 Task: Use the "Add Location" feature to geotag your photos and view them on the map
Action: Mouse moved to (522, 425)
Screenshot: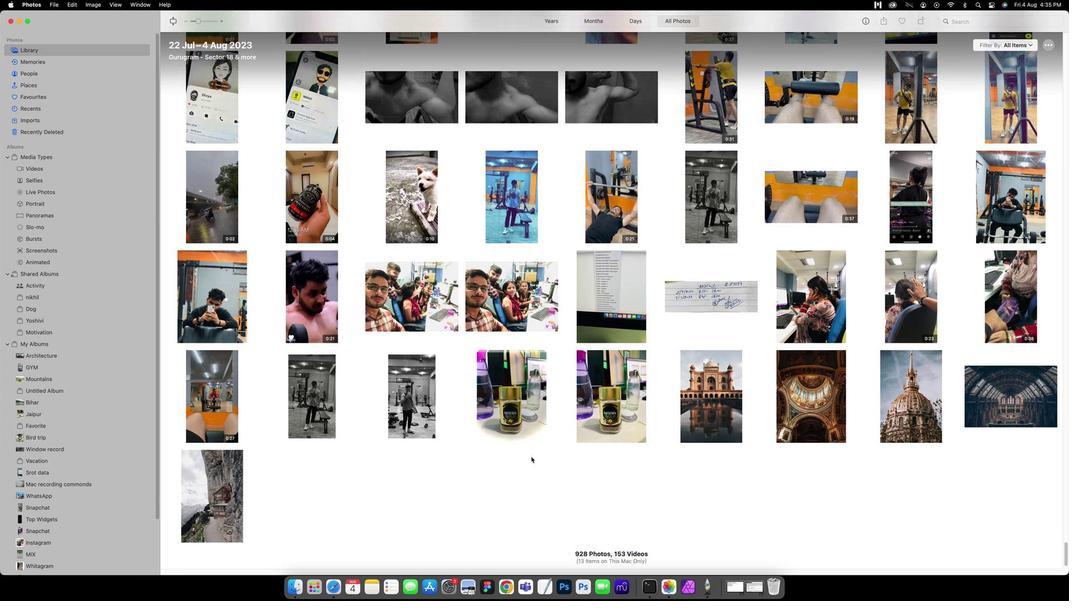 
Action: Mouse scrolled (522, 425) with delta (427, 81)
Screenshot: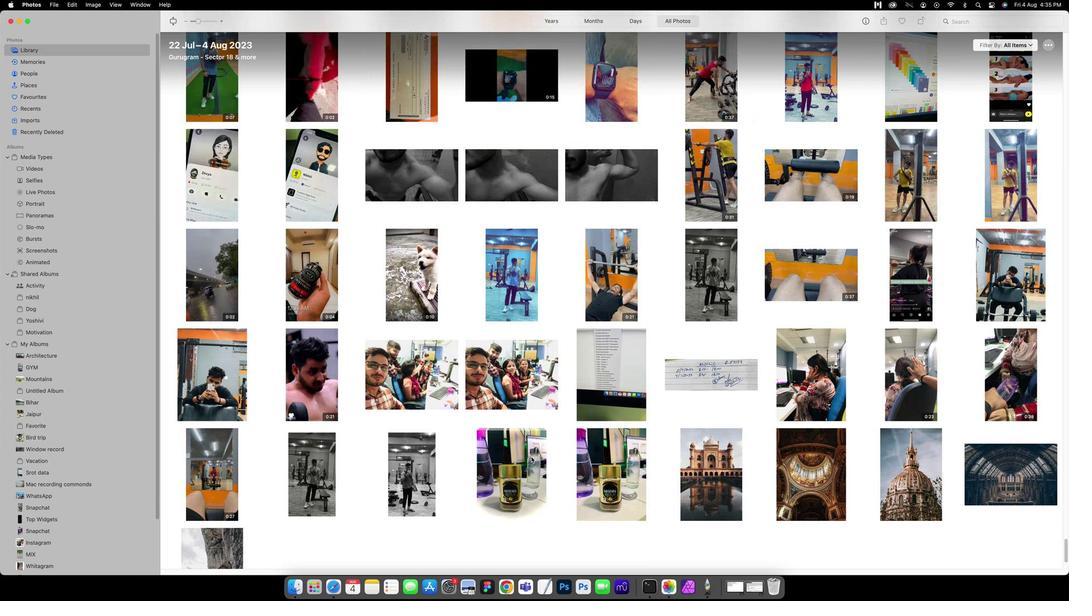 
Action: Mouse scrolled (522, 425) with delta (427, 81)
Screenshot: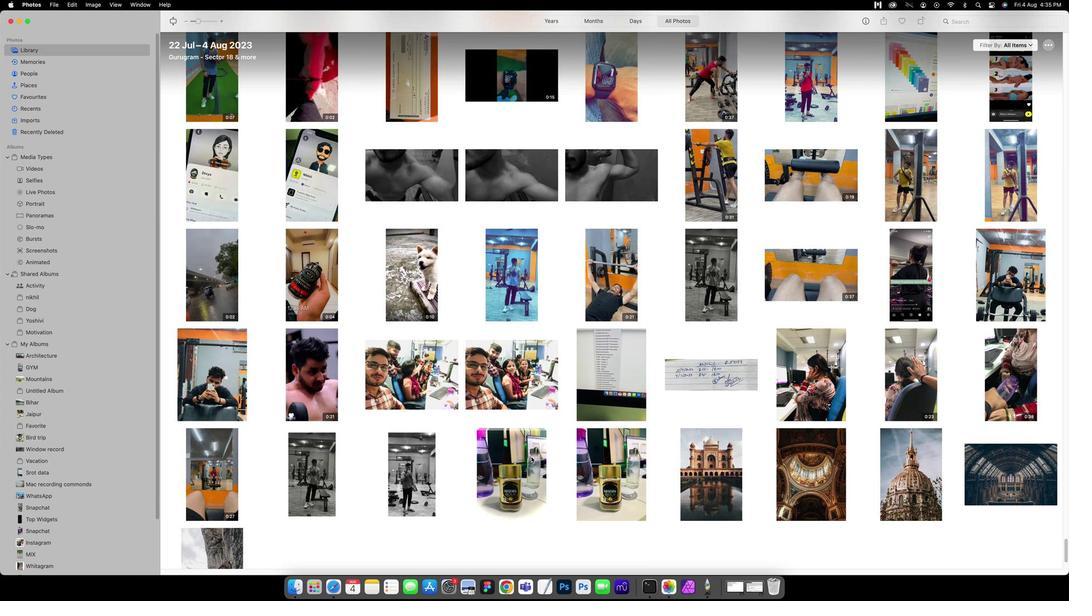 
Action: Mouse scrolled (522, 425) with delta (427, 81)
Screenshot: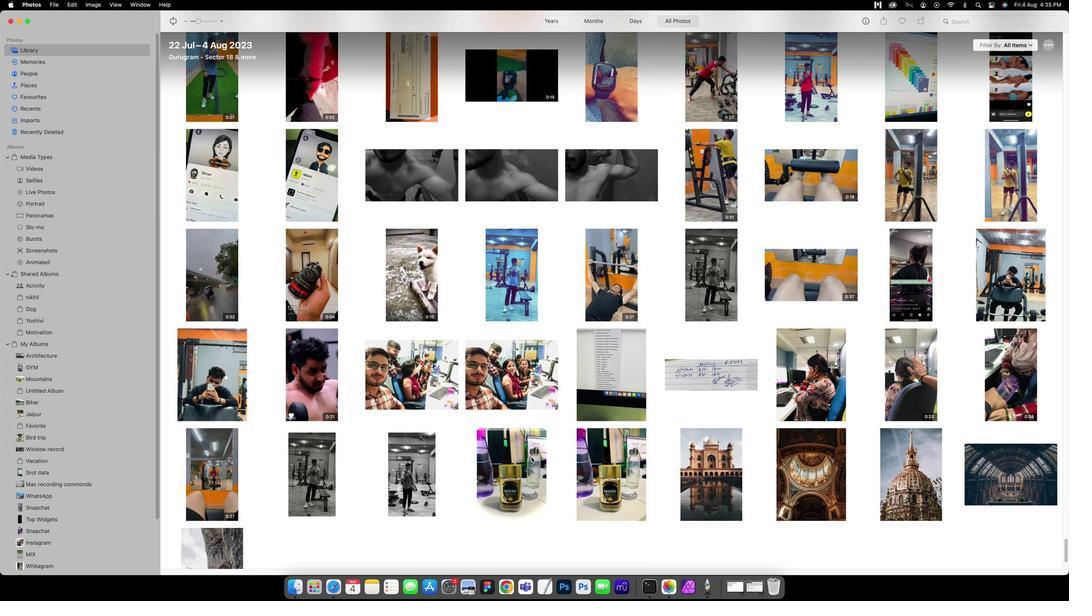 
Action: Mouse scrolled (522, 425) with delta (427, 82)
Screenshot: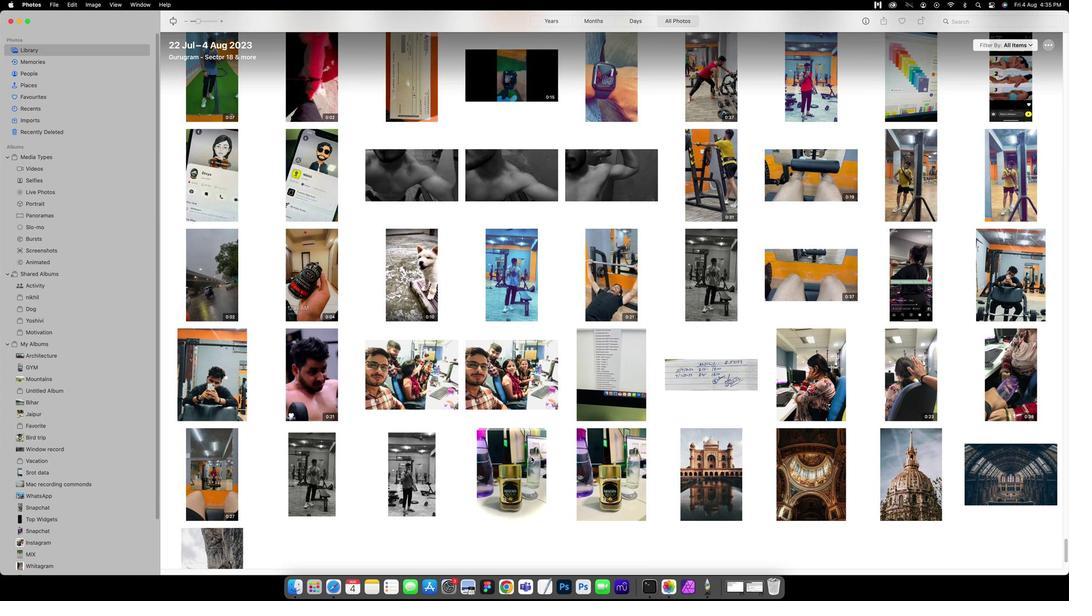 
Action: Mouse scrolled (522, 425) with delta (427, 82)
Screenshot: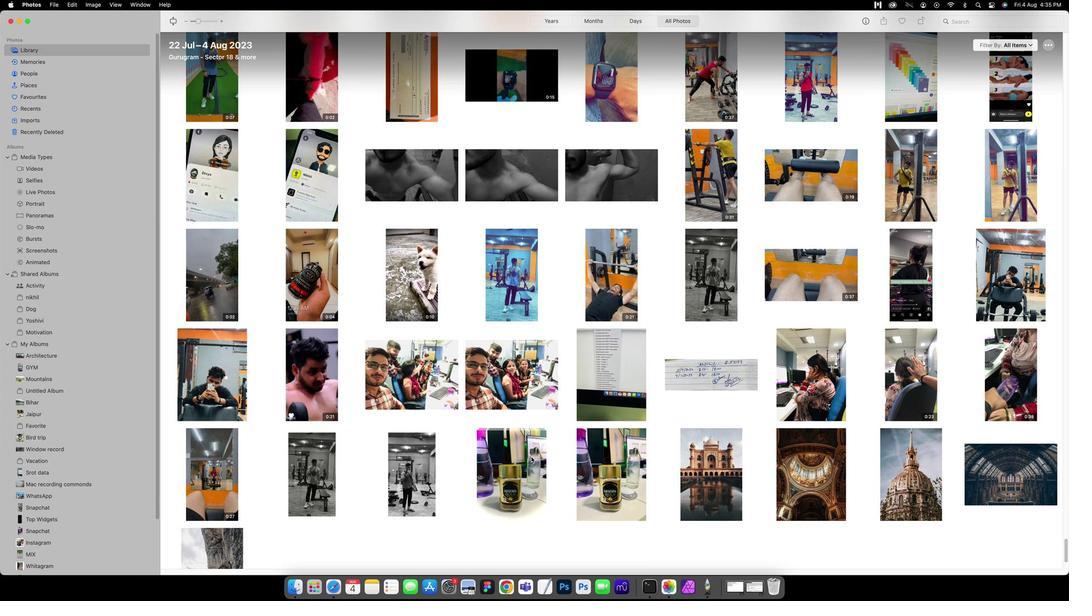 
Action: Mouse scrolled (522, 425) with delta (427, 83)
Screenshot: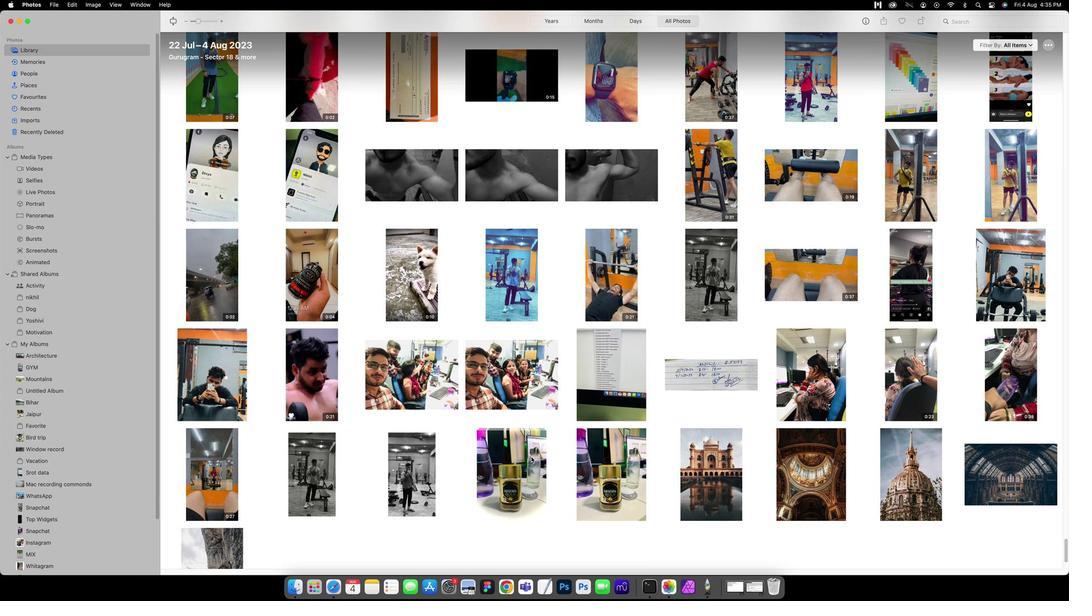 
Action: Mouse scrolled (522, 425) with delta (427, 83)
Screenshot: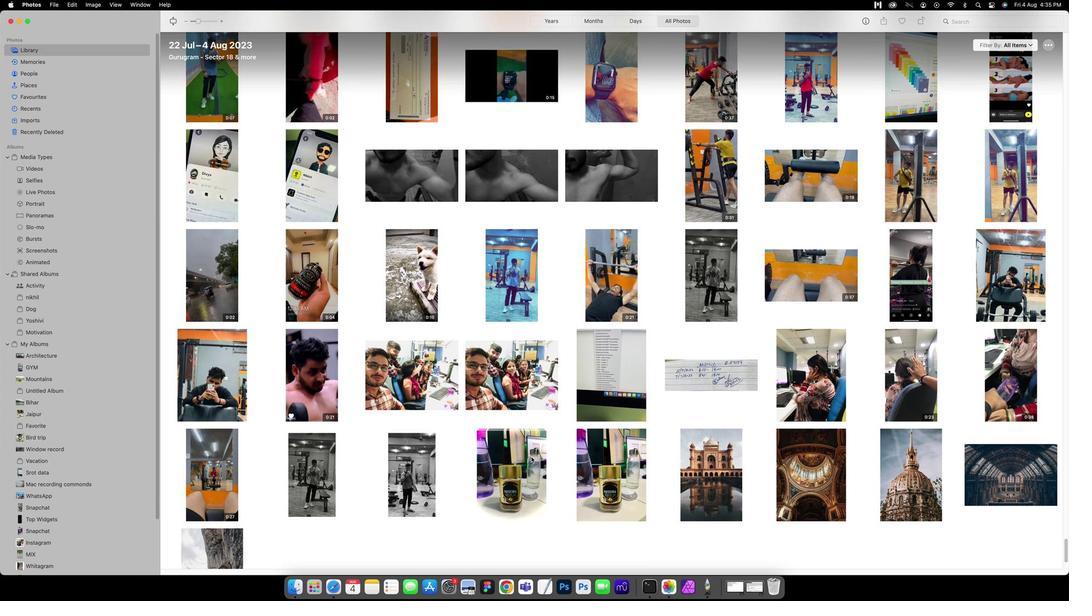 
Action: Mouse scrolled (522, 425) with delta (427, 81)
Screenshot: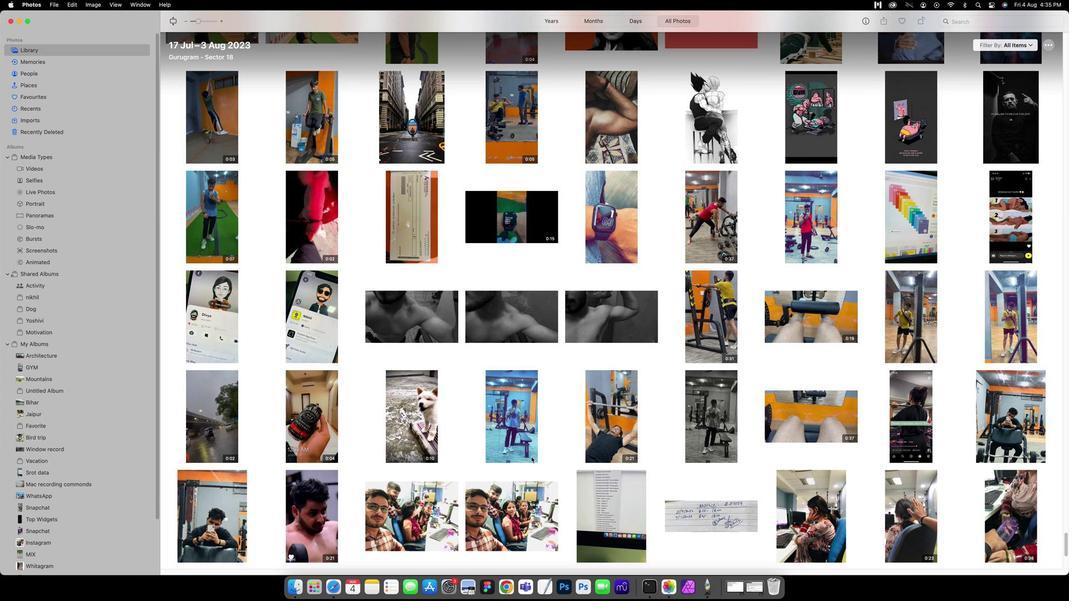 
Action: Mouse scrolled (522, 425) with delta (427, 81)
Screenshot: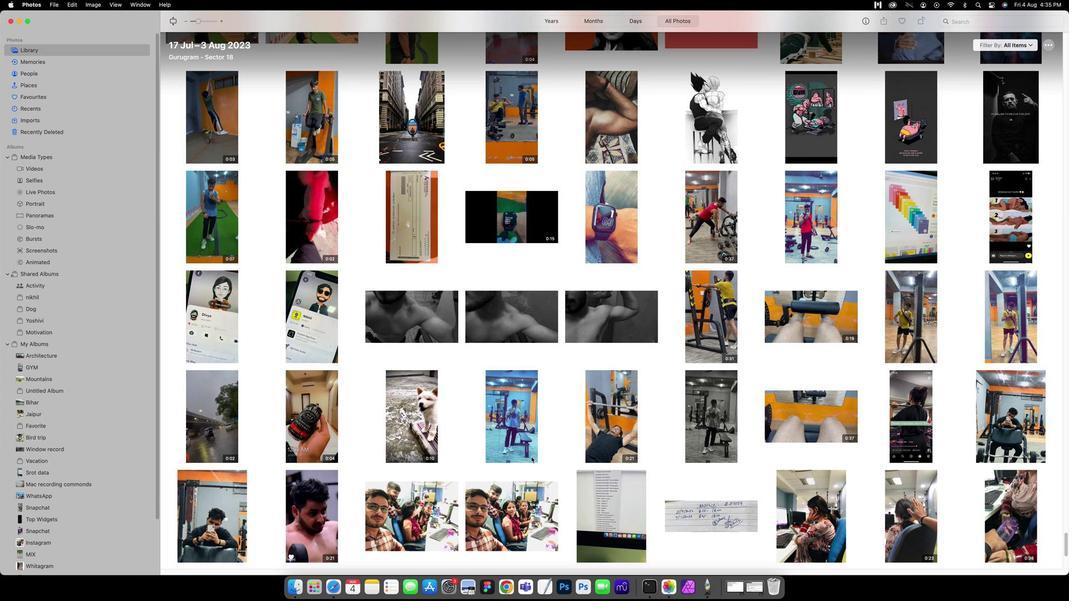 
Action: Mouse scrolled (522, 425) with delta (427, 82)
Screenshot: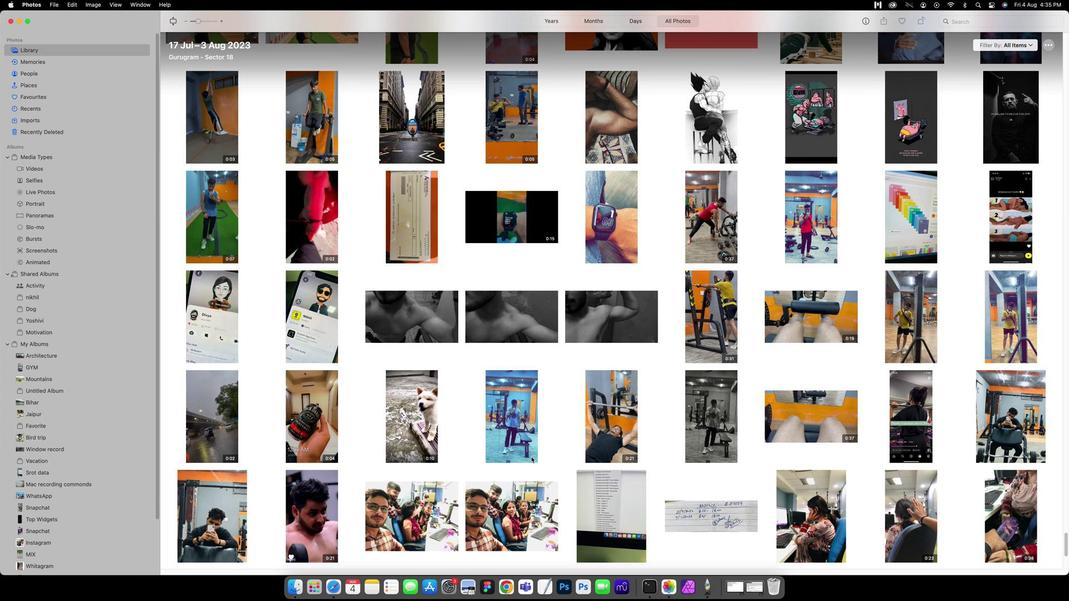 
Action: Mouse scrolled (522, 425) with delta (427, 82)
Screenshot: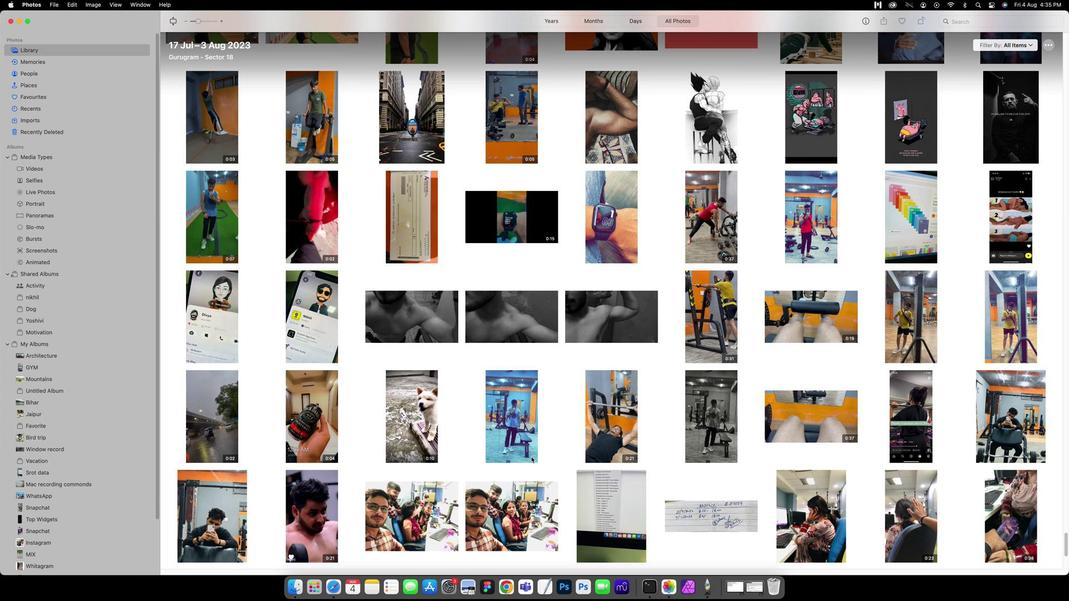 
Action: Mouse scrolled (522, 425) with delta (427, 83)
Screenshot: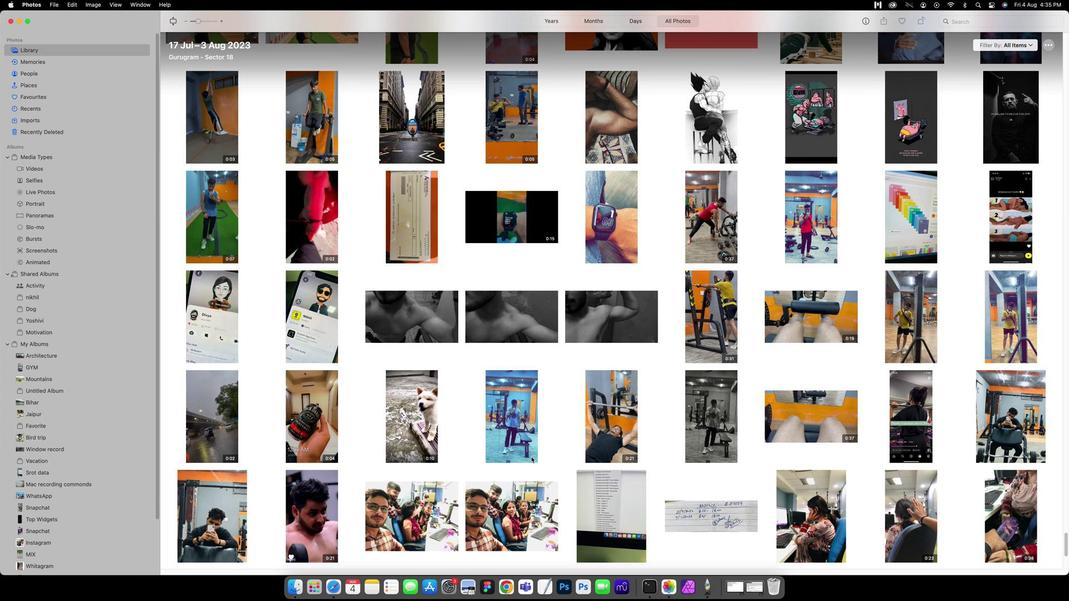 
Action: Mouse scrolled (522, 425) with delta (427, 83)
Screenshot: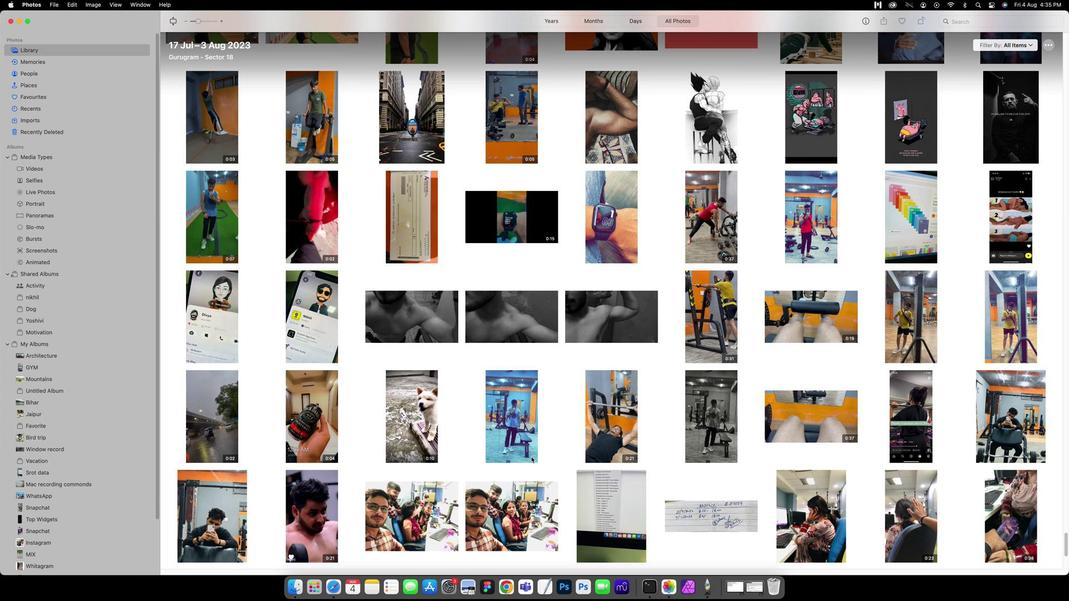 
Action: Mouse scrolled (522, 425) with delta (427, 83)
Screenshot: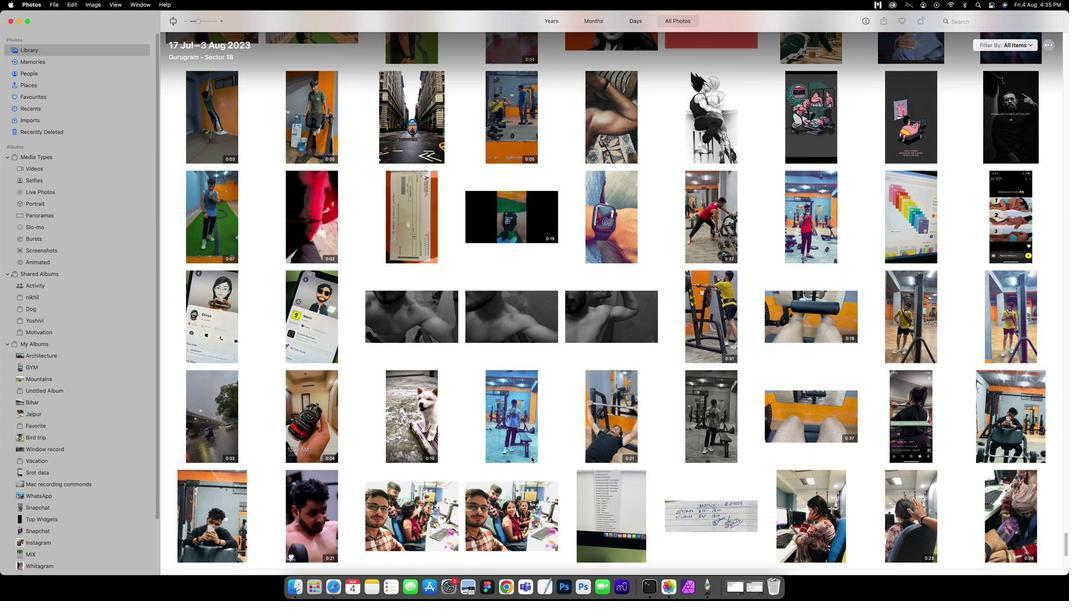 
Action: Mouse scrolled (522, 425) with delta (427, 81)
Screenshot: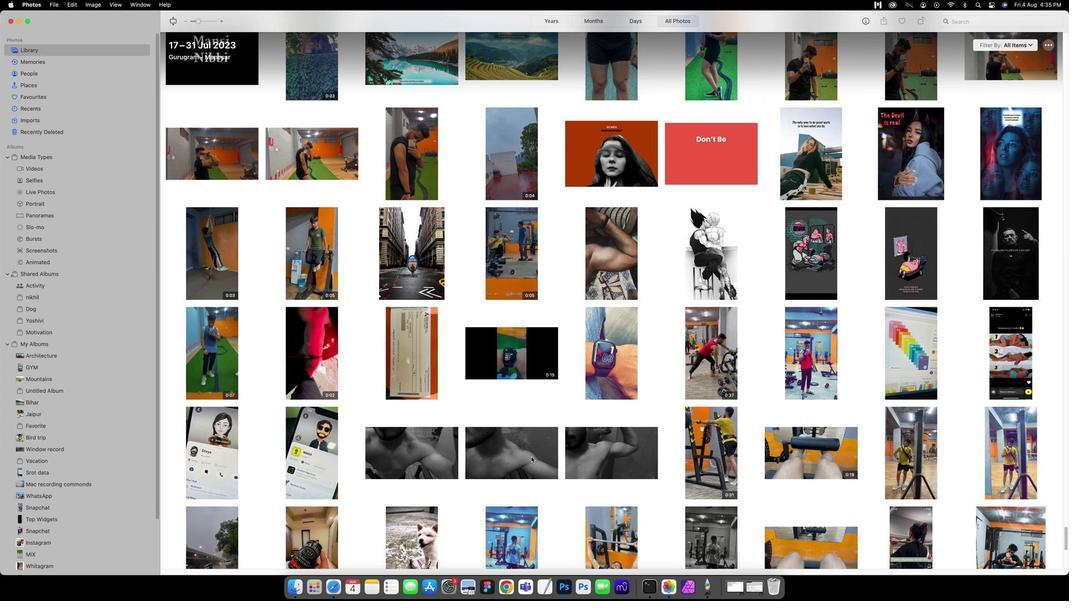 
Action: Mouse scrolled (522, 425) with delta (427, 81)
Screenshot: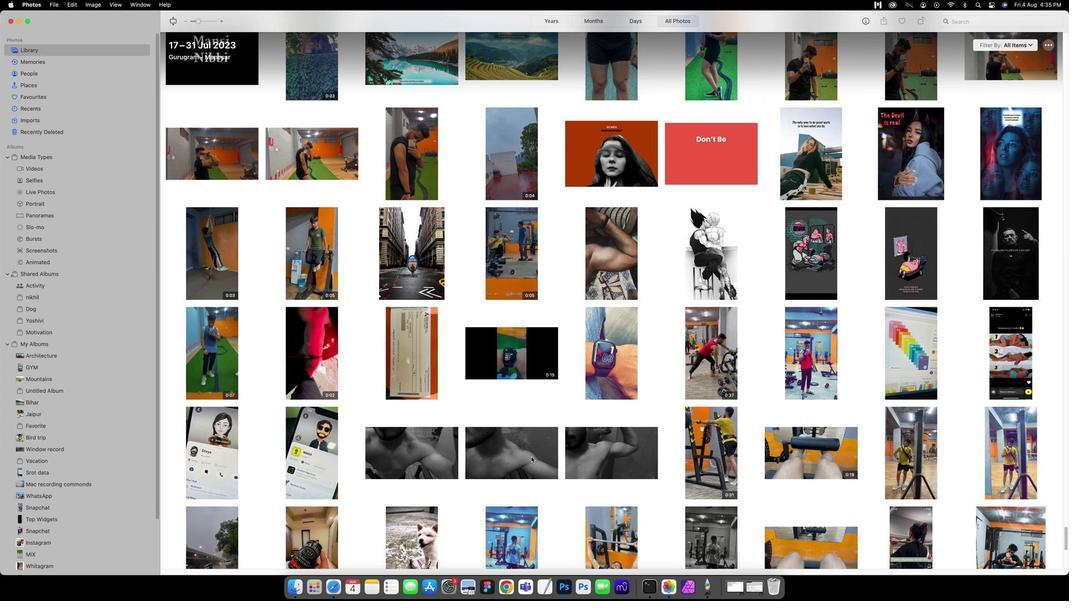 
Action: Mouse scrolled (522, 425) with delta (427, 82)
Screenshot: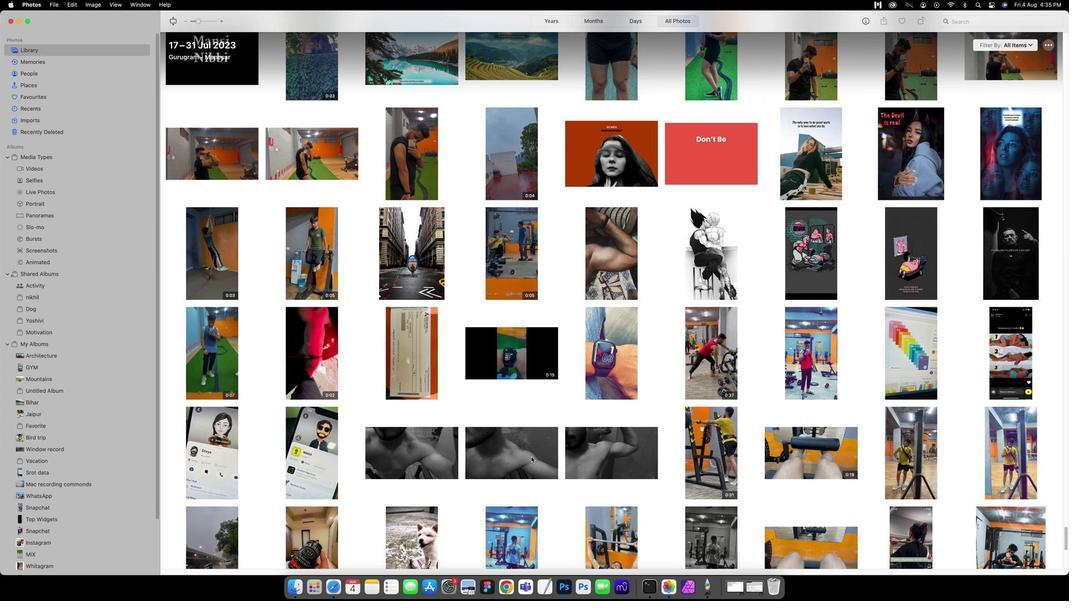 
Action: Mouse scrolled (522, 425) with delta (427, 82)
Screenshot: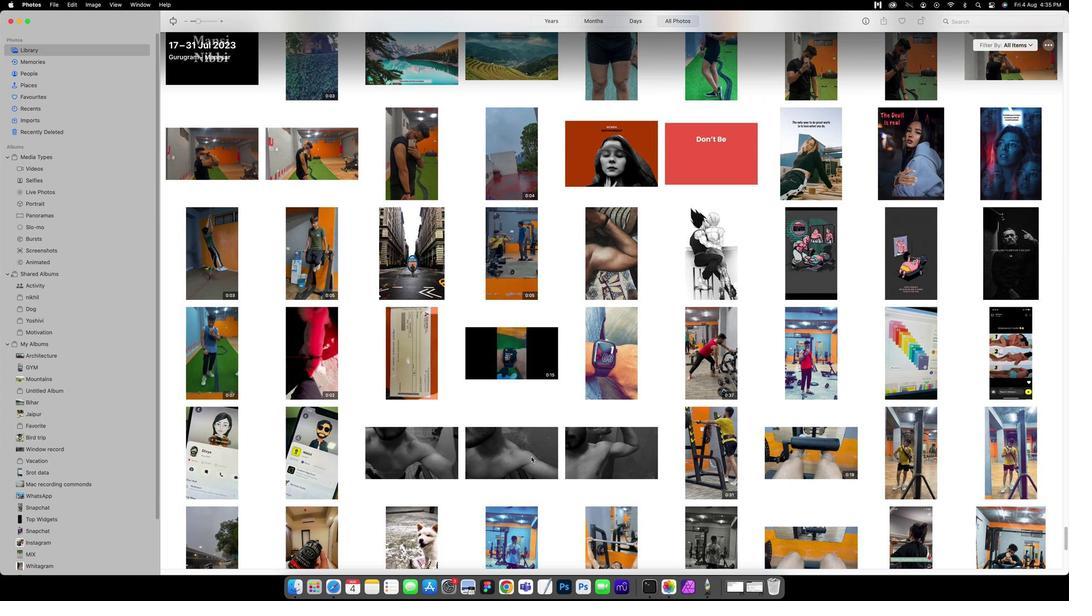 
Action: Mouse scrolled (522, 425) with delta (427, 83)
Screenshot: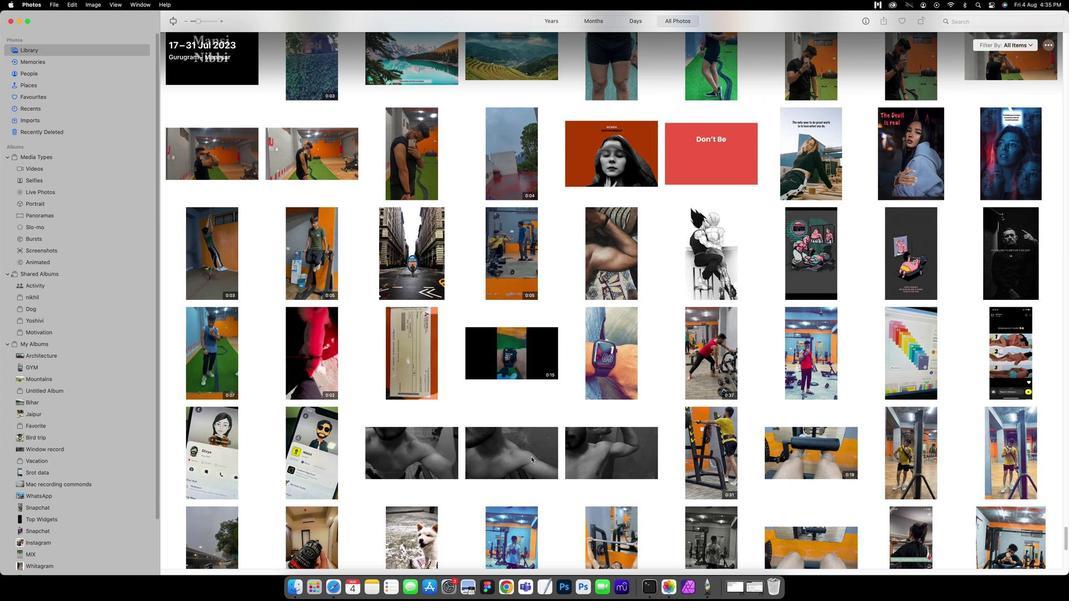 
Action: Mouse scrolled (522, 425) with delta (427, 83)
Screenshot: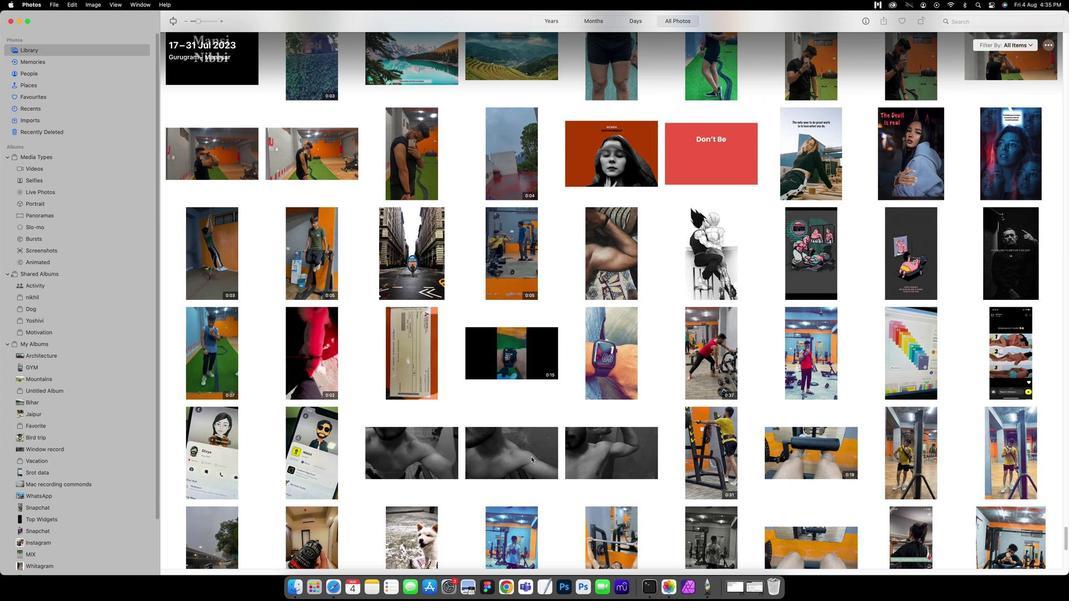 
Action: Mouse scrolled (522, 425) with delta (427, 83)
Screenshot: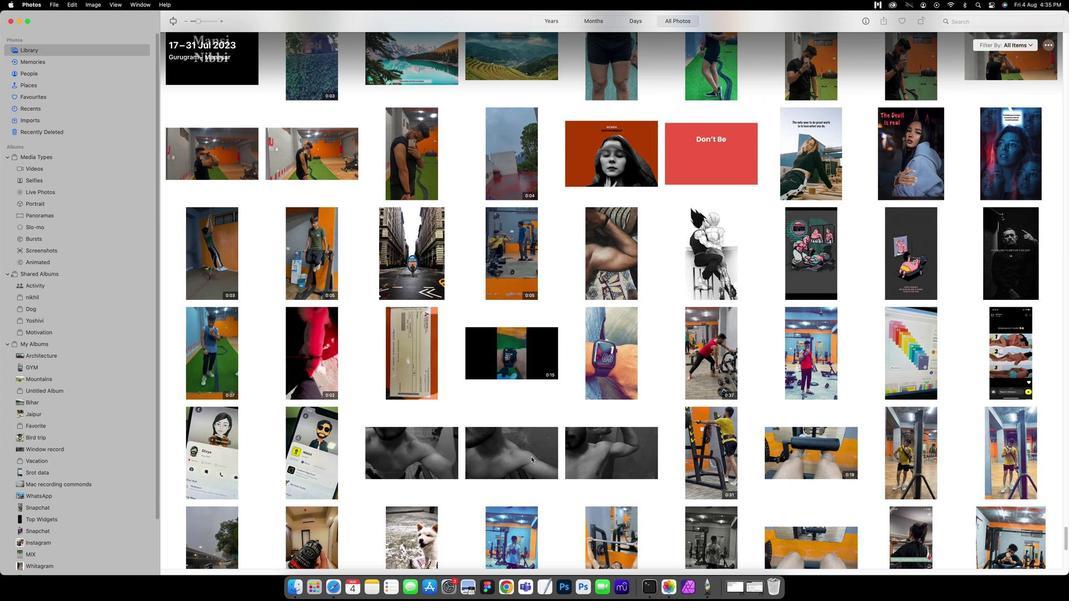 
Action: Mouse scrolled (522, 425) with delta (427, 81)
Screenshot: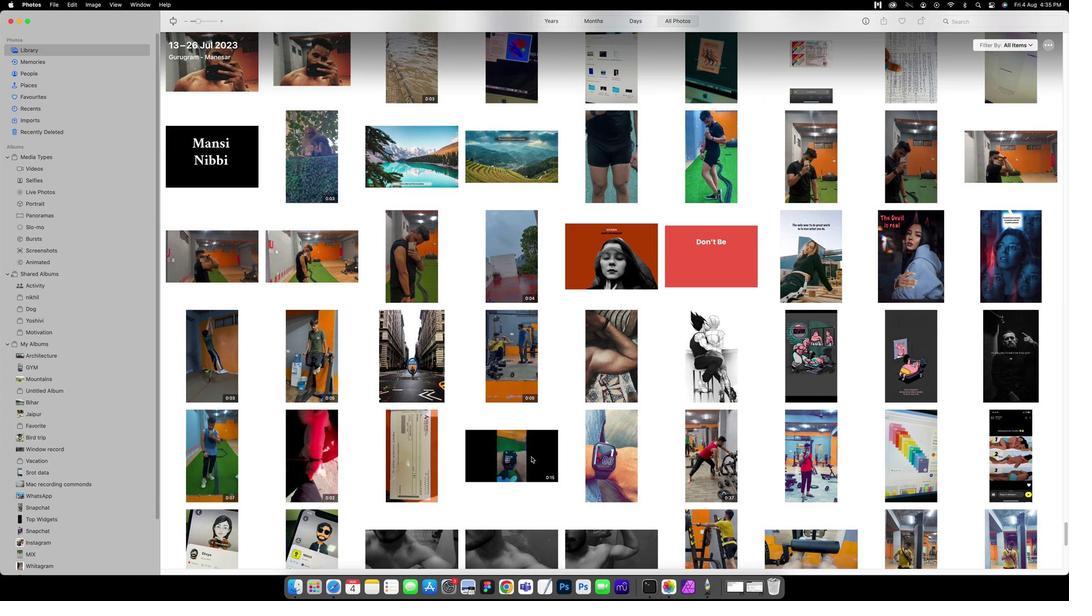 
Action: Mouse scrolled (522, 425) with delta (427, 81)
Screenshot: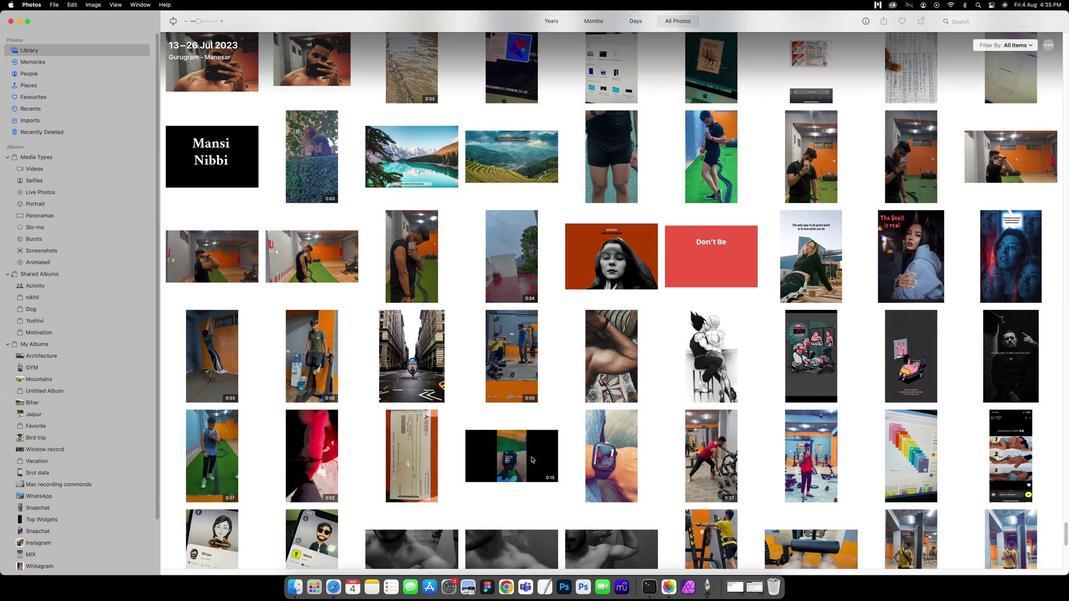 
Action: Mouse scrolled (522, 425) with delta (427, 82)
Screenshot: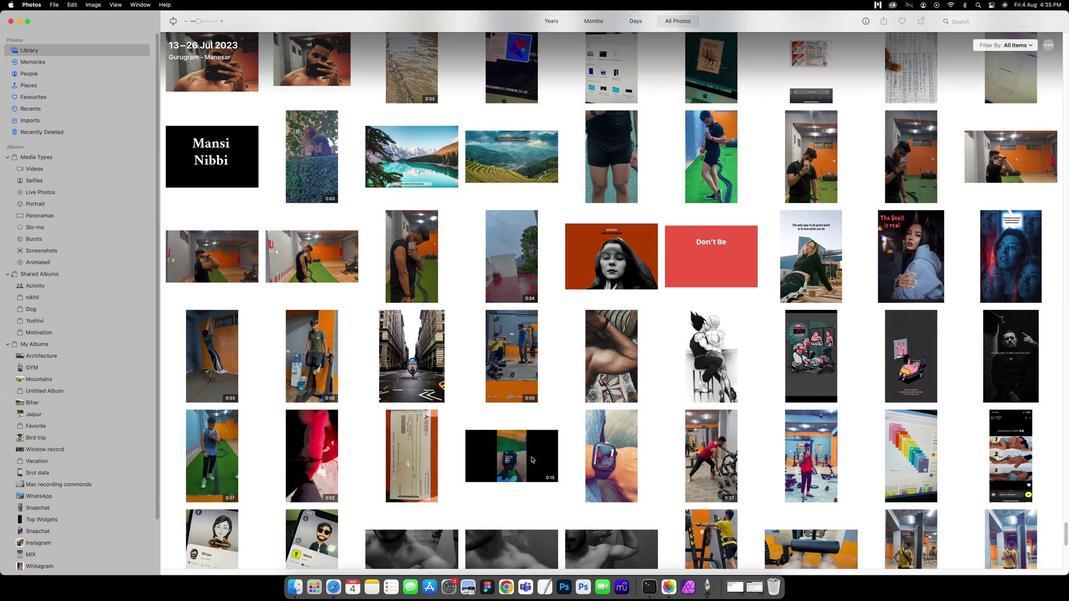 
Action: Mouse scrolled (522, 425) with delta (427, 82)
Screenshot: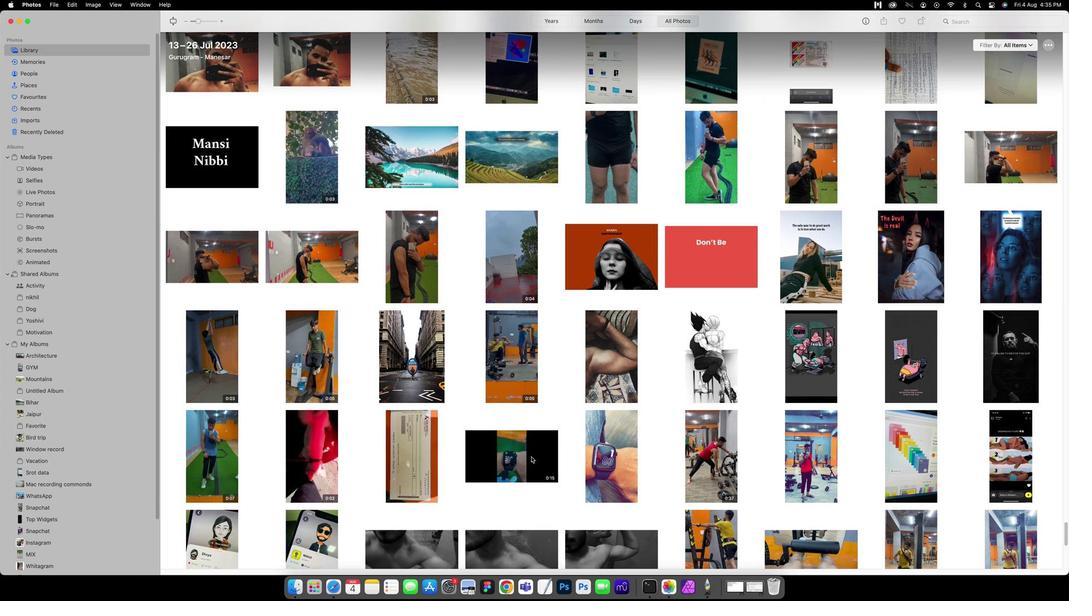 
Action: Mouse scrolled (522, 425) with delta (427, 83)
Screenshot: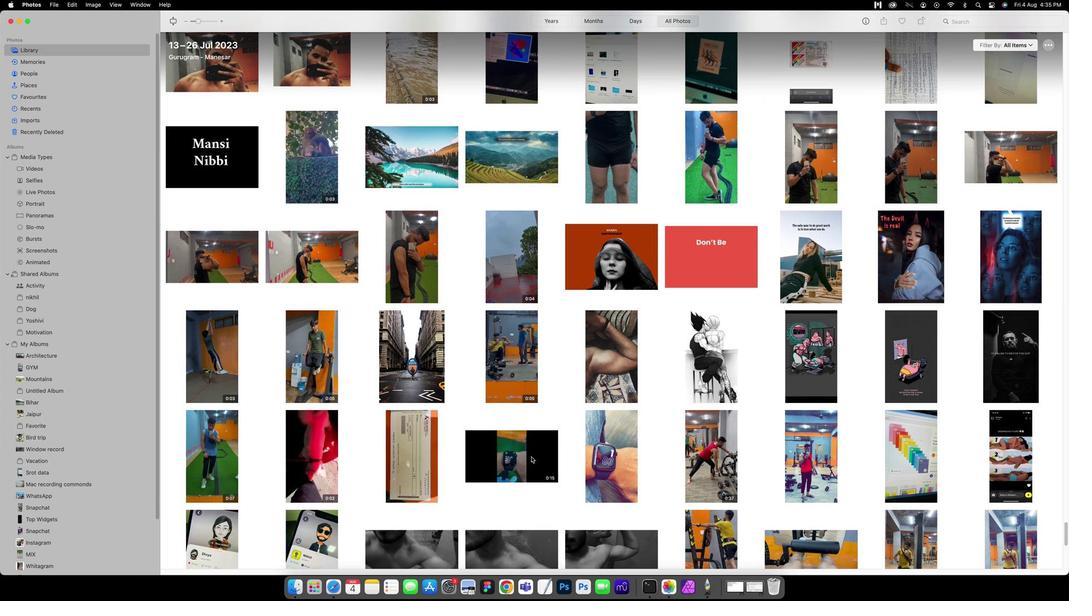 
Action: Mouse scrolled (522, 425) with delta (427, 83)
Screenshot: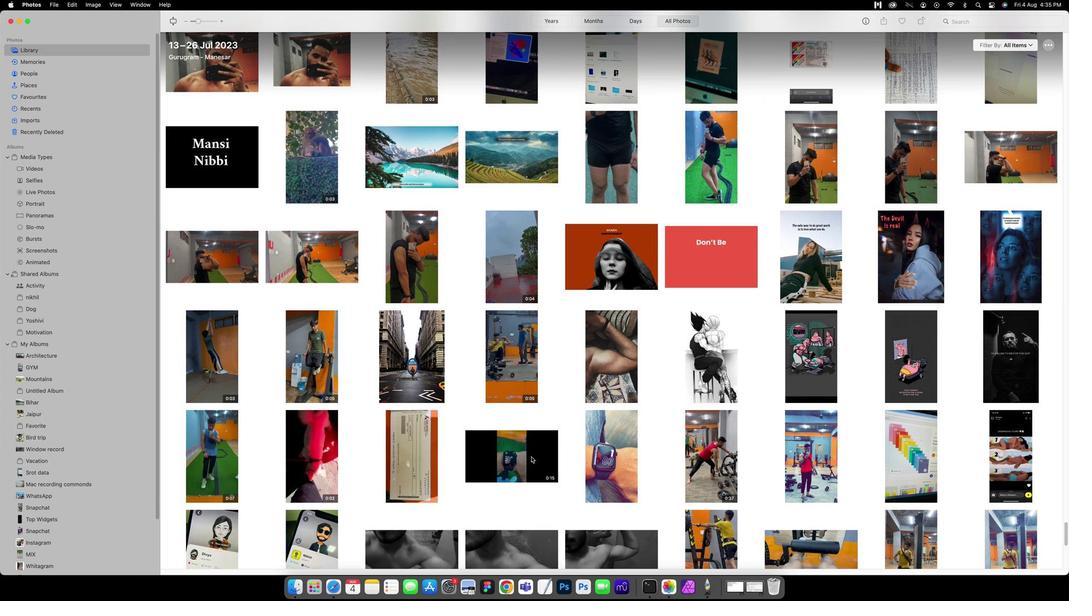 
Action: Mouse scrolled (522, 425) with delta (427, 81)
Screenshot: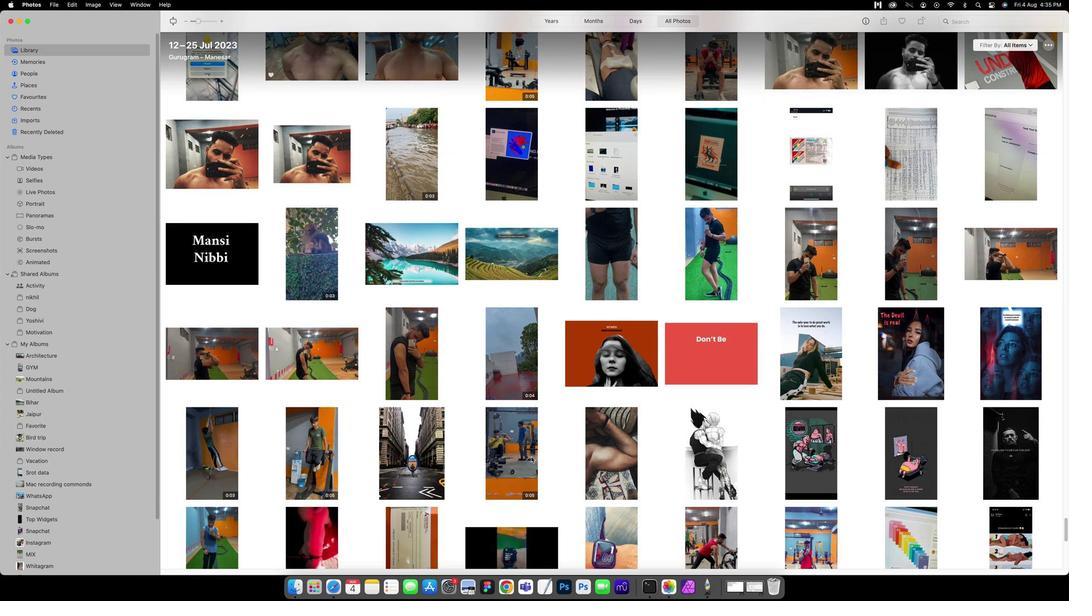 
Action: Mouse scrolled (522, 425) with delta (427, 81)
Screenshot: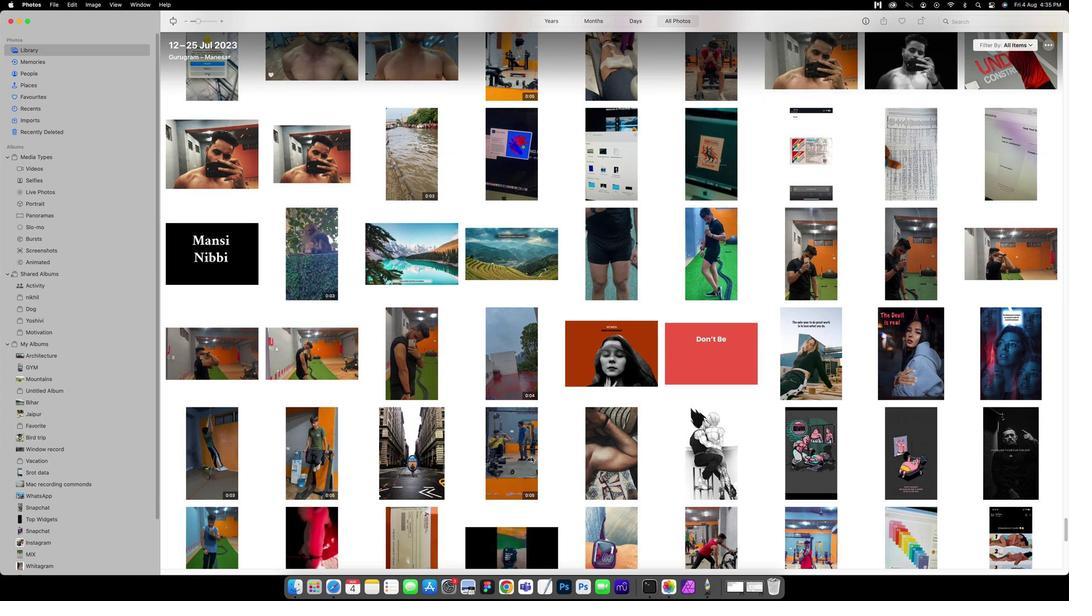 
Action: Mouse scrolled (522, 425) with delta (427, 81)
Screenshot: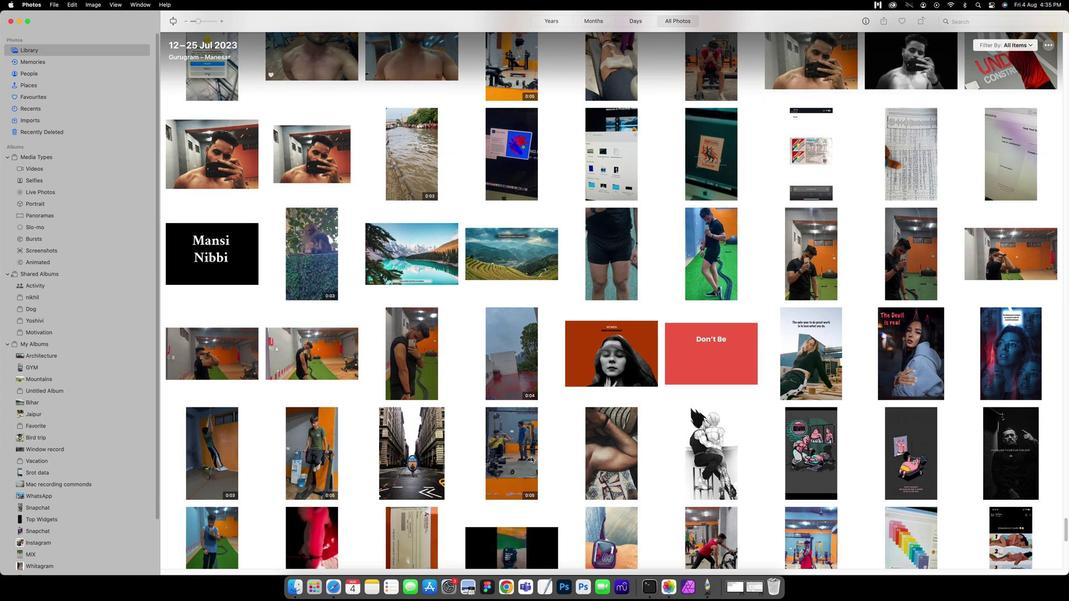 
Action: Mouse scrolled (522, 425) with delta (427, 82)
Screenshot: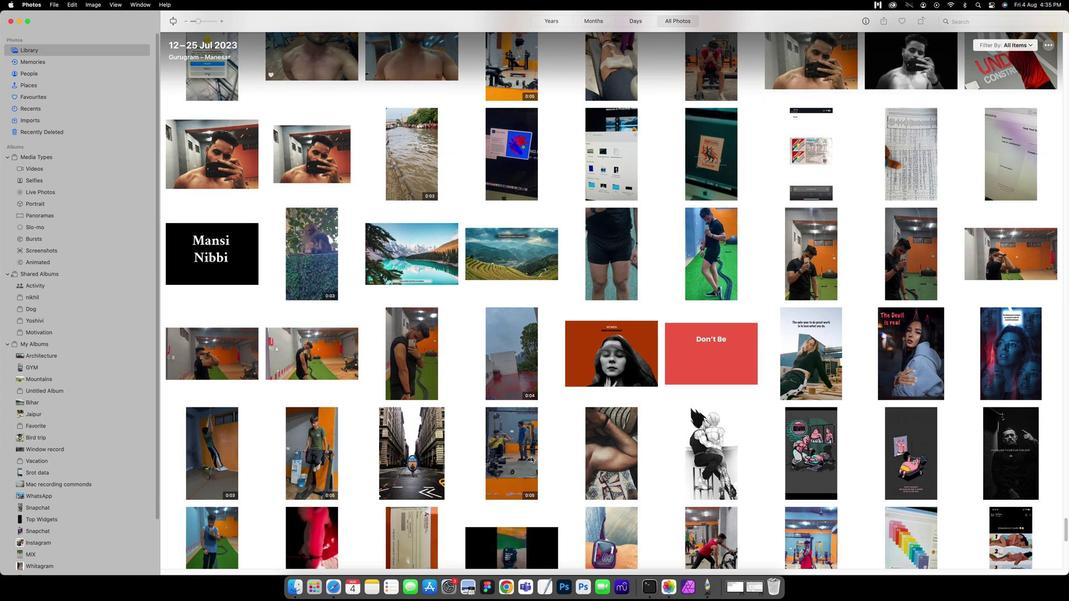 
Action: Mouse scrolled (522, 425) with delta (427, 83)
Screenshot: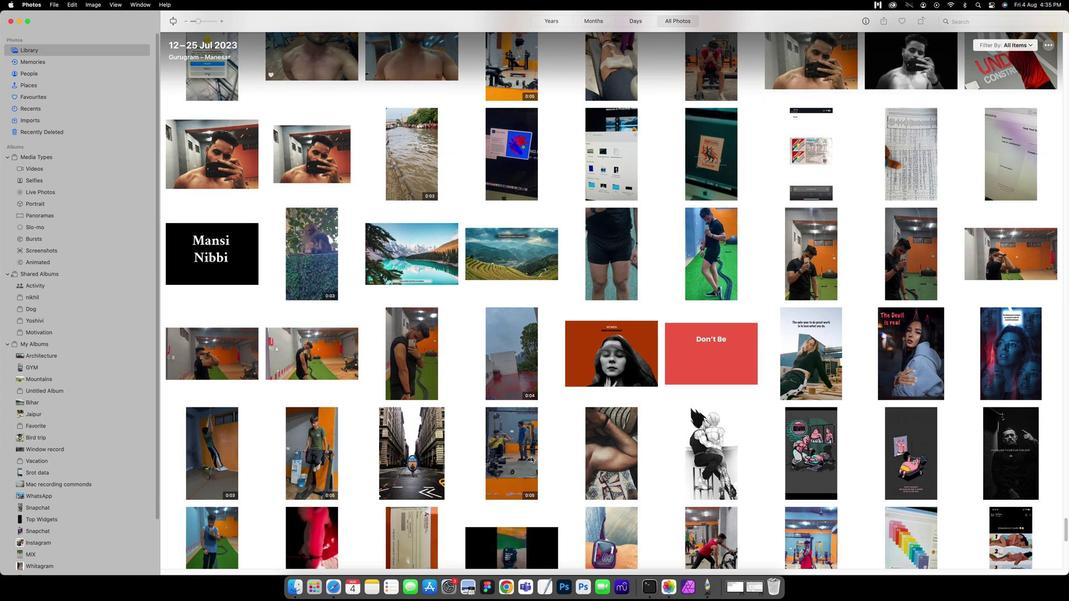 
Action: Mouse scrolled (522, 425) with delta (427, 83)
Screenshot: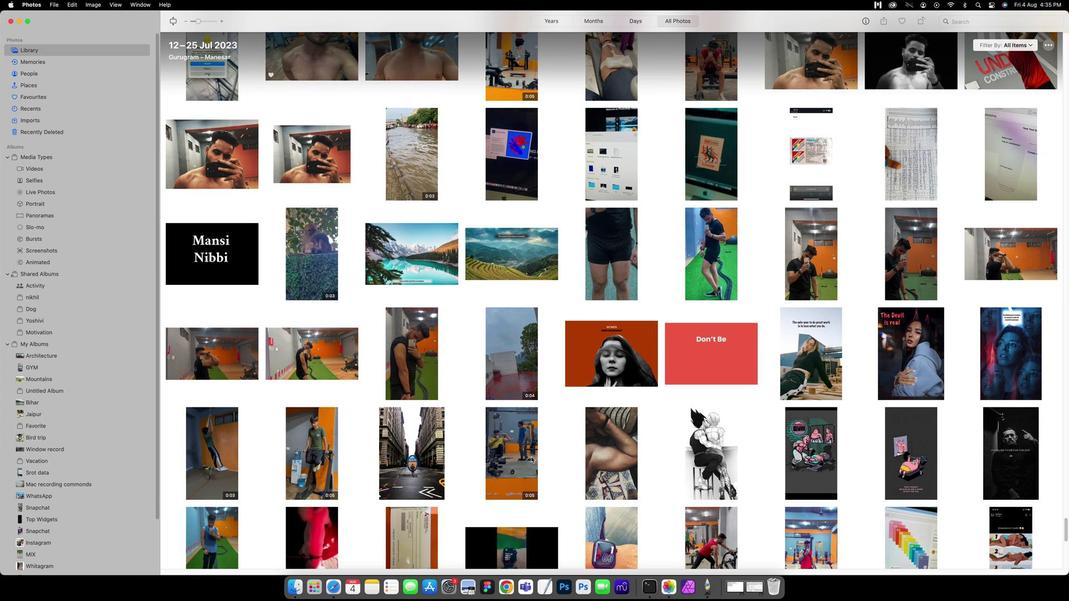 
Action: Mouse scrolled (522, 425) with delta (427, 81)
Screenshot: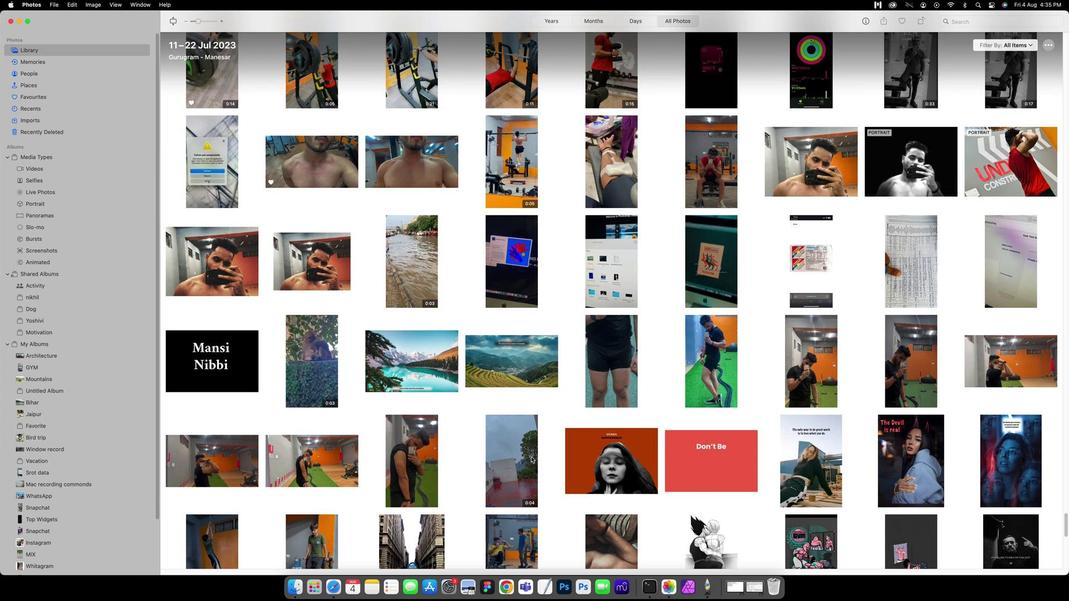 
Action: Mouse scrolled (522, 425) with delta (427, 81)
Screenshot: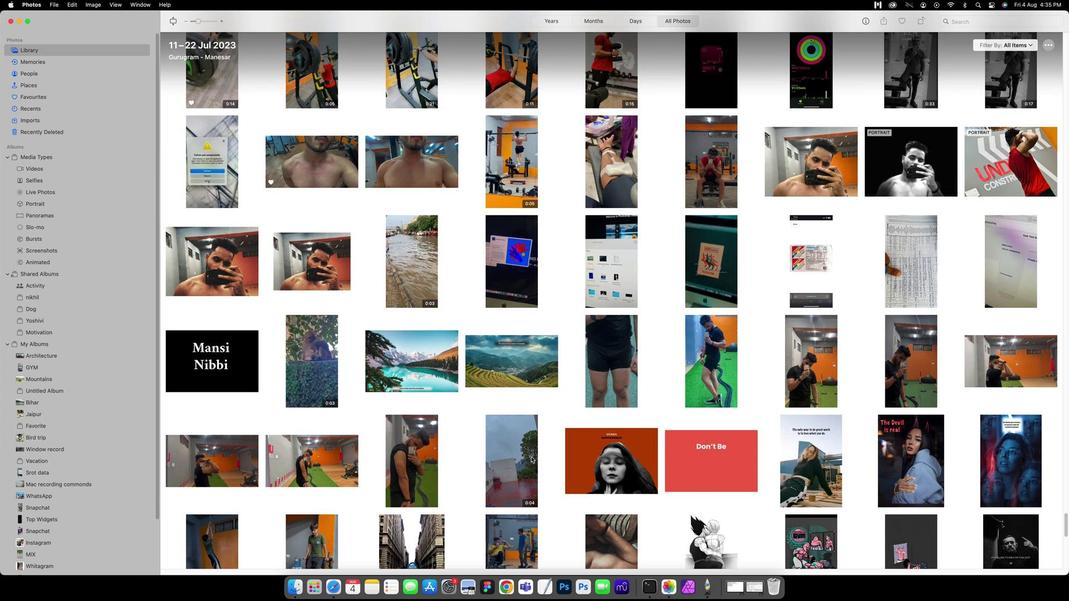 
Action: Mouse scrolled (522, 425) with delta (427, 82)
Screenshot: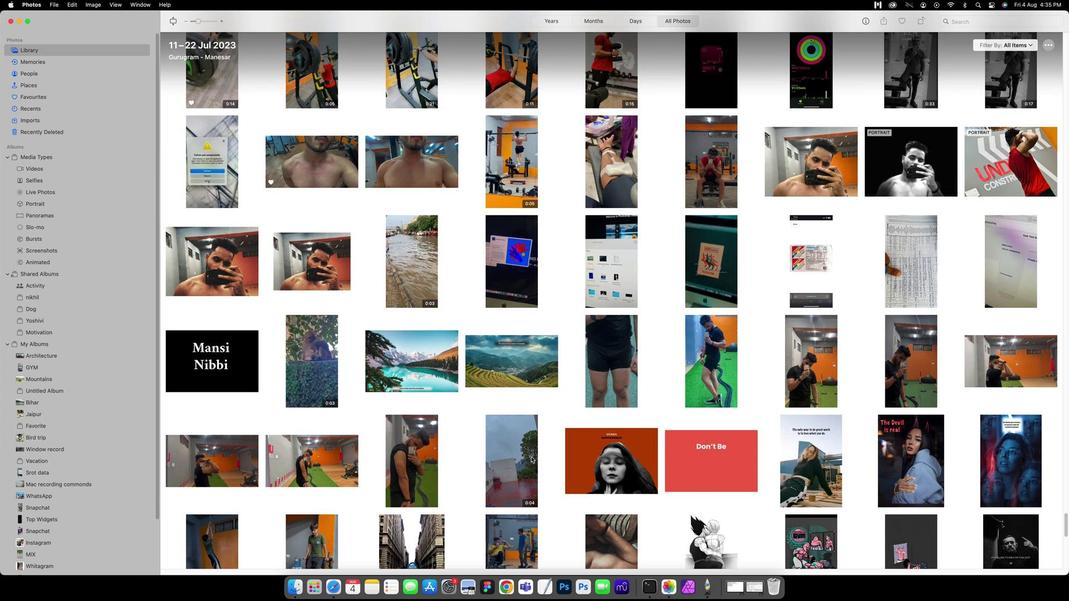 
Action: Mouse scrolled (522, 425) with delta (427, 82)
Screenshot: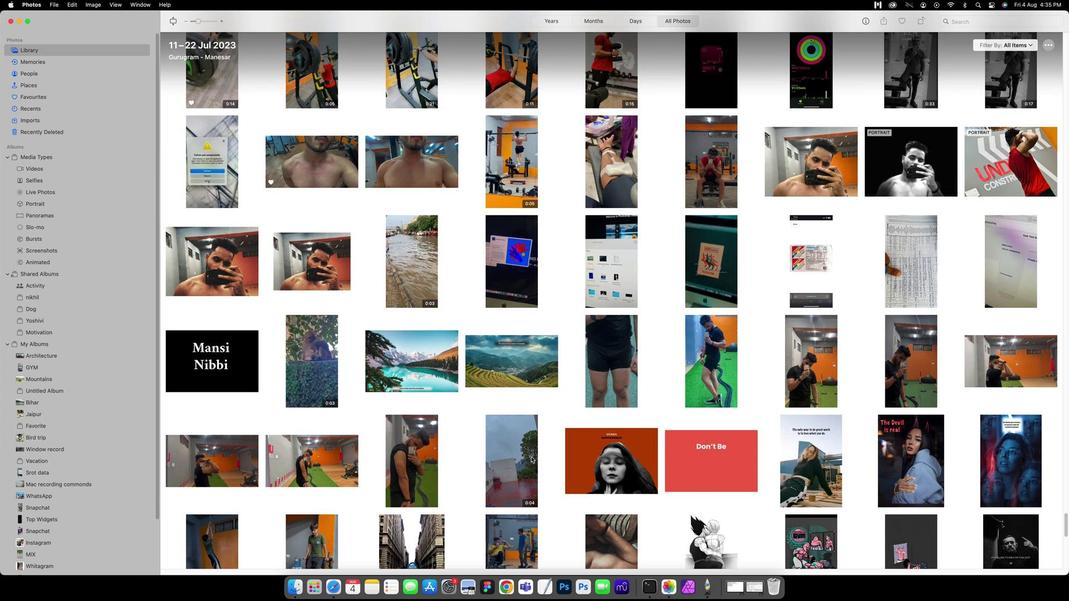 
Action: Mouse scrolled (522, 425) with delta (427, 83)
Screenshot: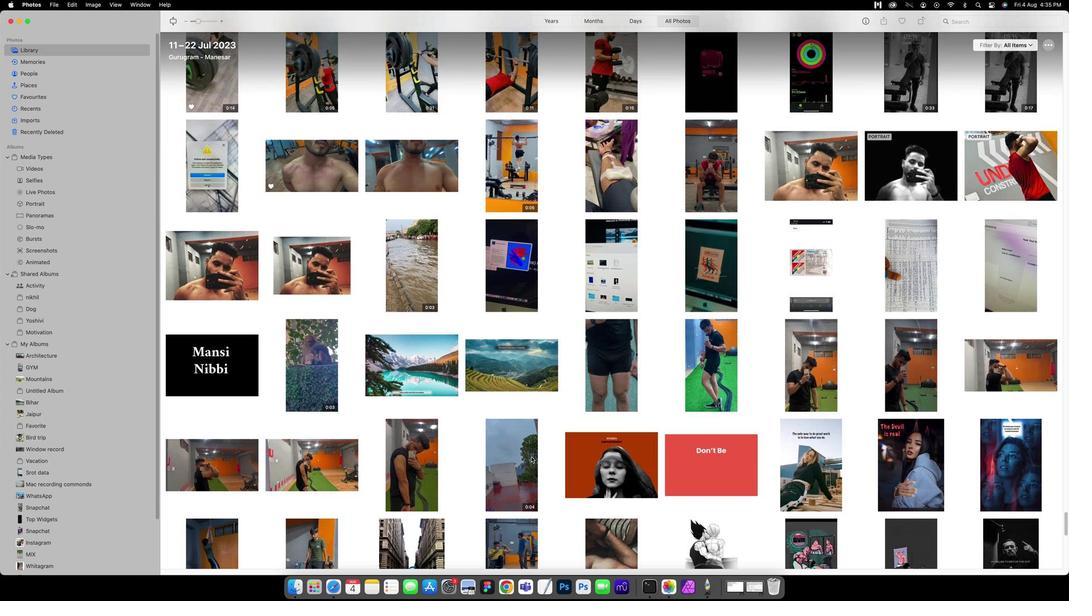
Action: Mouse scrolled (522, 425) with delta (427, 83)
Screenshot: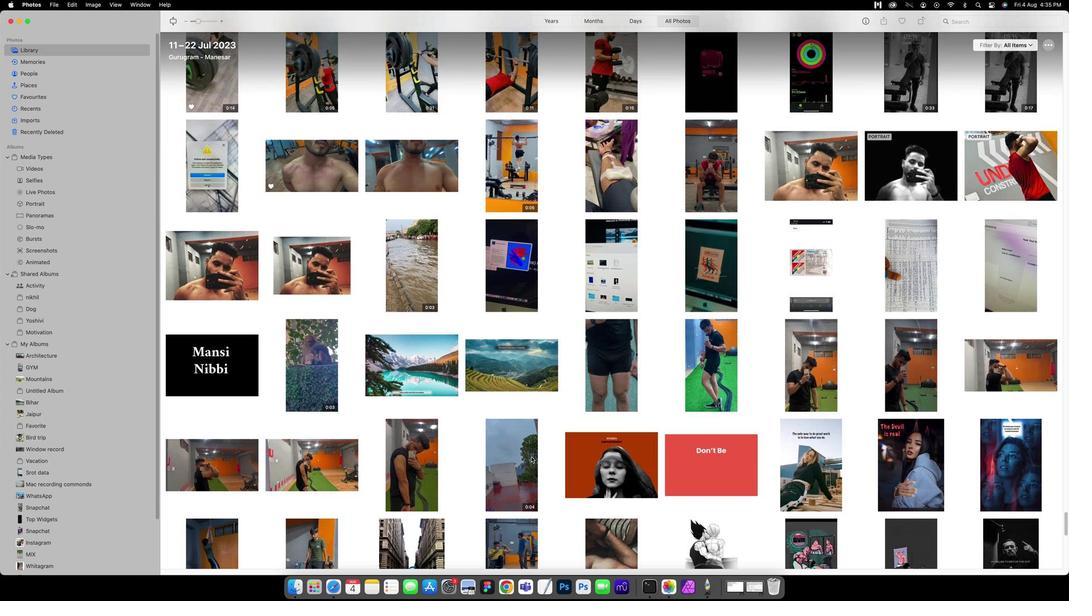 
Action: Mouse scrolled (522, 425) with delta (427, 81)
Screenshot: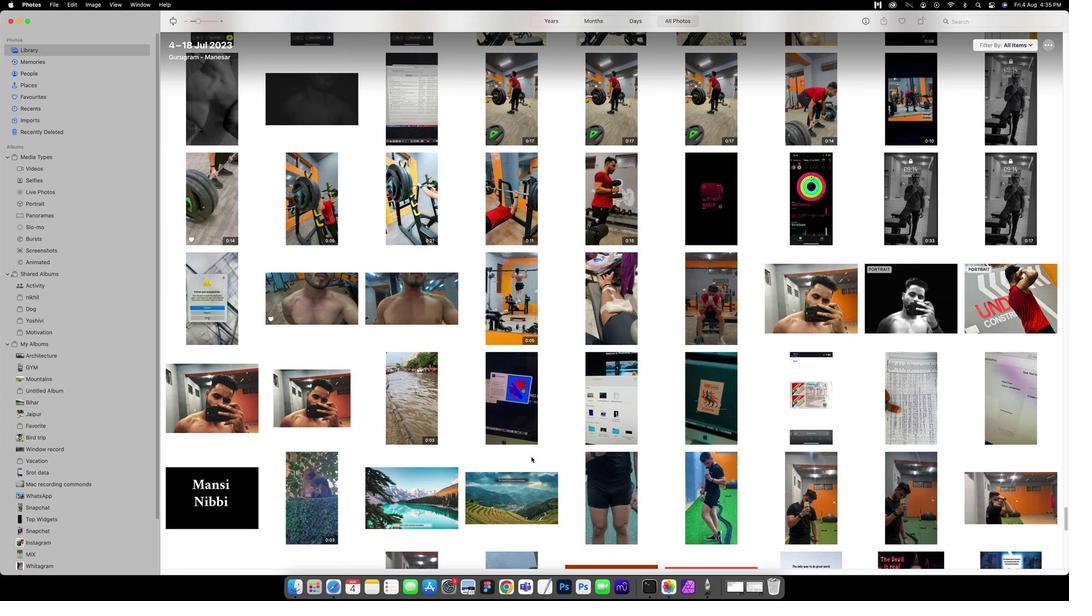 
Action: Mouse scrolled (522, 425) with delta (427, 81)
Screenshot: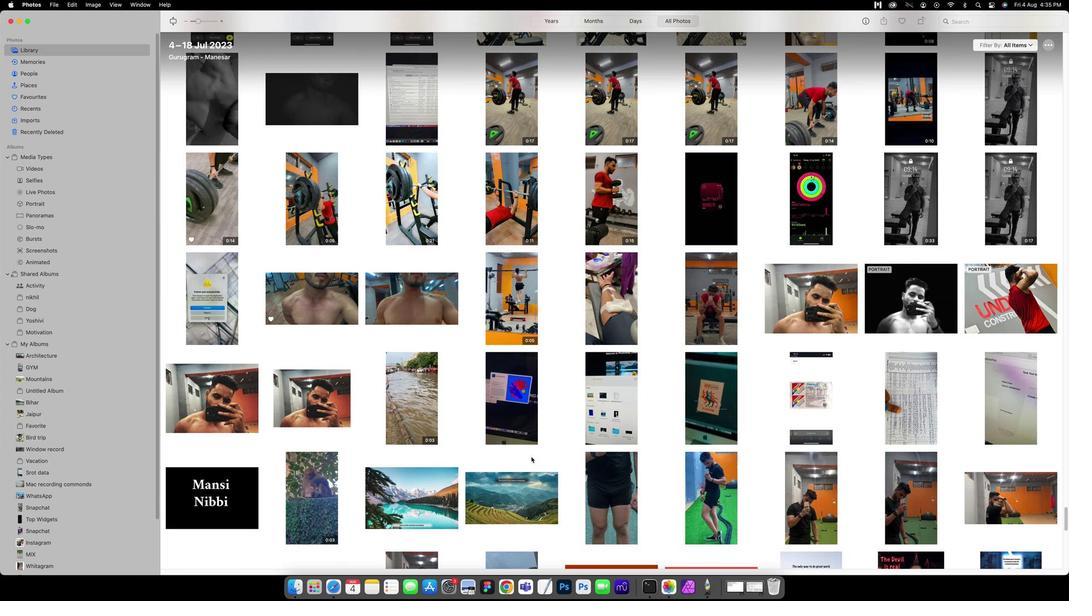 
Action: Mouse scrolled (522, 425) with delta (427, 82)
Screenshot: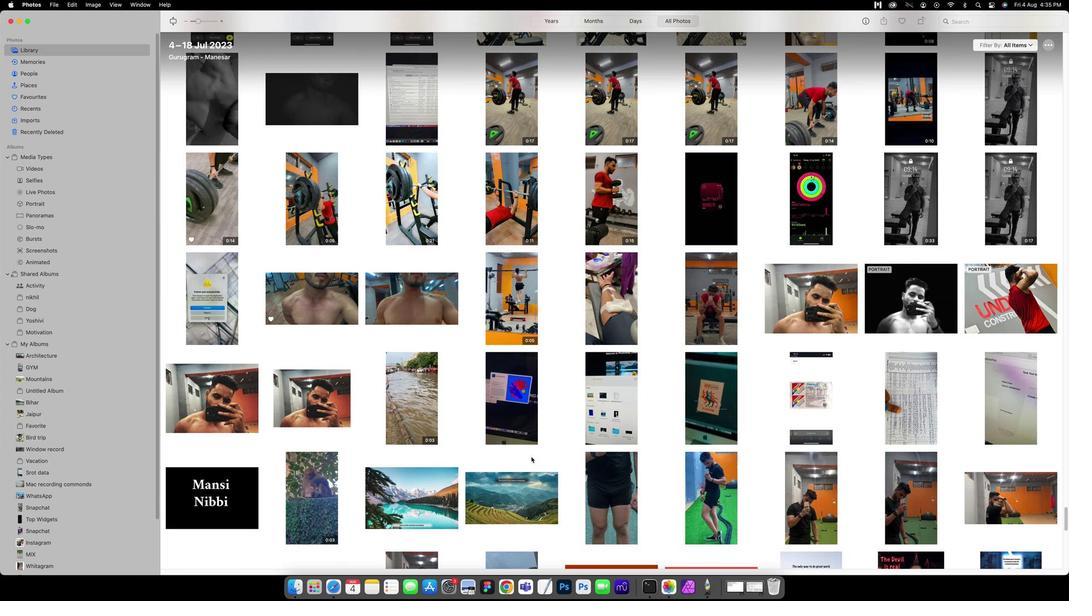 
Action: Mouse scrolled (522, 425) with delta (427, 82)
Screenshot: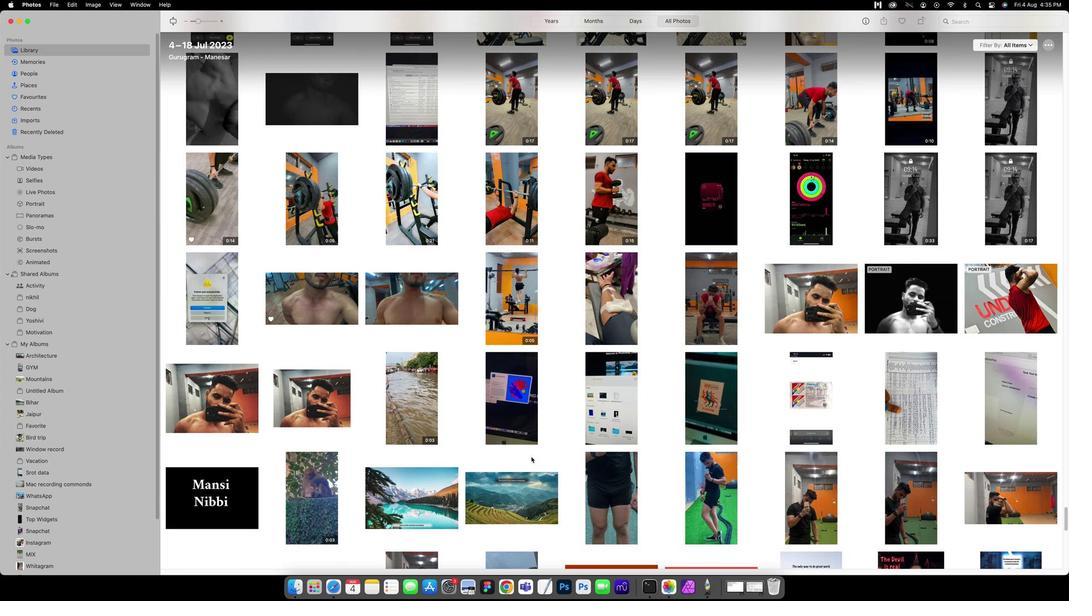 
Action: Mouse scrolled (522, 425) with delta (427, 83)
Screenshot: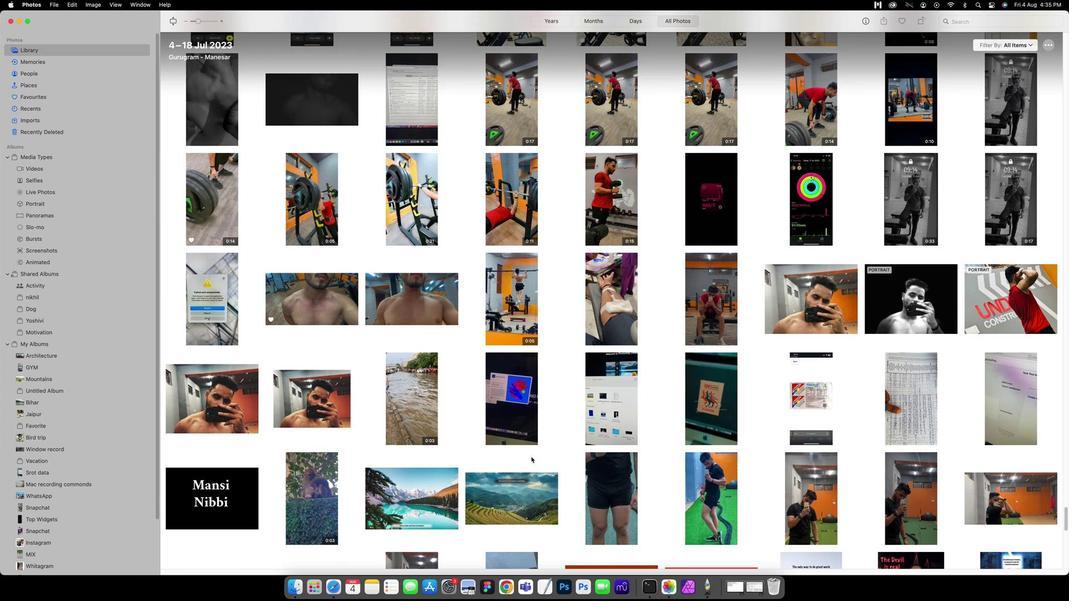 
Action: Mouse scrolled (522, 425) with delta (427, 83)
Screenshot: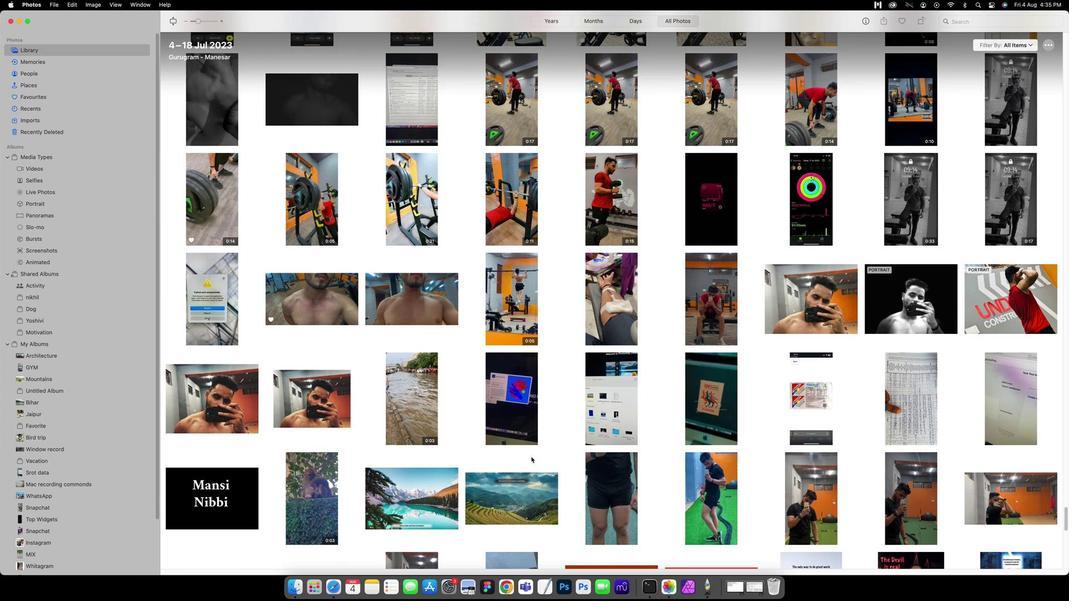 
Action: Mouse scrolled (522, 425) with delta (427, 83)
Screenshot: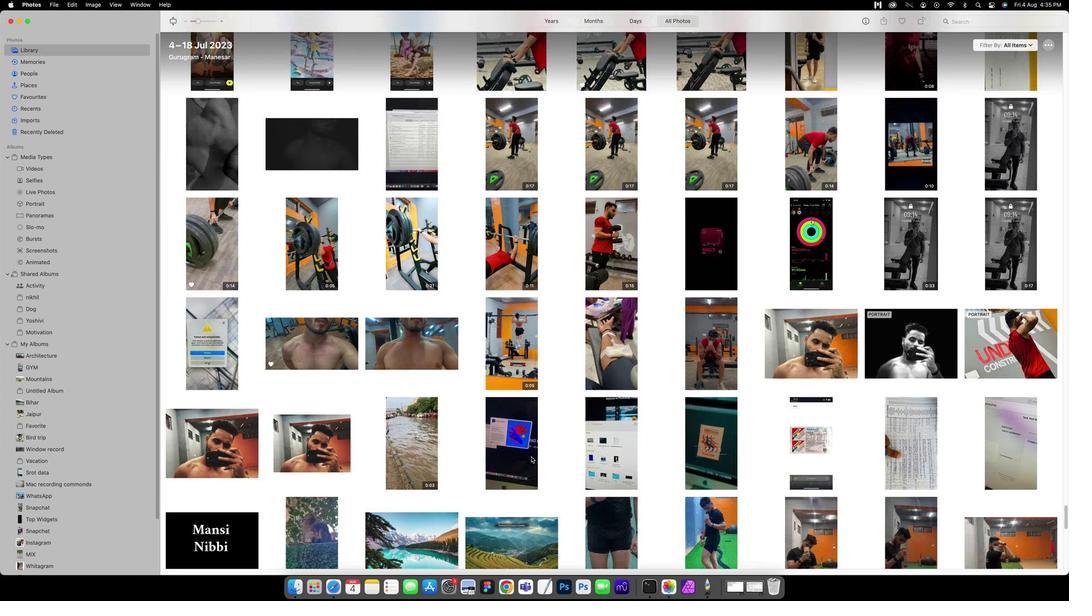 
Action: Mouse scrolled (522, 425) with delta (427, 81)
Screenshot: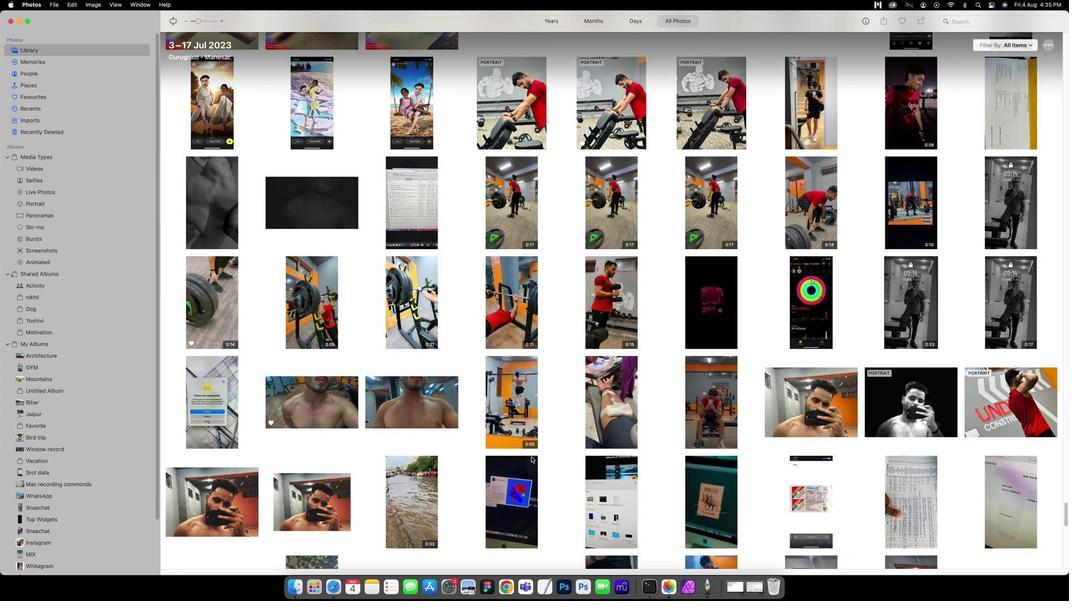 
Action: Mouse scrolled (522, 425) with delta (427, 81)
Screenshot: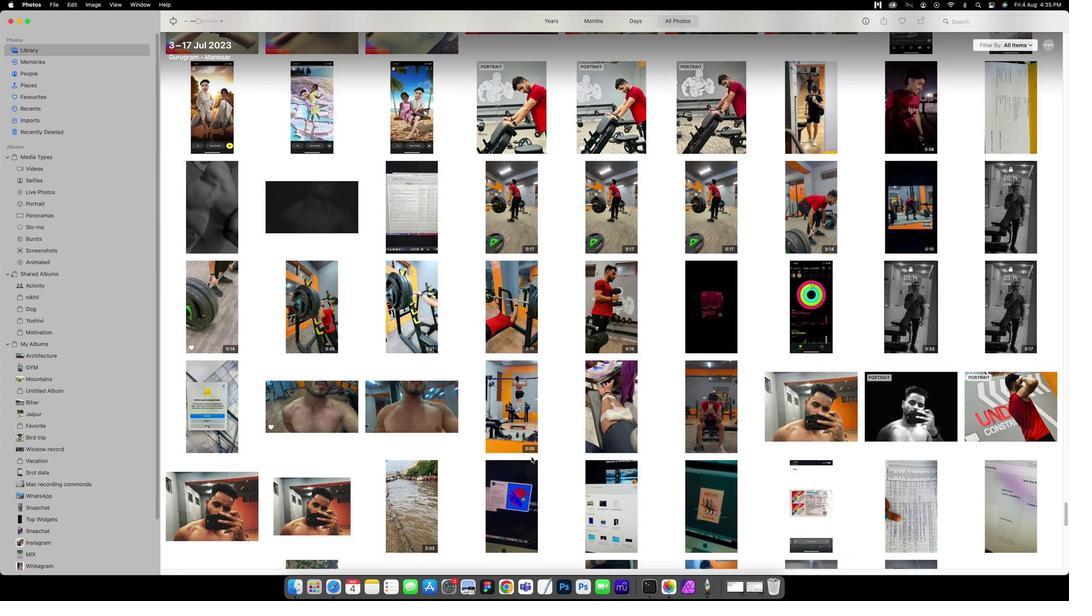 
Action: Mouse scrolled (522, 425) with delta (427, 81)
Screenshot: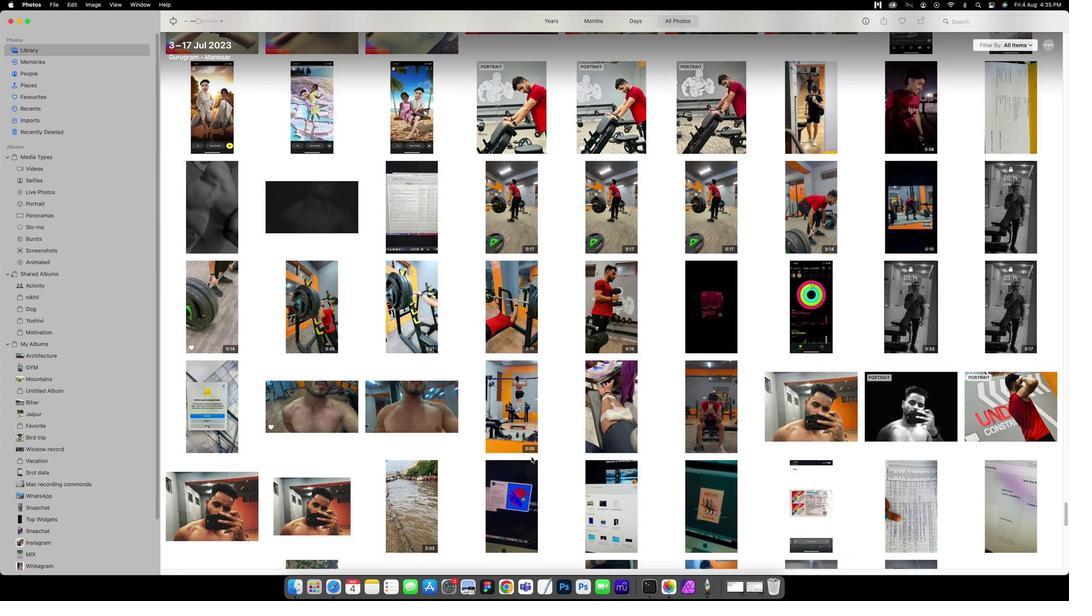 
Action: Mouse scrolled (522, 425) with delta (427, 82)
Screenshot: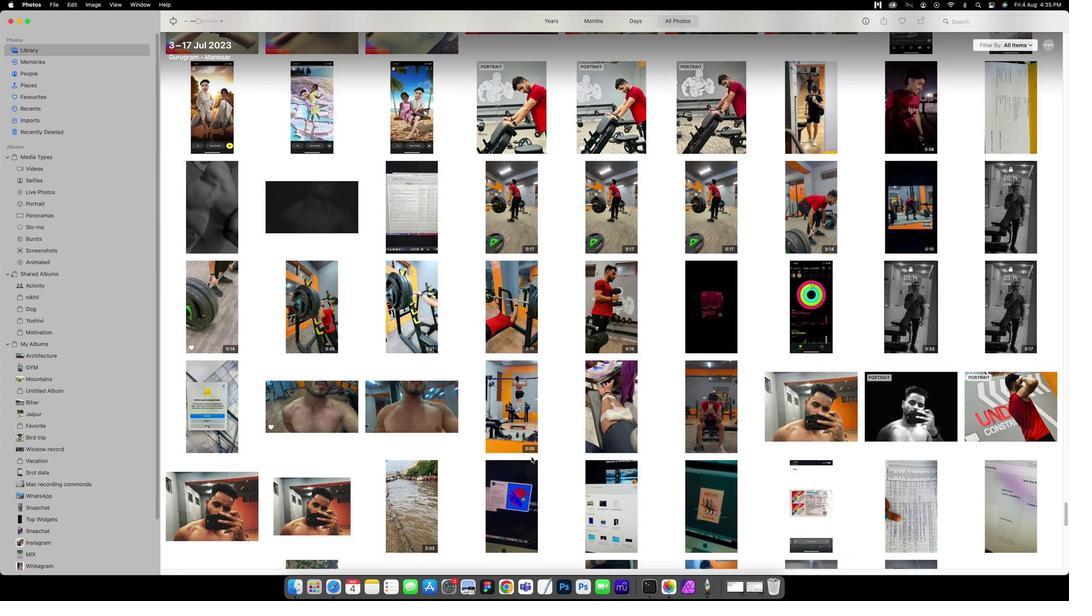 
Action: Mouse scrolled (522, 425) with delta (427, 83)
Screenshot: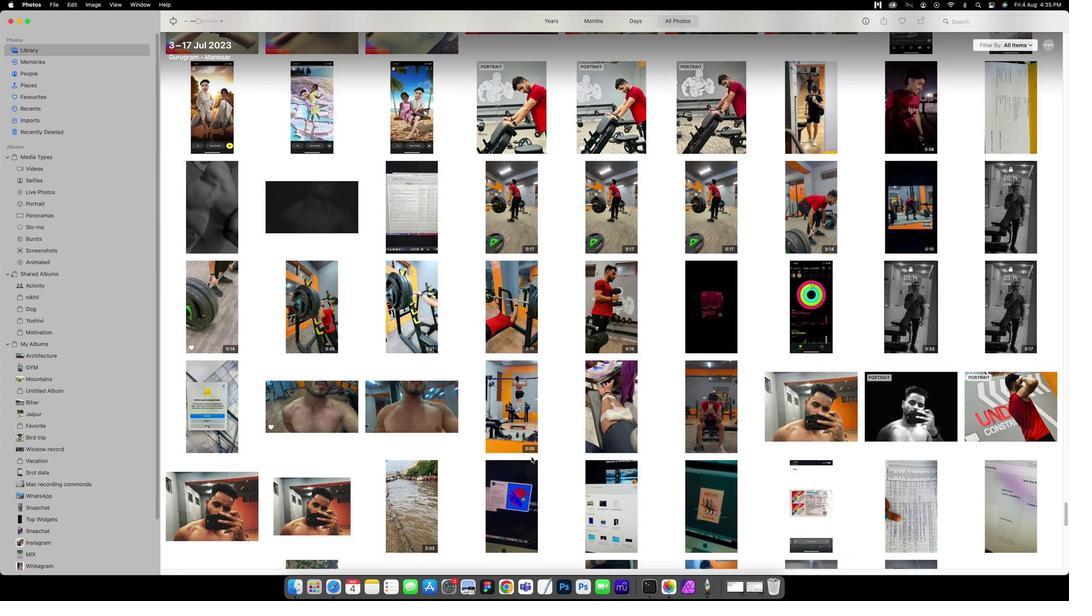 
Action: Mouse scrolled (522, 425) with delta (427, 83)
Screenshot: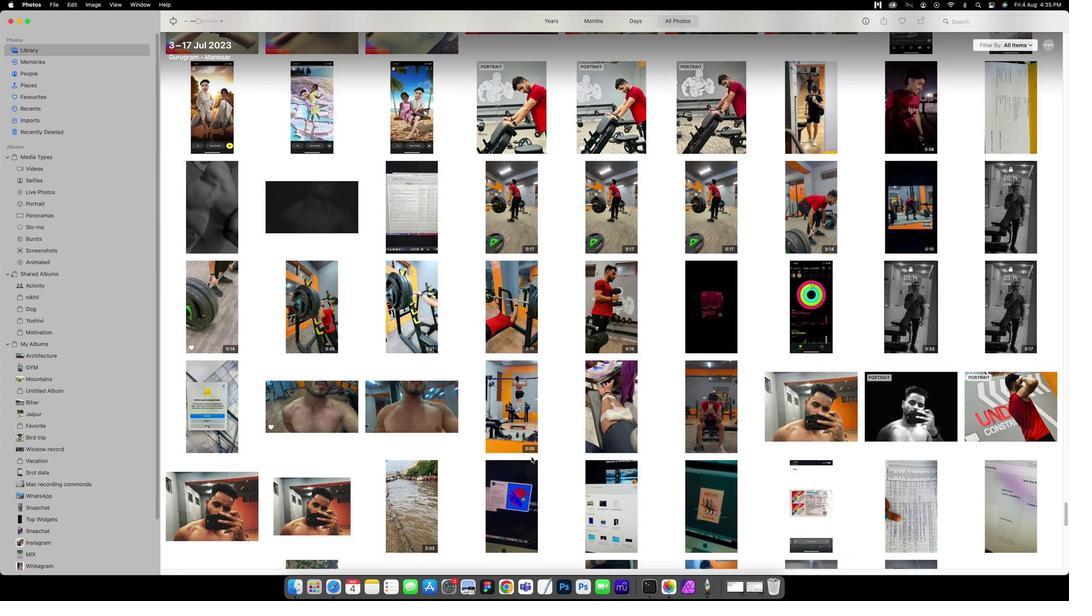 
Action: Mouse scrolled (522, 425) with delta (427, 81)
Screenshot: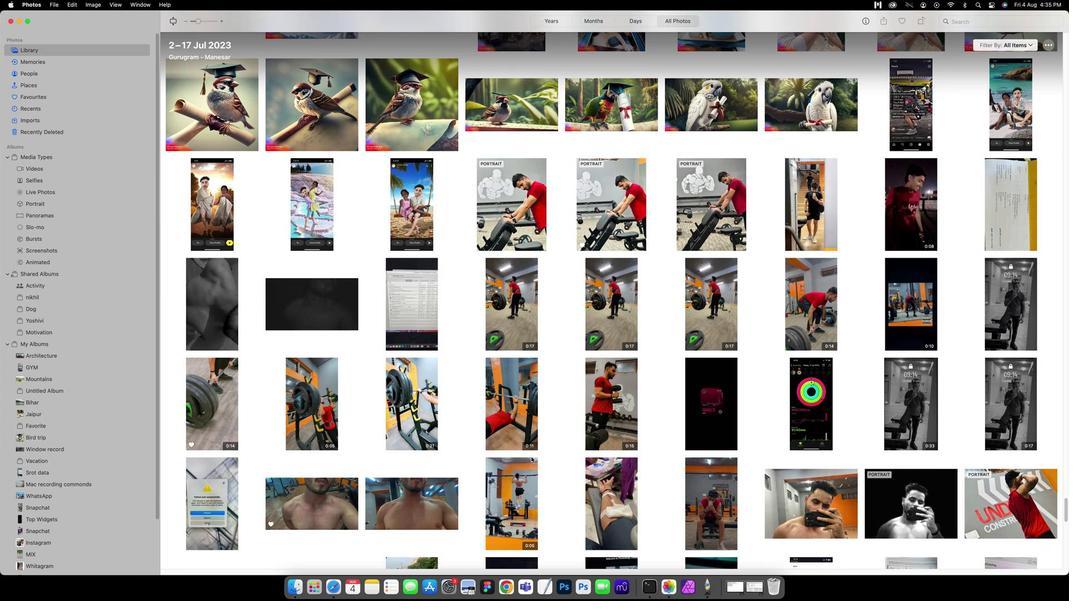 
Action: Mouse scrolled (522, 425) with delta (427, 81)
Screenshot: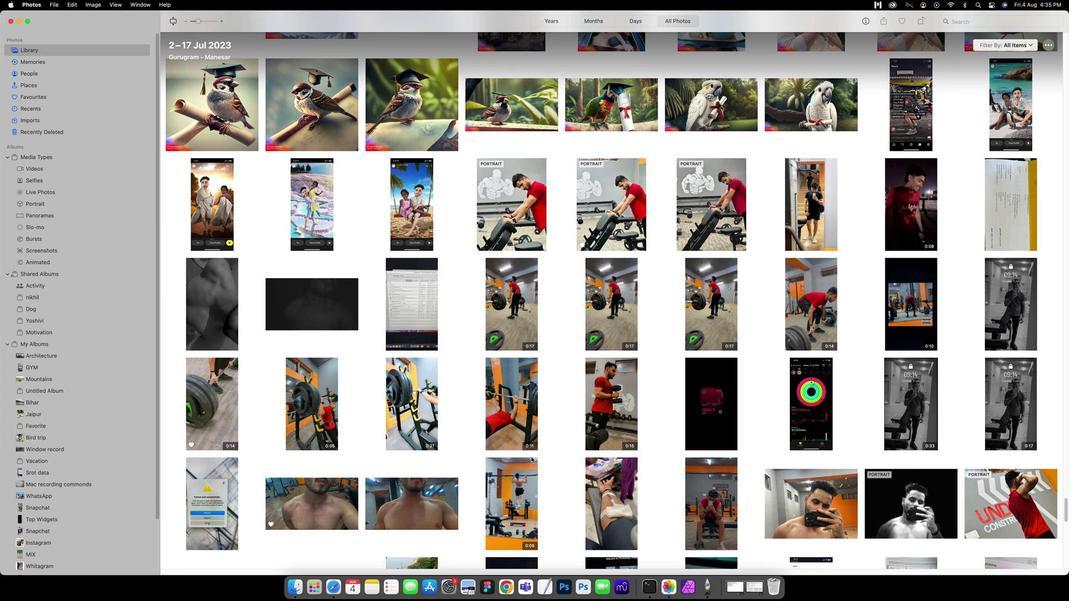
Action: Mouse scrolled (522, 425) with delta (427, 81)
Screenshot: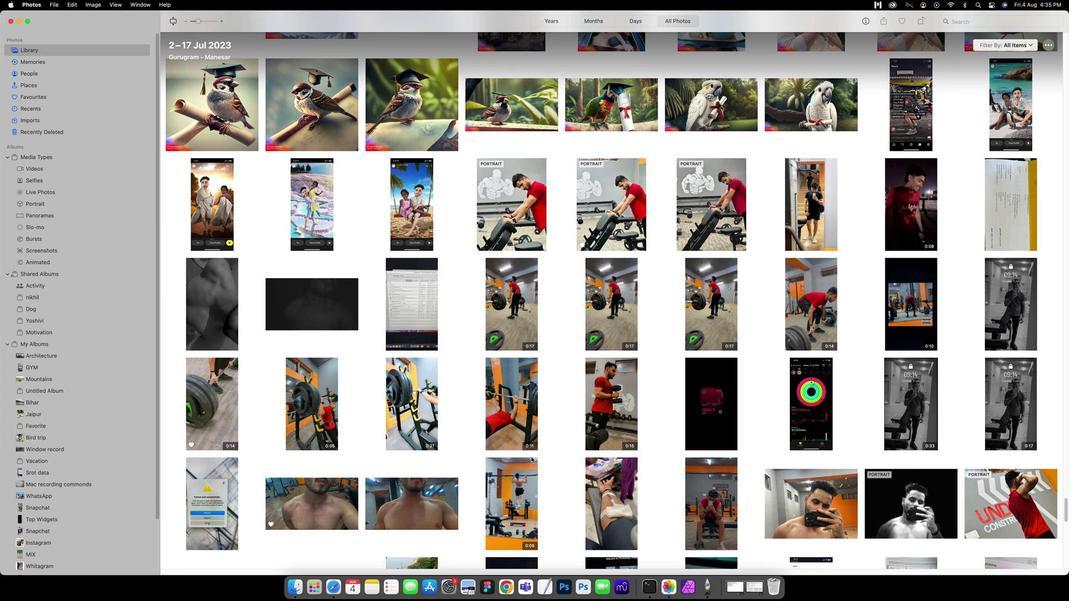 
Action: Mouse scrolled (522, 425) with delta (427, 82)
Screenshot: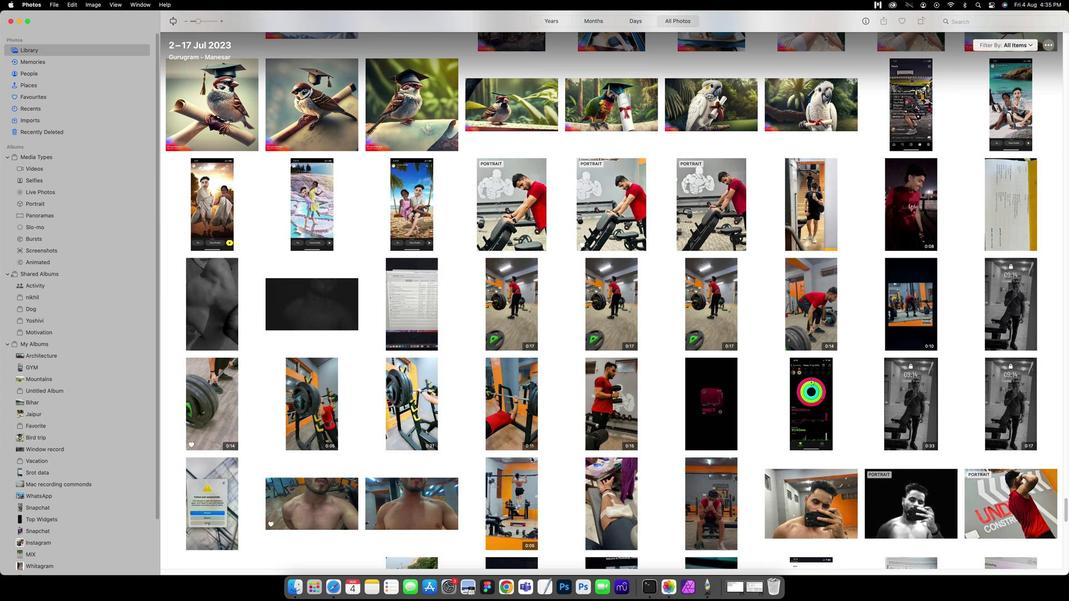 
Action: Mouse scrolled (522, 425) with delta (427, 83)
Screenshot: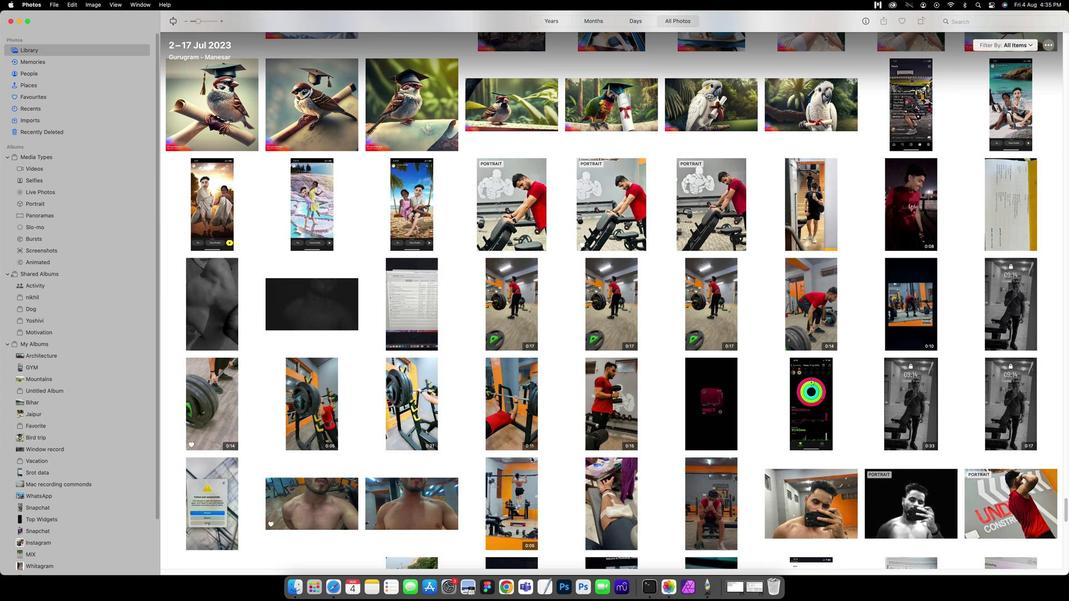 
Action: Mouse scrolled (522, 425) with delta (427, 83)
Screenshot: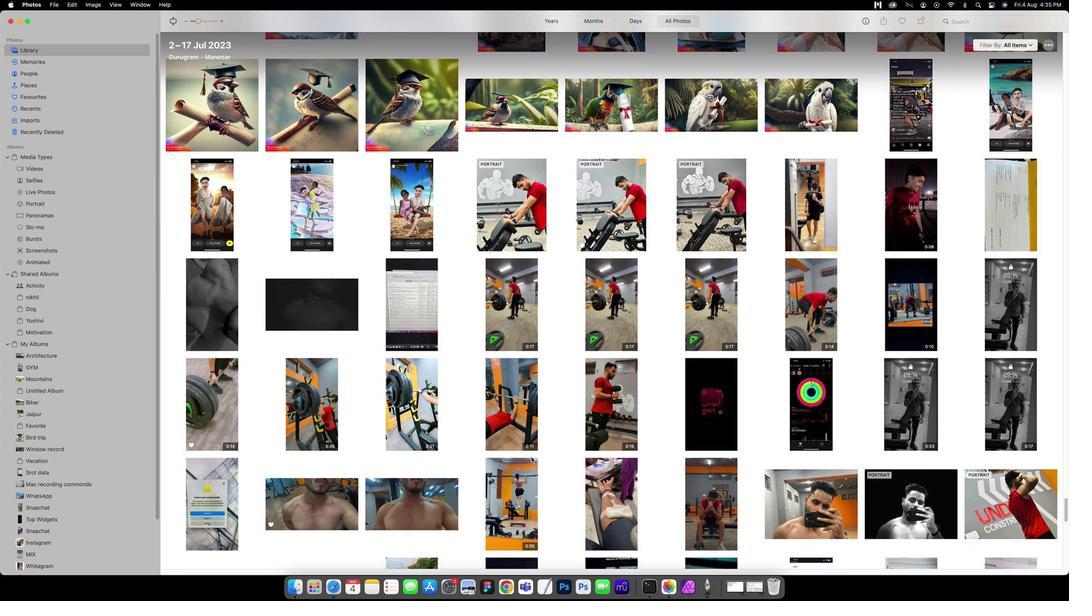 
Action: Mouse scrolled (522, 425) with delta (427, 81)
Screenshot: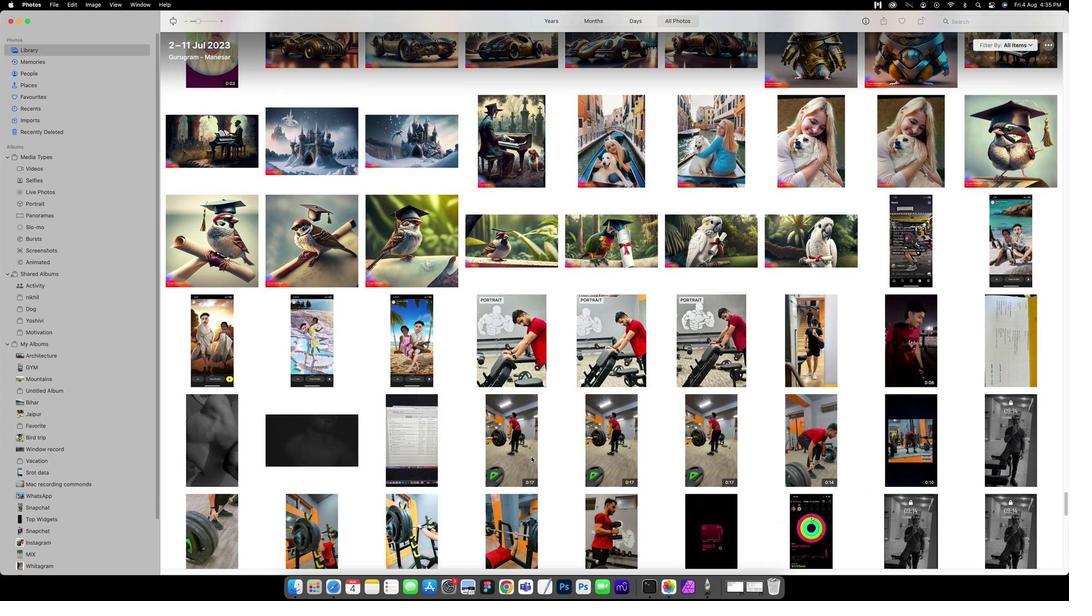 
Action: Mouse scrolled (522, 425) with delta (427, 81)
Screenshot: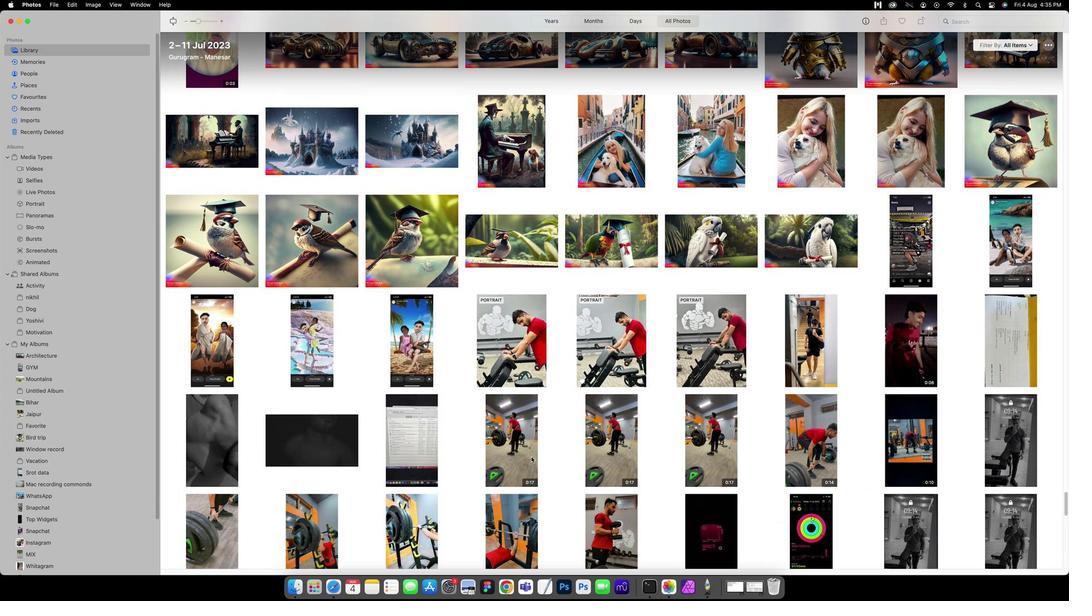 
Action: Mouse scrolled (522, 425) with delta (427, 82)
Screenshot: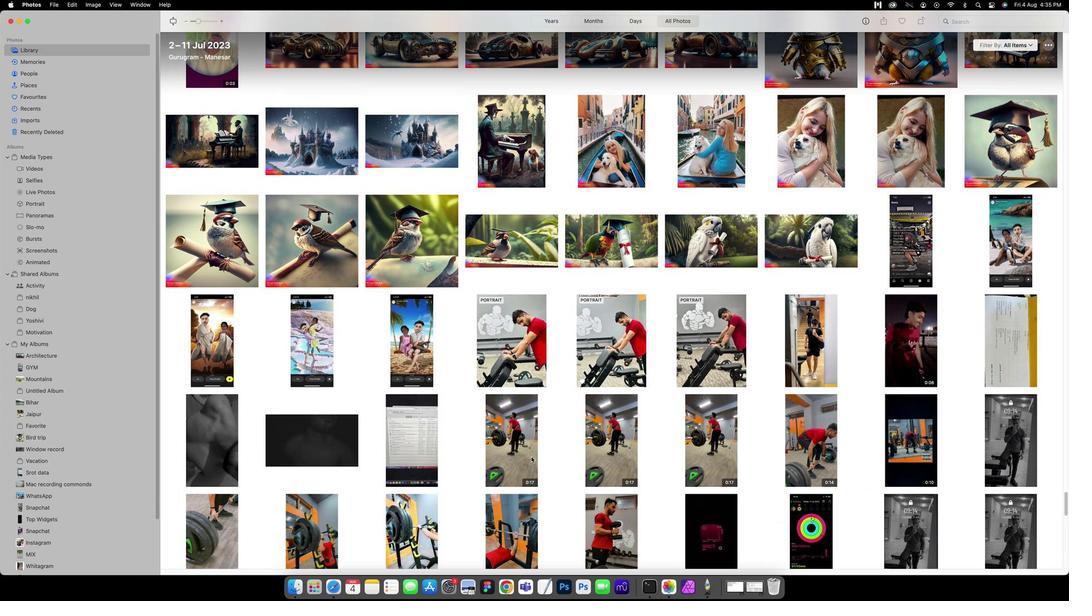 
Action: Mouse scrolled (522, 425) with delta (427, 82)
Screenshot: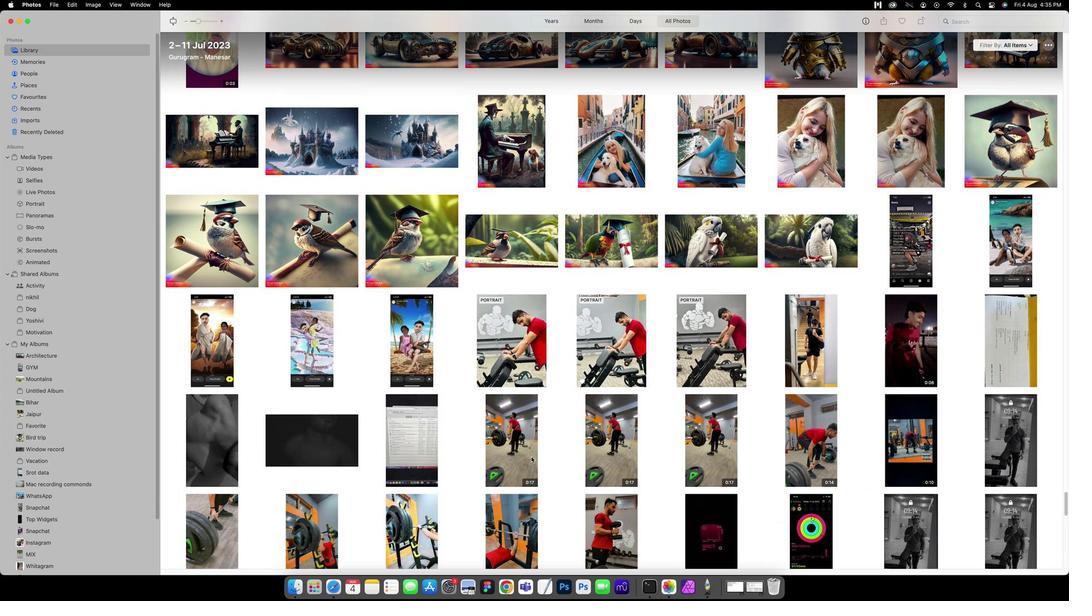 
Action: Mouse scrolled (522, 425) with delta (427, 83)
Screenshot: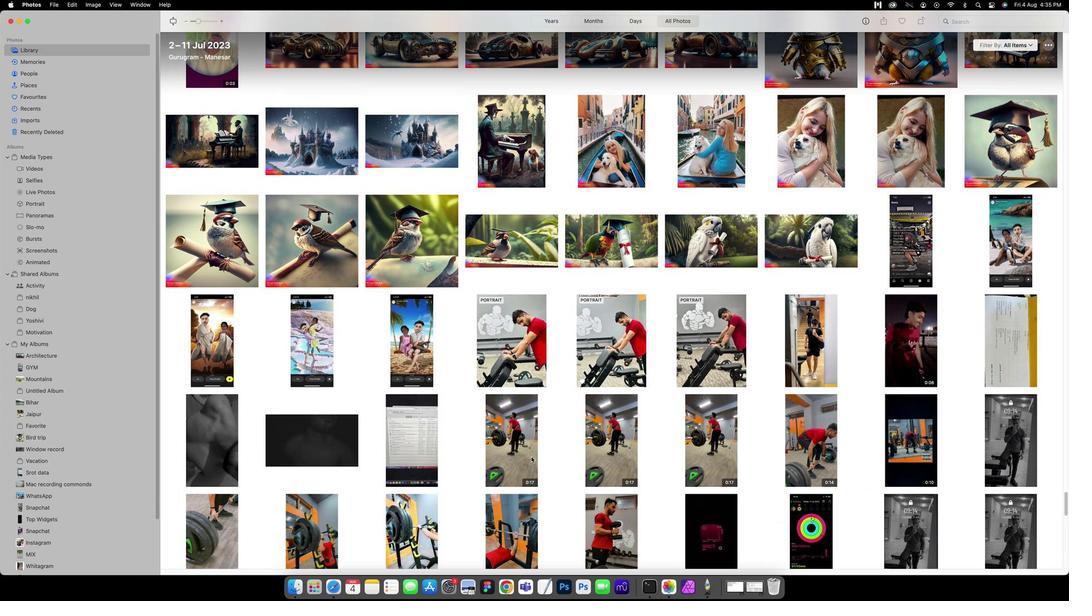 
Action: Mouse scrolled (522, 425) with delta (427, 83)
Screenshot: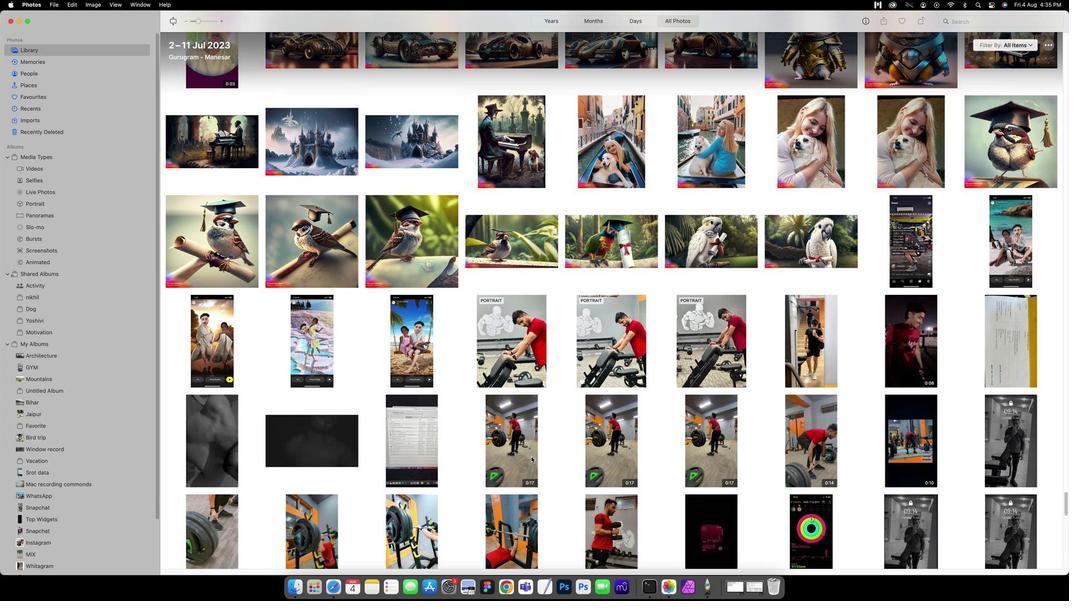 
Action: Mouse scrolled (522, 425) with delta (427, 83)
Screenshot: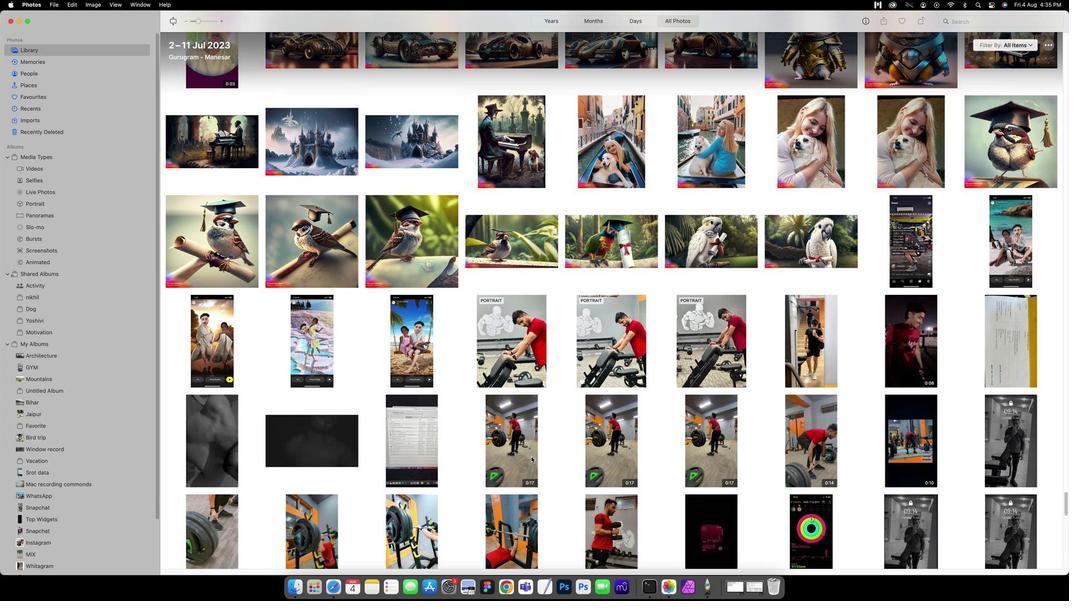 
Action: Mouse scrolled (522, 425) with delta (427, 81)
Screenshot: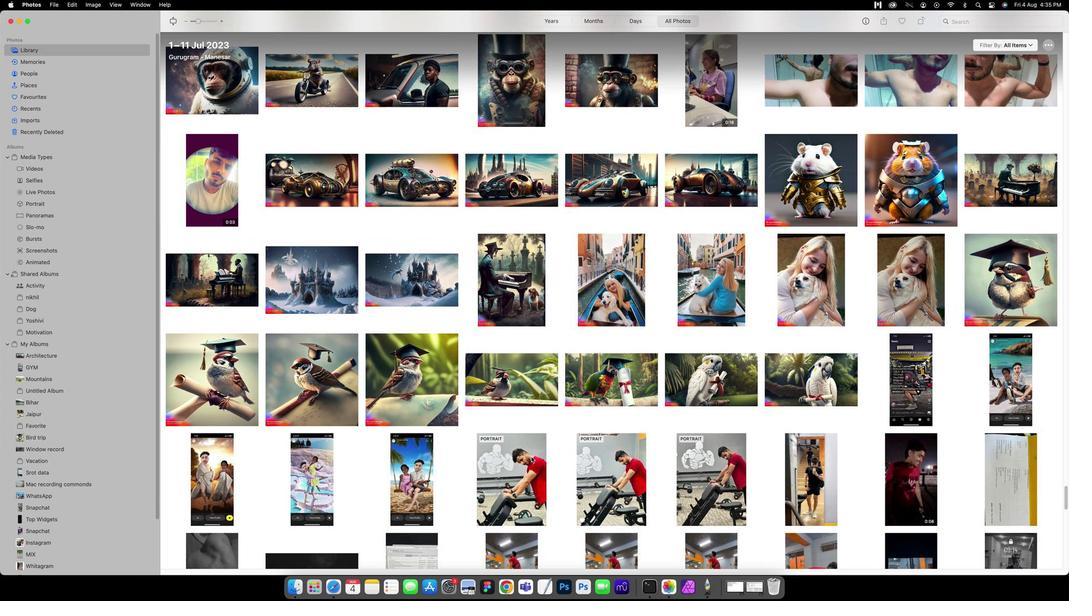 
Action: Mouse scrolled (522, 425) with delta (427, 81)
Screenshot: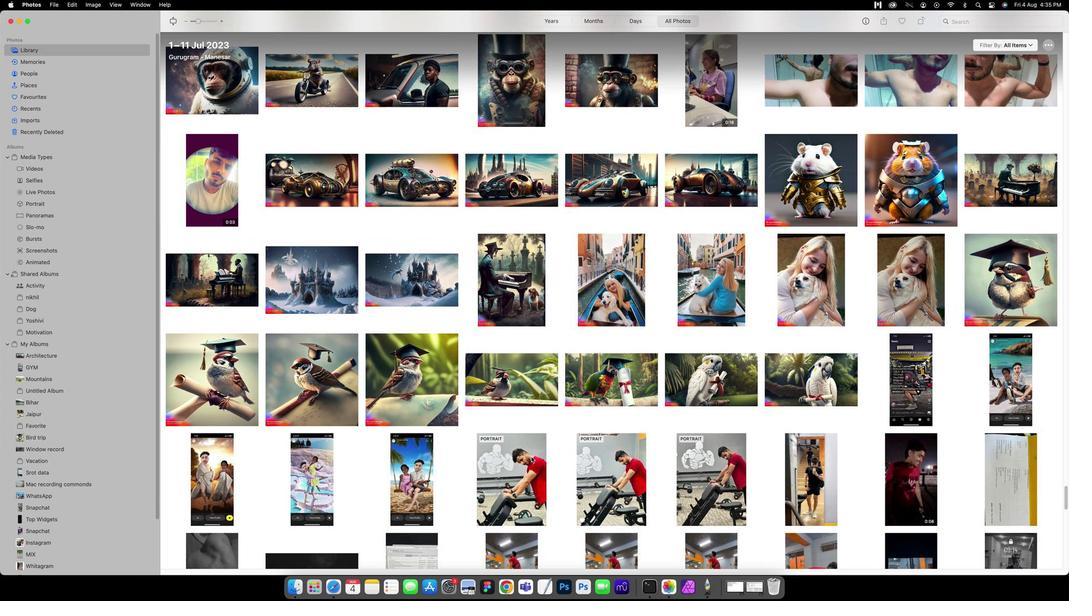 
Action: Mouse scrolled (522, 425) with delta (427, 82)
Screenshot: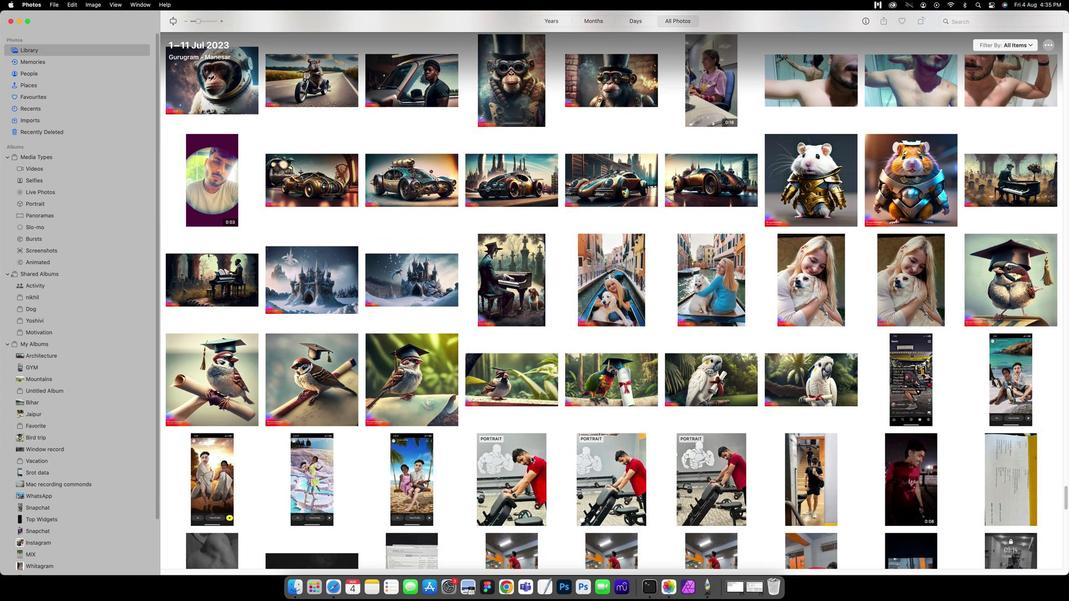 
Action: Mouse scrolled (522, 425) with delta (427, 82)
Screenshot: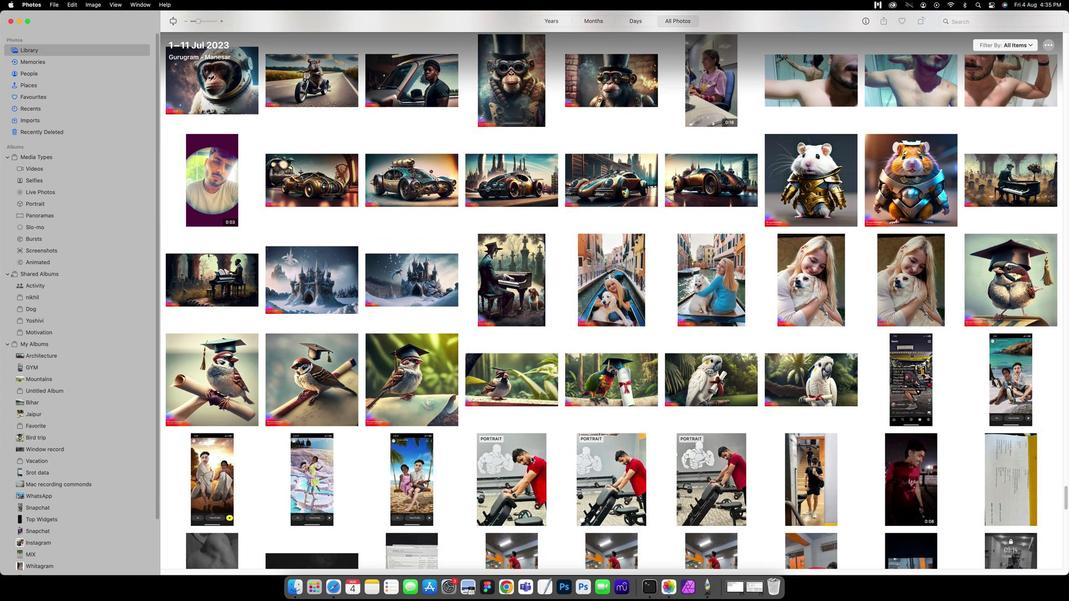 
Action: Mouse scrolled (522, 425) with delta (427, 83)
Screenshot: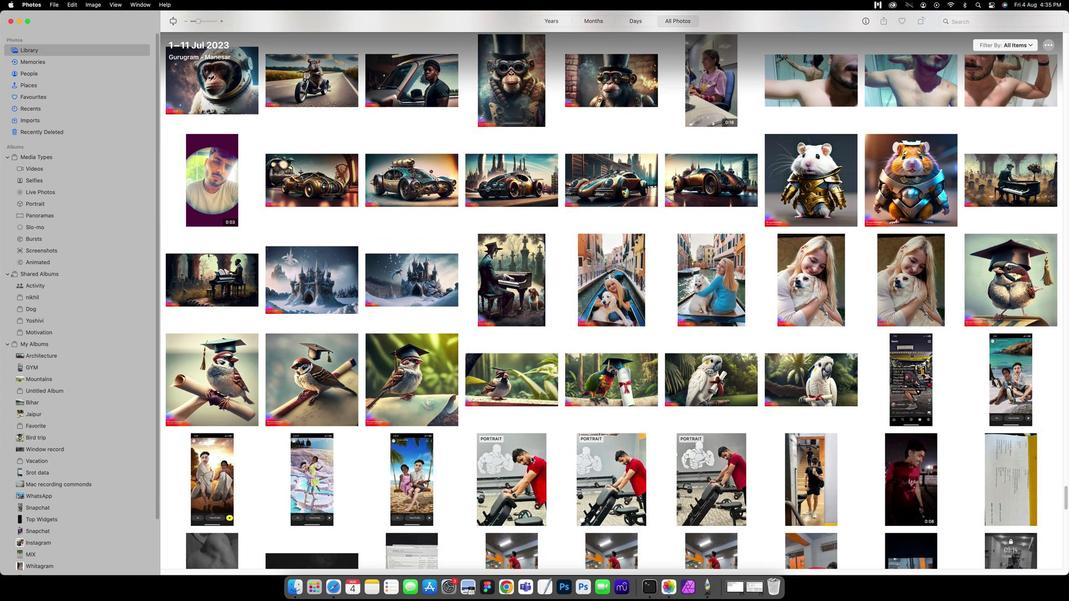 
Action: Mouse scrolled (522, 425) with delta (427, 83)
Screenshot: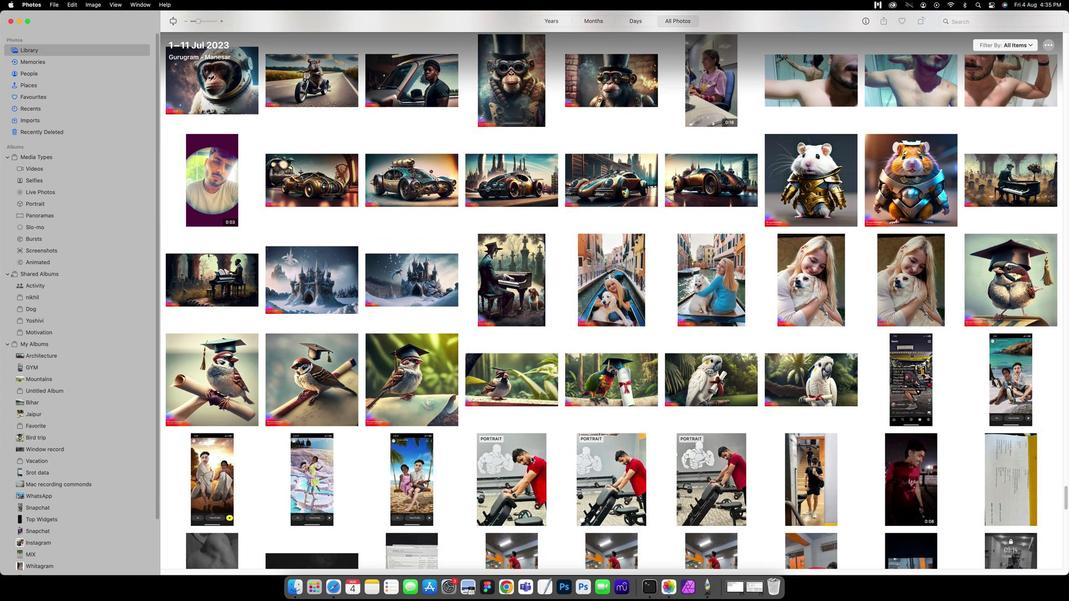 
Action: Mouse scrolled (522, 425) with delta (427, 83)
Screenshot: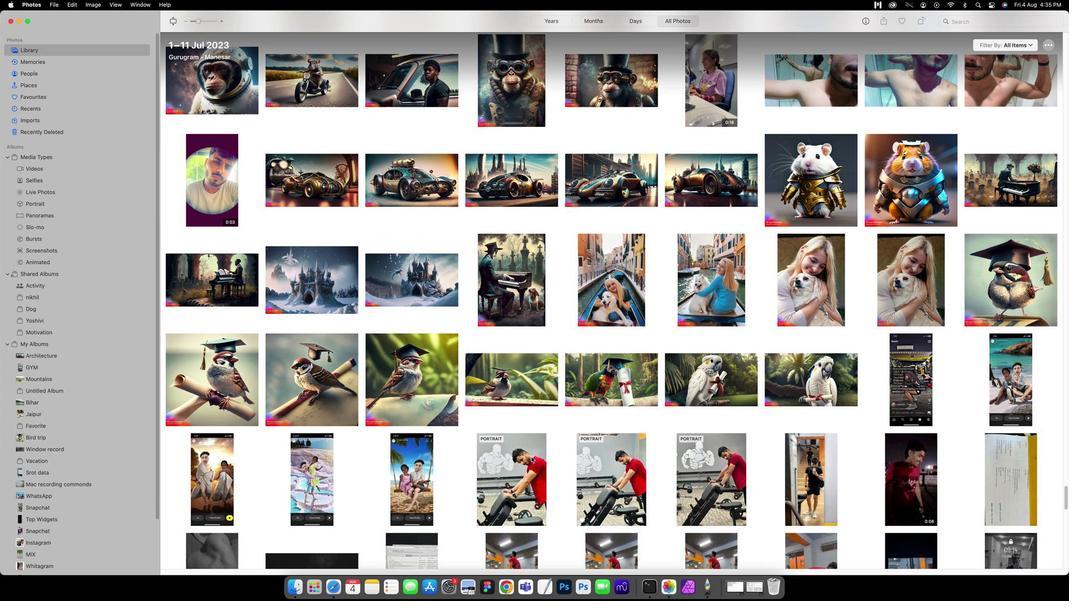 
Action: Mouse scrolled (522, 425) with delta (427, 81)
Screenshot: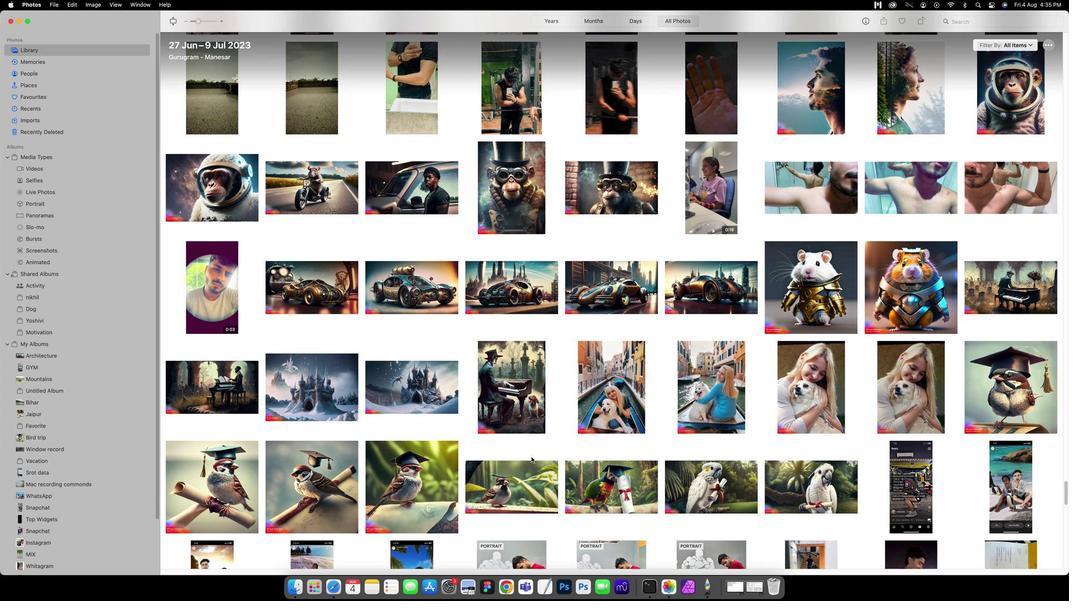 
Action: Mouse scrolled (522, 425) with delta (427, 81)
Screenshot: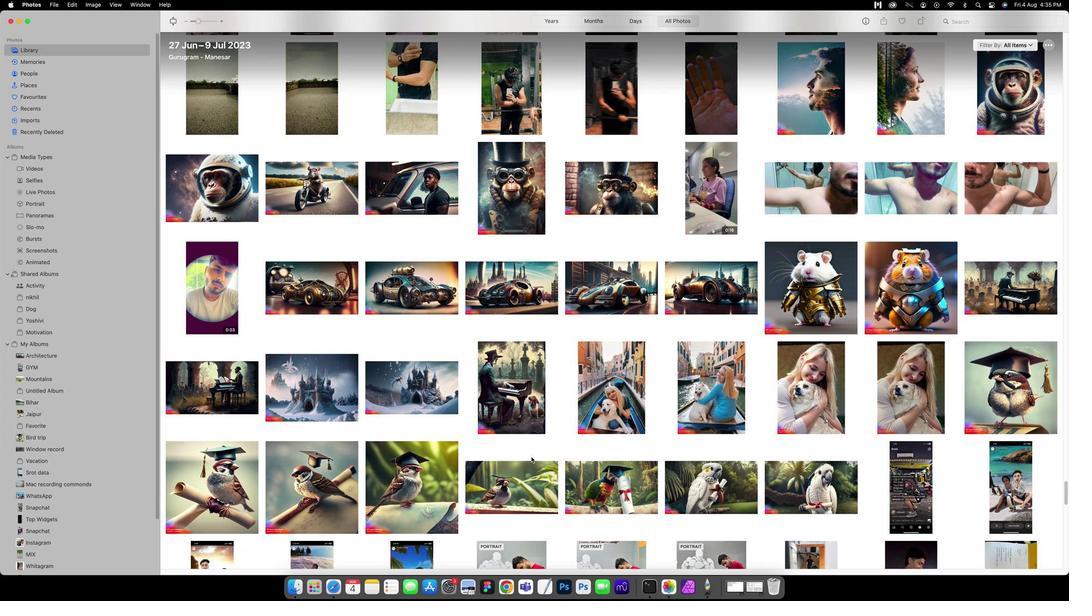 
Action: Mouse scrolled (522, 425) with delta (427, 82)
Screenshot: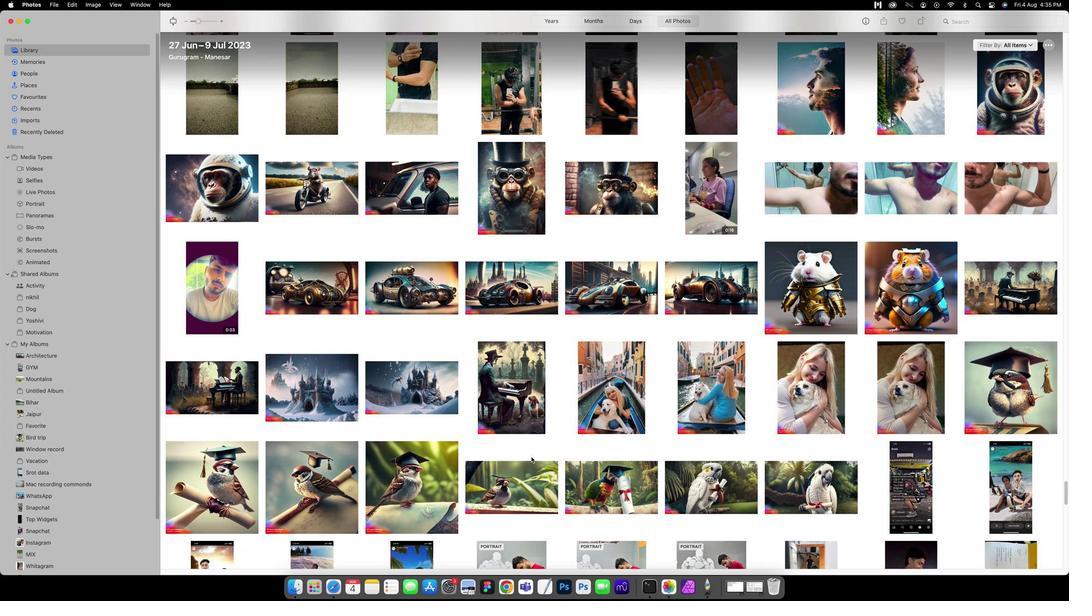 
Action: Mouse scrolled (522, 425) with delta (427, 82)
Screenshot: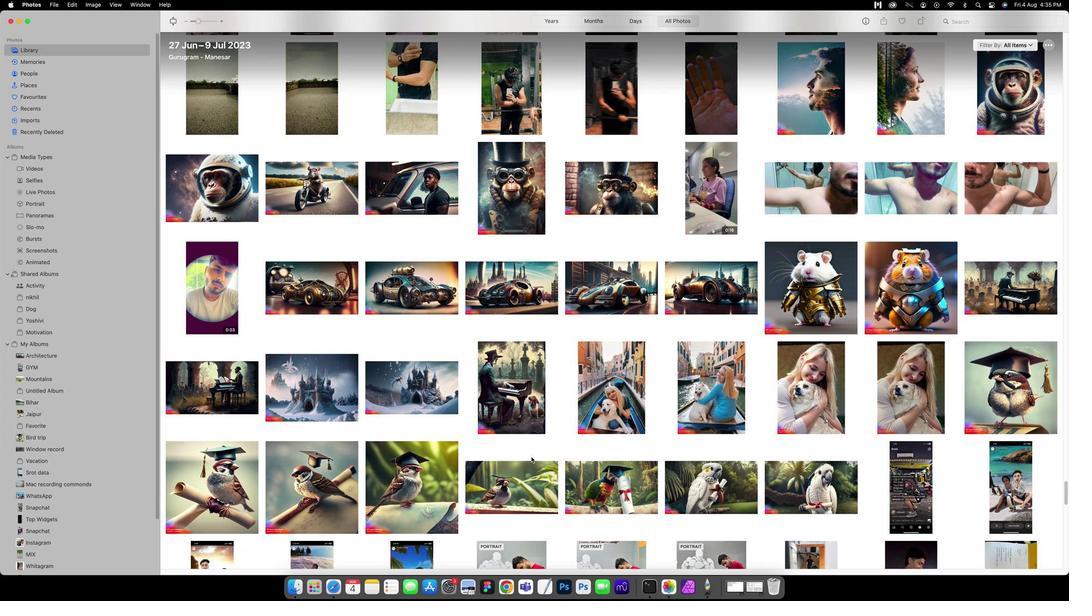 
Action: Mouse scrolled (522, 425) with delta (427, 83)
Screenshot: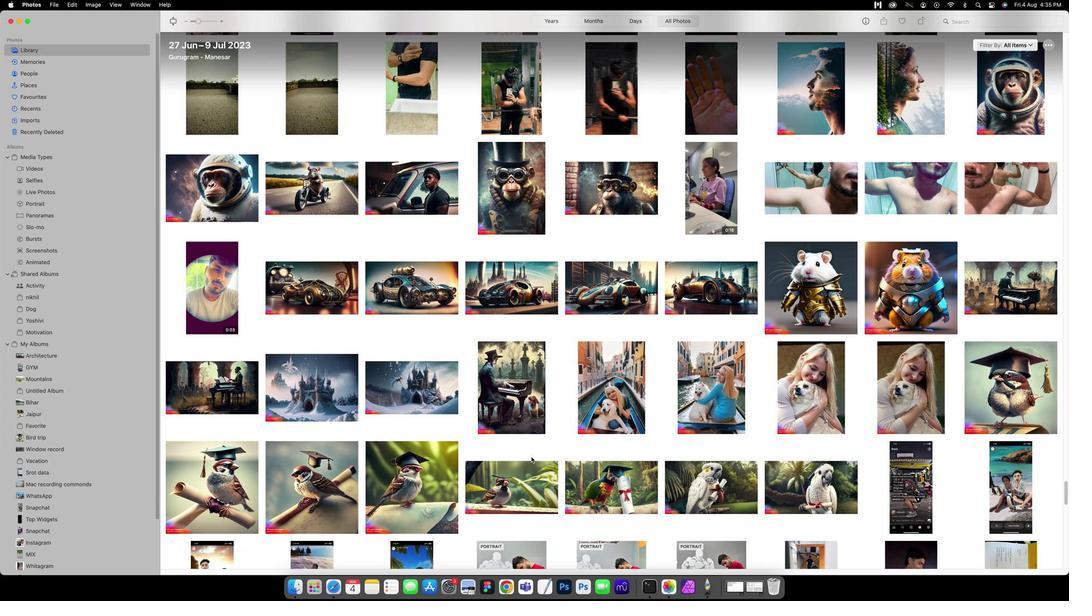 
Action: Mouse scrolled (522, 425) with delta (427, 83)
Screenshot: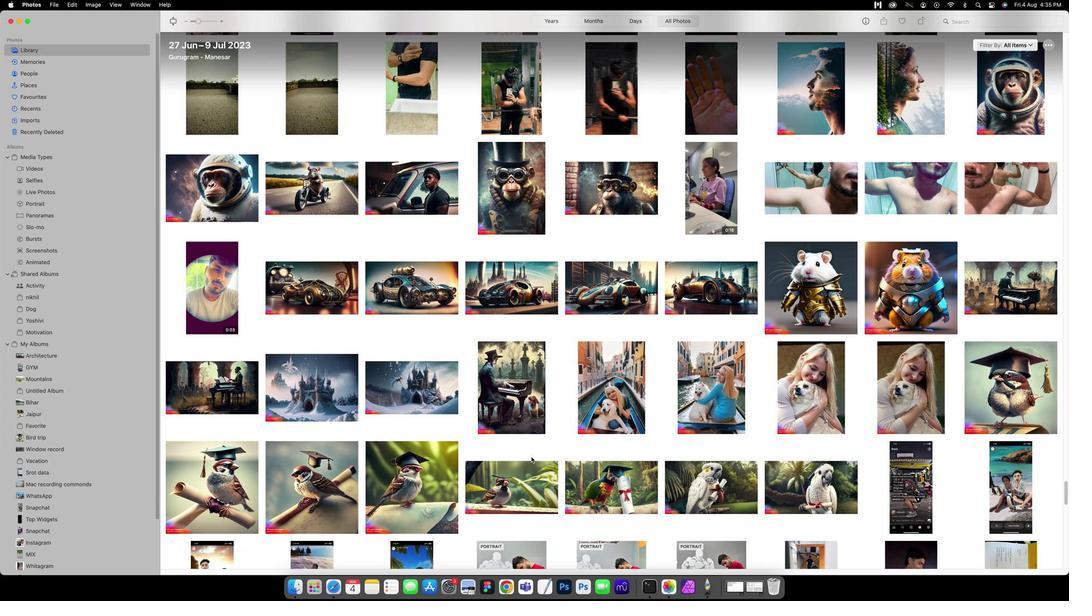
Action: Mouse scrolled (522, 425) with delta (427, 81)
Screenshot: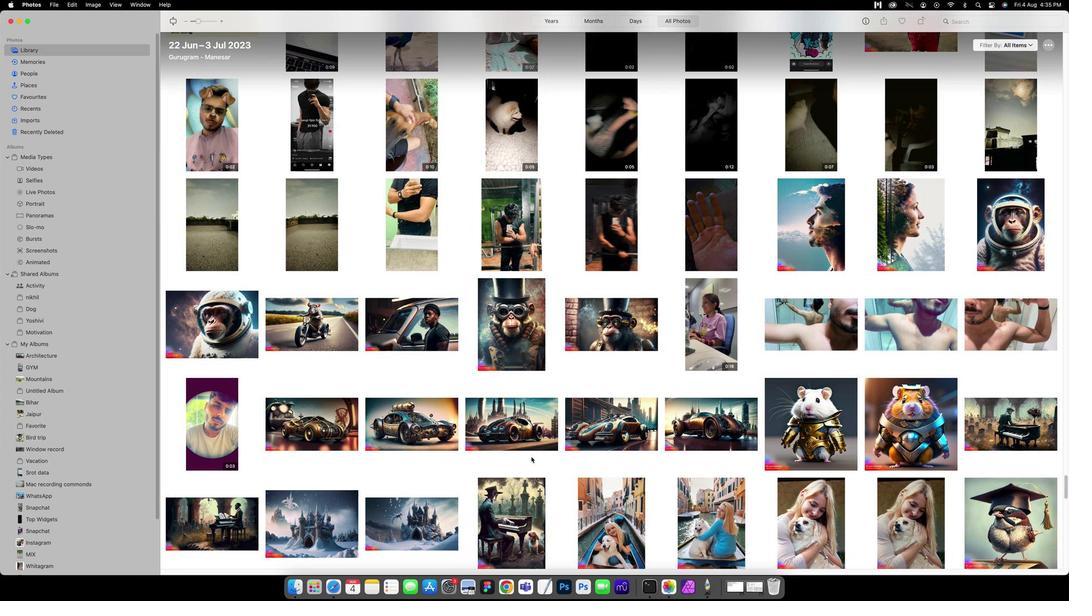 
Action: Mouse scrolled (522, 425) with delta (427, 81)
Screenshot: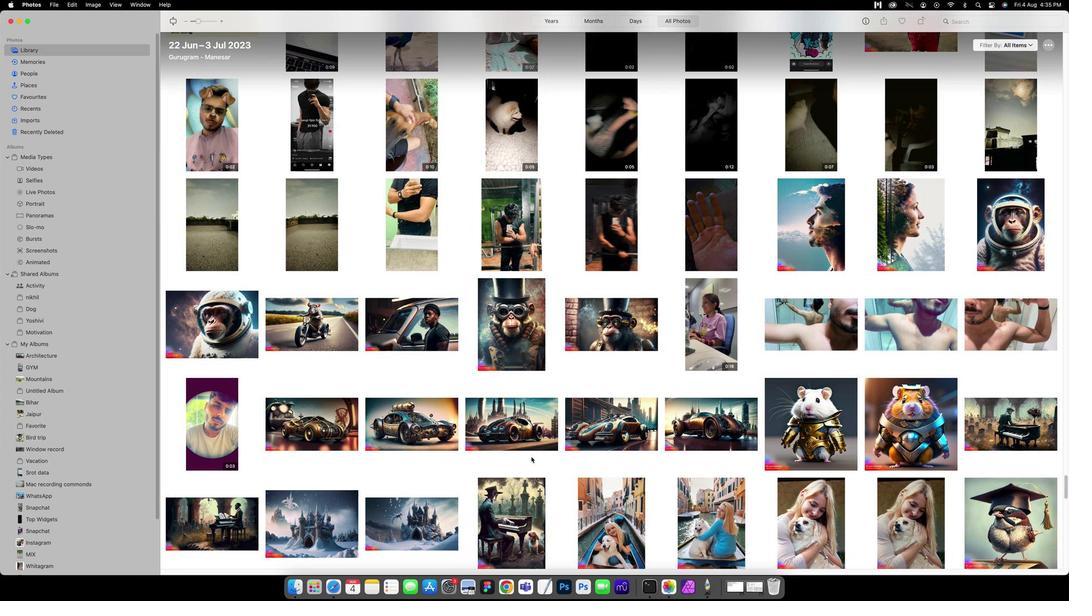 
Action: Mouse scrolled (522, 425) with delta (427, 81)
Screenshot: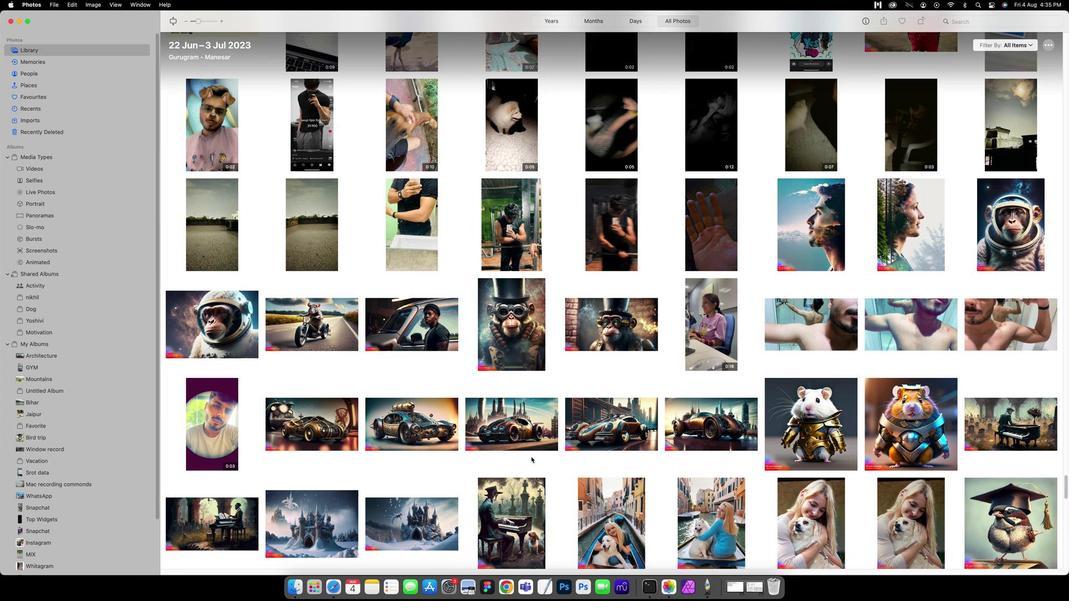 
Action: Mouse scrolled (522, 425) with delta (427, 82)
Screenshot: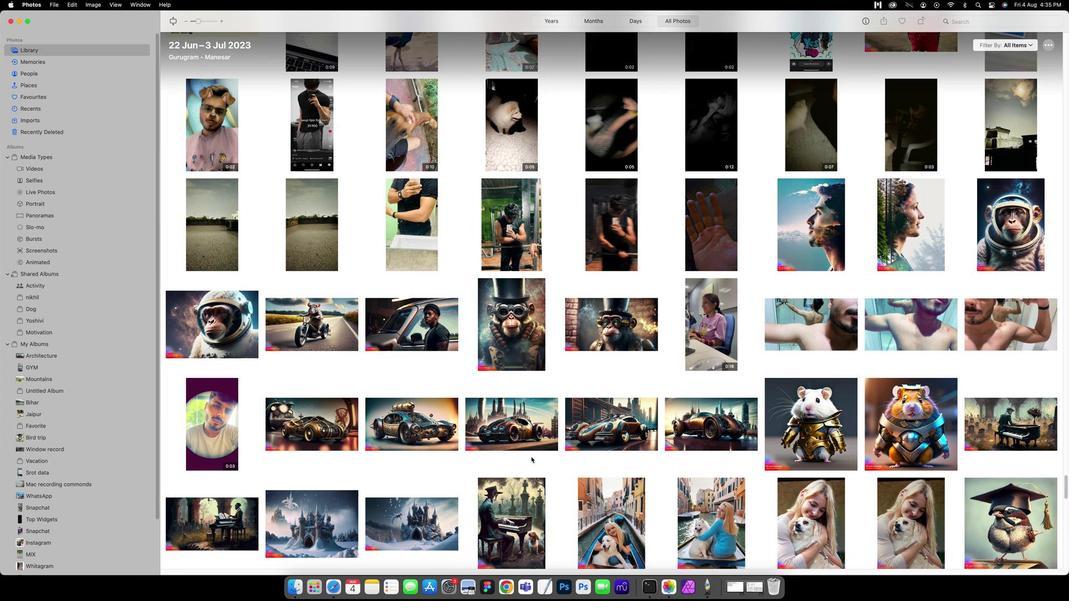 
Action: Mouse scrolled (522, 425) with delta (427, 83)
Screenshot: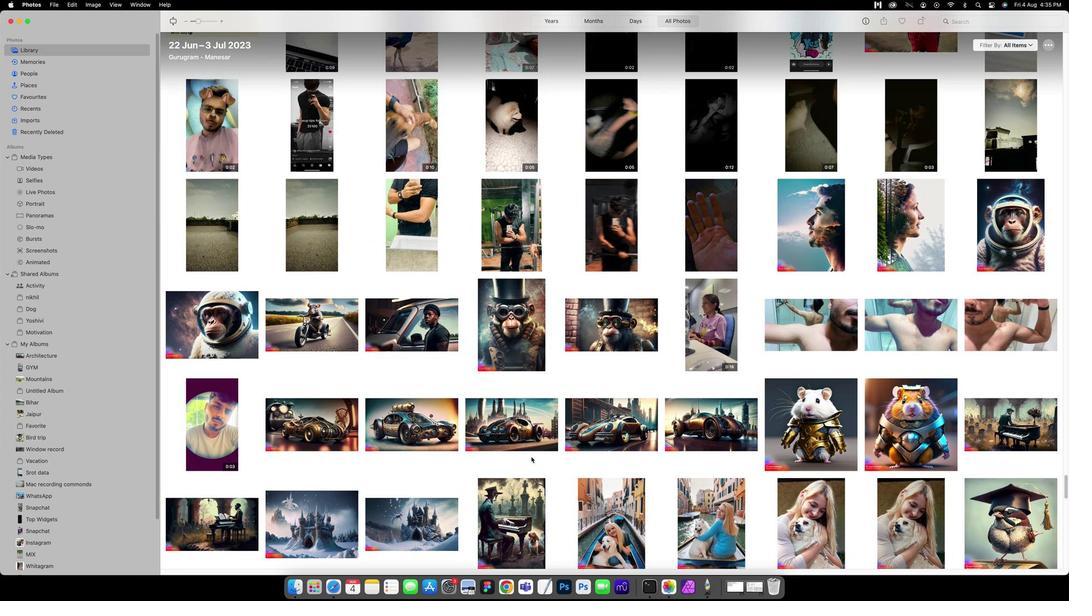 
Action: Mouse scrolled (522, 425) with delta (427, 83)
Screenshot: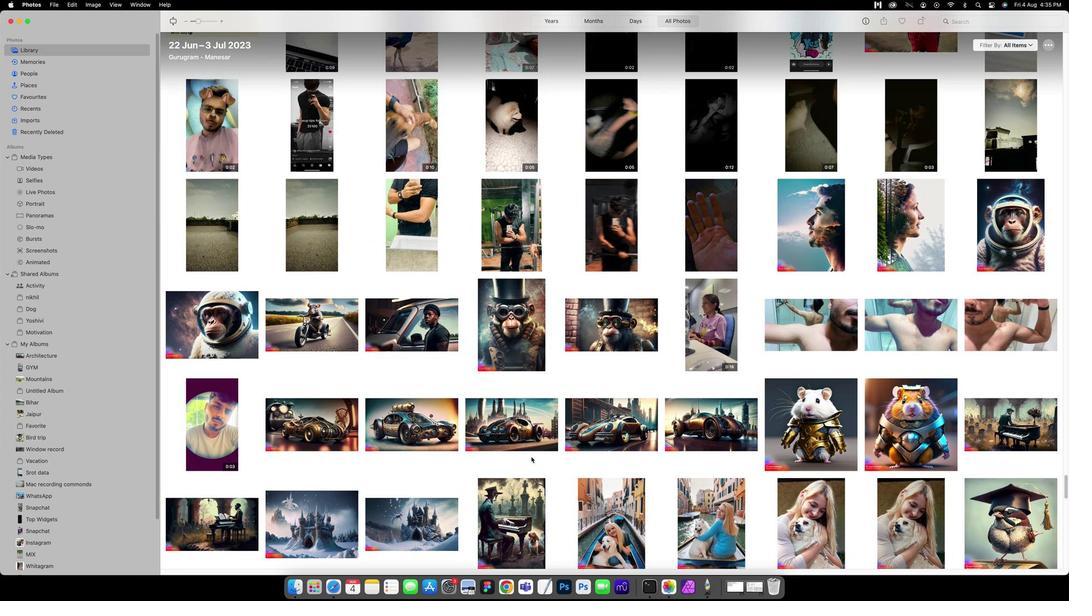 
Action: Mouse scrolled (522, 425) with delta (427, 83)
Screenshot: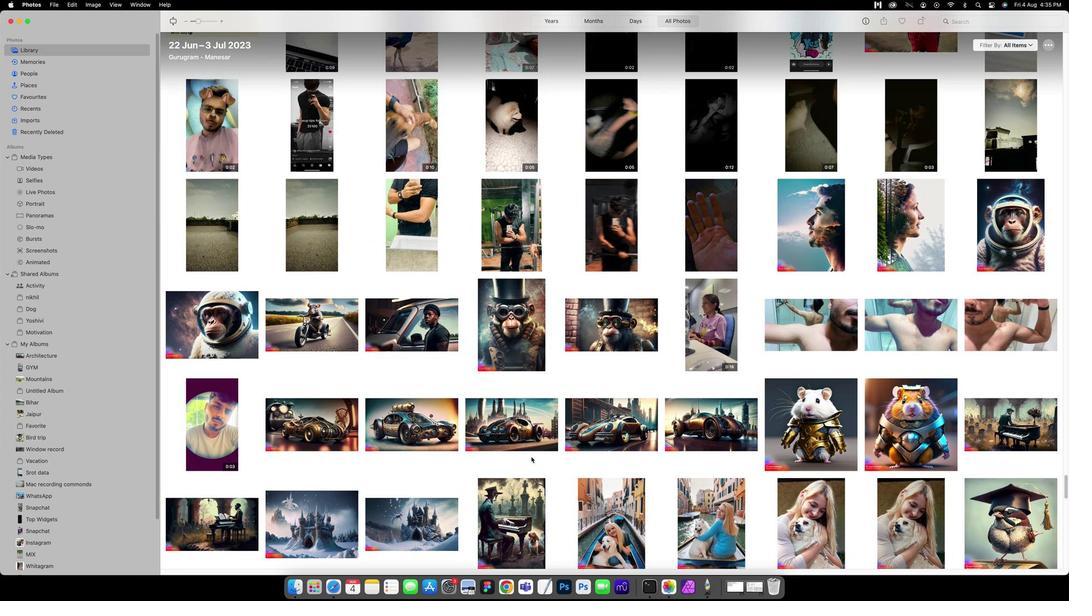 
Action: Mouse scrolled (522, 425) with delta (427, 81)
Screenshot: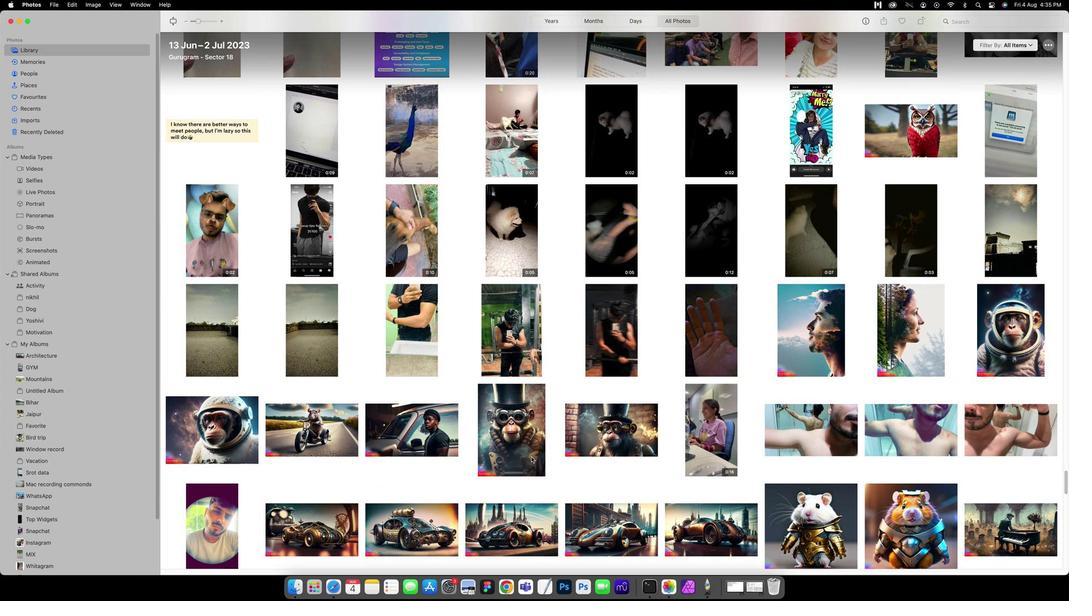 
Action: Mouse scrolled (522, 425) with delta (427, 81)
Screenshot: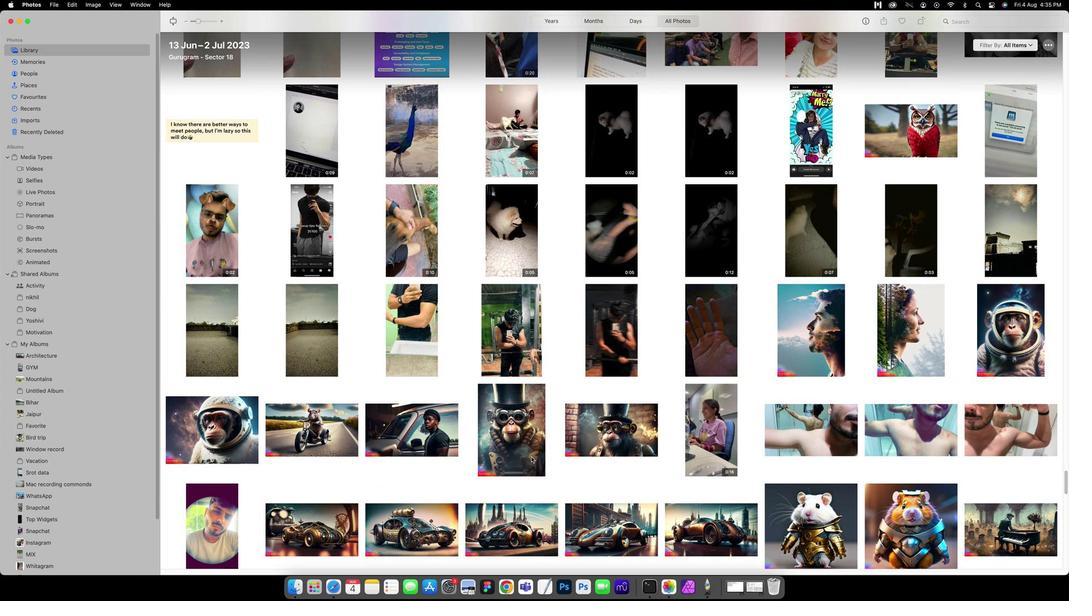 
Action: Mouse scrolled (522, 425) with delta (427, 82)
Screenshot: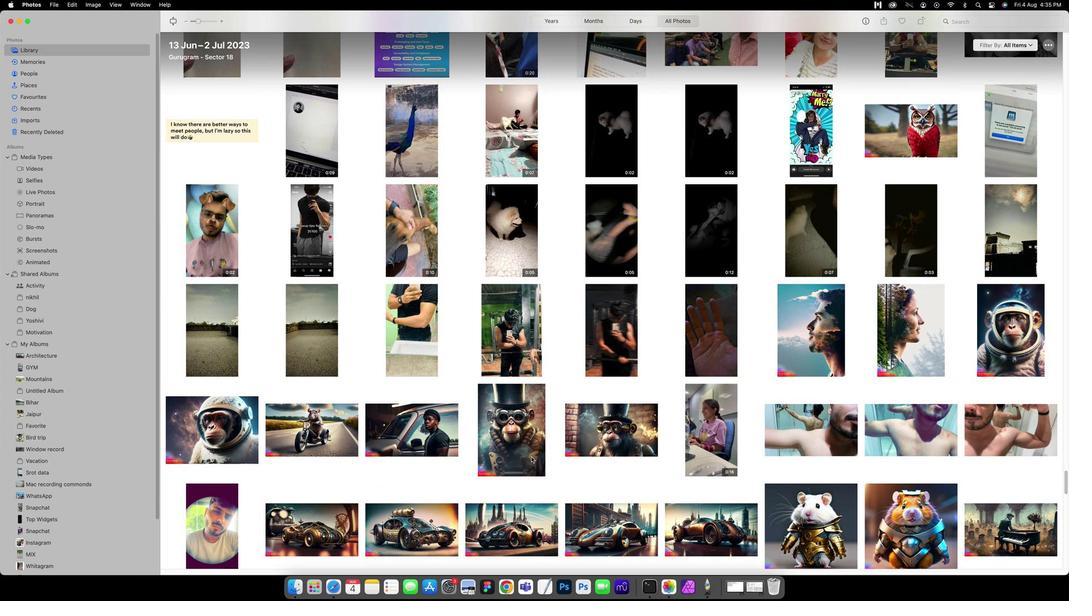 
Action: Mouse scrolled (522, 425) with delta (427, 82)
Screenshot: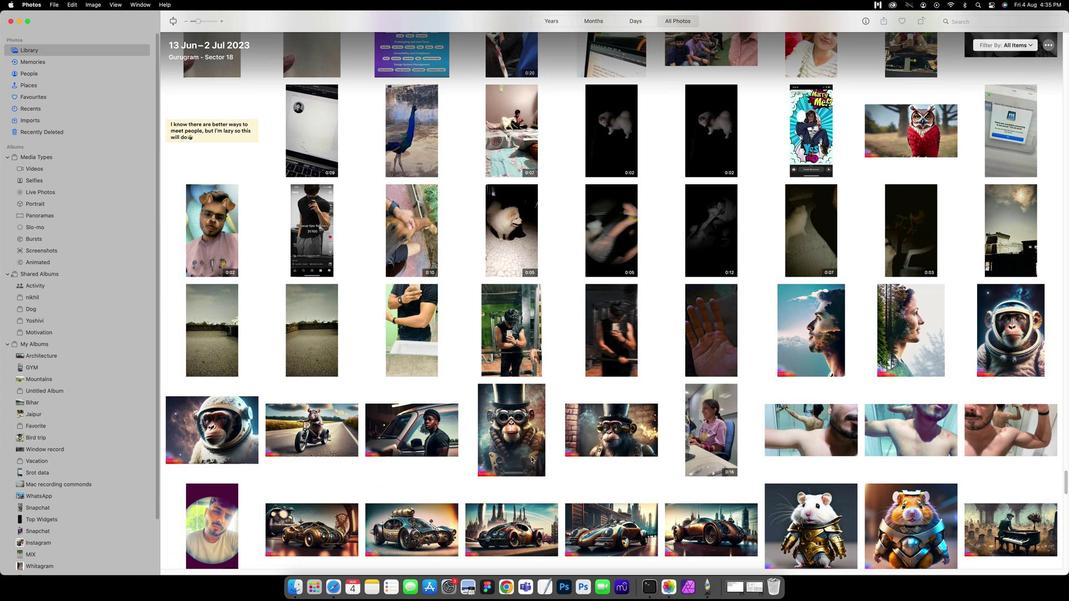 
Action: Mouse scrolled (522, 425) with delta (427, 83)
Screenshot: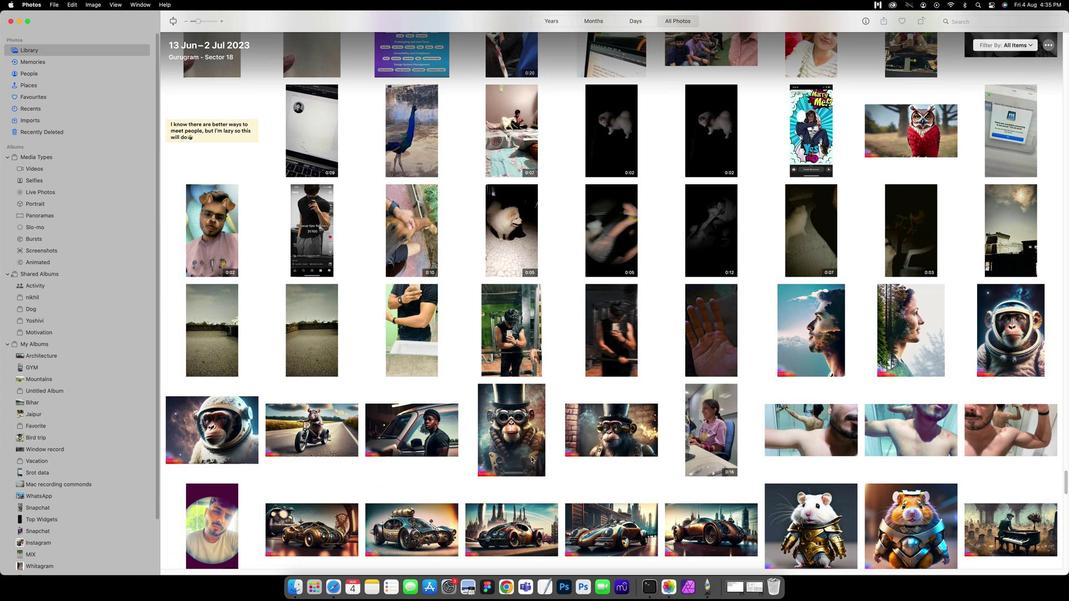 
Action: Mouse scrolled (522, 425) with delta (427, 83)
Screenshot: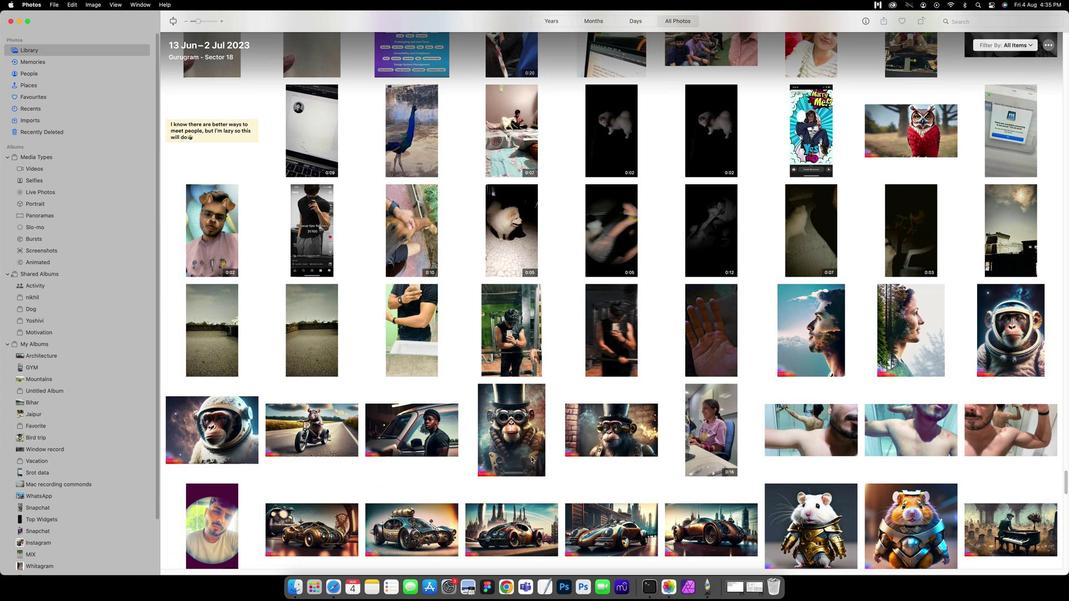 
Action: Mouse scrolled (522, 425) with delta (427, 81)
Screenshot: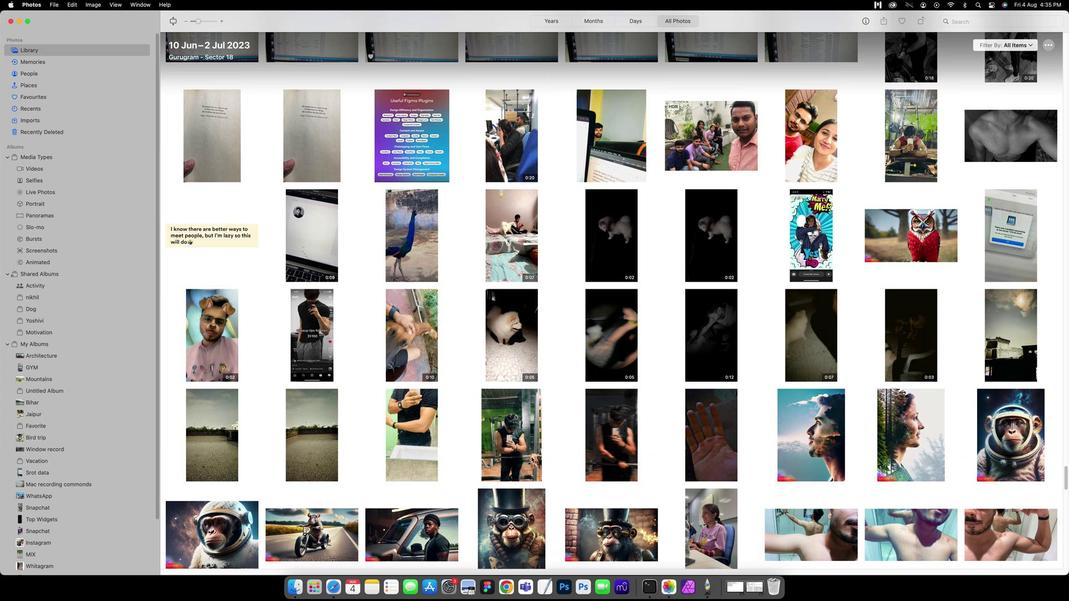 
Action: Mouse scrolled (522, 425) with delta (427, 81)
Screenshot: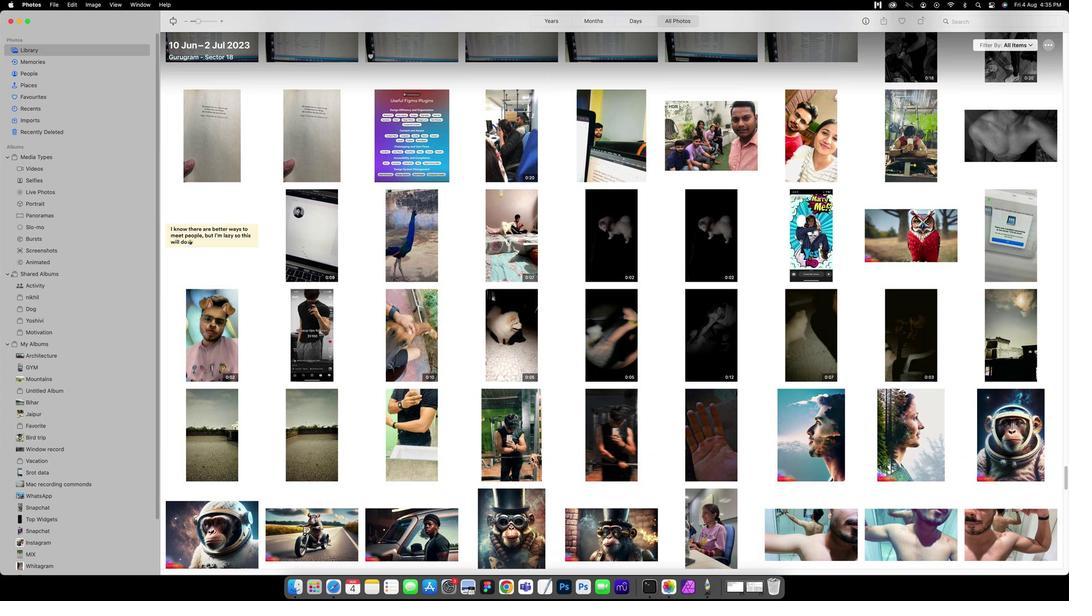 
Action: Mouse scrolled (522, 425) with delta (427, 82)
Screenshot: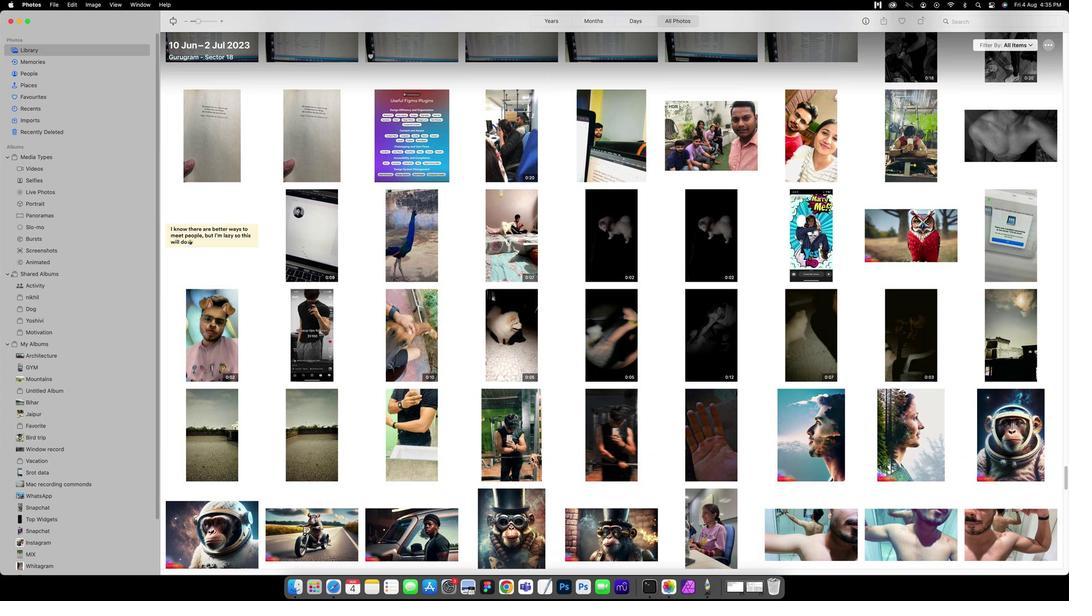 
Action: Mouse scrolled (522, 425) with delta (427, 82)
Screenshot: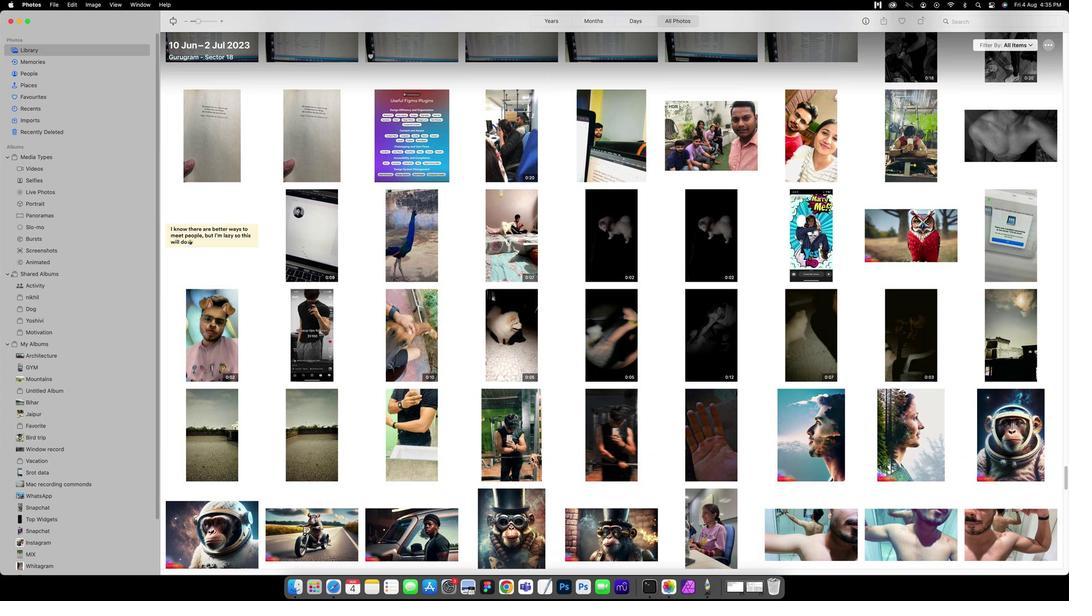 
Action: Mouse scrolled (522, 425) with delta (427, 83)
Screenshot: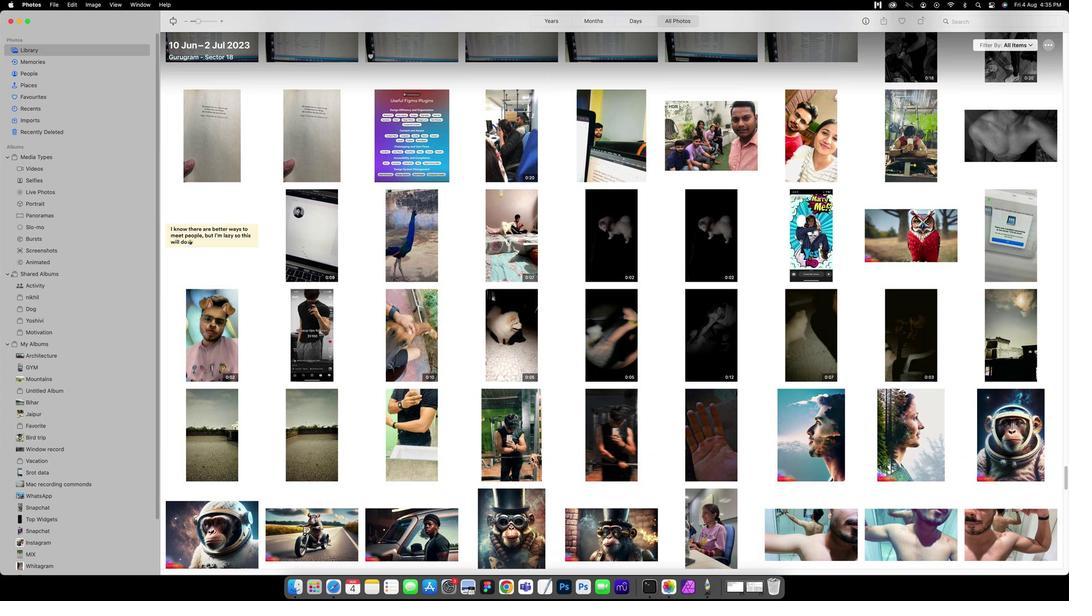 
Action: Mouse scrolled (522, 425) with delta (427, 83)
Screenshot: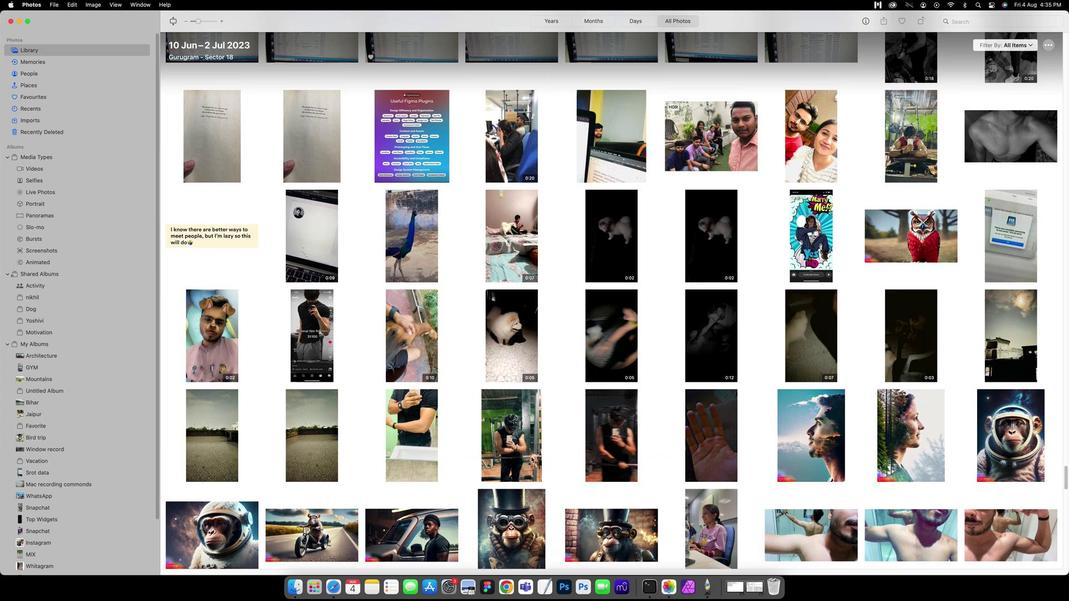 
Action: Mouse scrolled (522, 425) with delta (427, 81)
Screenshot: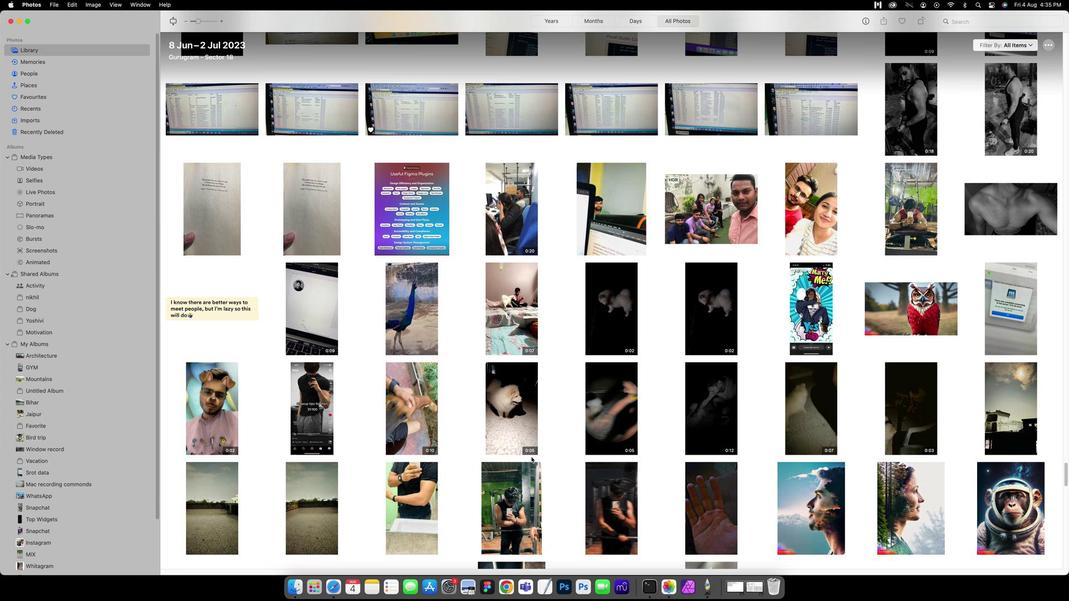 
Action: Mouse scrolled (522, 425) with delta (427, 81)
Screenshot: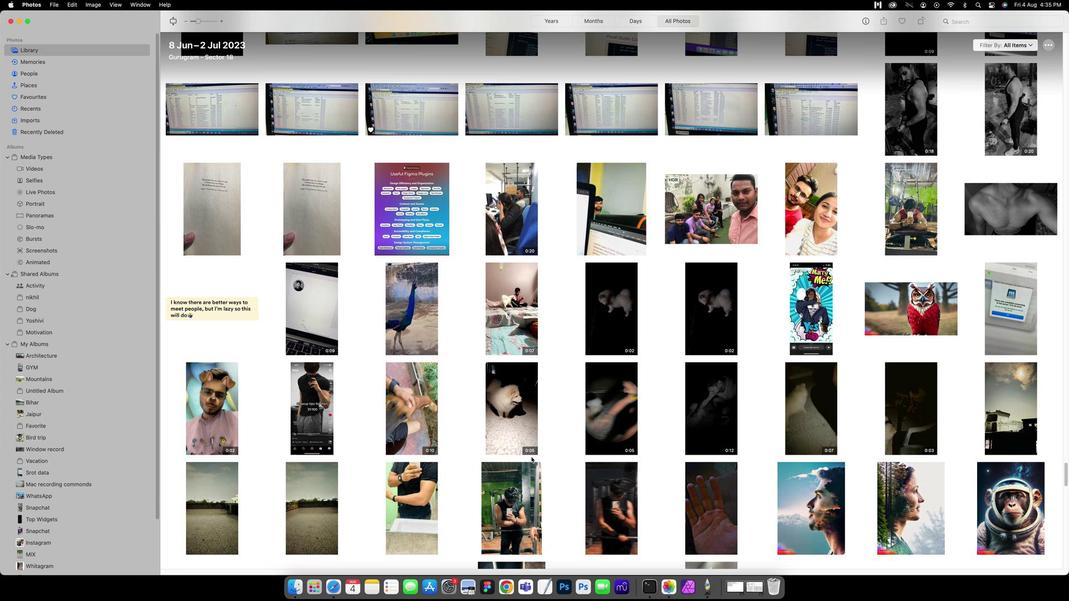 
Action: Mouse scrolled (522, 425) with delta (427, 82)
Screenshot: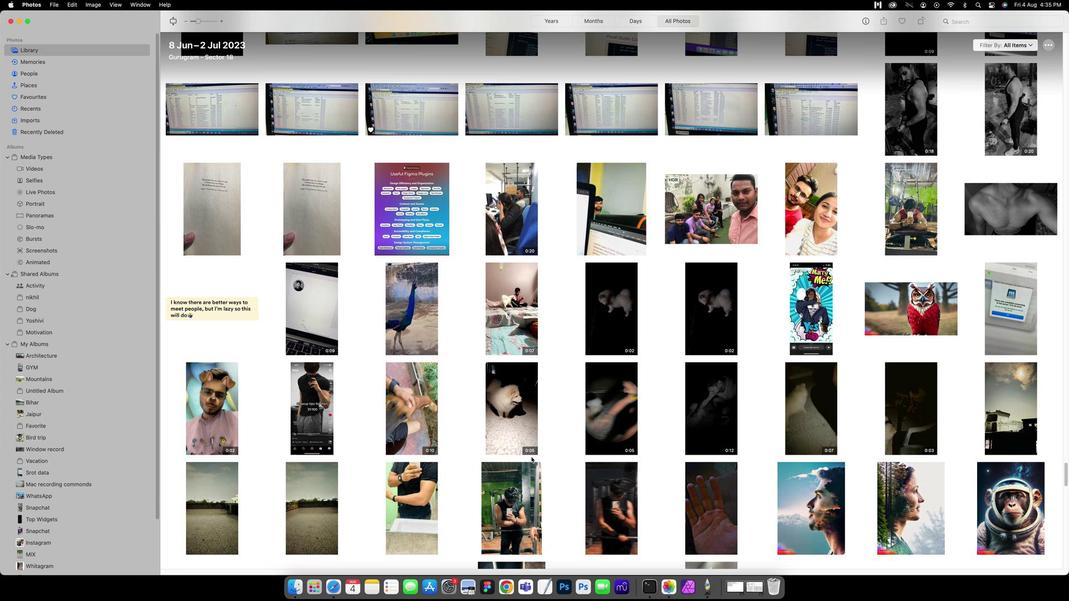 
Action: Mouse scrolled (522, 425) with delta (427, 82)
Screenshot: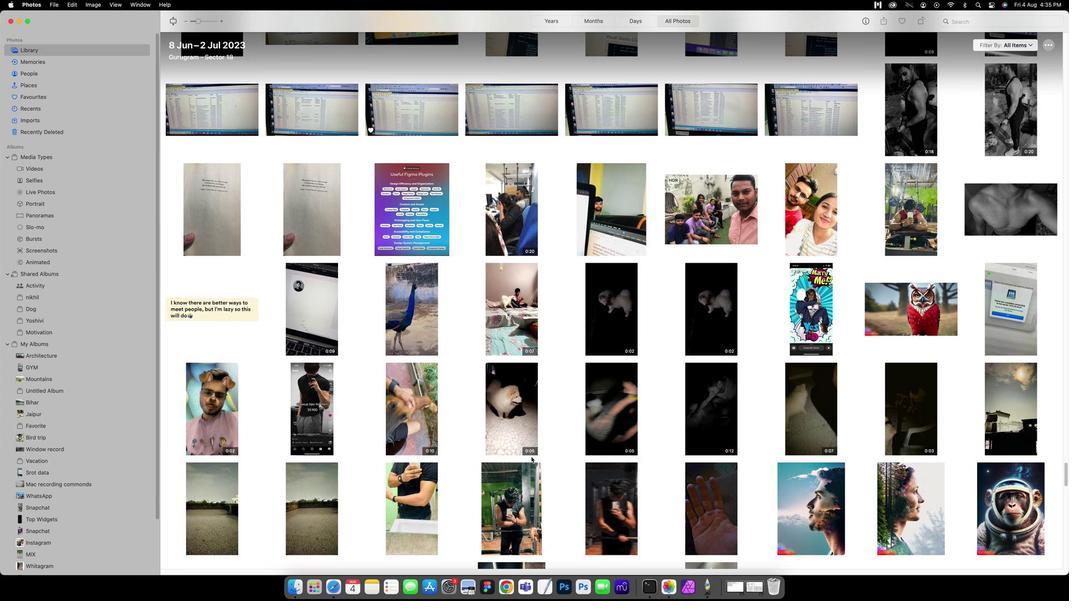 
Action: Mouse scrolled (522, 425) with delta (427, 83)
Screenshot: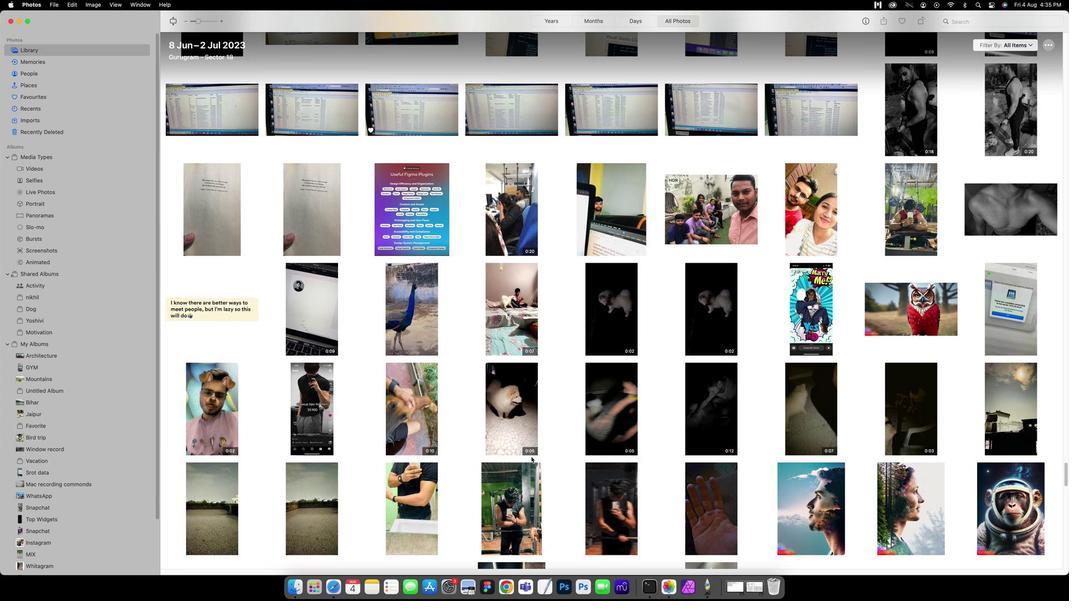 
Action: Mouse scrolled (522, 425) with delta (427, 81)
Screenshot: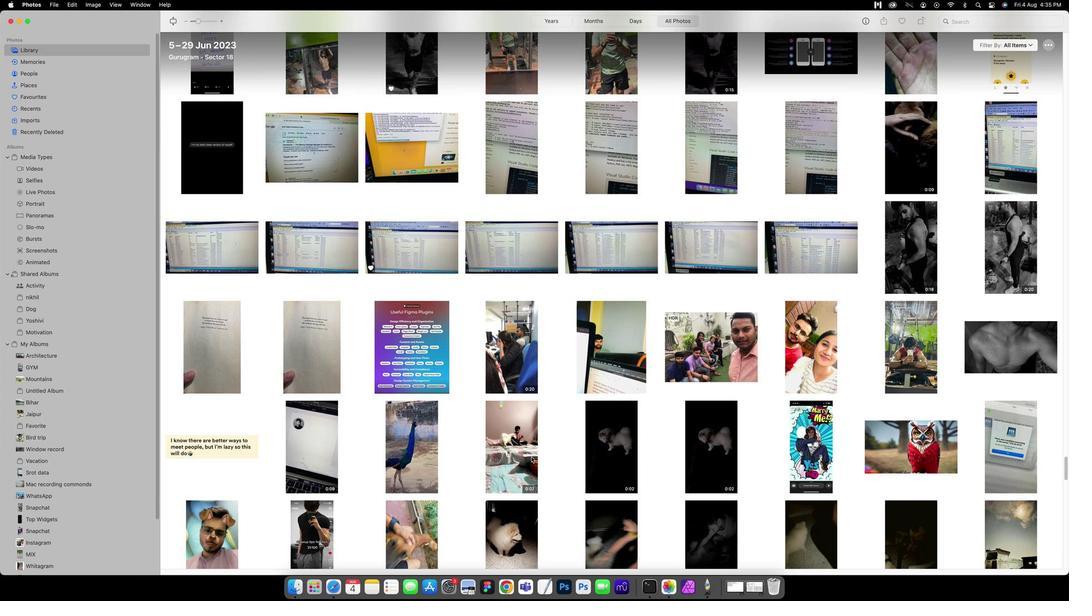 
Action: Mouse scrolled (522, 425) with delta (427, 81)
Screenshot: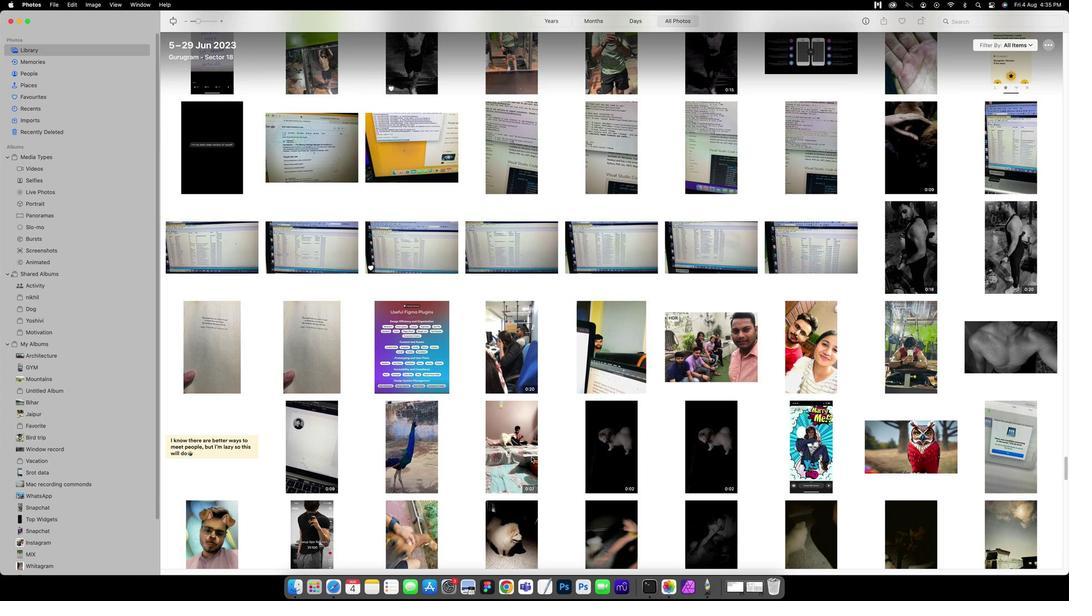 
Action: Mouse scrolled (522, 425) with delta (427, 82)
Screenshot: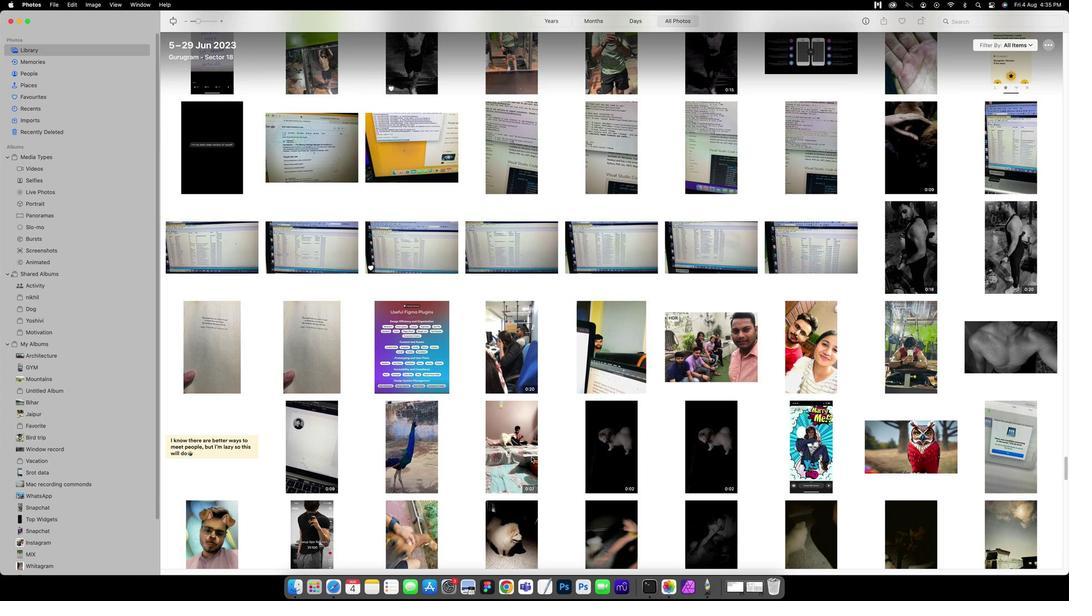 
Action: Mouse scrolled (522, 425) with delta (427, 82)
Screenshot: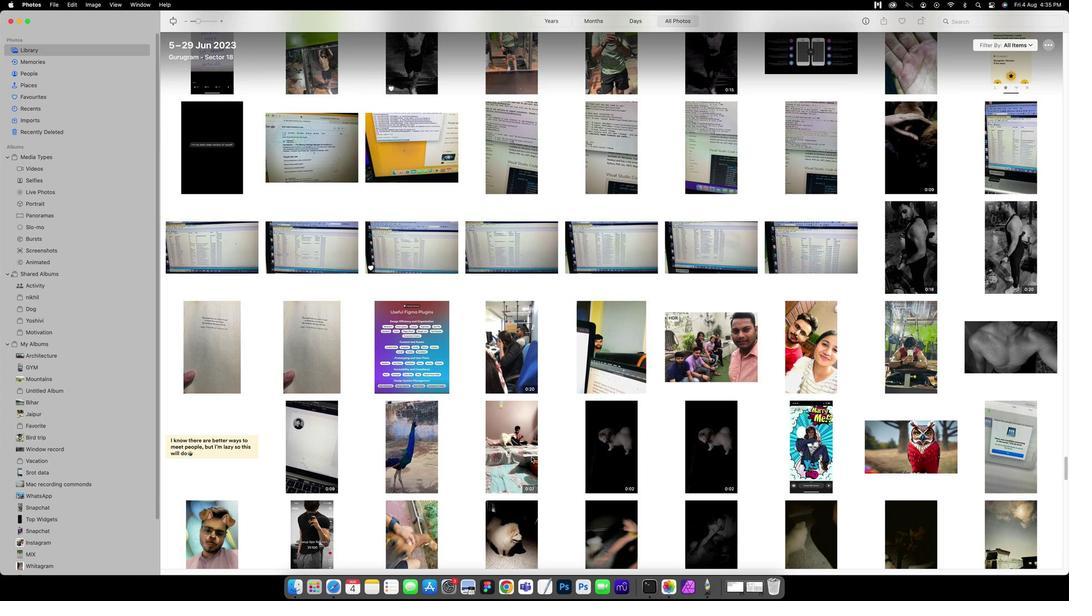 
Action: Mouse scrolled (522, 425) with delta (427, 83)
Screenshot: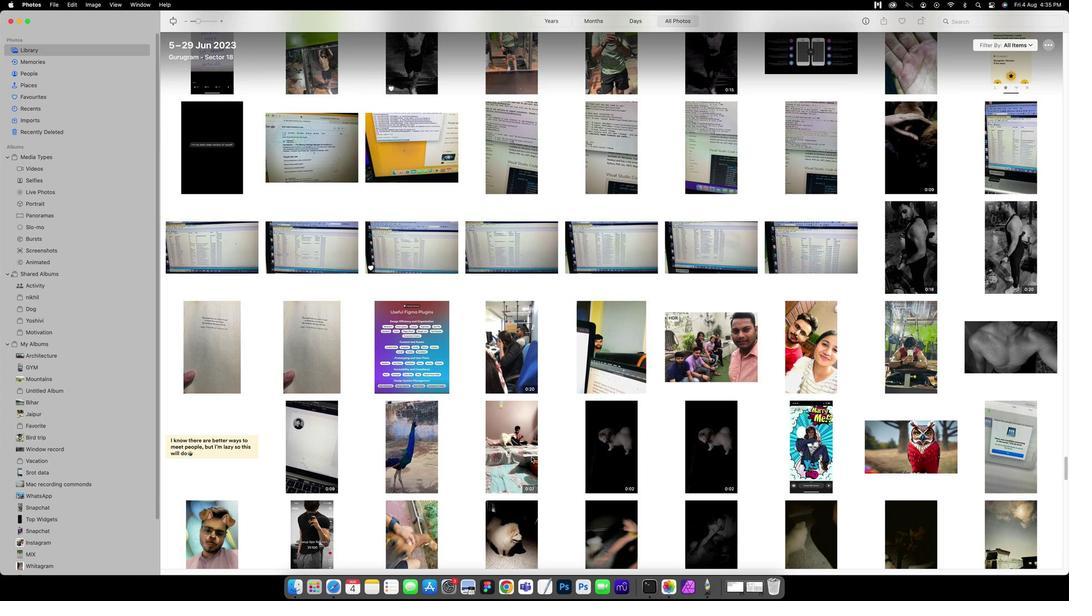 
Action: Mouse scrolled (522, 425) with delta (427, 83)
Screenshot: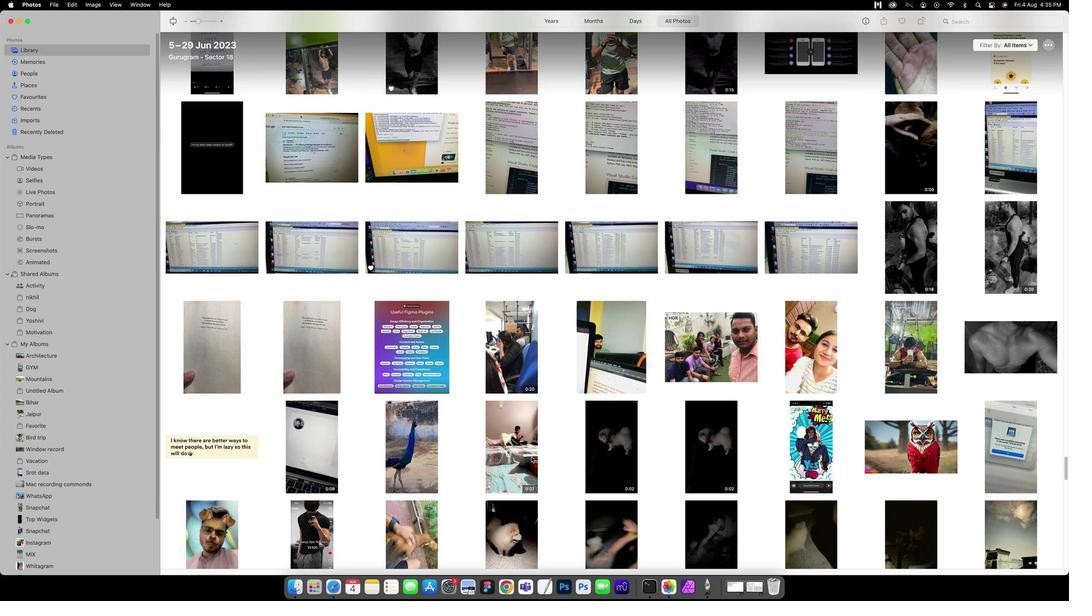 
Action: Mouse scrolled (522, 425) with delta (427, 83)
Screenshot: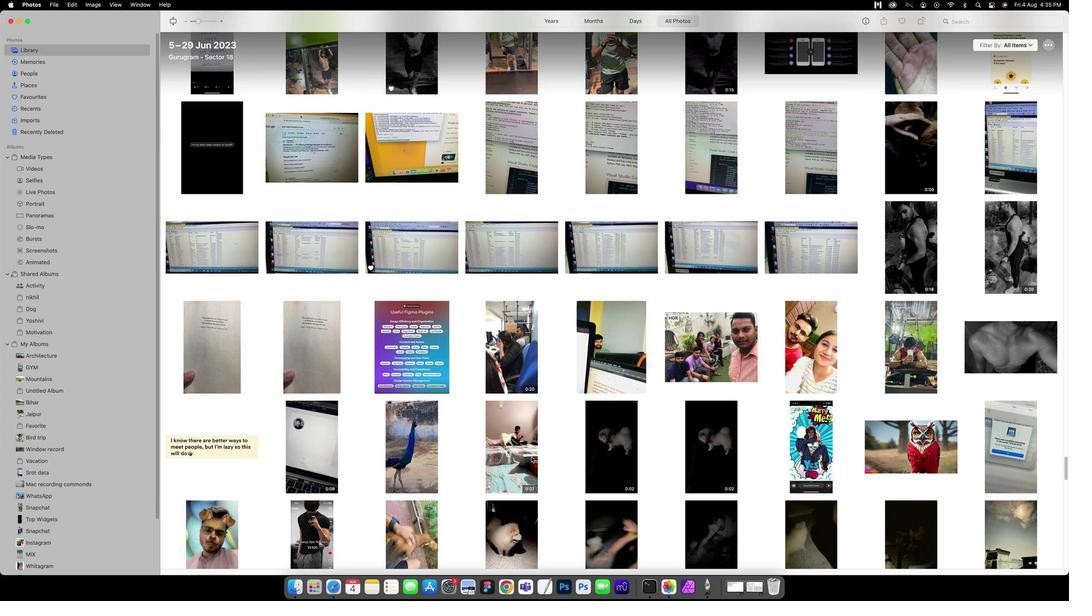 
Action: Mouse scrolled (522, 425) with delta (427, 81)
Screenshot: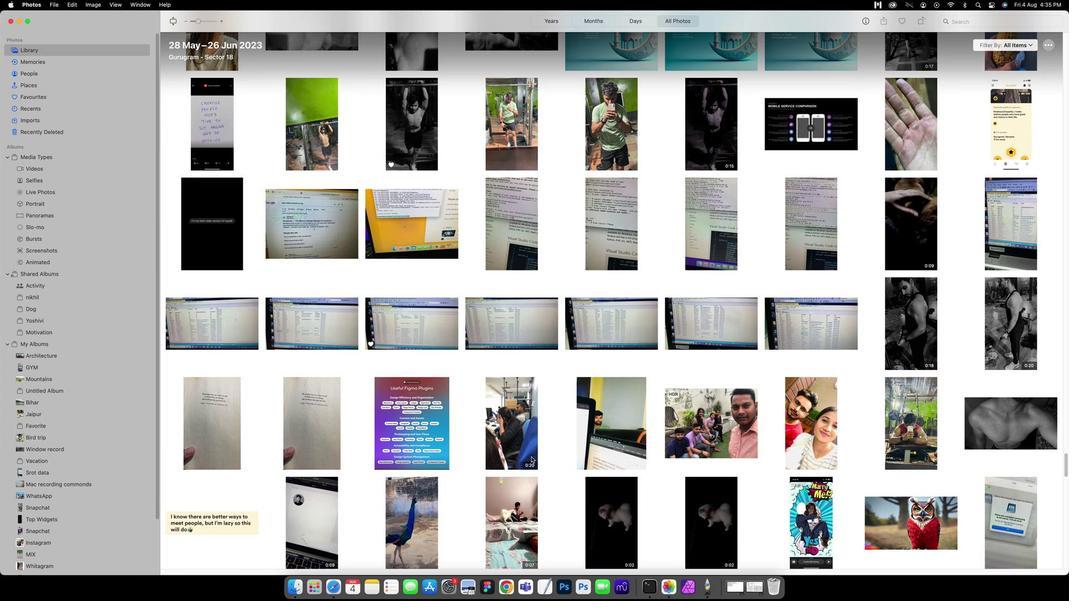 
Action: Mouse scrolled (522, 425) with delta (427, 81)
Screenshot: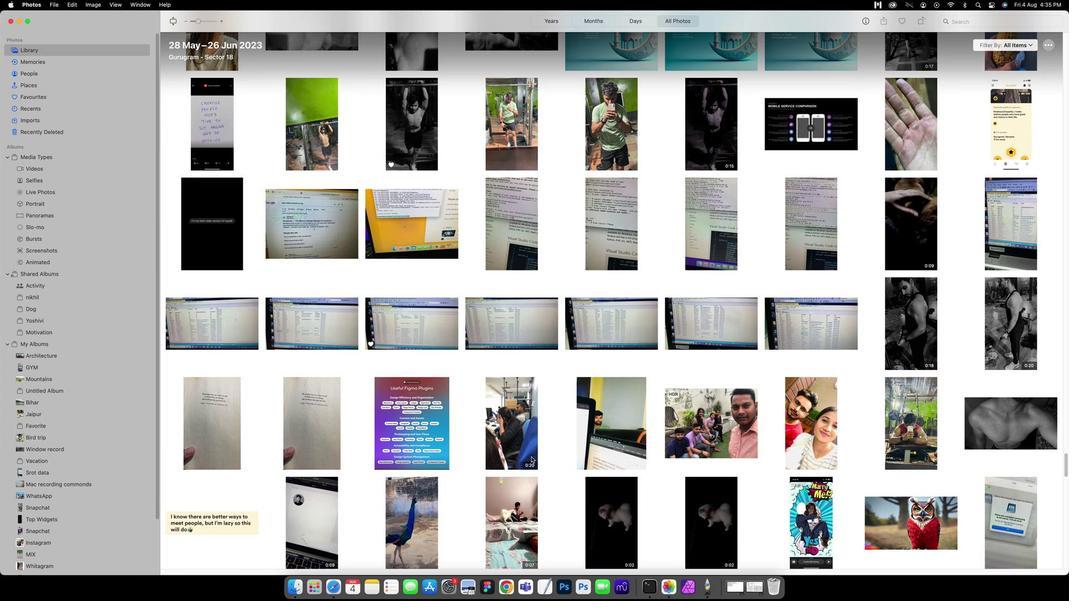 
Action: Mouse scrolled (522, 425) with delta (427, 82)
Screenshot: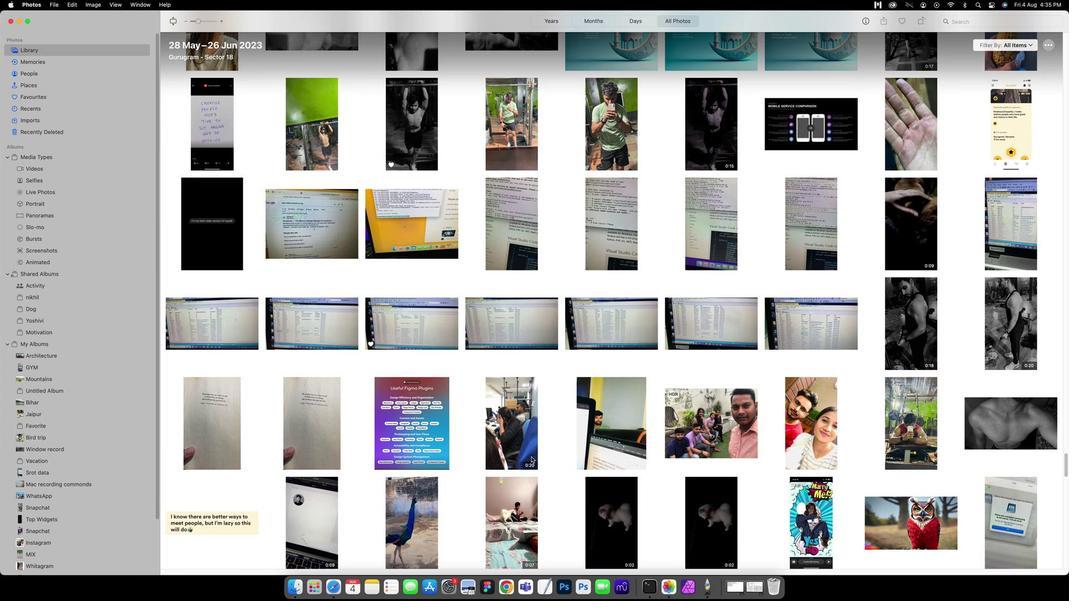 
Action: Mouse scrolled (522, 425) with delta (427, 82)
Screenshot: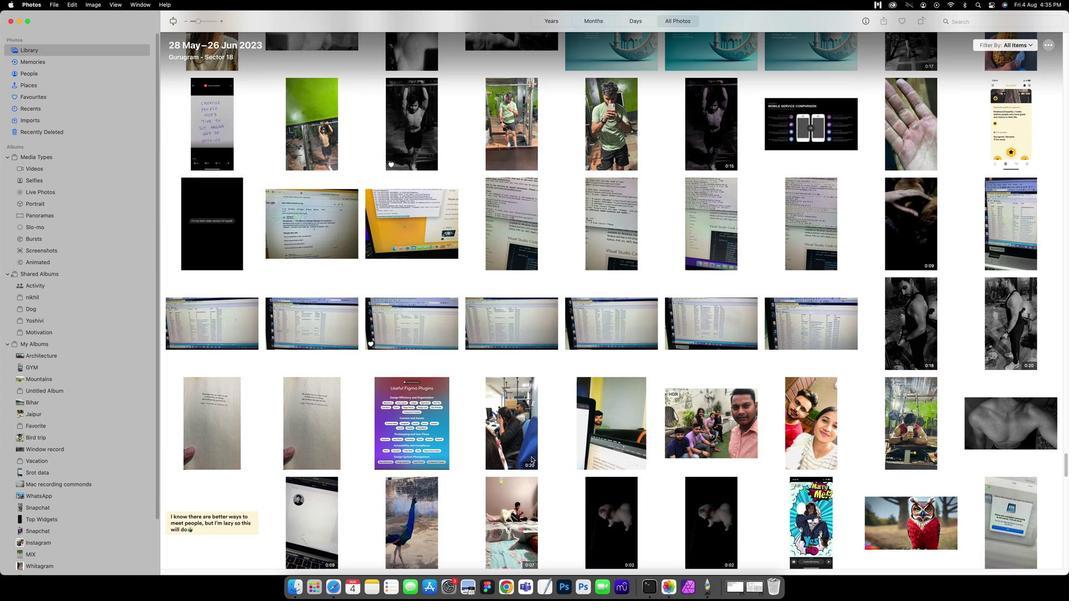 
Action: Mouse scrolled (522, 425) with delta (427, 83)
Screenshot: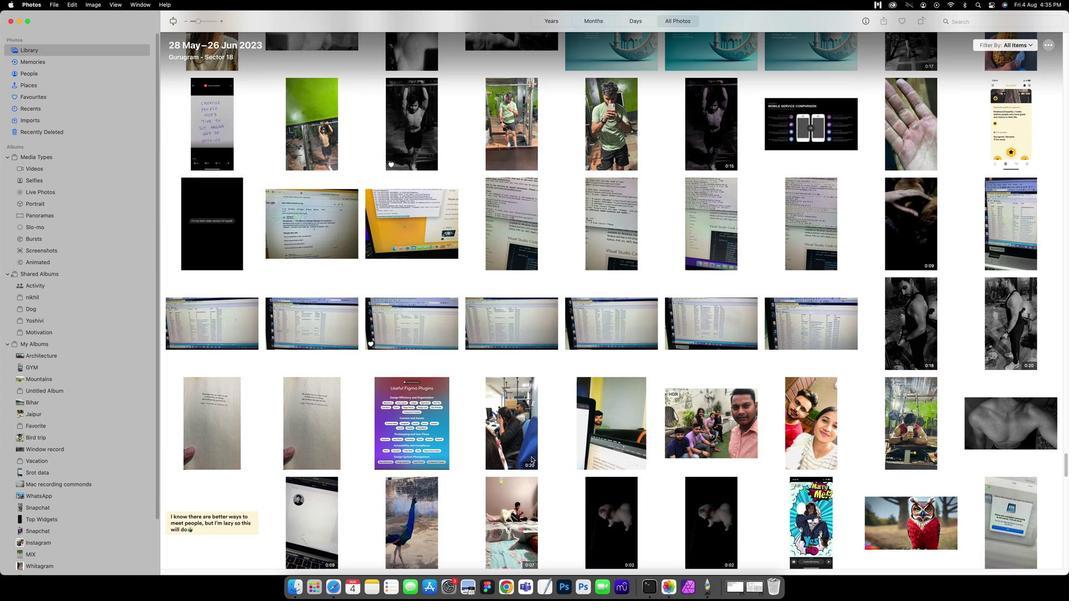 
Action: Mouse scrolled (522, 425) with delta (427, 81)
Screenshot: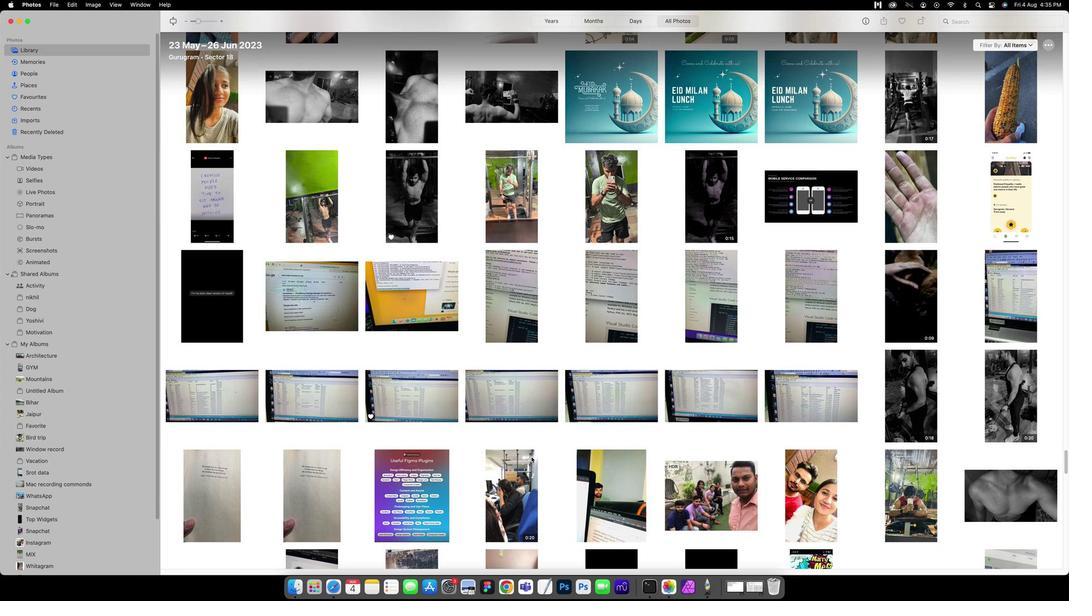 
Action: Mouse scrolled (522, 425) with delta (427, 81)
Screenshot: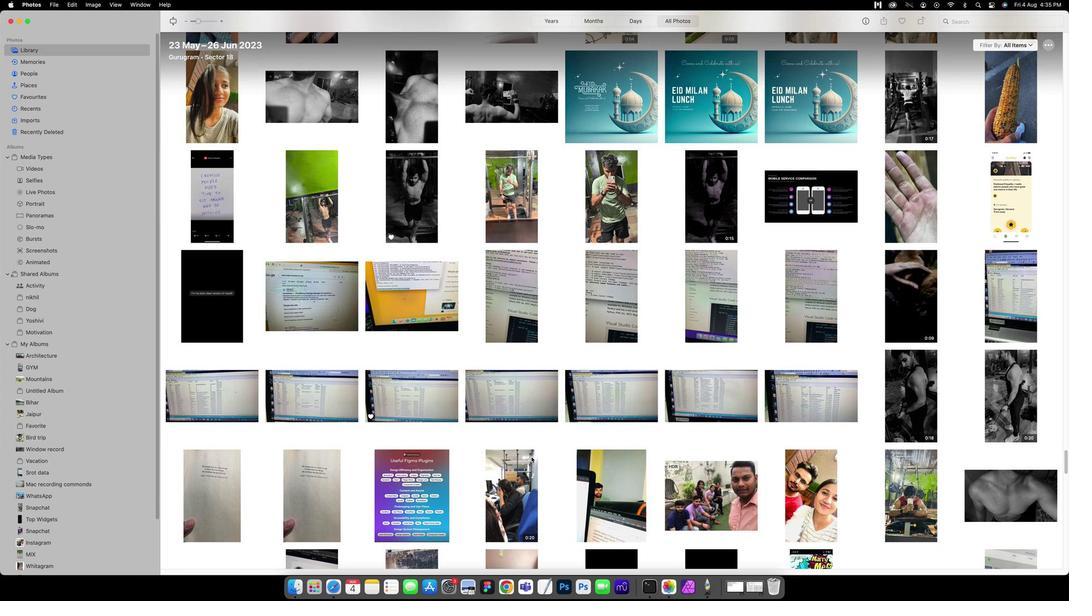 
Action: Mouse scrolled (522, 425) with delta (427, 82)
Screenshot: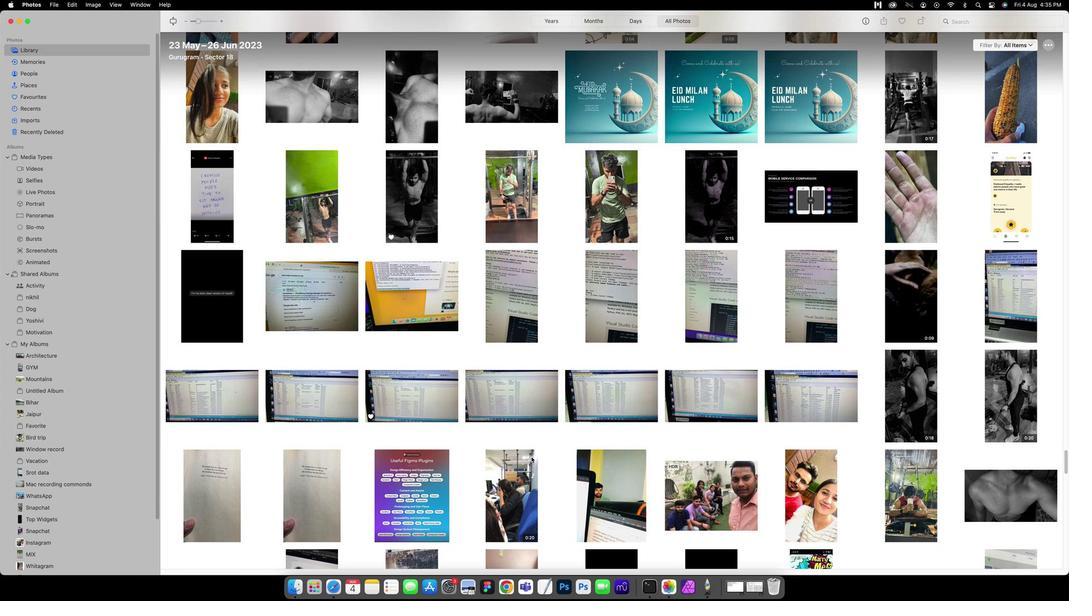 
Action: Mouse scrolled (522, 425) with delta (427, 82)
Screenshot: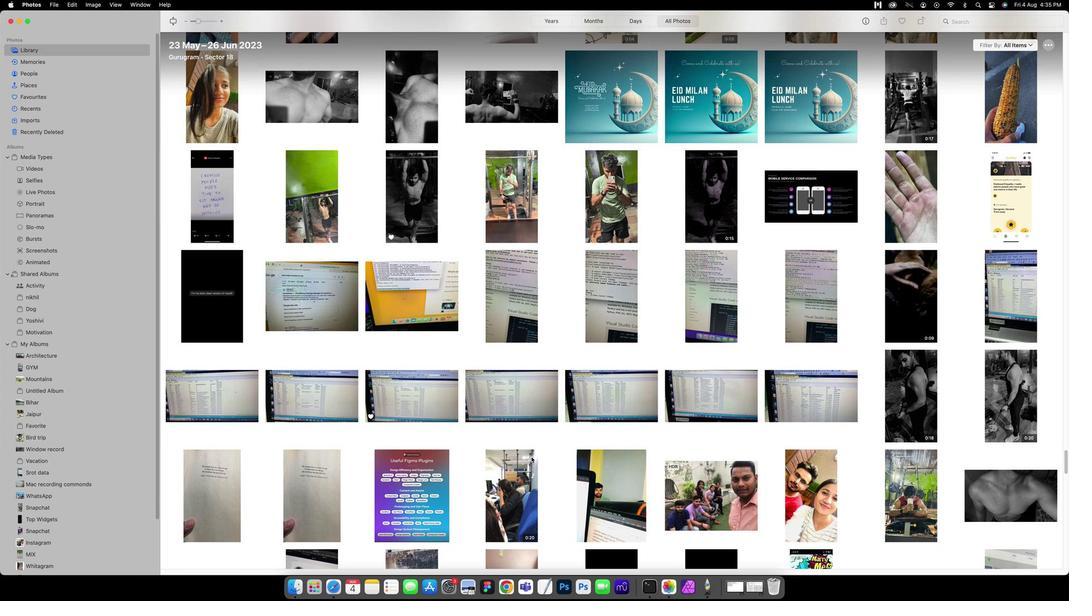 
Action: Mouse scrolled (522, 425) with delta (427, 83)
Screenshot: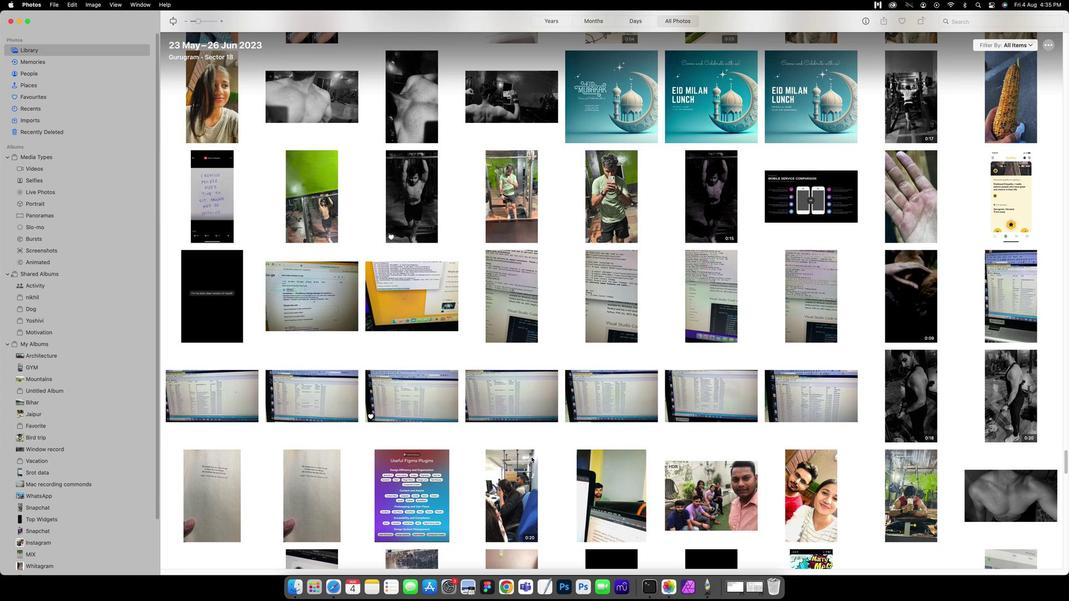 
Action: Mouse scrolled (522, 425) with delta (427, 81)
Screenshot: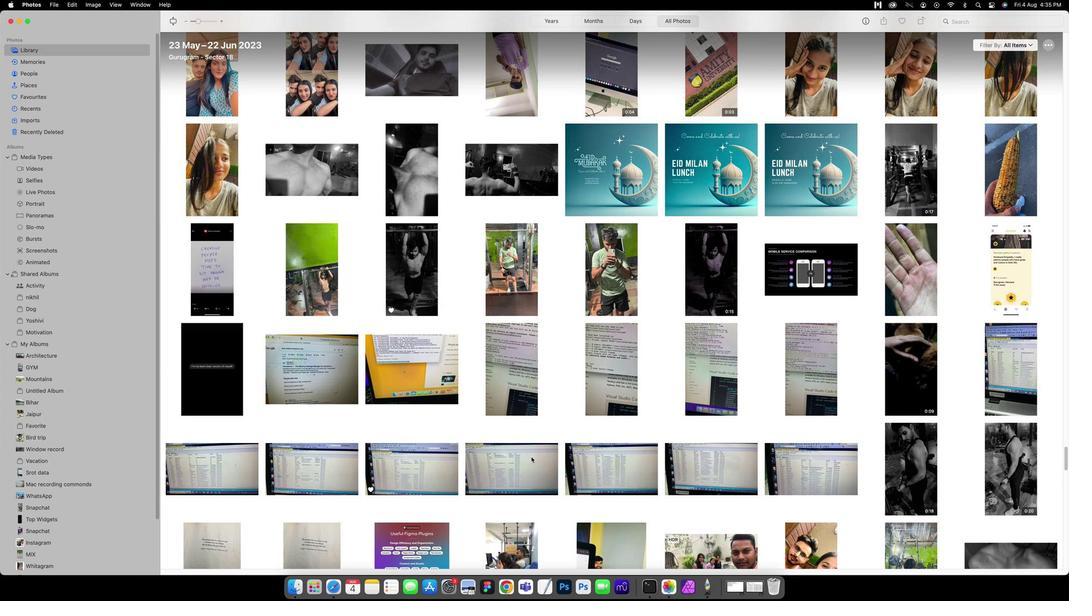 
Action: Mouse scrolled (522, 425) with delta (427, 81)
Screenshot: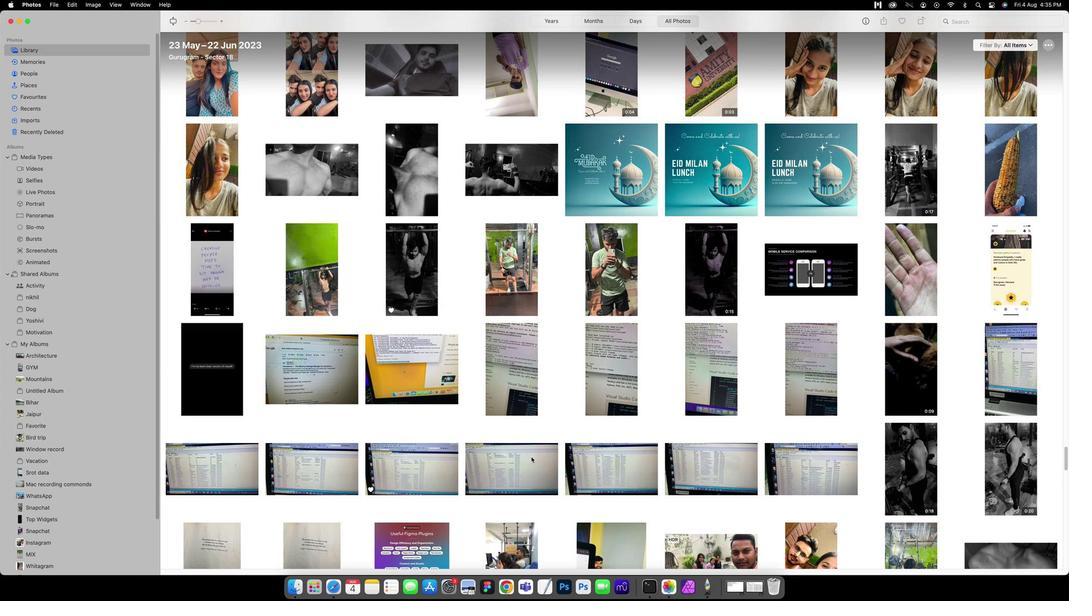 
Action: Mouse scrolled (522, 425) with delta (427, 82)
Screenshot: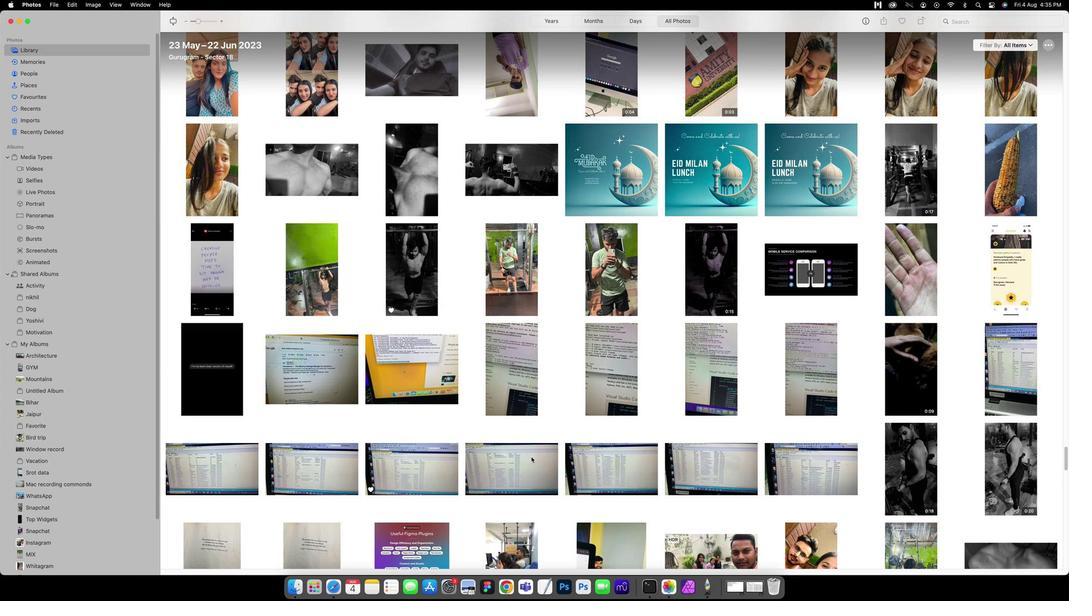 
Action: Mouse scrolled (522, 425) with delta (427, 82)
Screenshot: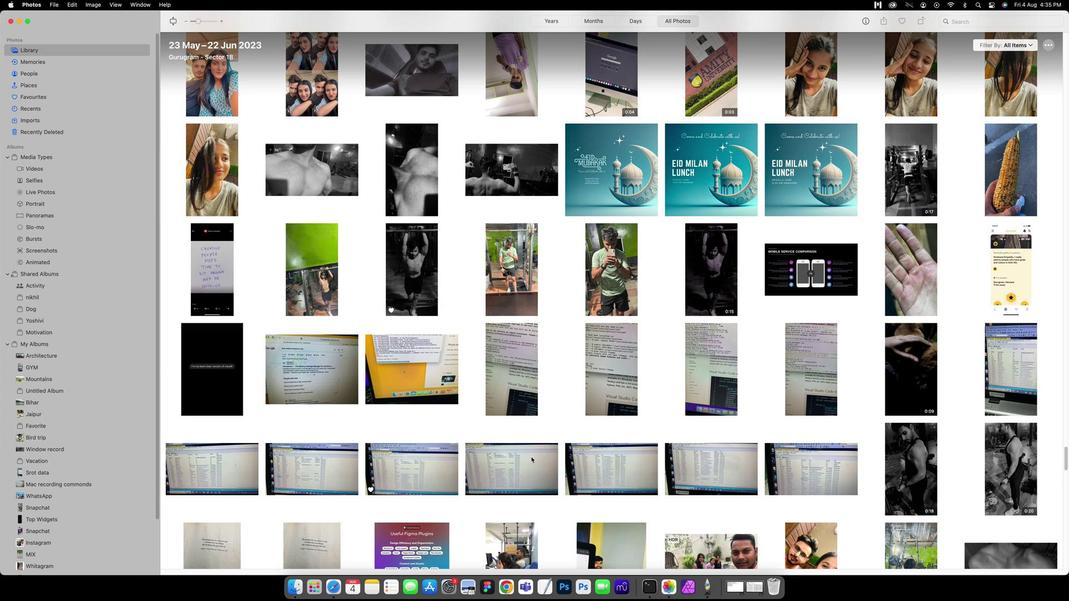 
Action: Mouse scrolled (522, 425) with delta (427, 83)
Screenshot: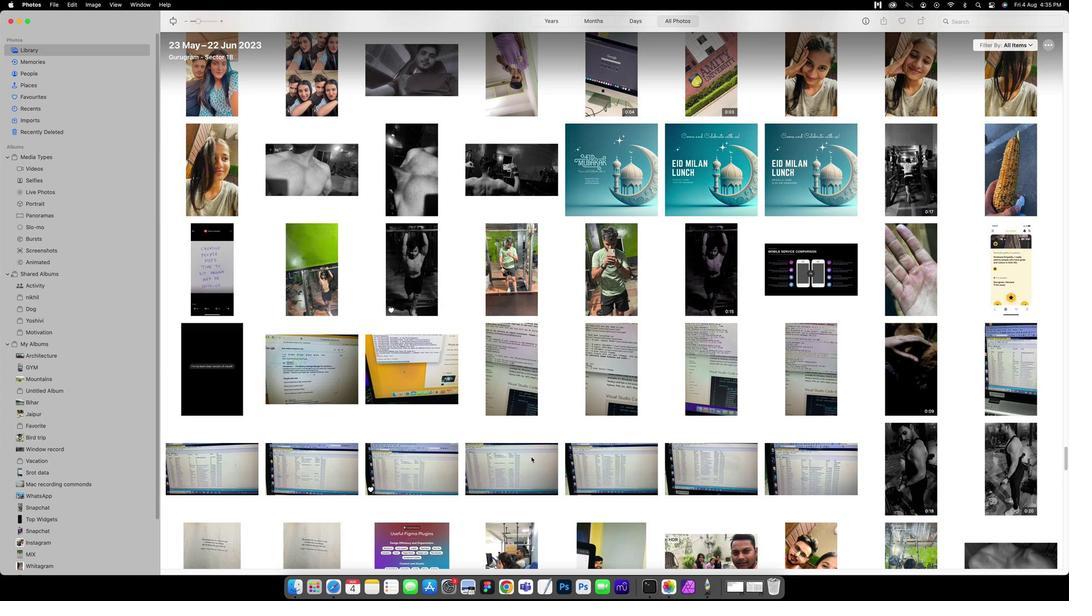 
Action: Mouse scrolled (522, 425) with delta (427, 81)
Screenshot: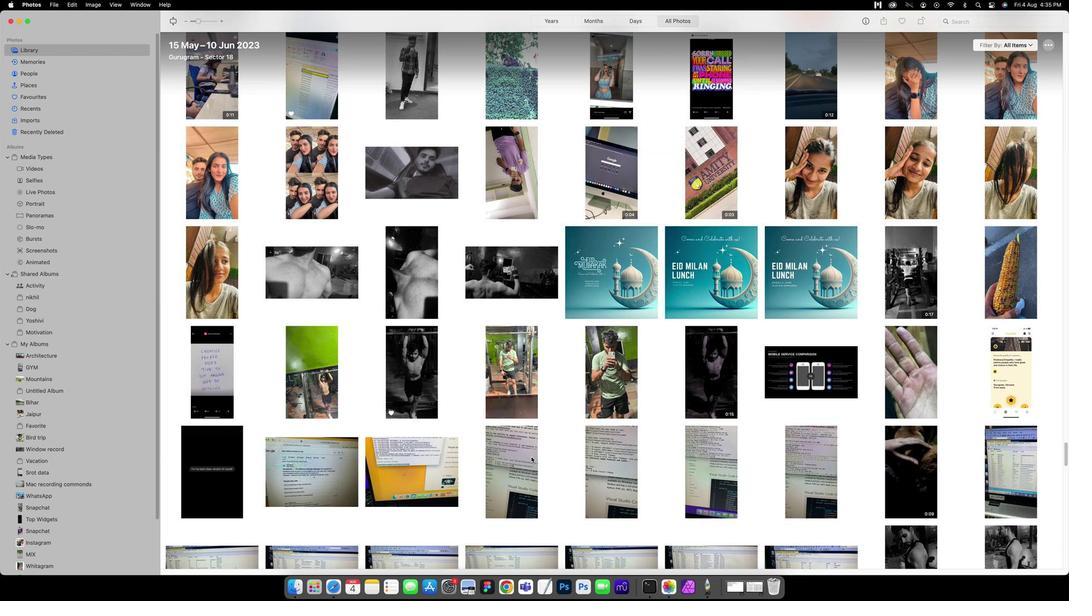 
Action: Mouse scrolled (522, 425) with delta (427, 81)
Screenshot: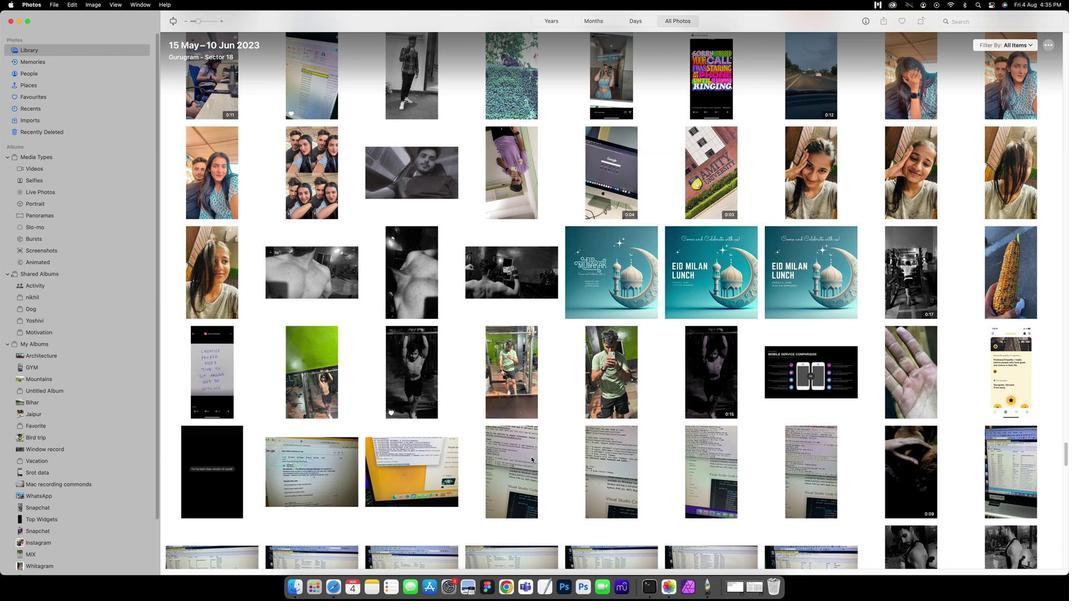 
Action: Mouse scrolled (522, 425) with delta (427, 81)
Screenshot: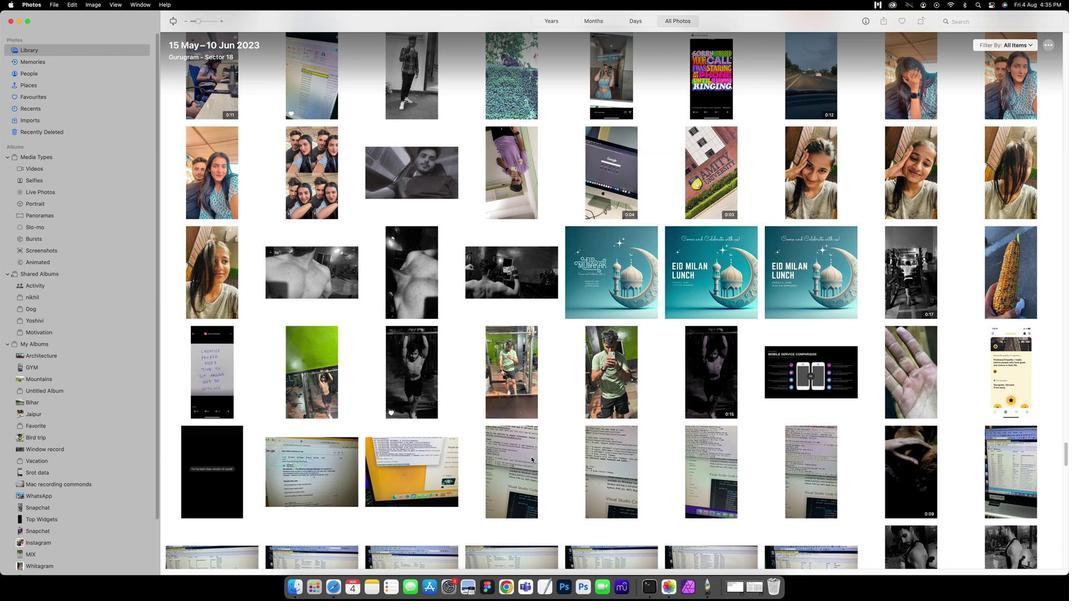 
Action: Mouse scrolled (522, 425) with delta (427, 82)
Screenshot: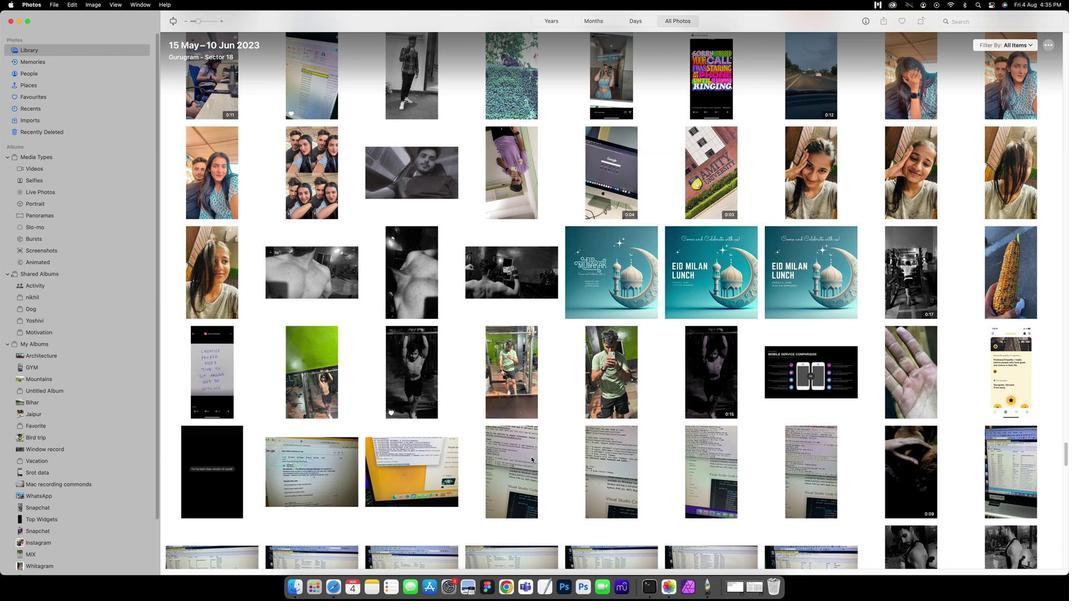 
Action: Mouse scrolled (522, 425) with delta (427, 83)
Screenshot: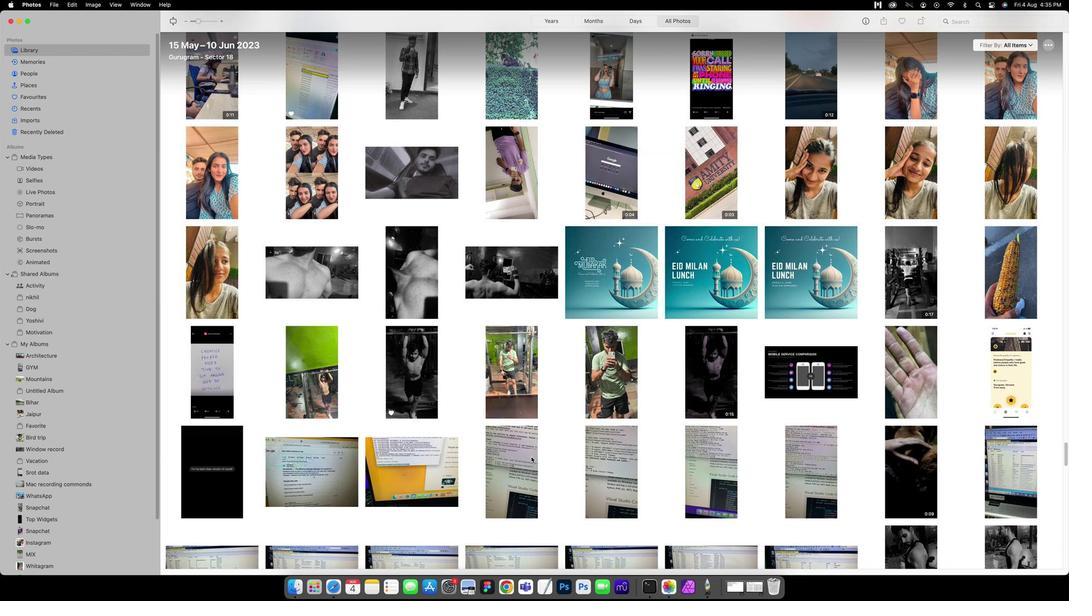 
Action: Mouse scrolled (522, 425) with delta (427, 83)
Screenshot: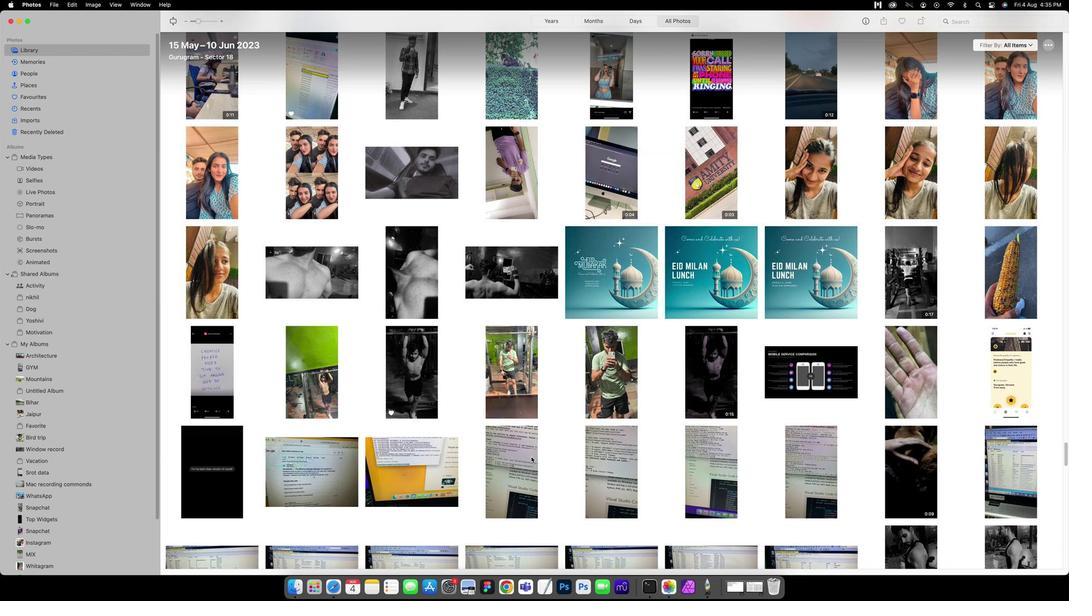 
Action: Mouse scrolled (522, 425) with delta (427, 81)
Screenshot: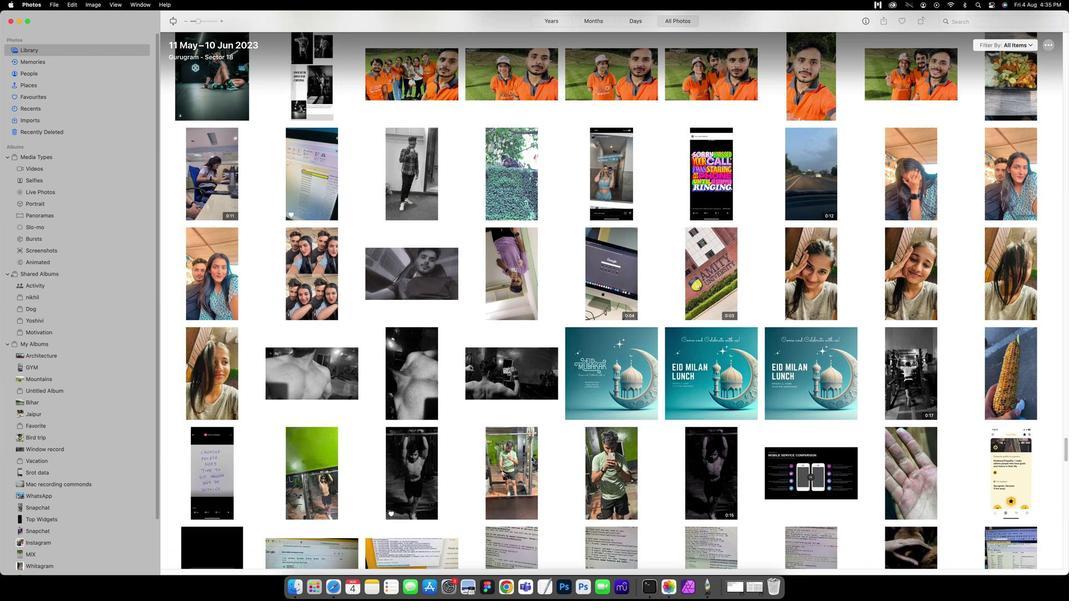
Action: Mouse scrolled (522, 425) with delta (427, 81)
Screenshot: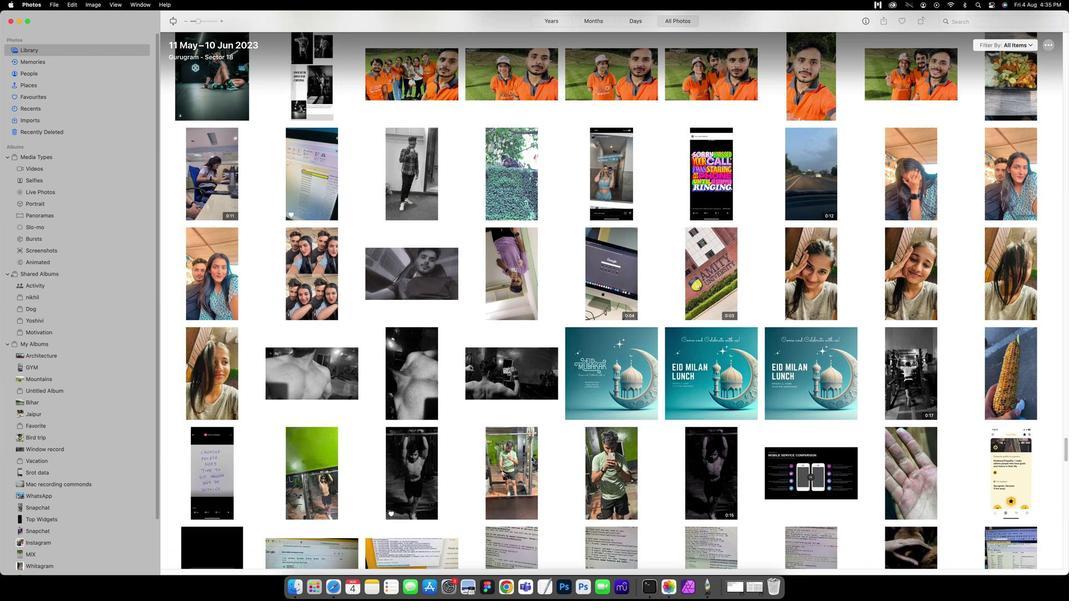 
Action: Mouse scrolled (522, 425) with delta (427, 81)
Screenshot: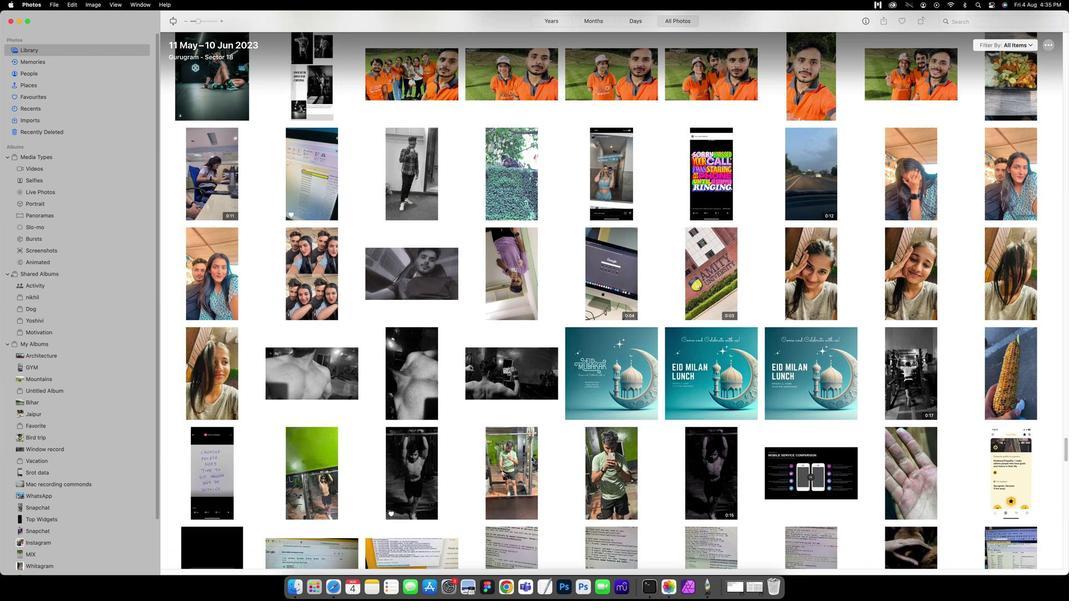 
Action: Mouse scrolled (522, 425) with delta (427, 82)
Screenshot: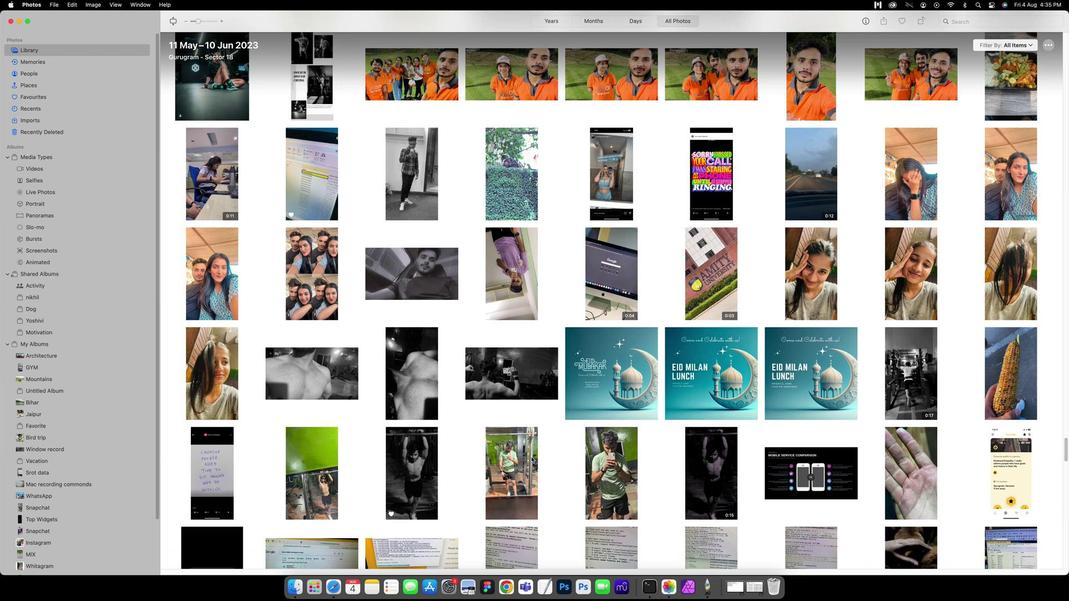 
Action: Mouse scrolled (522, 425) with delta (427, 83)
Screenshot: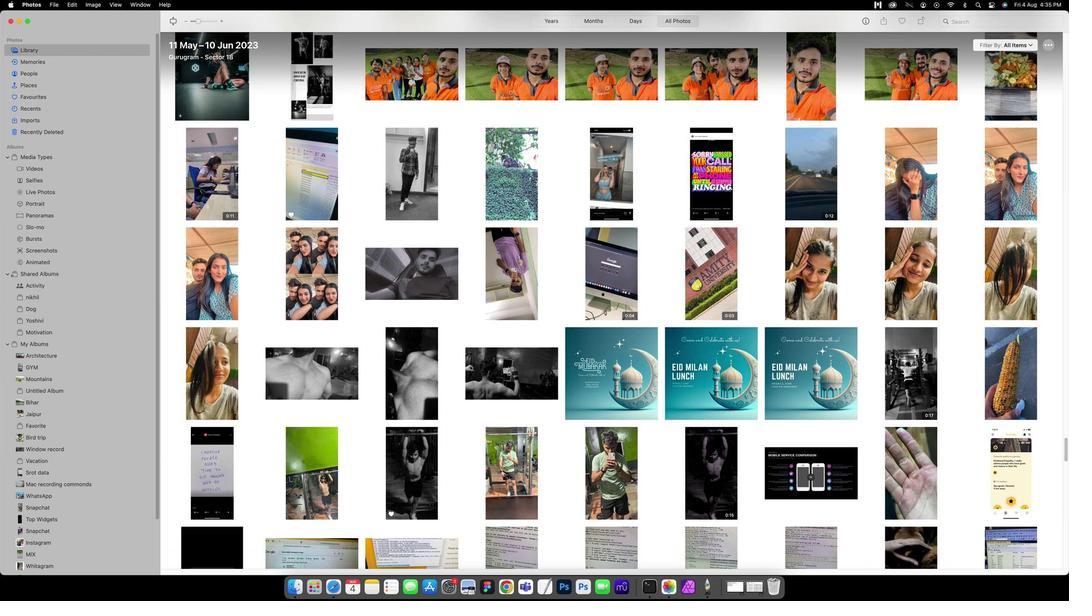 
Action: Mouse scrolled (522, 425) with delta (427, 83)
Screenshot: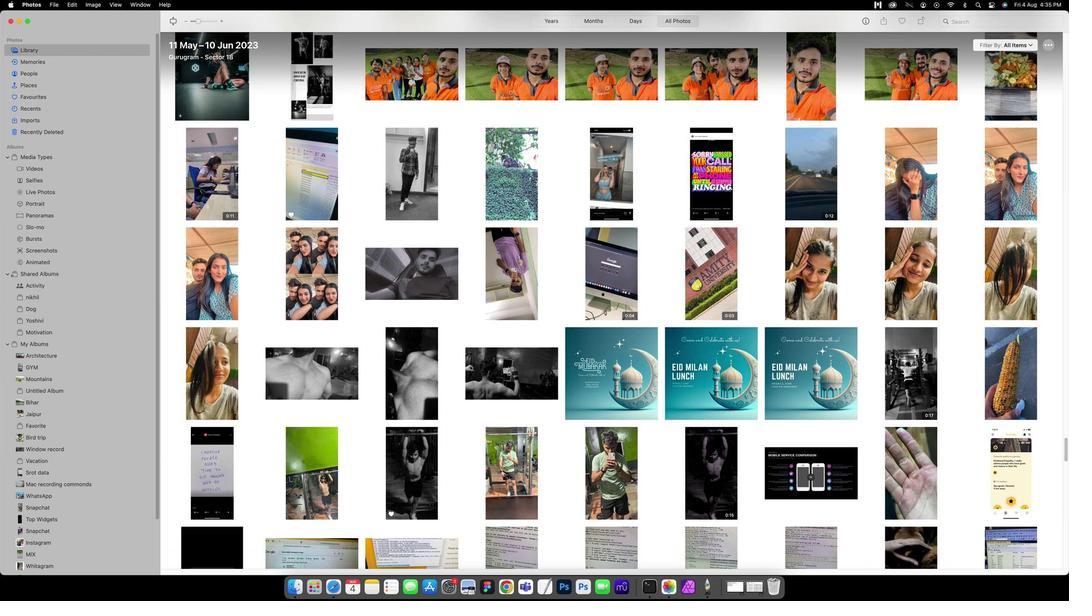 
Action: Mouse scrolled (522, 425) with delta (427, 81)
Screenshot: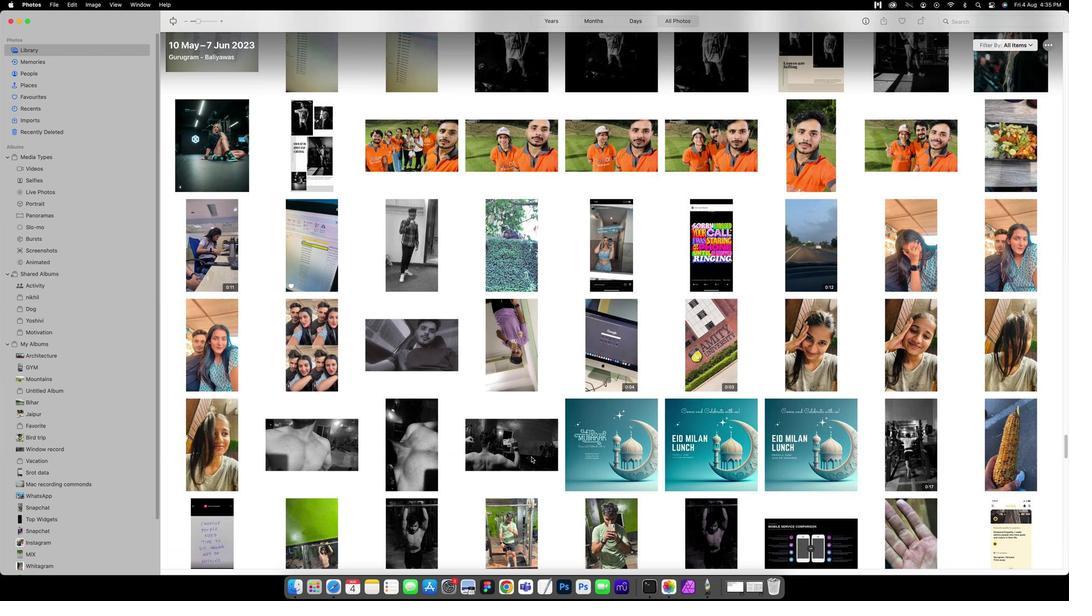 
Action: Mouse scrolled (522, 425) with delta (427, 81)
Screenshot: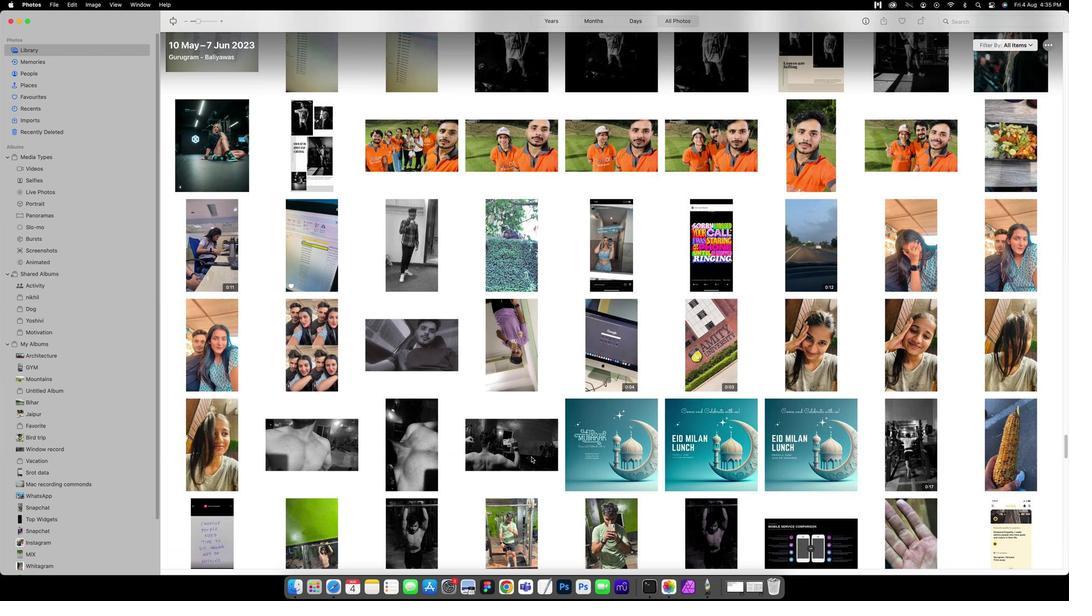 
Action: Mouse scrolled (522, 425) with delta (427, 81)
Screenshot: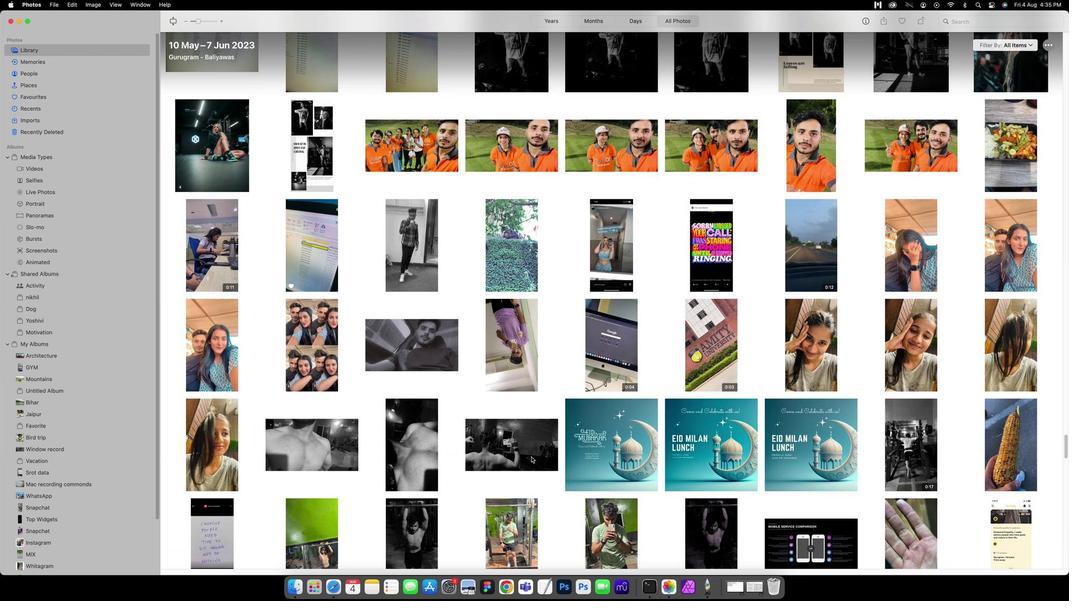 
Action: Mouse scrolled (522, 425) with delta (427, 82)
Screenshot: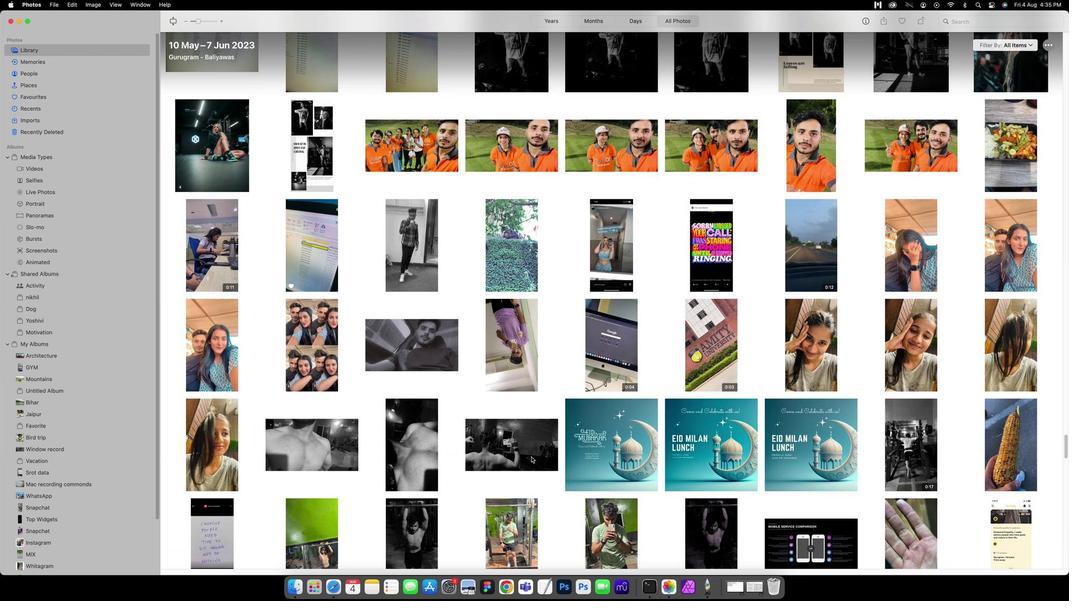 
Action: Mouse scrolled (522, 425) with delta (427, 83)
Screenshot: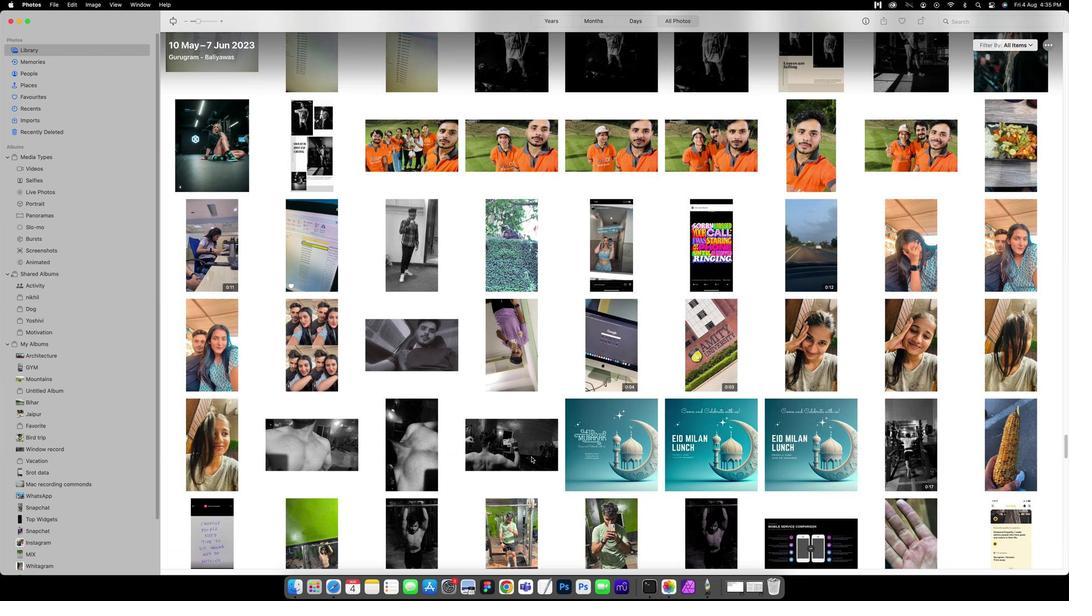 
Action: Mouse scrolled (522, 425) with delta (427, 81)
Screenshot: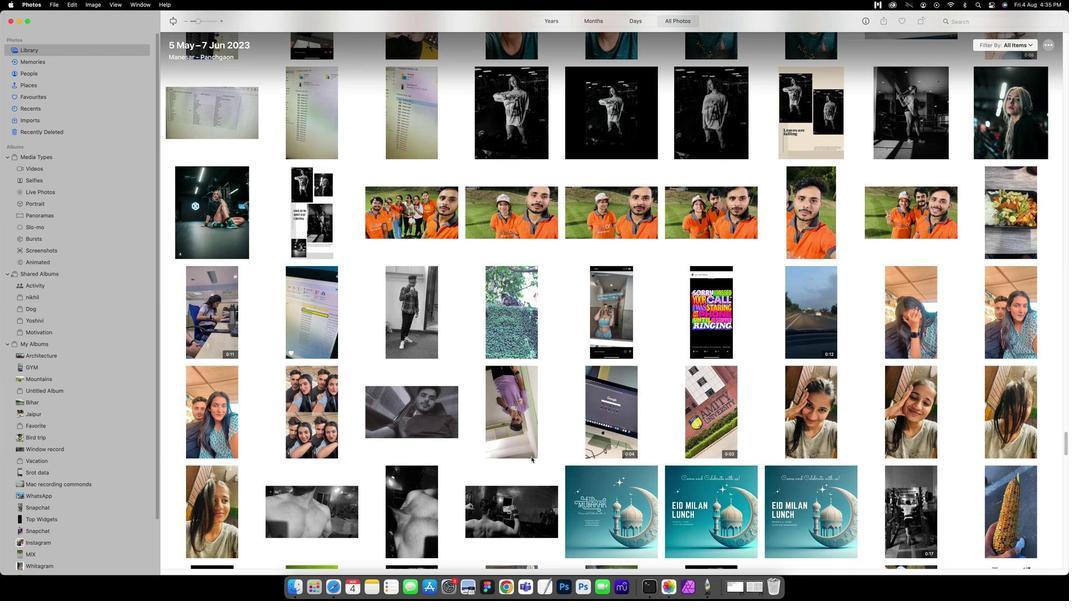 
Action: Mouse scrolled (522, 425) with delta (427, 81)
Screenshot: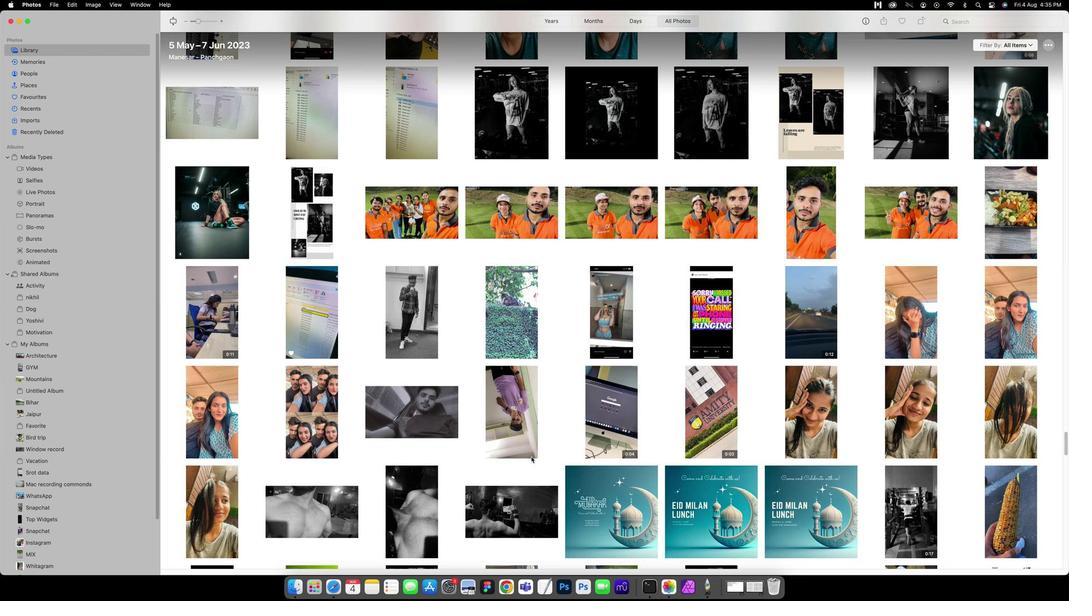 
Action: Mouse scrolled (522, 425) with delta (427, 81)
Screenshot: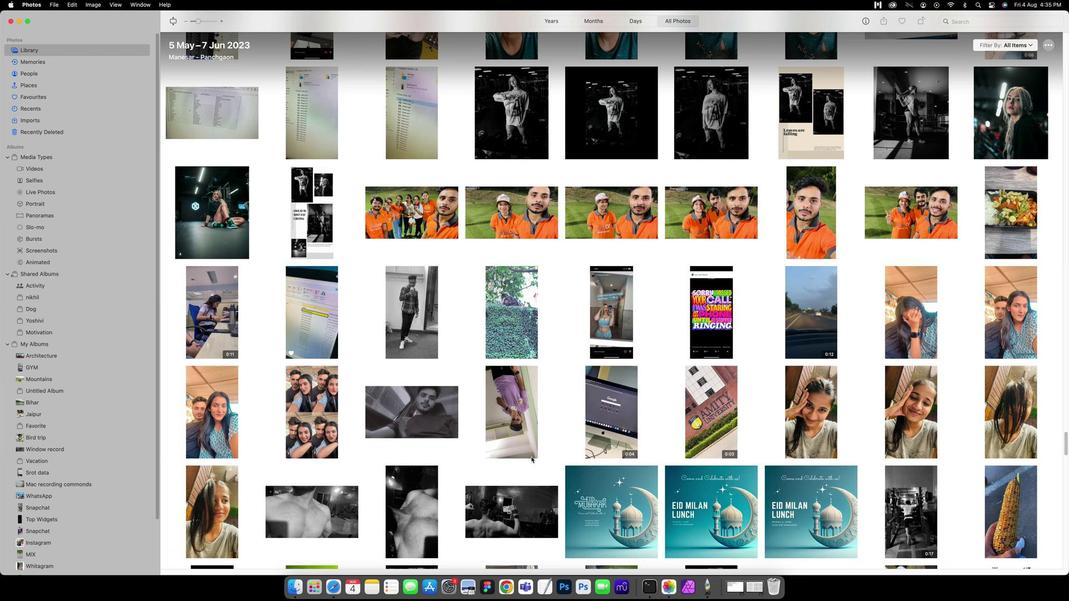 
Action: Mouse scrolled (522, 425) with delta (427, 82)
Screenshot: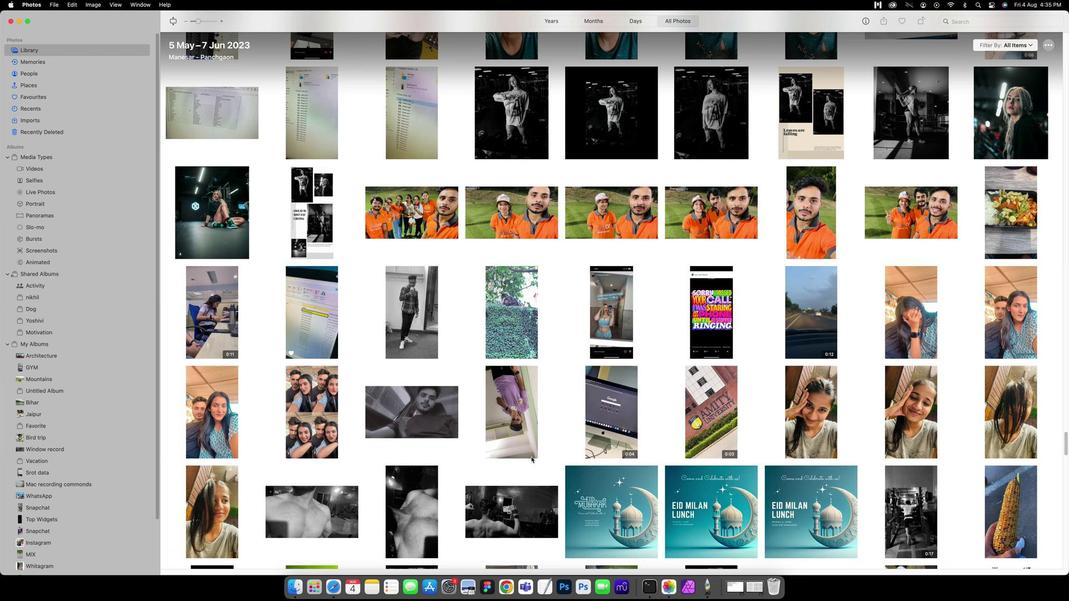 
Action: Mouse scrolled (522, 425) with delta (427, 83)
Screenshot: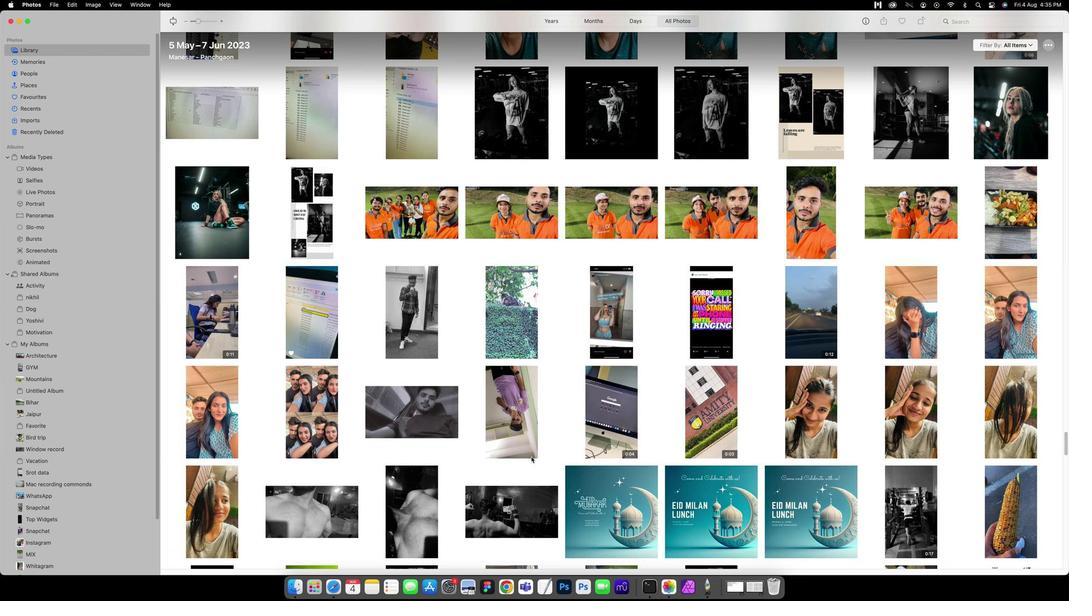 
Action: Mouse scrolled (522, 425) with delta (427, 81)
Screenshot: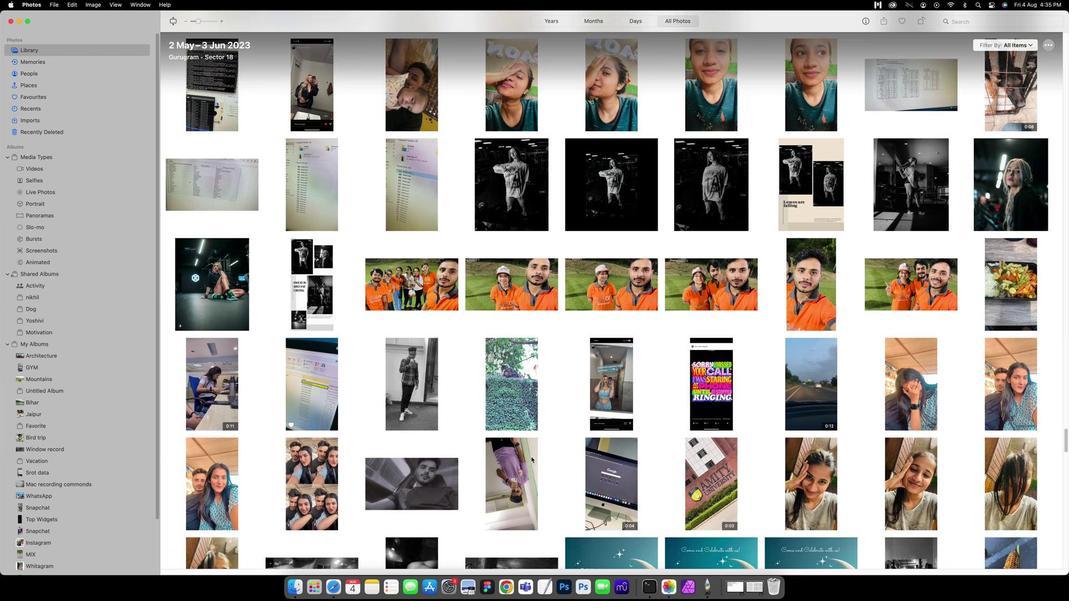 
Action: Mouse scrolled (522, 425) with delta (427, 81)
Screenshot: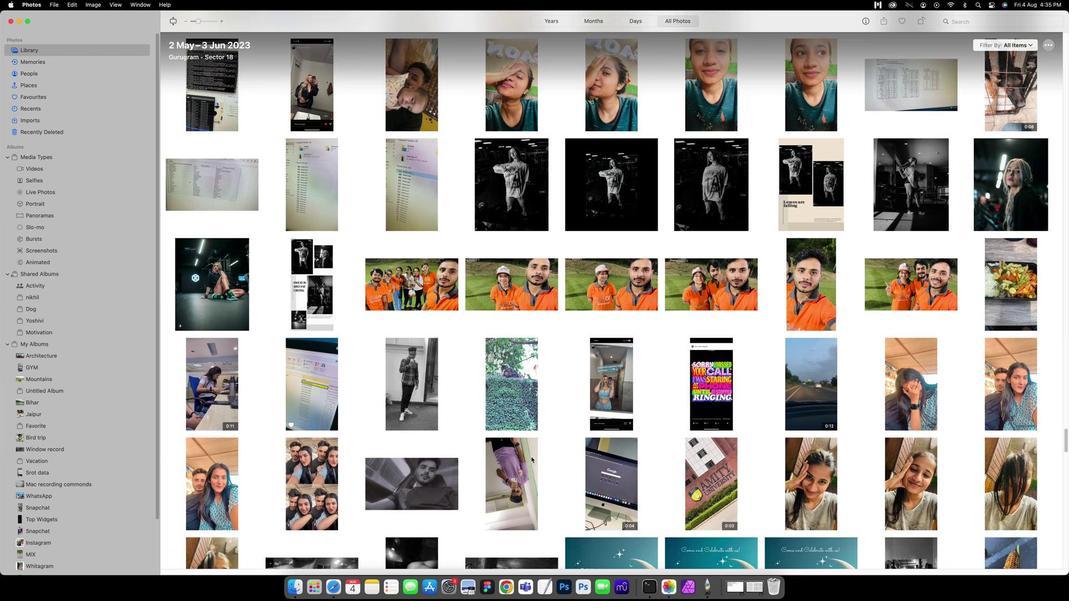 
Action: Mouse scrolled (522, 425) with delta (427, 81)
Screenshot: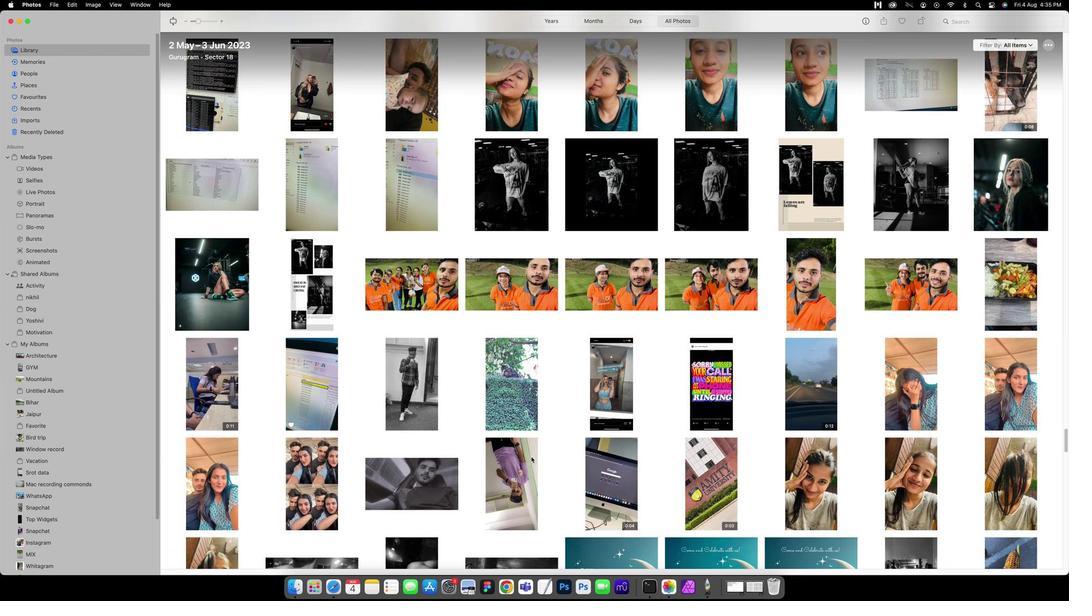 
Action: Mouse scrolled (522, 425) with delta (427, 82)
Screenshot: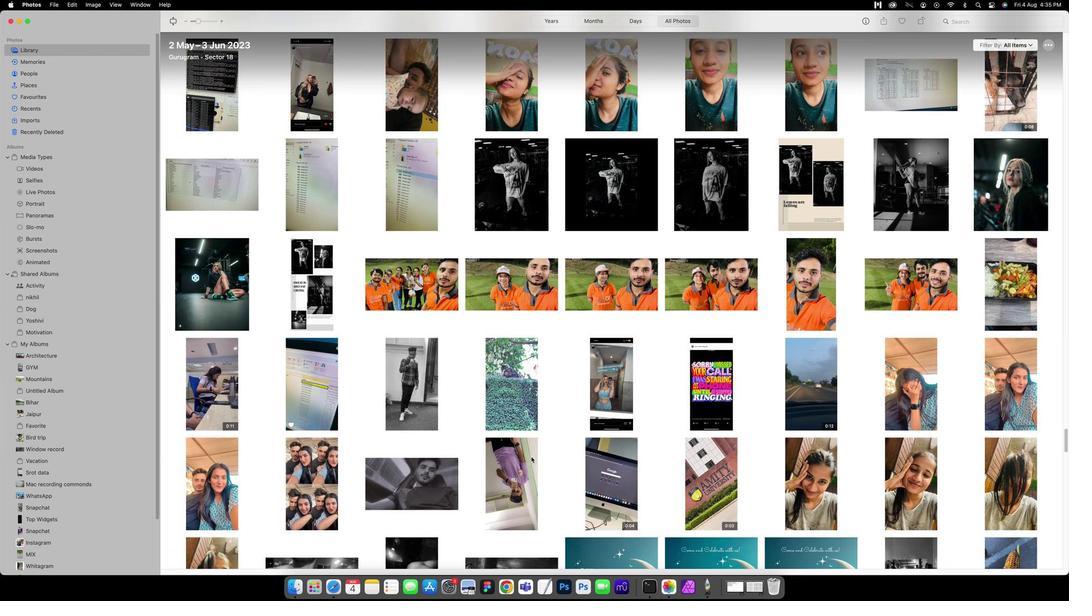 
Action: Mouse scrolled (522, 425) with delta (427, 83)
Screenshot: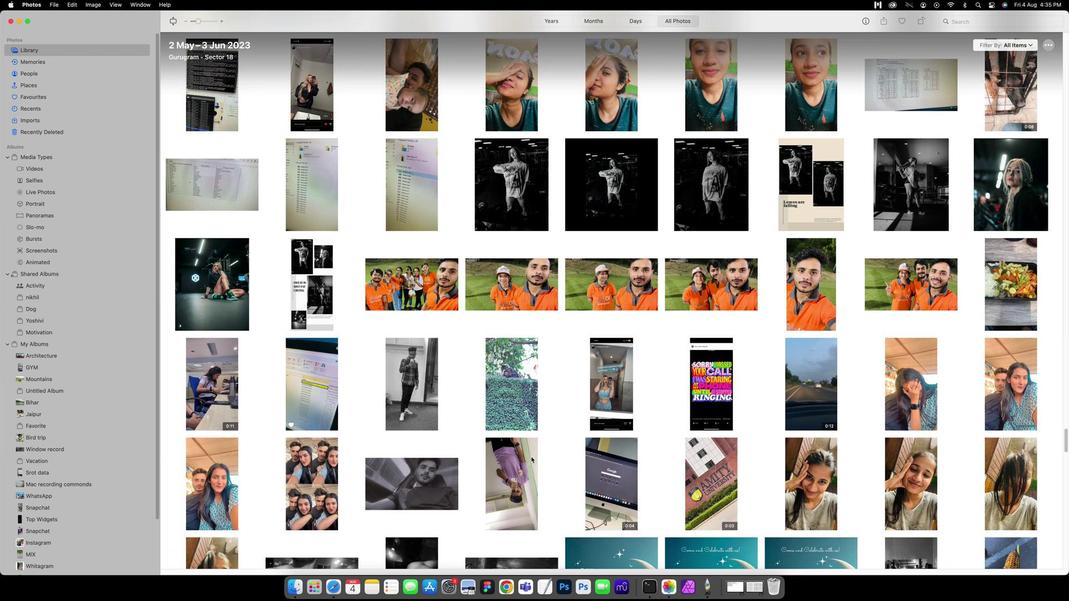 
Action: Mouse scrolled (522, 425) with delta (427, 81)
Screenshot: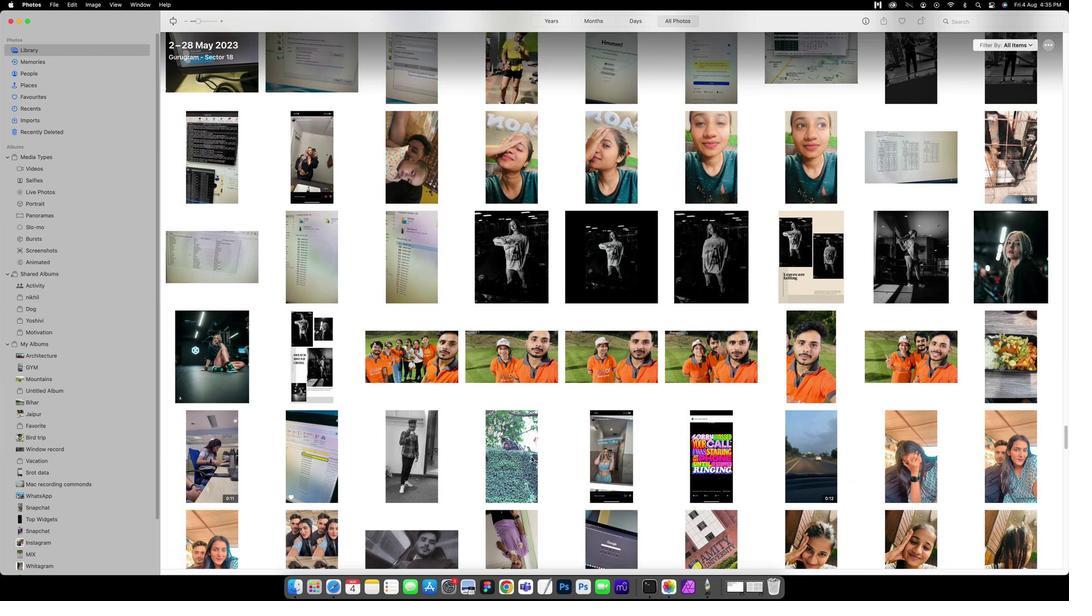 
Action: Mouse scrolled (522, 425) with delta (427, 81)
Screenshot: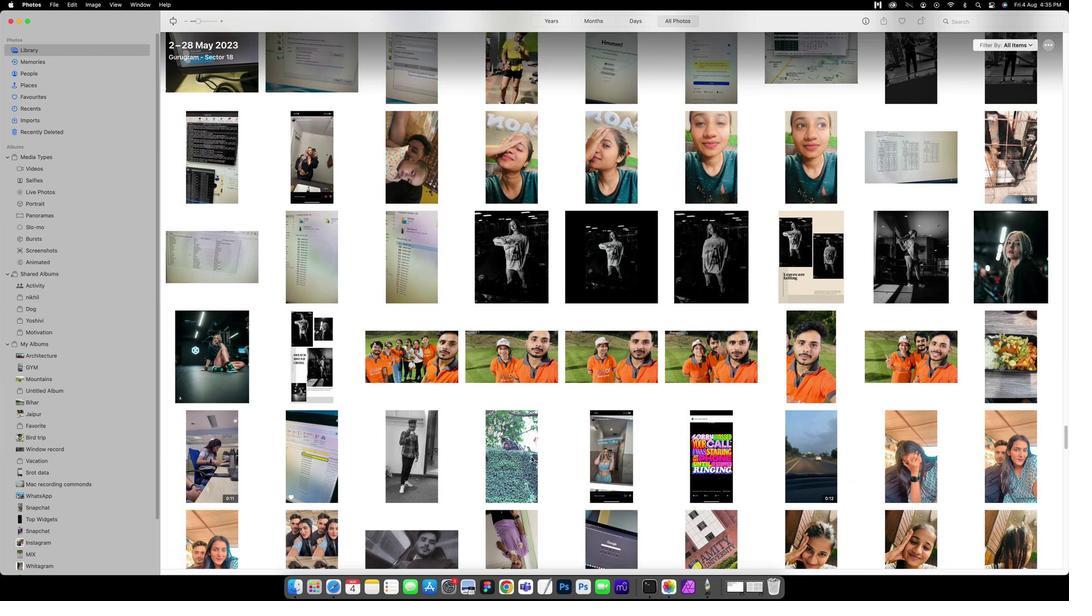 
Action: Mouse scrolled (522, 425) with delta (427, 82)
Screenshot: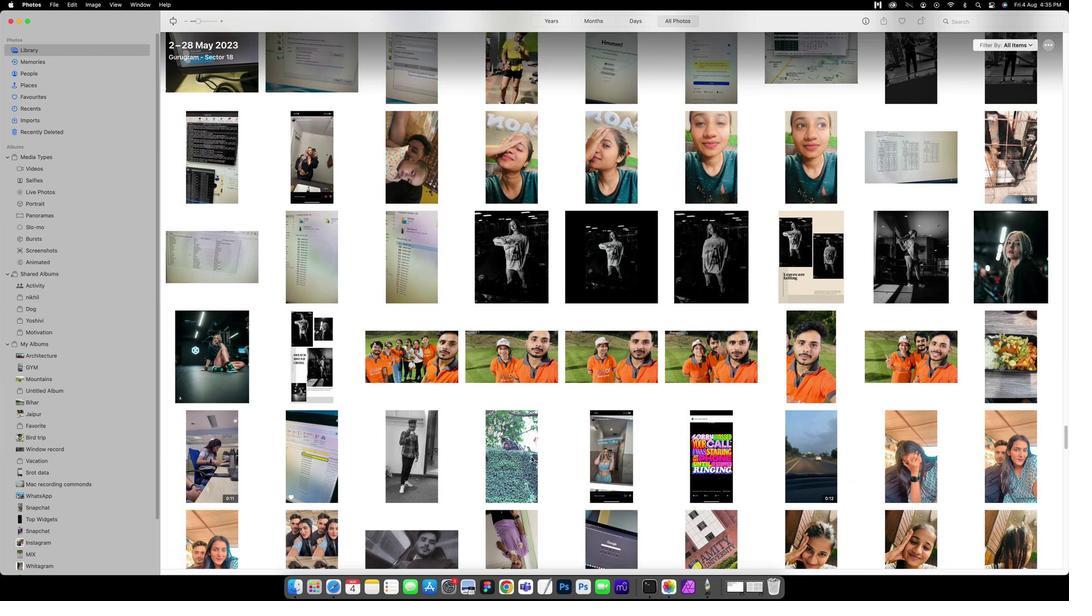 
Action: Mouse scrolled (522, 425) with delta (427, 82)
Screenshot: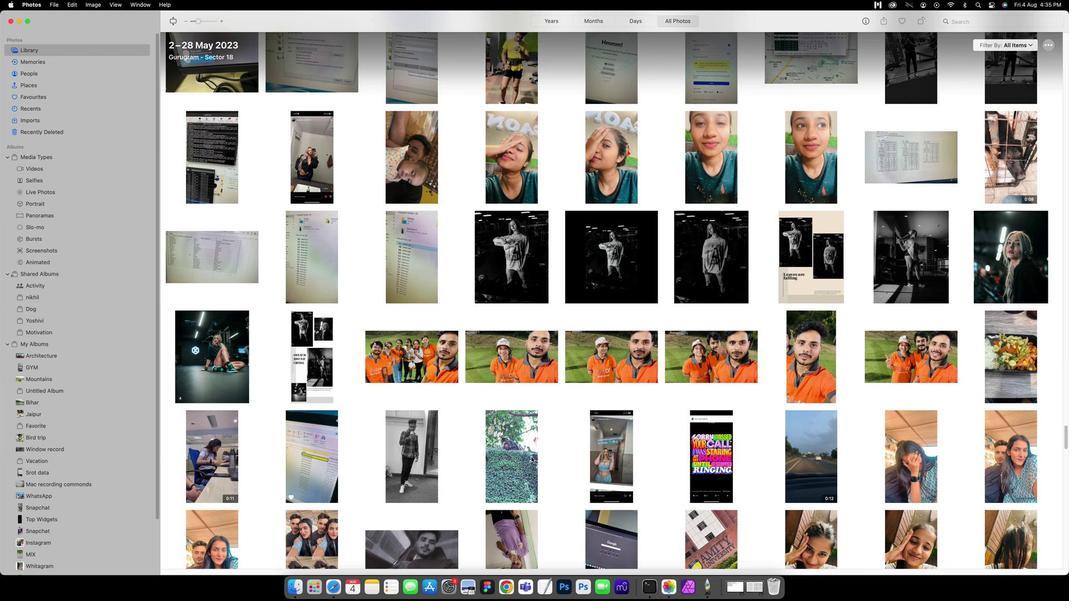 
Action: Mouse scrolled (522, 425) with delta (427, 83)
Screenshot: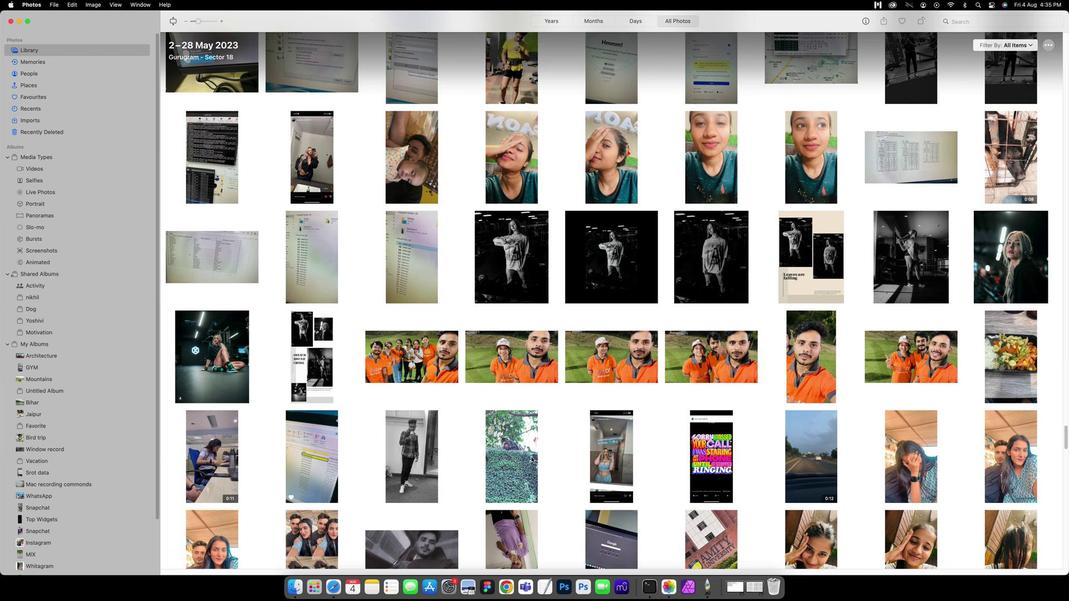 
Action: Mouse scrolled (522, 425) with delta (427, 81)
Screenshot: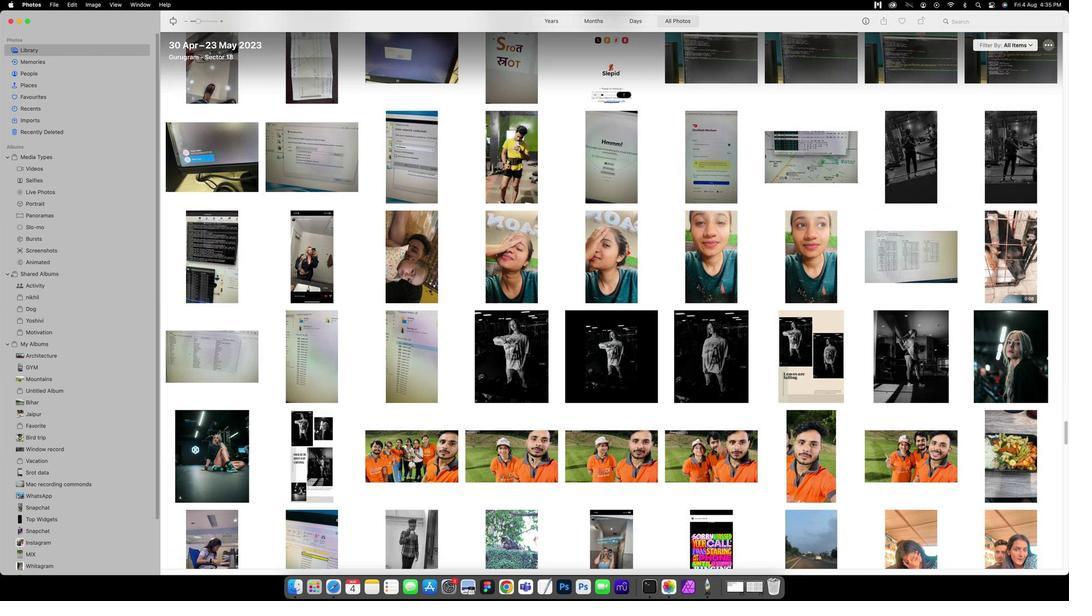 
Action: Mouse scrolled (522, 425) with delta (427, 81)
Screenshot: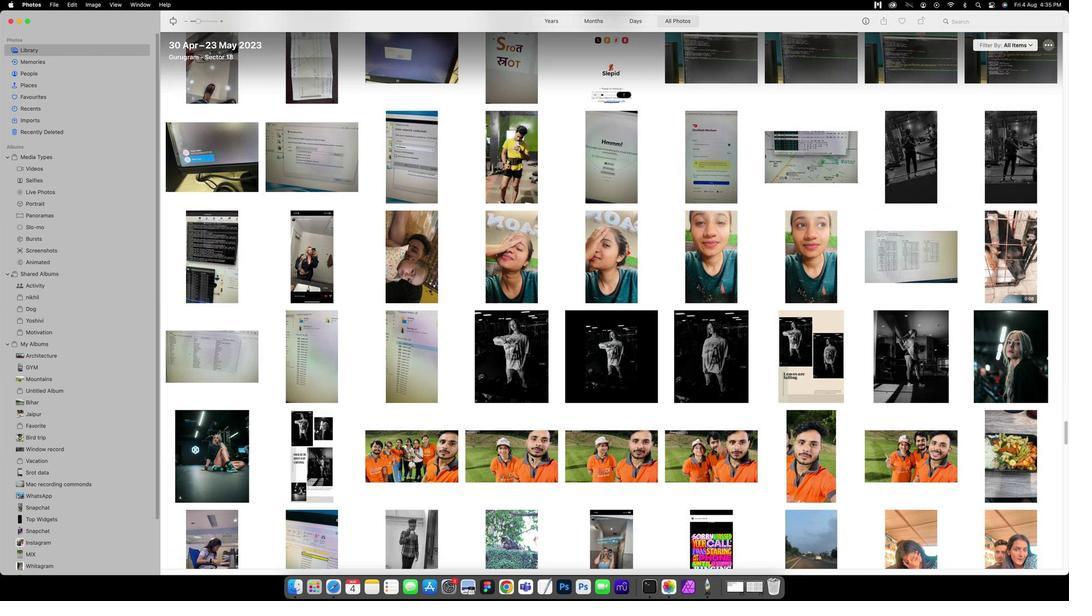 
Action: Mouse scrolled (522, 425) with delta (427, 81)
Screenshot: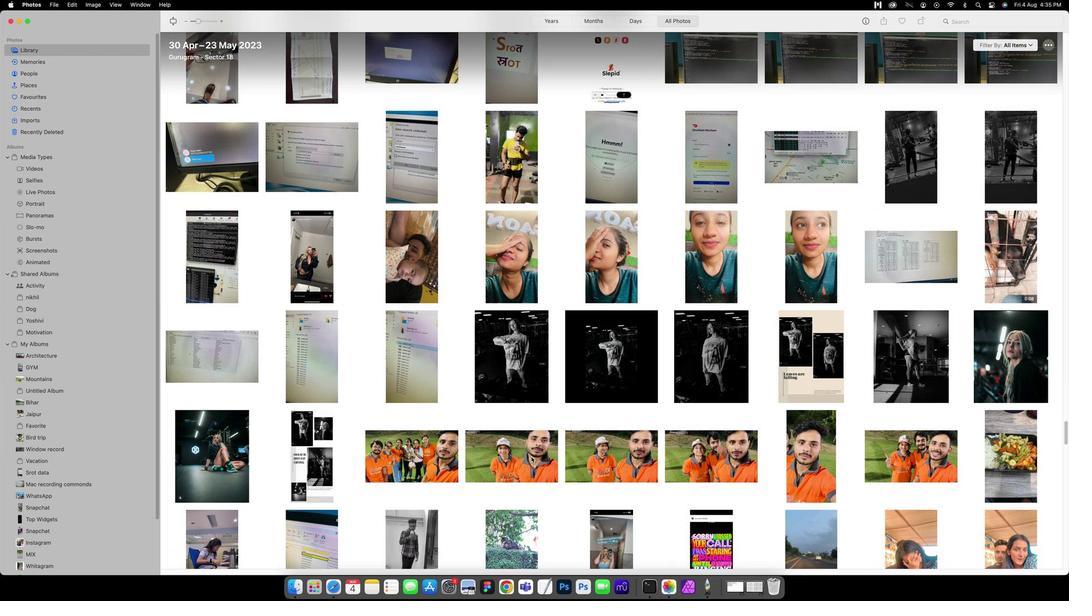 
Action: Mouse scrolled (522, 425) with delta (427, 82)
Screenshot: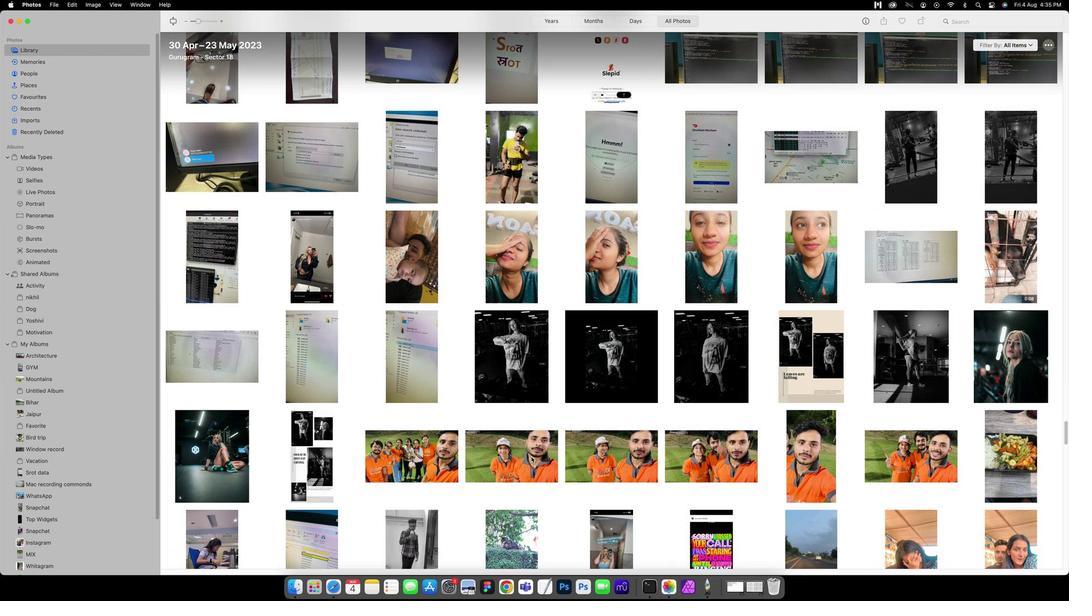 
Action: Mouse scrolled (522, 425) with delta (427, 83)
Screenshot: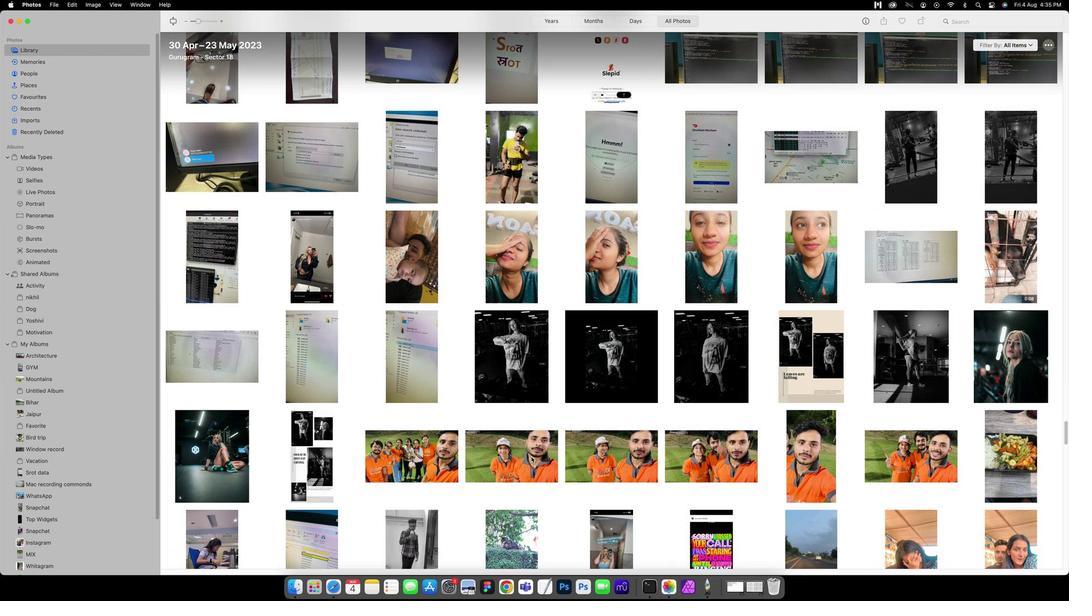 
Action: Mouse scrolled (522, 425) with delta (427, 83)
Screenshot: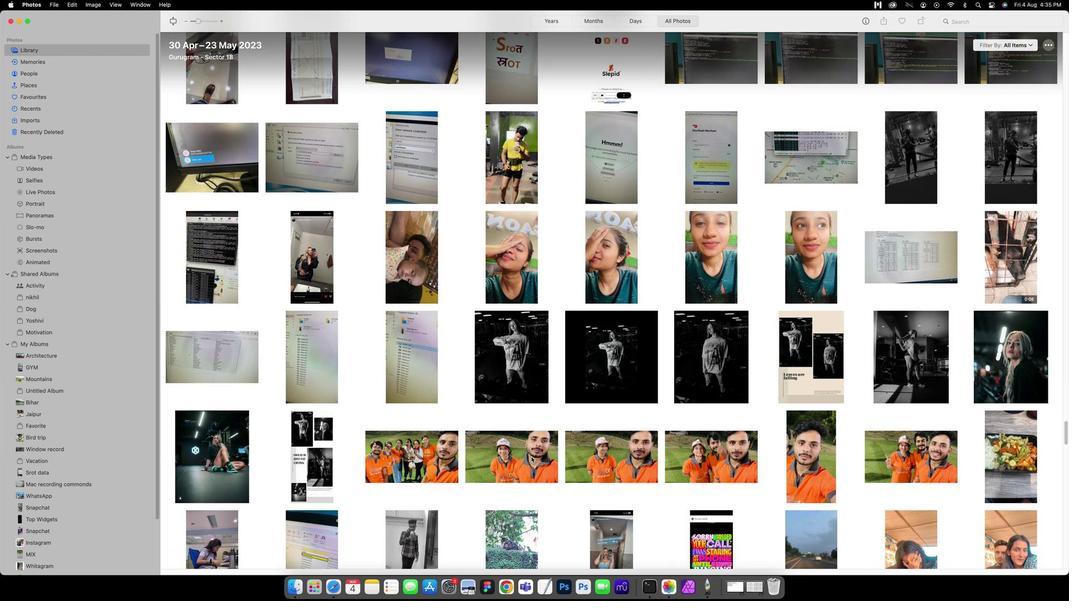 
Action: Mouse scrolled (522, 425) with delta (427, 81)
Screenshot: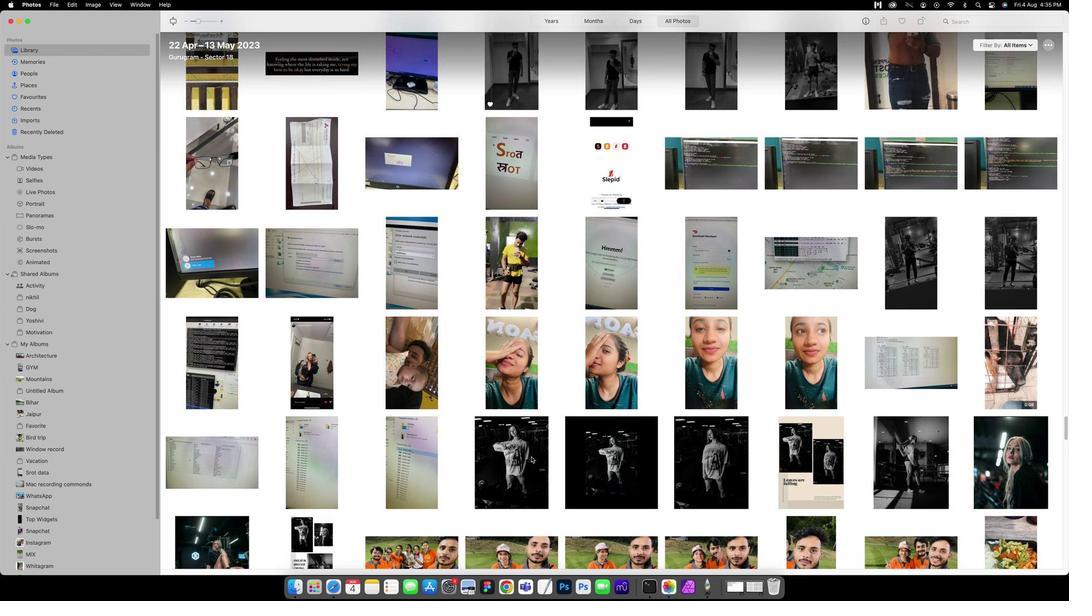 
Action: Mouse scrolled (522, 425) with delta (427, 81)
Screenshot: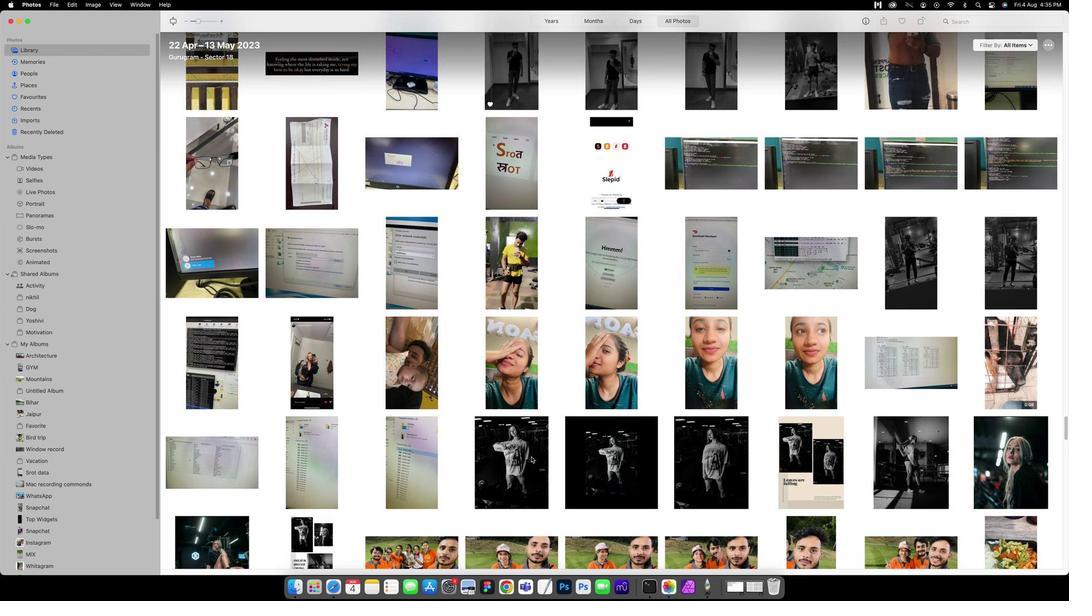 
Action: Mouse scrolled (522, 425) with delta (427, 82)
Screenshot: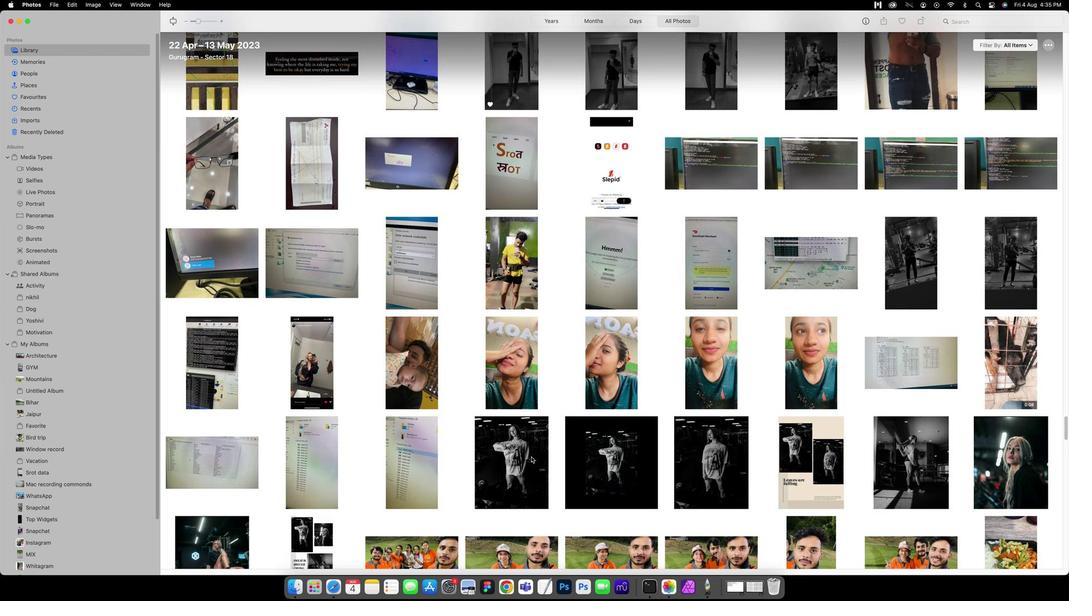 
Action: Mouse scrolled (522, 425) with delta (427, 82)
Screenshot: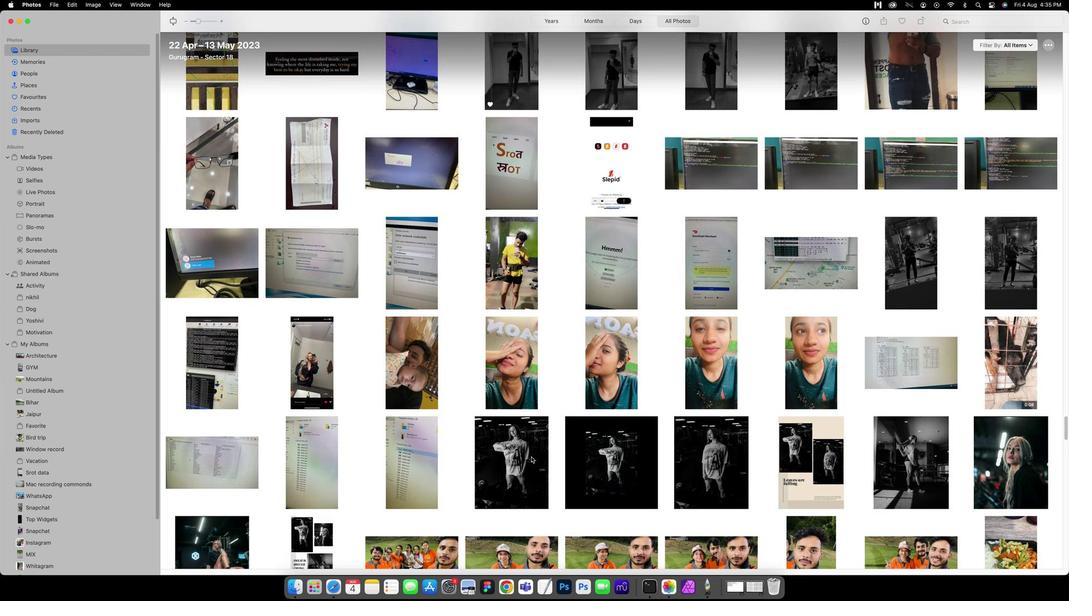 
Action: Mouse scrolled (522, 425) with delta (427, 83)
Screenshot: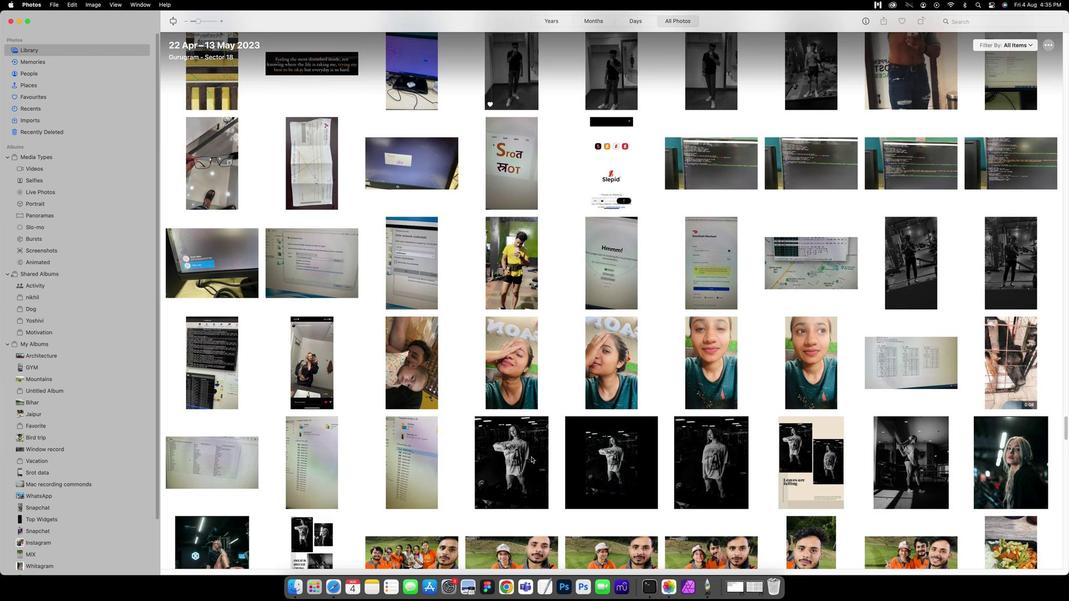 
Action: Mouse scrolled (522, 425) with delta (427, 83)
Screenshot: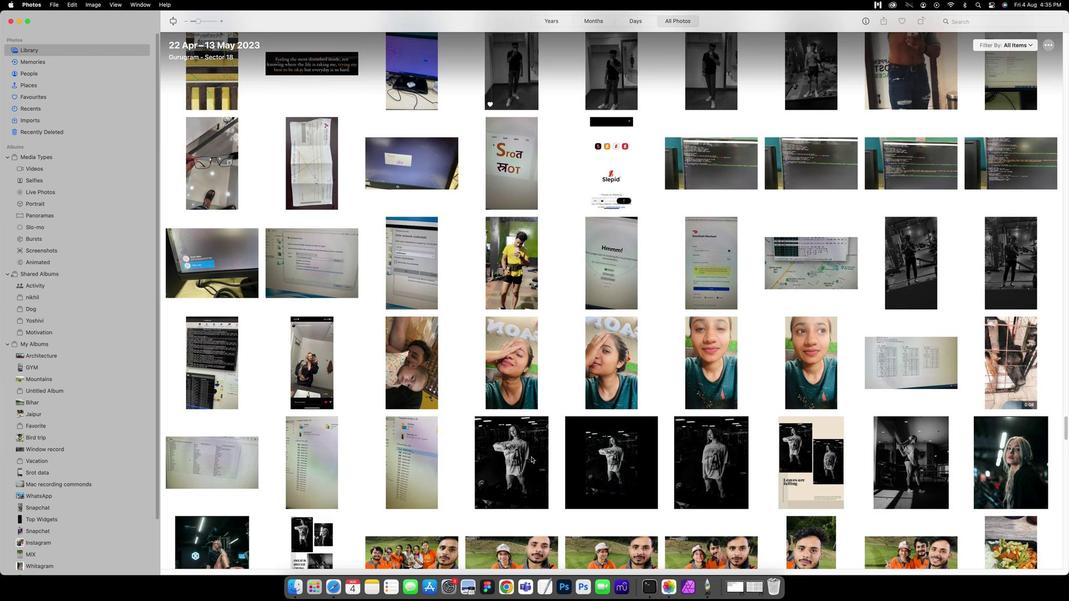 
Action: Mouse scrolled (522, 425) with delta (427, 81)
Screenshot: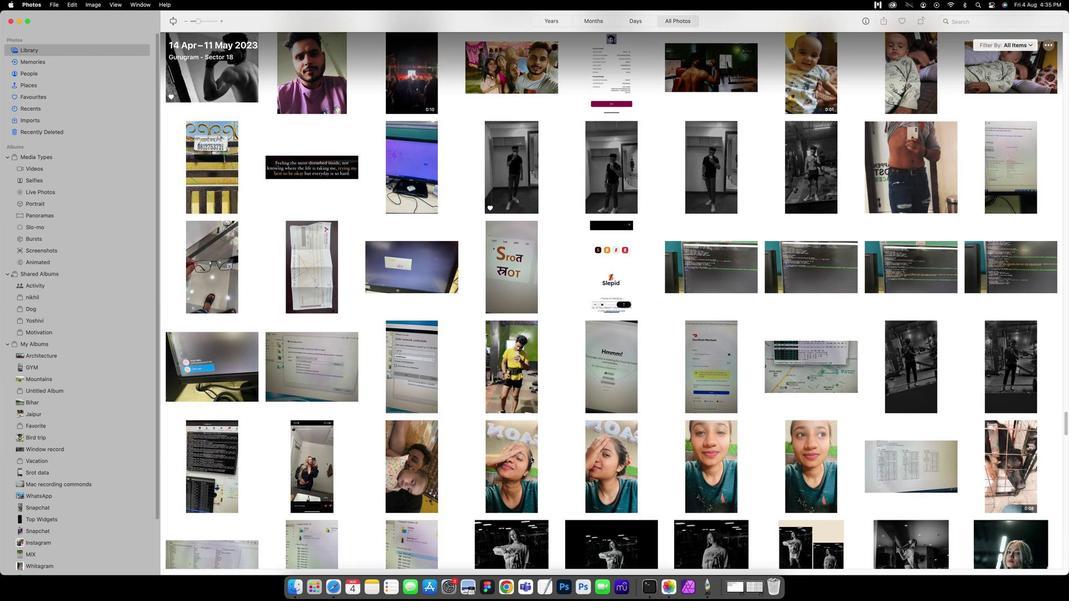 
Action: Mouse scrolled (522, 425) with delta (427, 81)
Screenshot: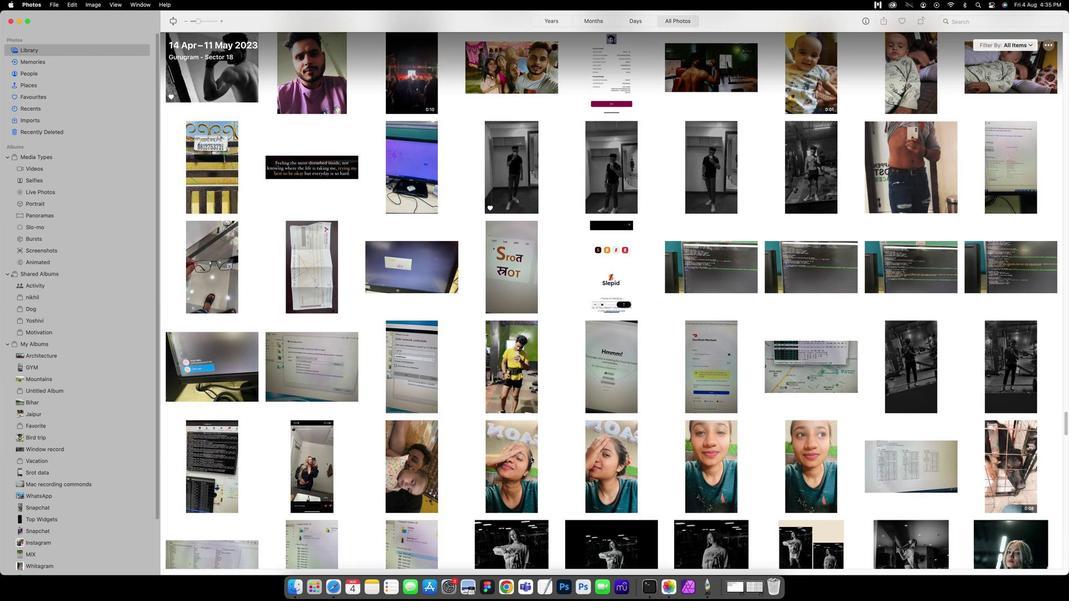 
Action: Mouse scrolled (522, 425) with delta (427, 82)
Screenshot: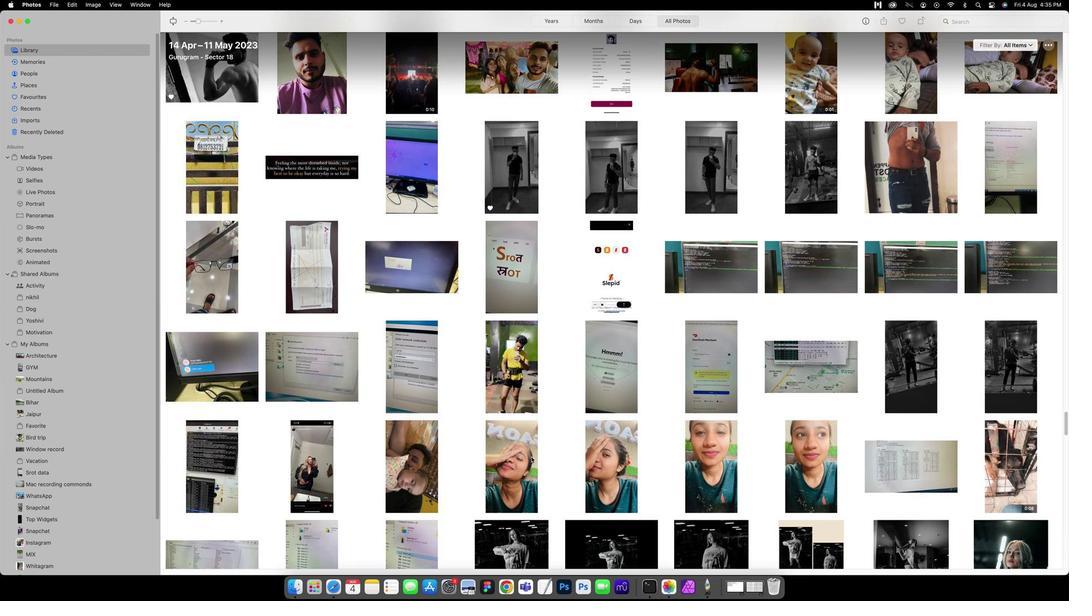 
Action: Mouse scrolled (522, 425) with delta (427, 82)
Screenshot: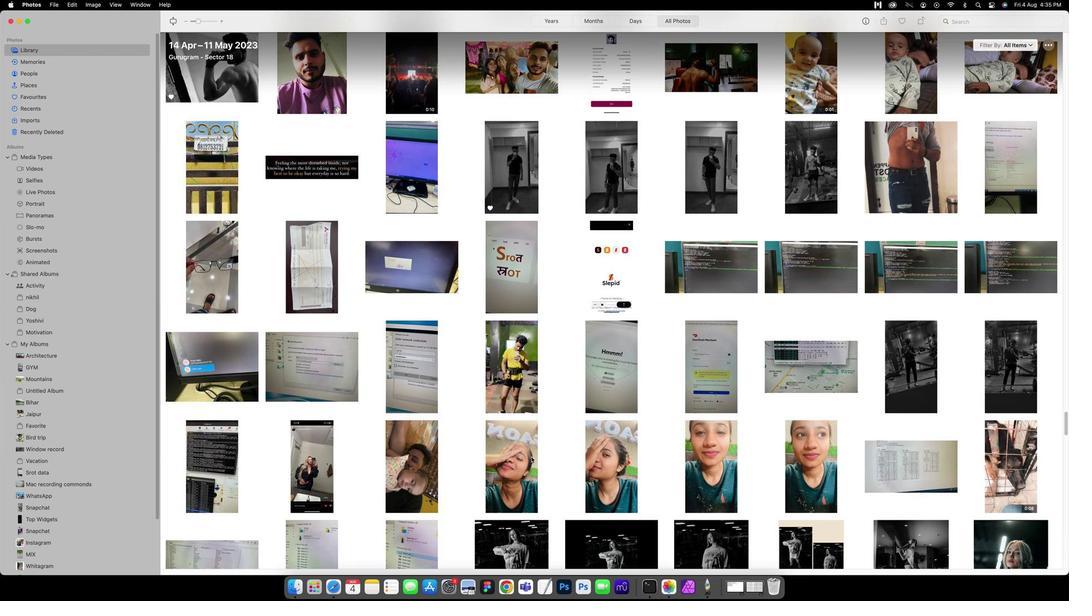 
Action: Mouse scrolled (522, 425) with delta (427, 83)
Screenshot: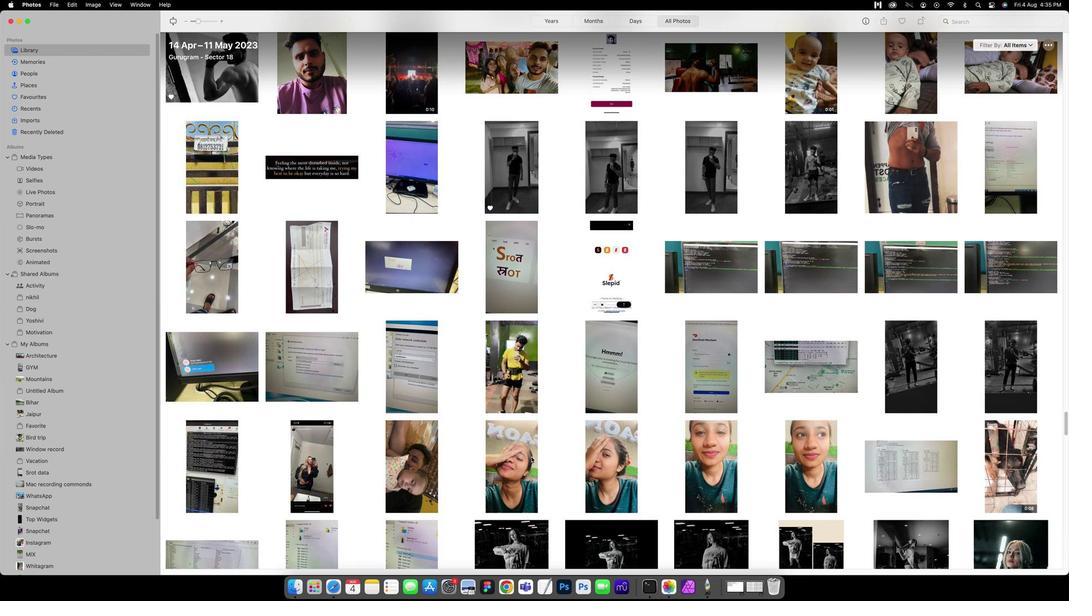 
Action: Mouse scrolled (522, 425) with delta (427, 83)
Screenshot: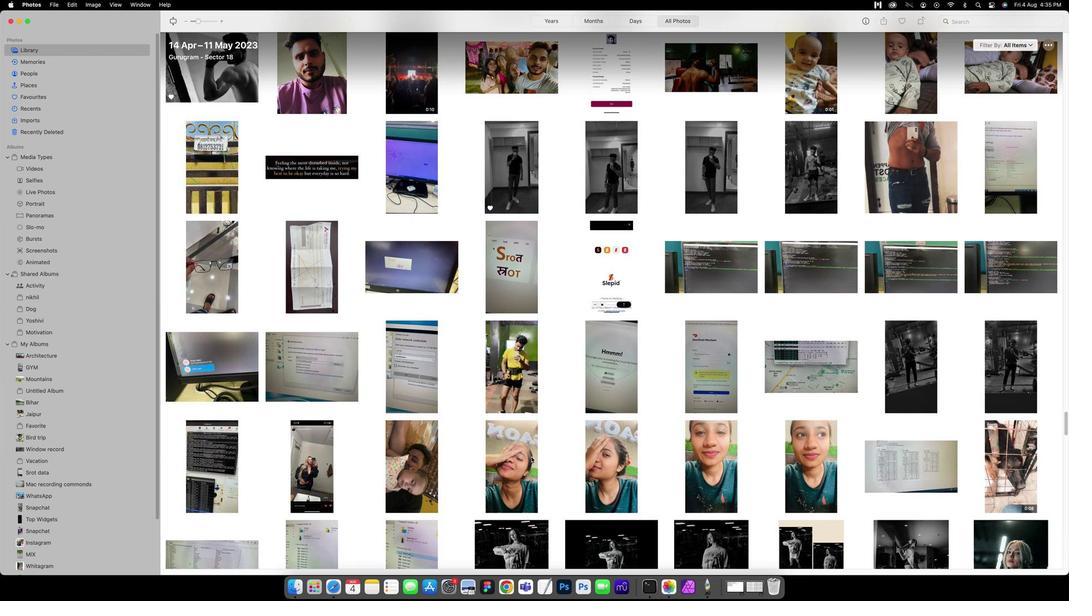 
Action: Mouse scrolled (522, 425) with delta (427, 81)
Screenshot: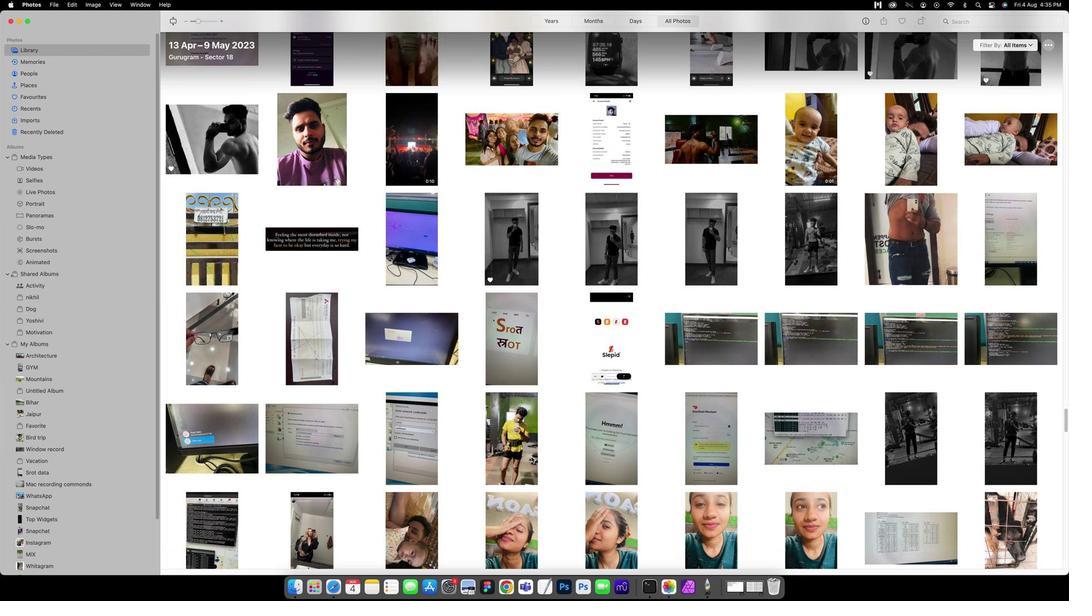 
Action: Mouse scrolled (522, 425) with delta (427, 81)
Screenshot: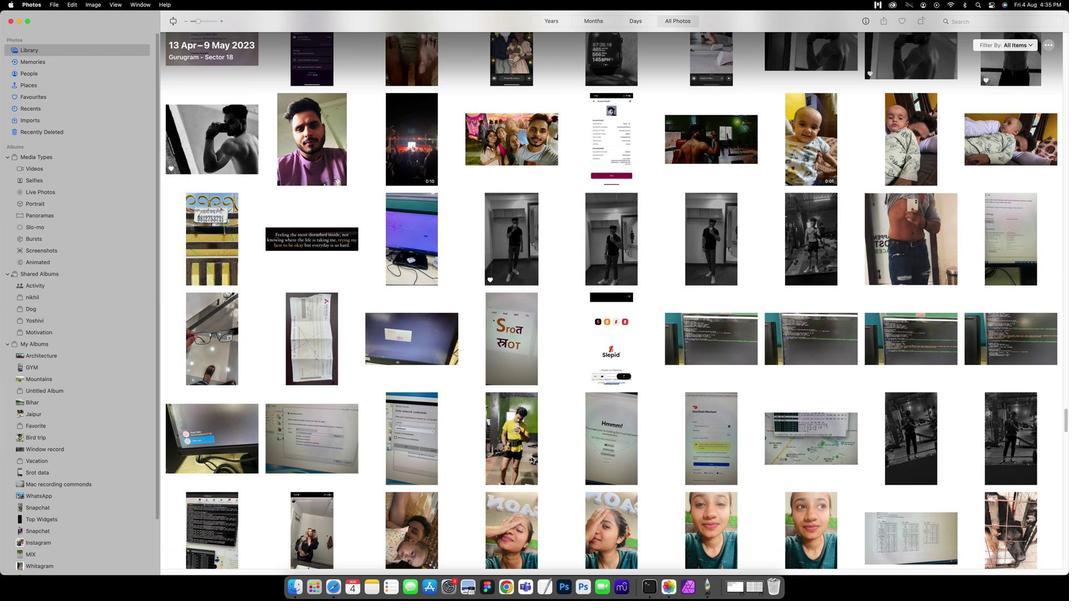 
Action: Mouse scrolled (522, 425) with delta (427, 81)
Screenshot: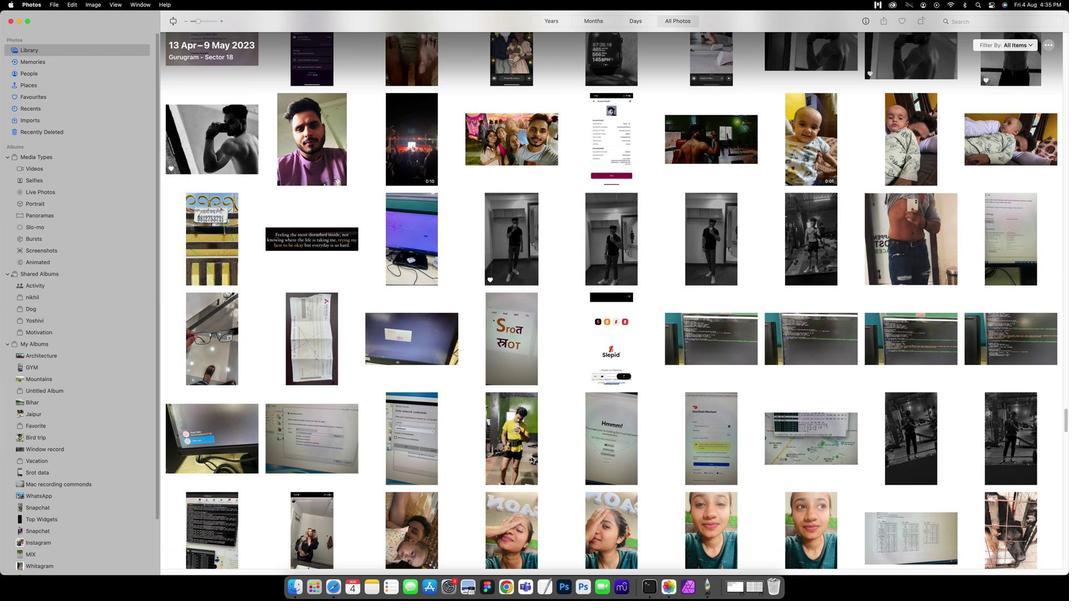 
Action: Mouse scrolled (522, 425) with delta (427, 82)
Screenshot: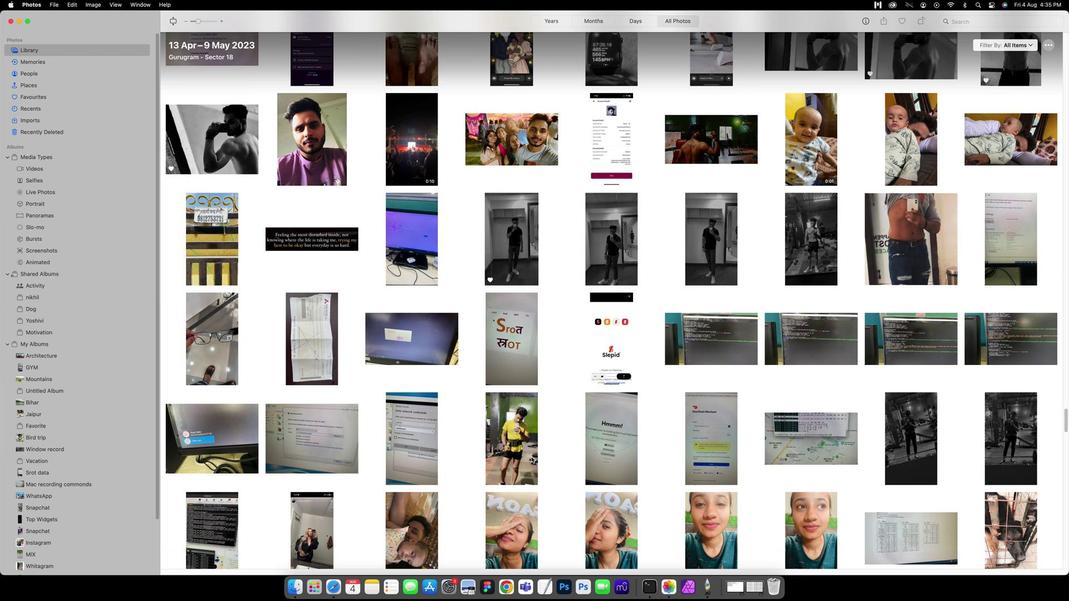 
Action: Mouse scrolled (522, 425) with delta (427, 83)
Screenshot: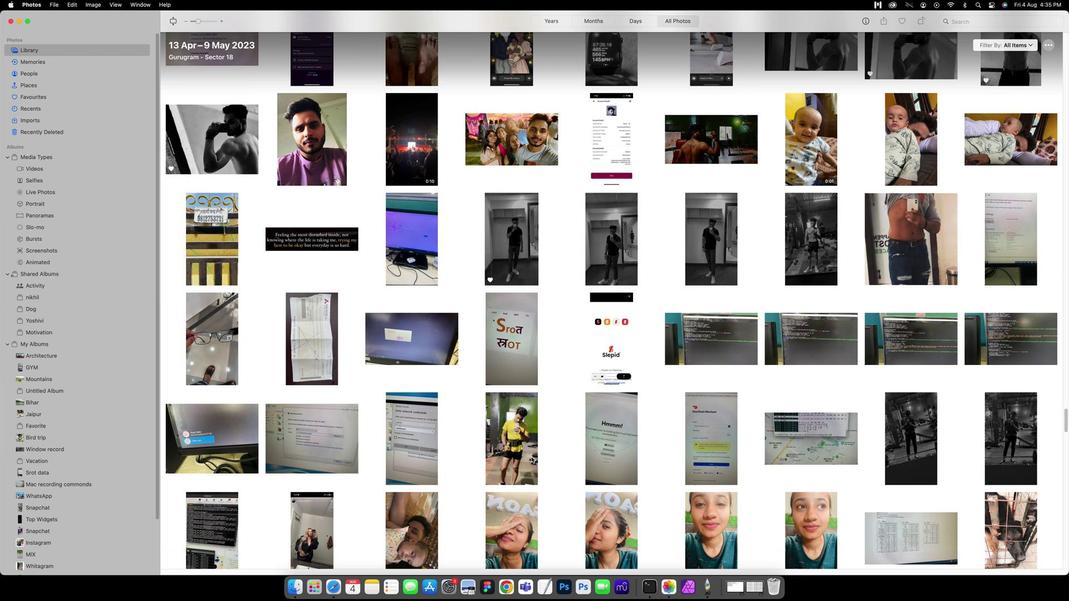 
Action: Mouse moved to (502, 182)
Screenshot: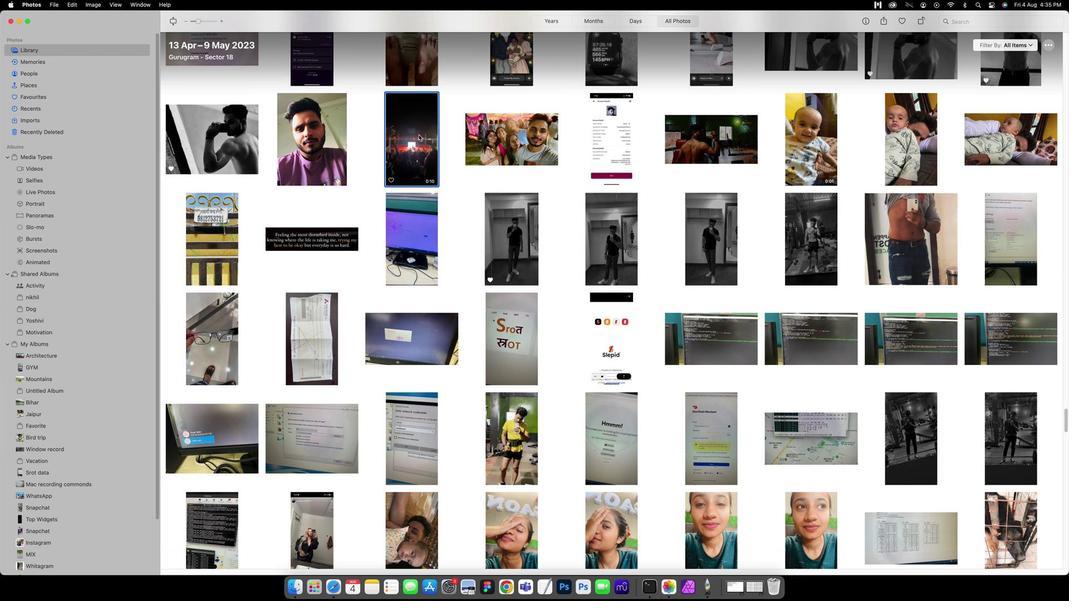 
Action: Mouse pressed left at (502, 182)
Screenshot: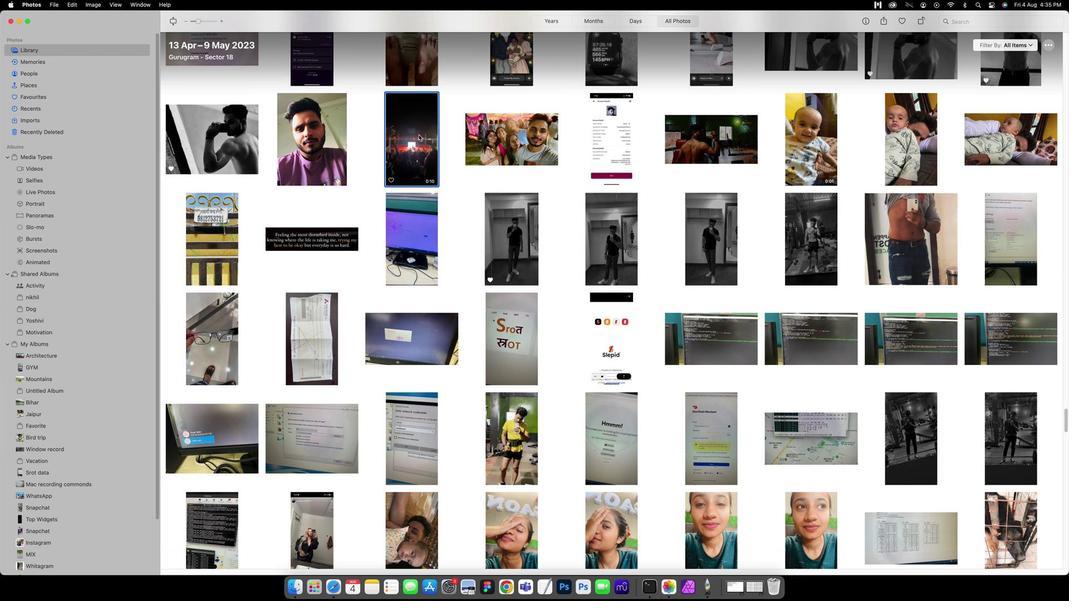 
Action: Mouse pressed left at (502, 182)
Screenshot: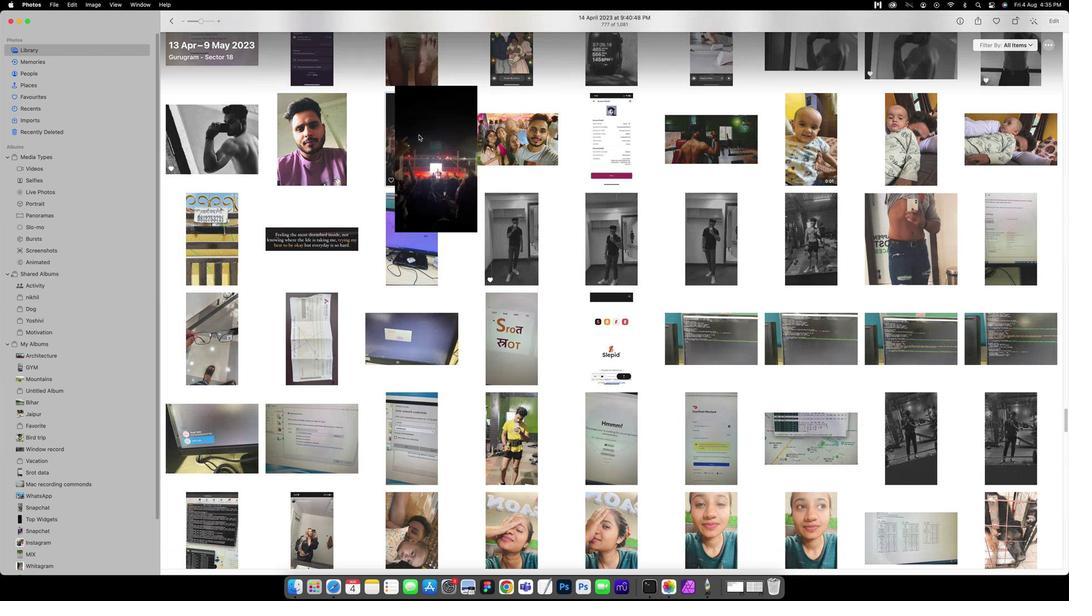 
Action: Mouse moved to (536, 467)
Screenshot: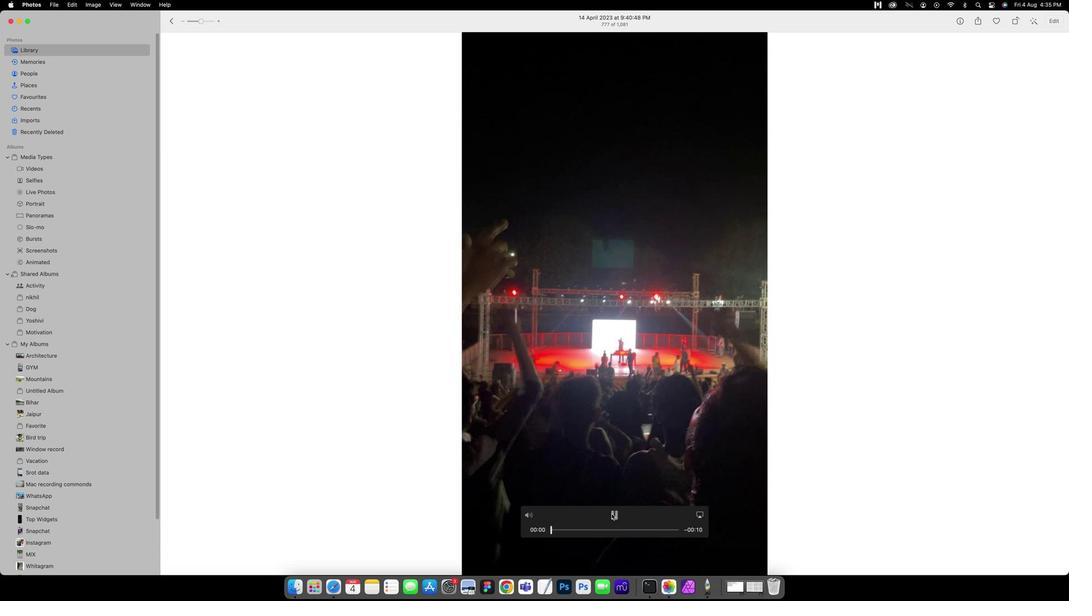 
Action: Mouse pressed left at (536, 467)
Screenshot: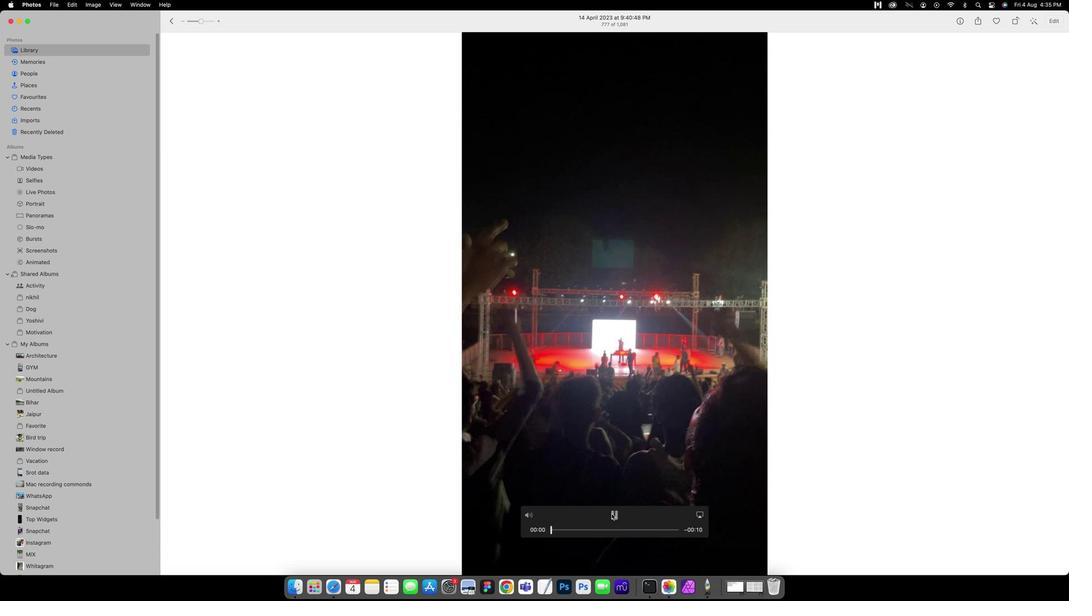 
Action: Mouse pressed left at (536, 467)
Screenshot: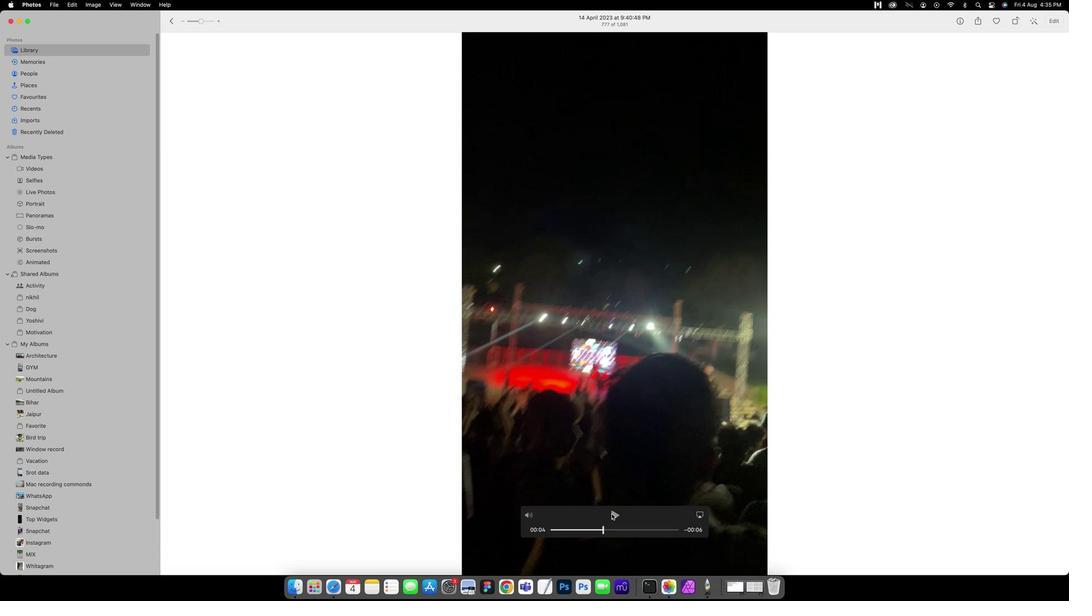 
Action: Mouse pressed left at (536, 467)
Screenshot: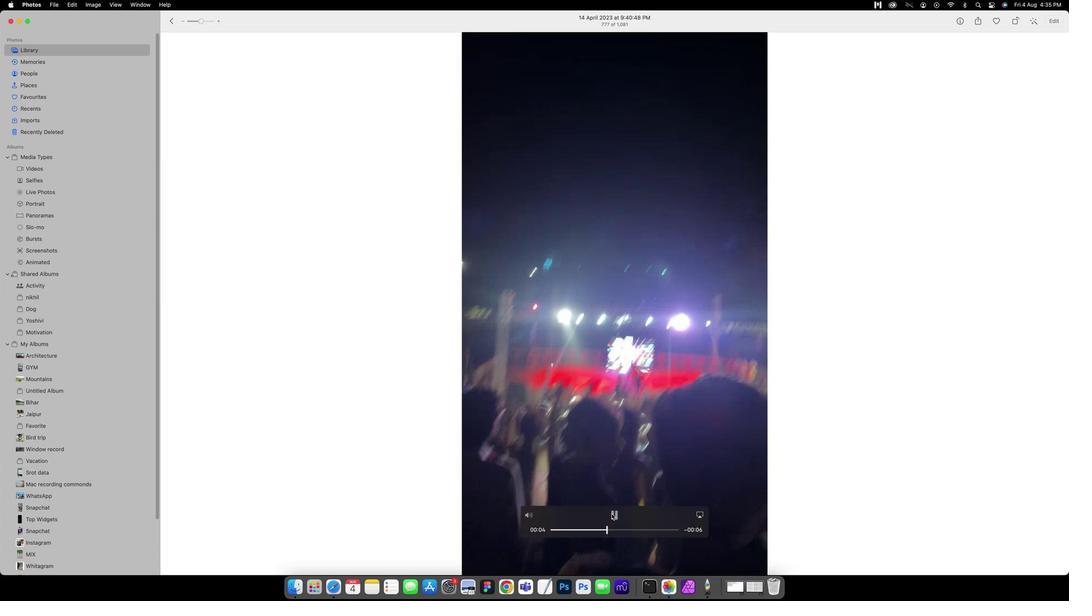 
Action: Mouse moved to (598, 96)
Screenshot: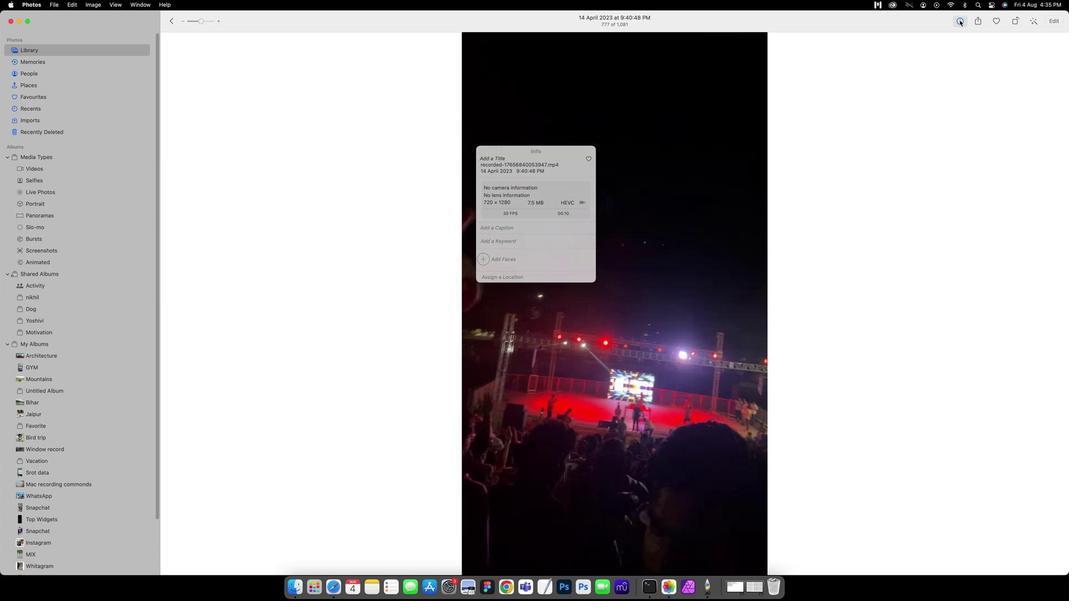 
Action: Mouse pressed left at (598, 96)
Screenshot: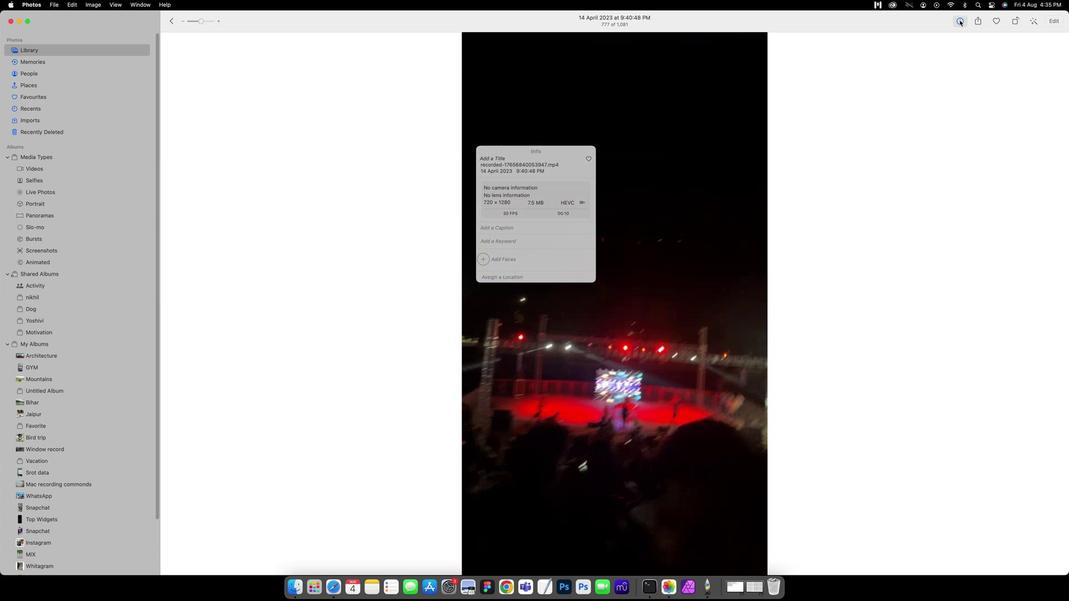 
Action: Mouse moved to (515, 289)
Screenshot: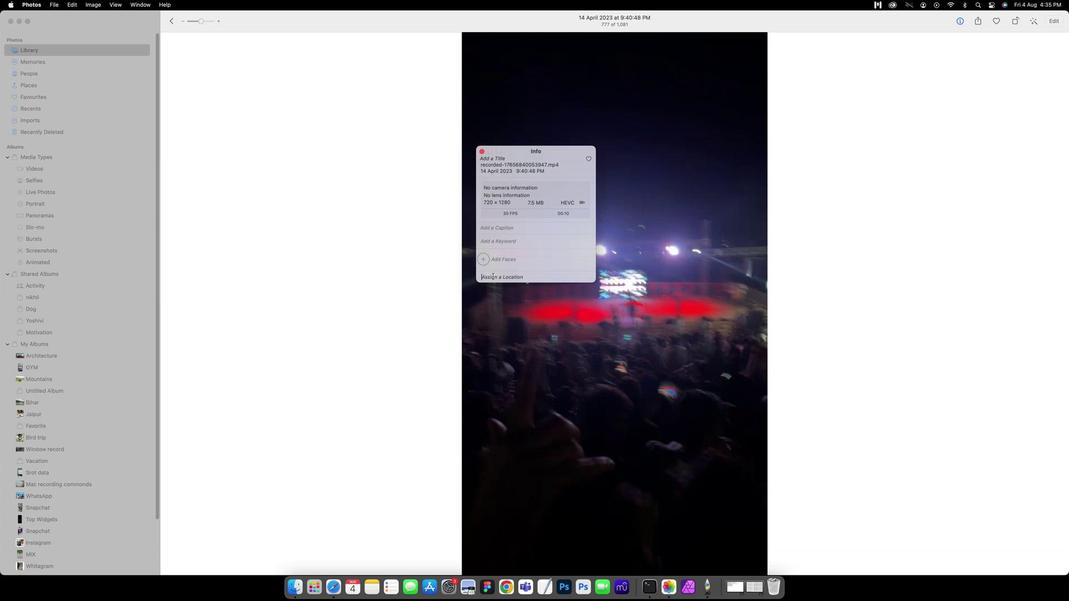 
Action: Mouse pressed left at (515, 289)
Screenshot: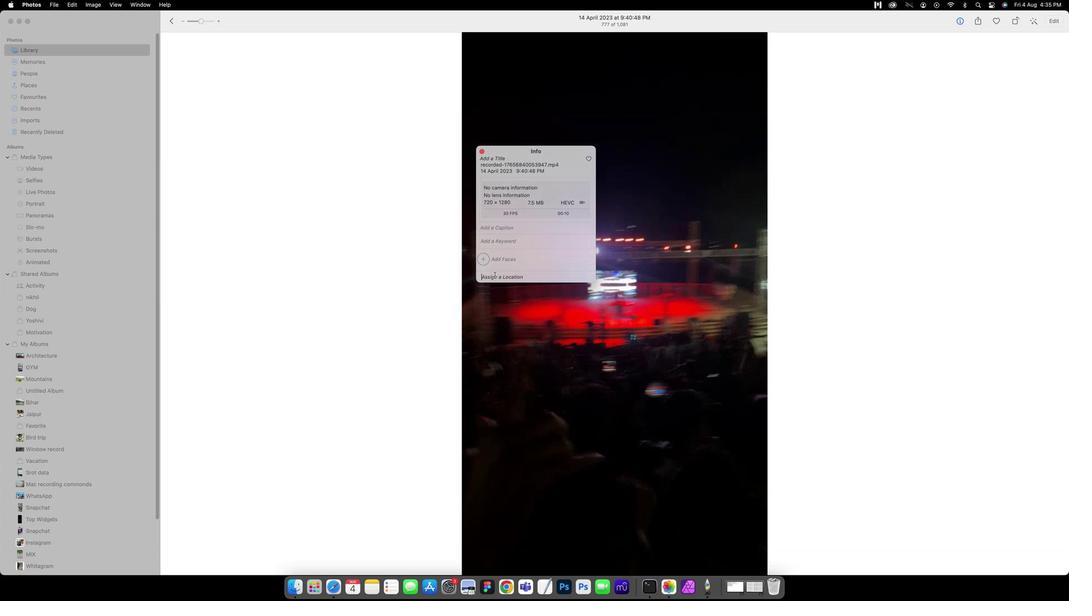 
Action: Mouse moved to (515, 288)
Screenshot: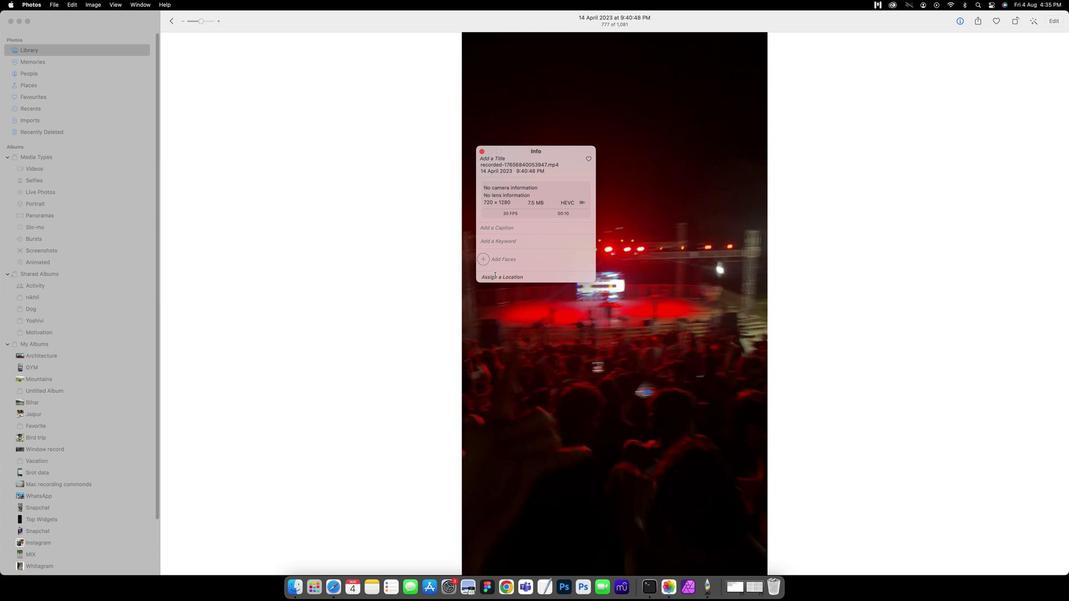 
Action: Key pressed Key.caps_lock'J'Key.backspace'A'Key.caps_lock'm''i''t''y'Key.spaceKey.caps_lock'U'Key.caps_lock'n''i''v''e''r''s''i''t''y'Key.spaceKey.caps_lock
Screenshot: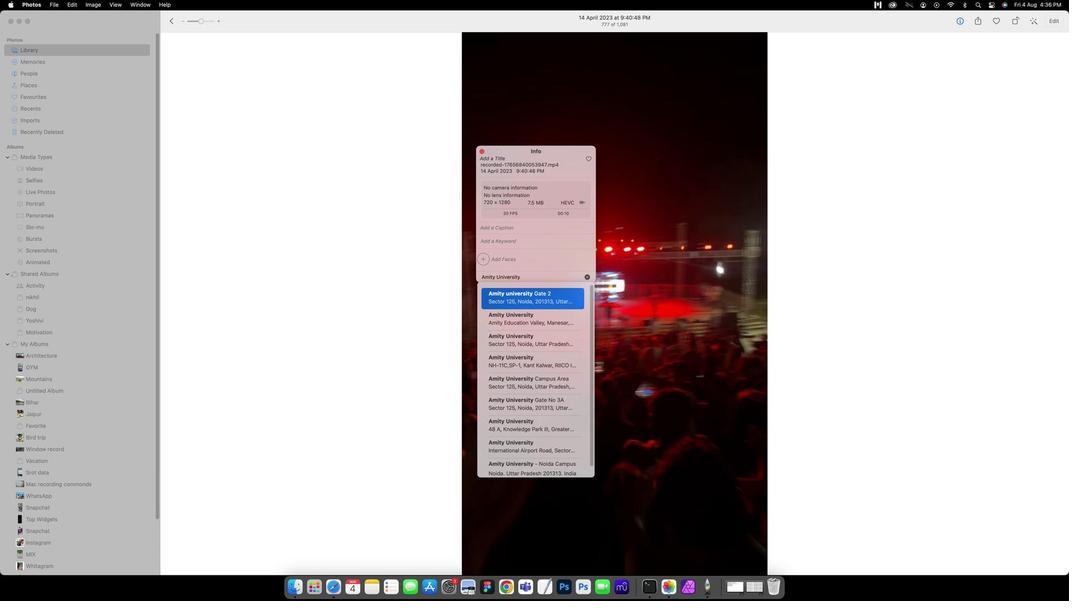 
Action: Mouse moved to (518, 348)
Screenshot: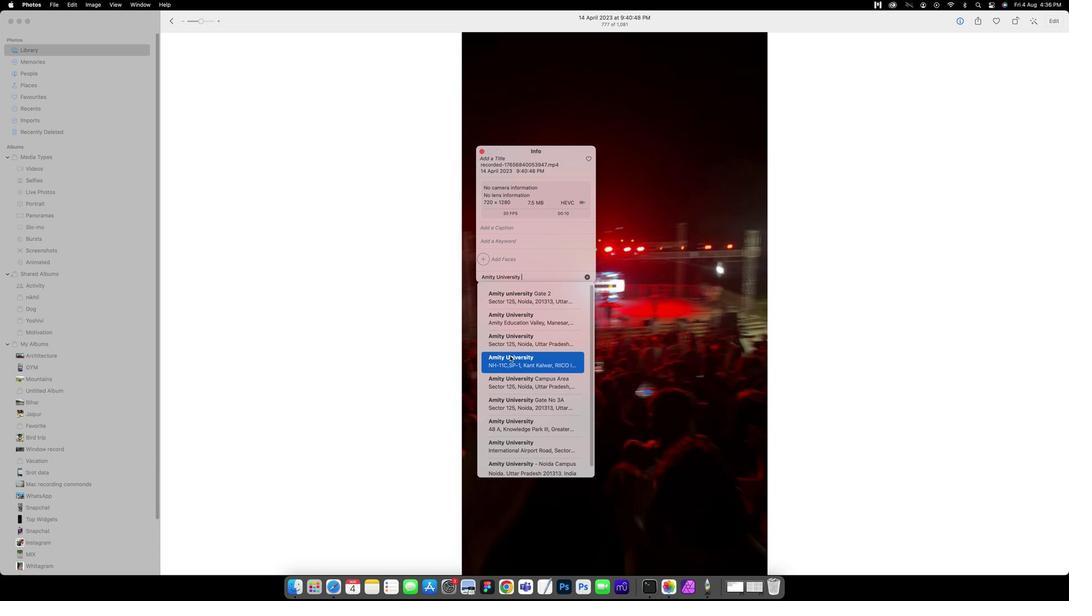 
Action: Mouse pressed left at (518, 348)
Screenshot: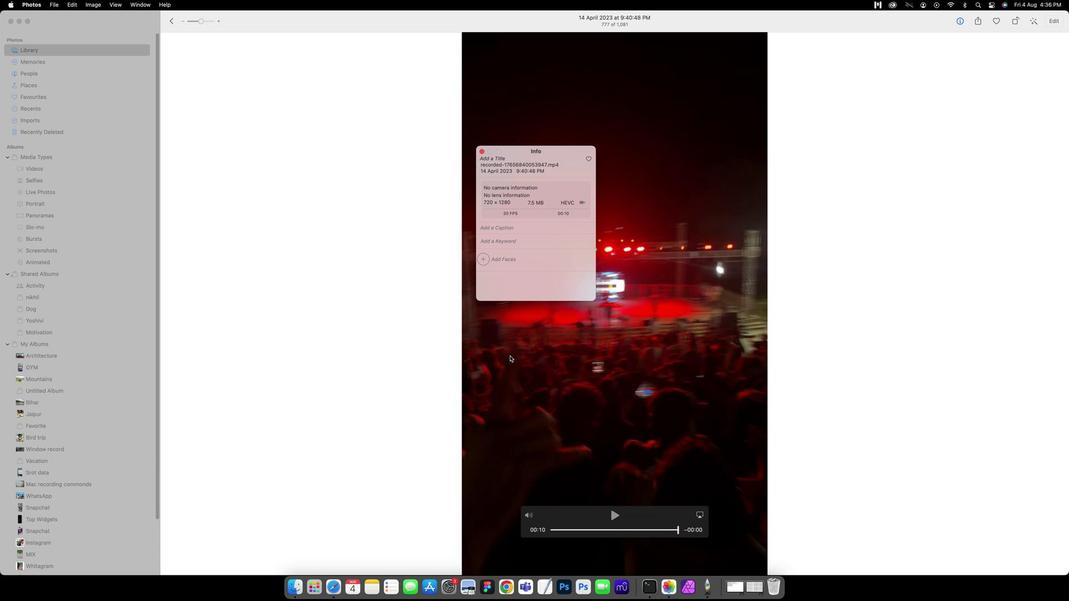 
Action: Mouse moved to (529, 361)
Screenshot: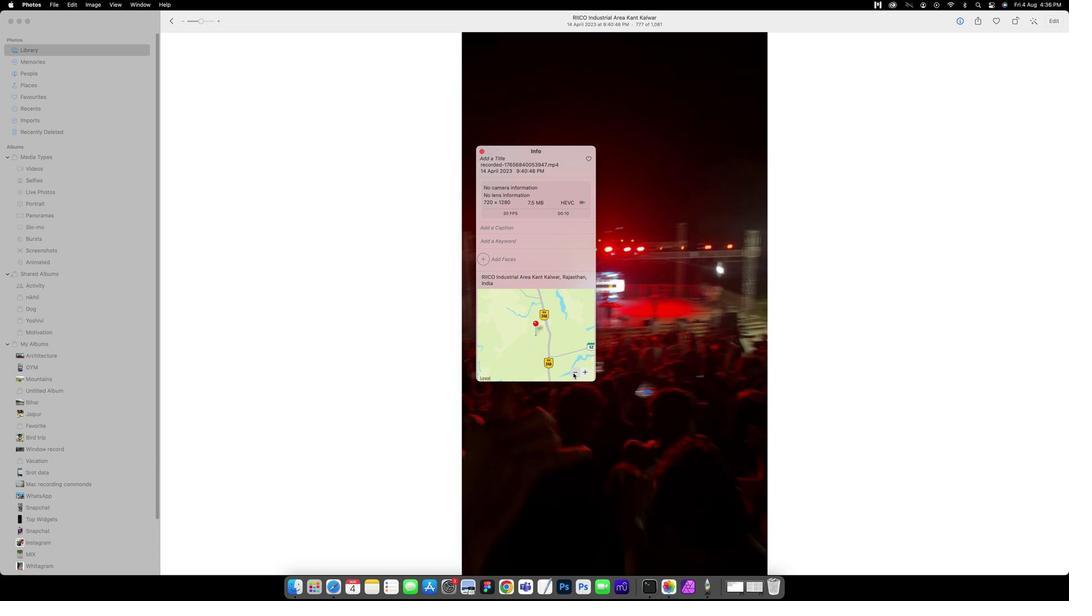 
Action: Mouse pressed left at (529, 361)
Screenshot: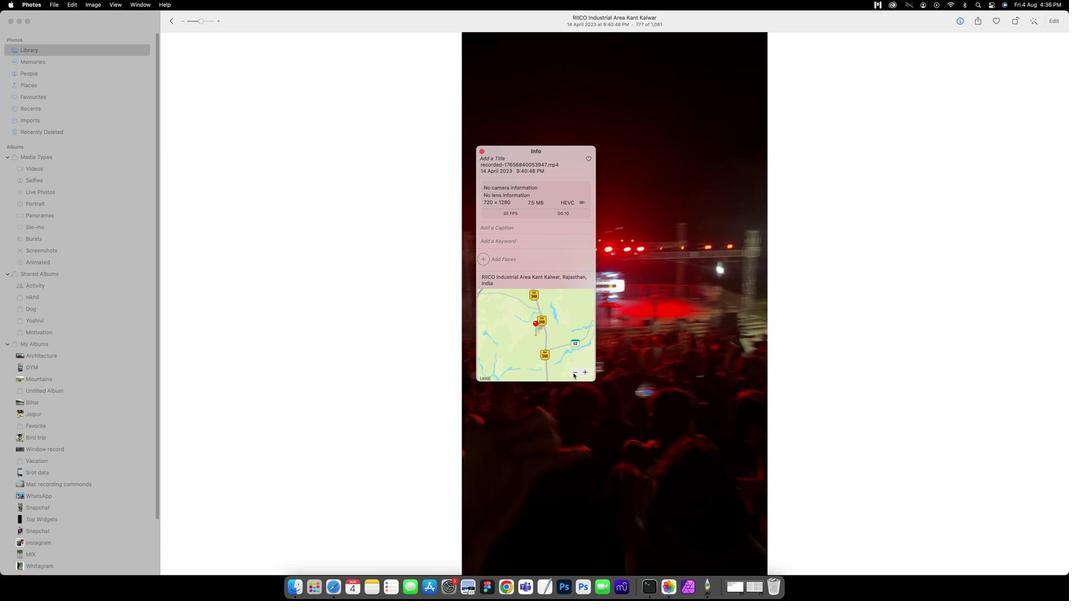 
Action: Mouse pressed left at (529, 361)
Screenshot: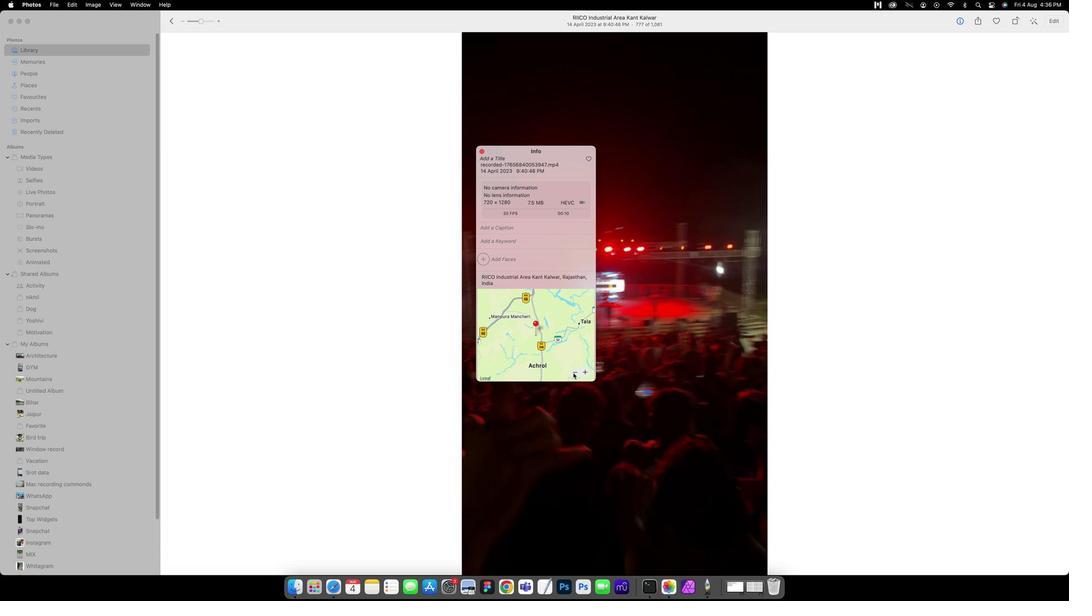 
Action: Mouse moved to (531, 359)
Screenshot: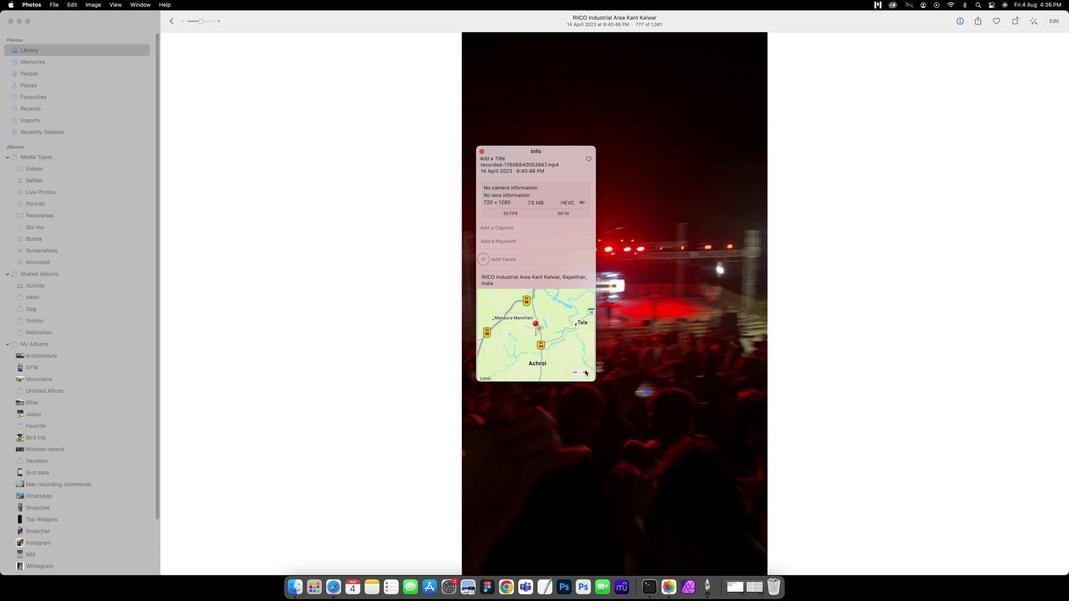 
Action: Mouse pressed left at (531, 359)
Screenshot: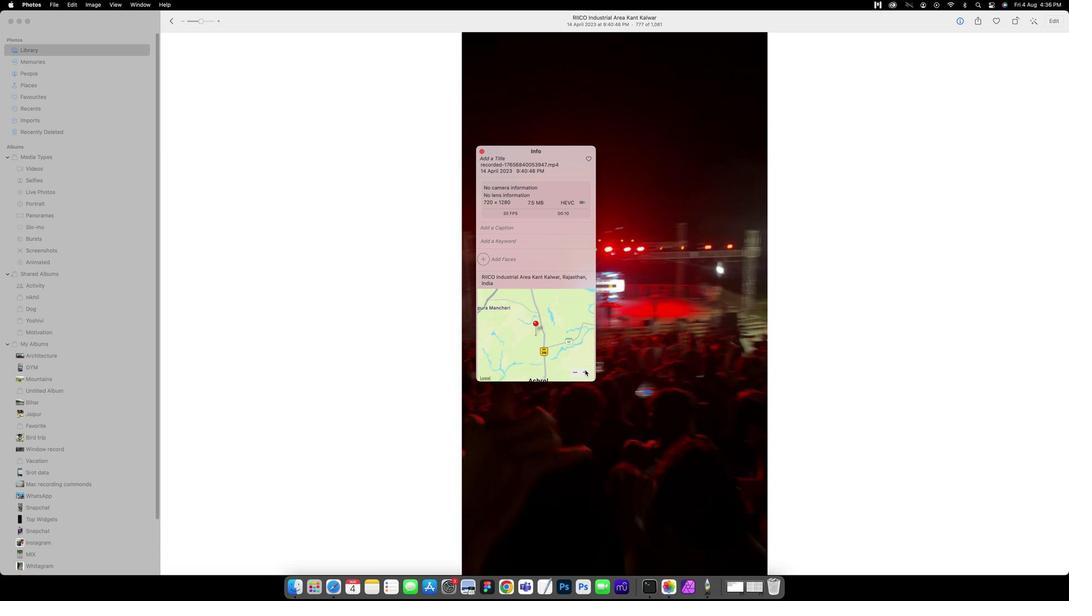 
Action: Mouse pressed left at (531, 359)
Screenshot: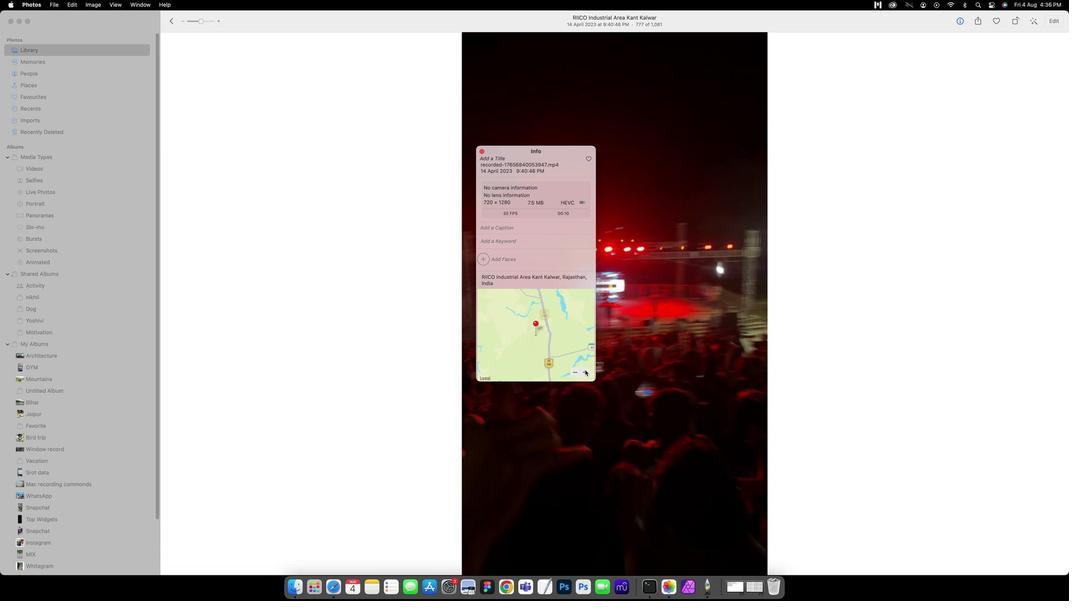 
Action: Mouse pressed left at (531, 359)
Screenshot: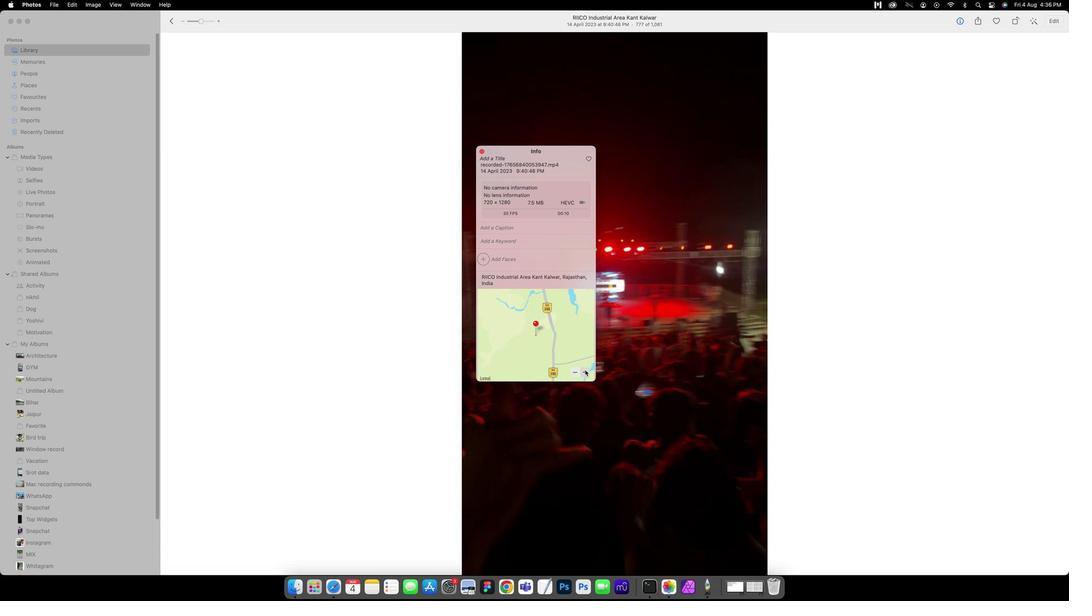 
Action: Mouse pressed left at (531, 359)
Screenshot: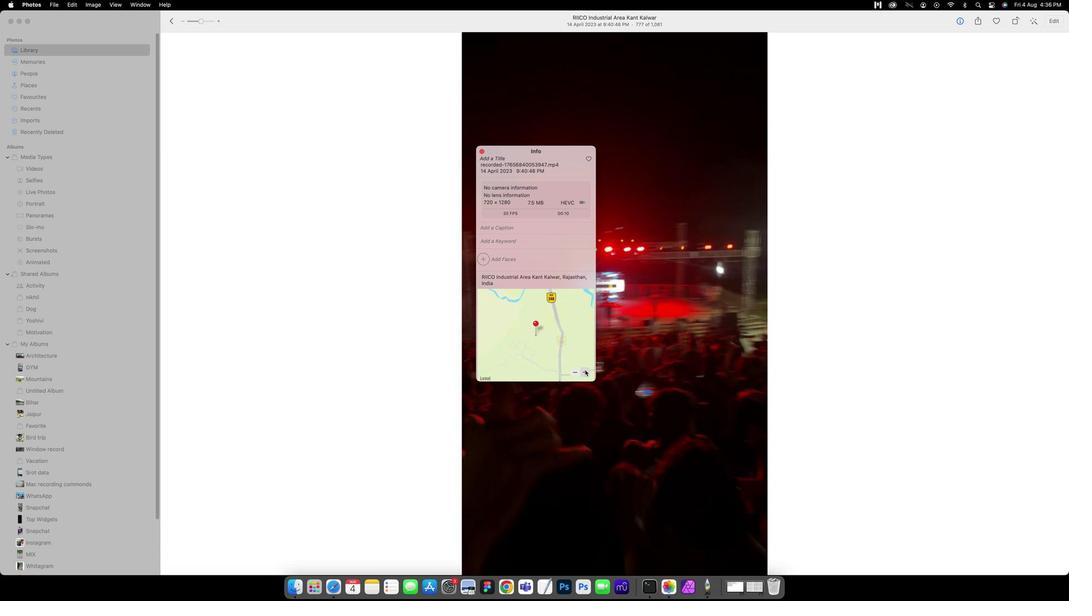 
Action: Mouse pressed left at (531, 359)
Screenshot: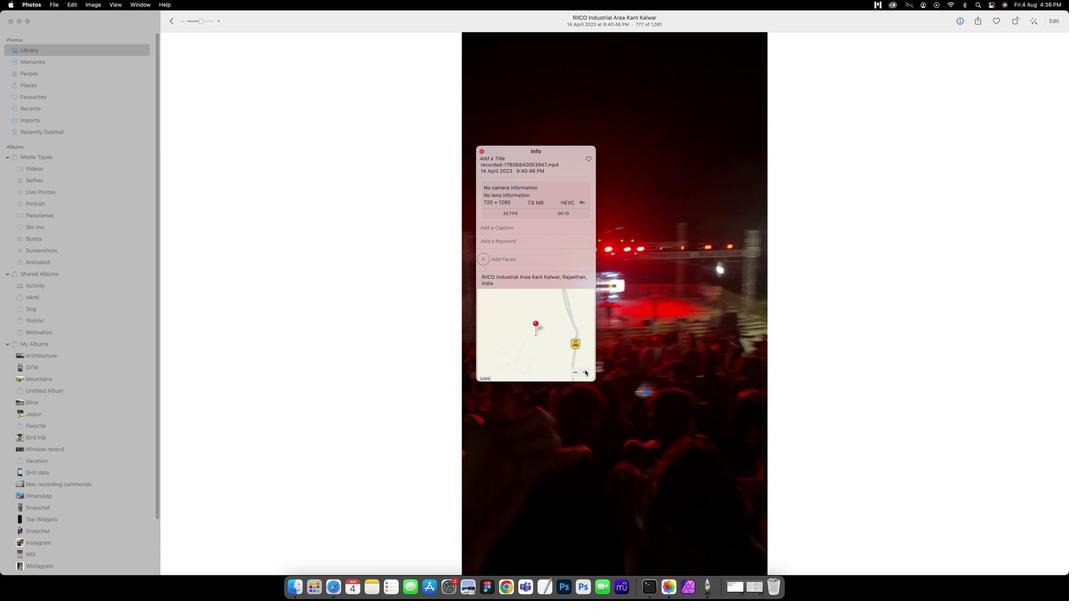 
Action: Mouse pressed left at (531, 359)
Screenshot: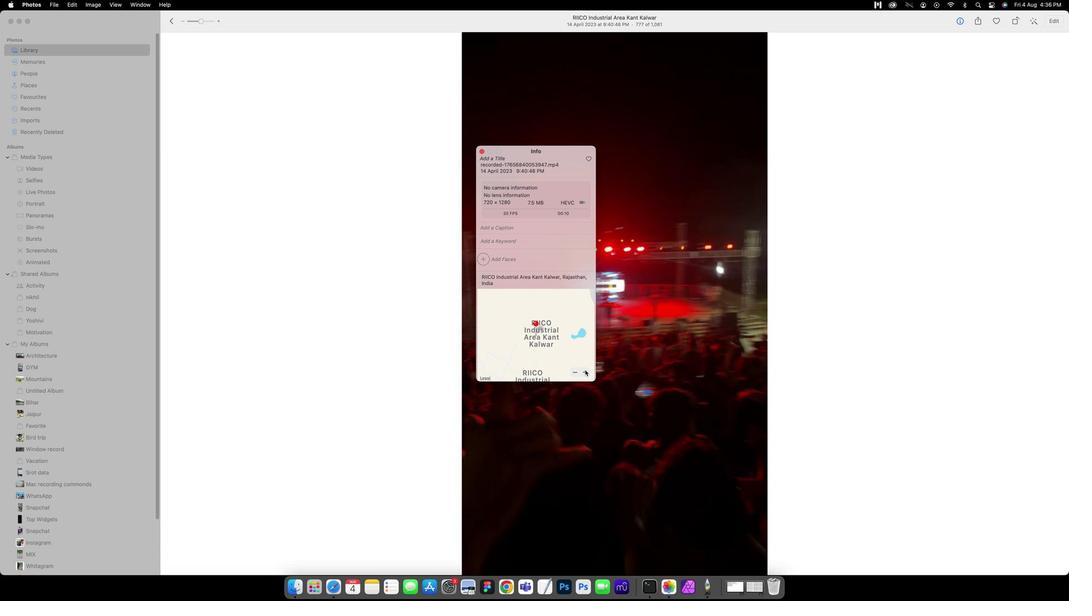 
Action: Mouse pressed left at (531, 359)
Screenshot: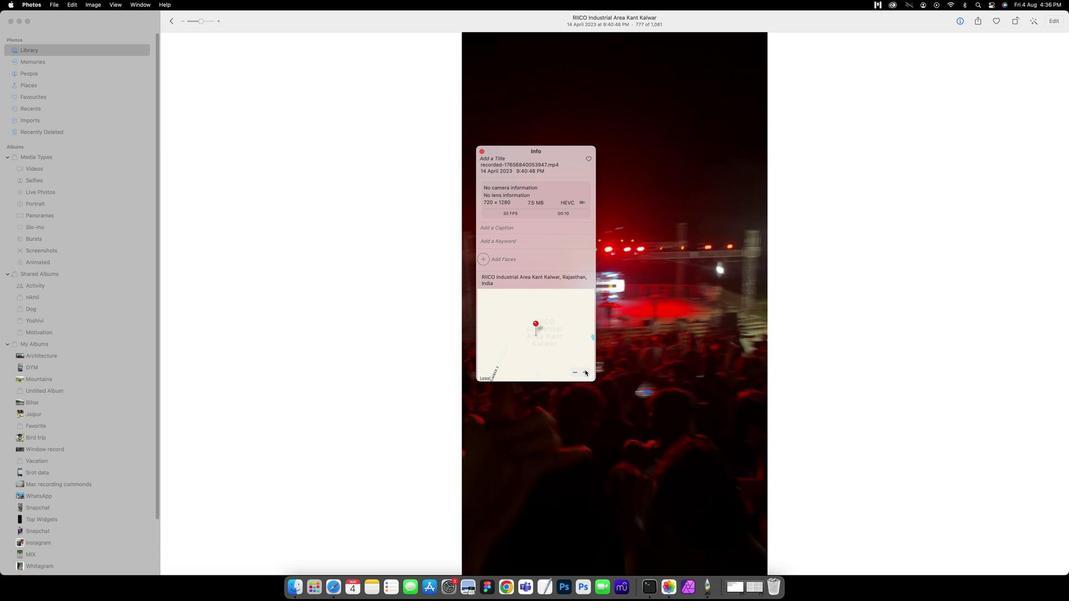 
Action: Mouse pressed left at (531, 359)
Screenshot: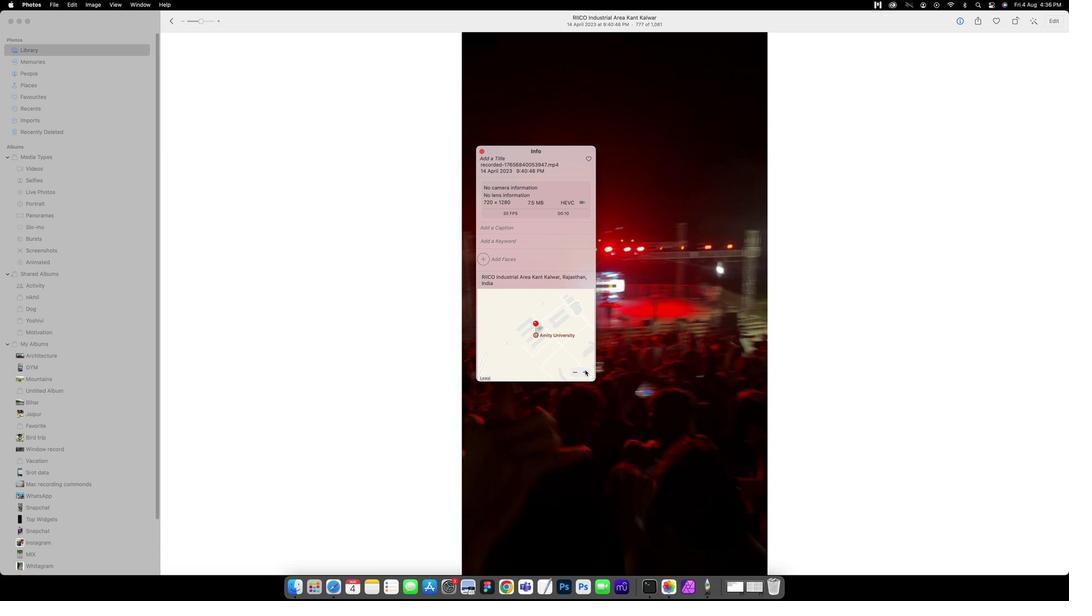 
Action: Mouse pressed left at (531, 359)
Screenshot: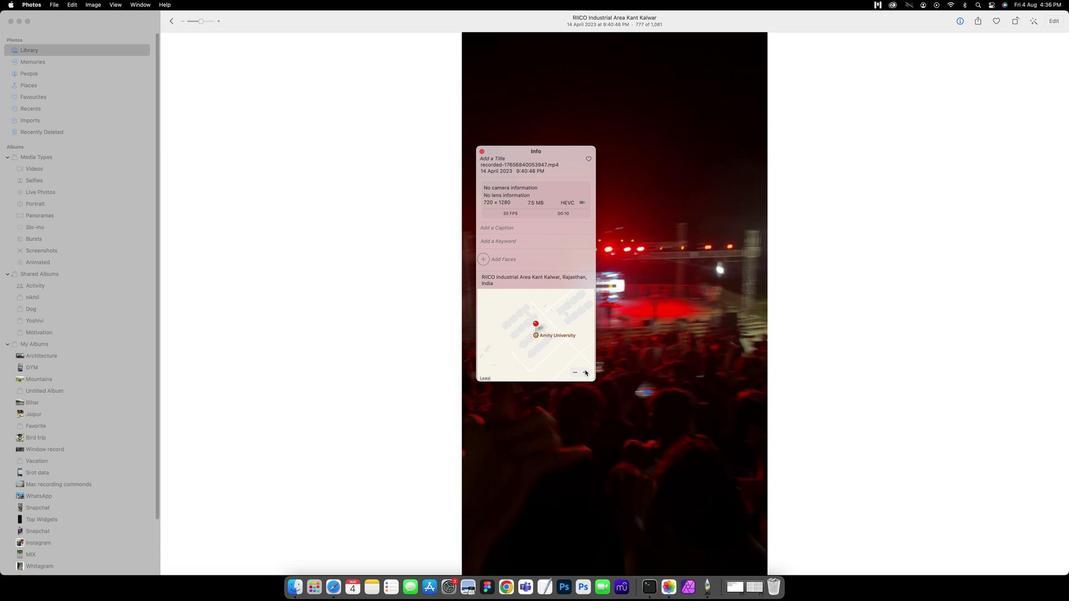 
Action: Mouse pressed left at (531, 359)
Screenshot: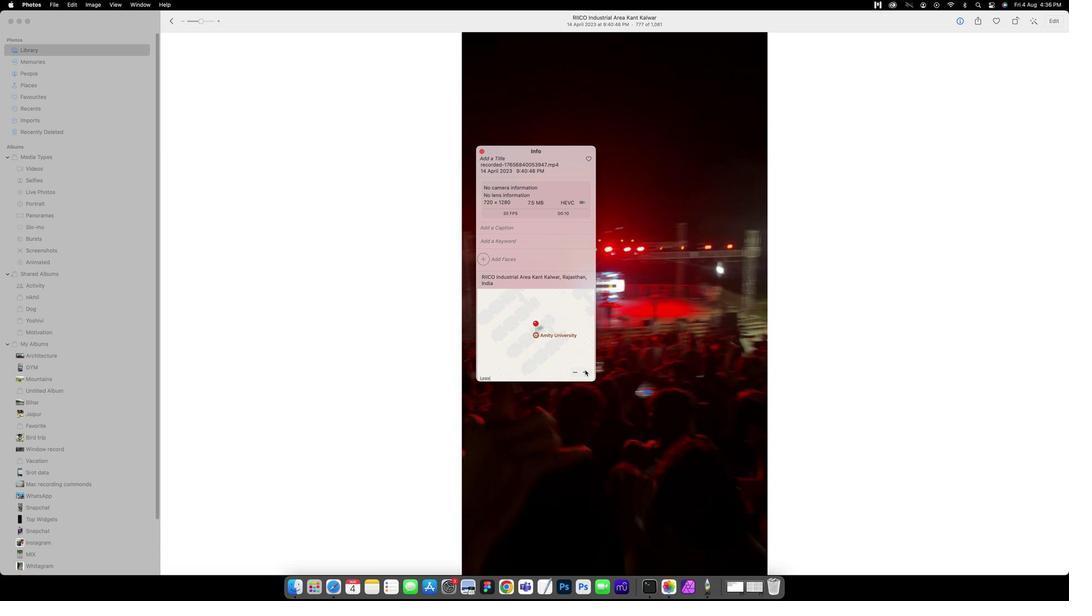 
Action: Mouse moved to (522, 326)
Screenshot: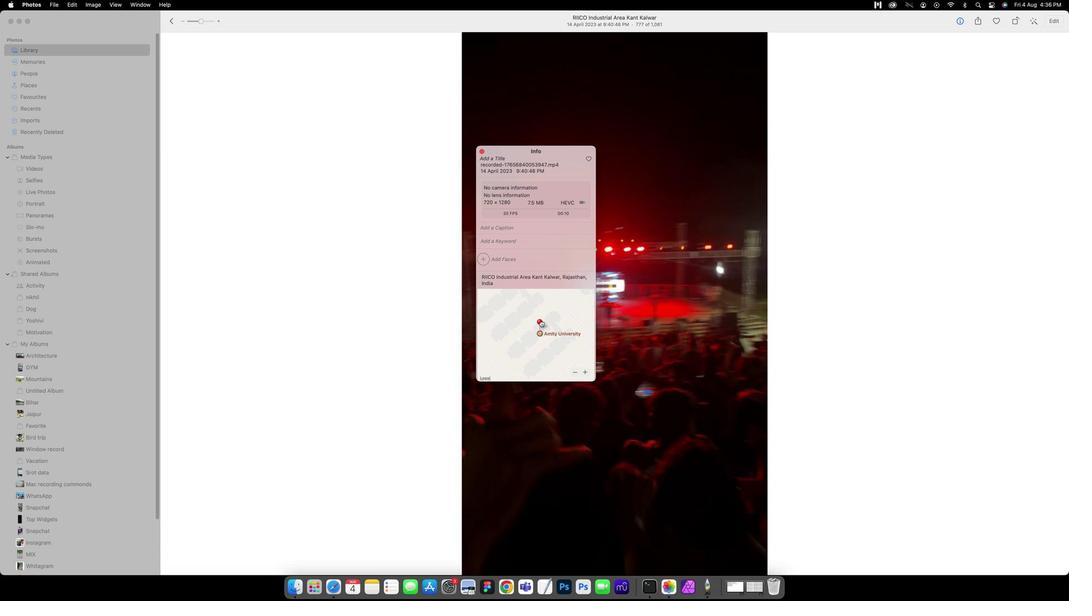 
Action: Mouse pressed left at (522, 326)
Screenshot: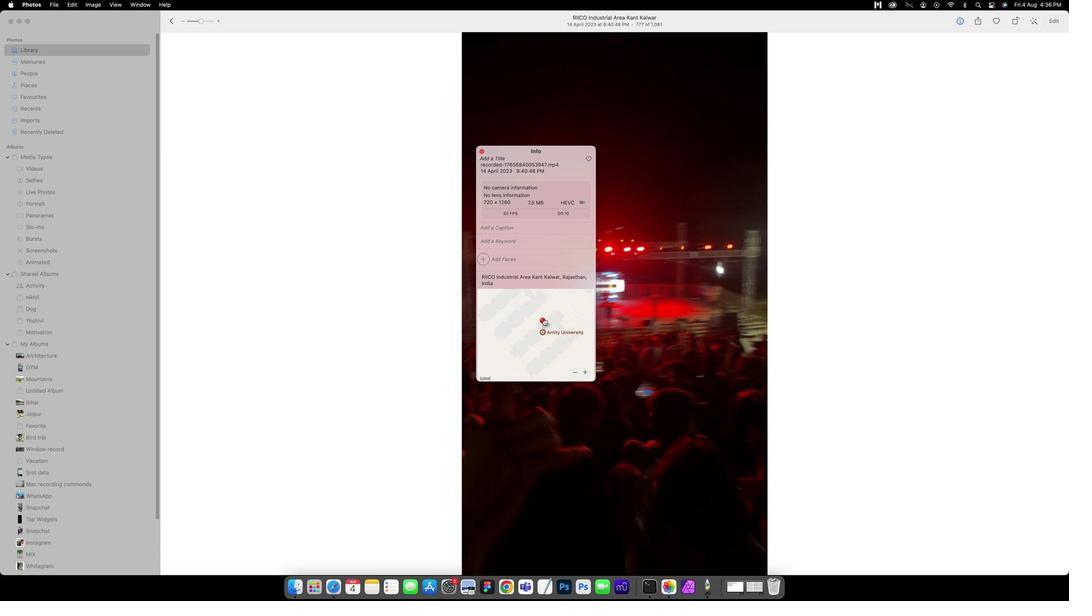 
Action: Mouse moved to (521, 336)
Screenshot: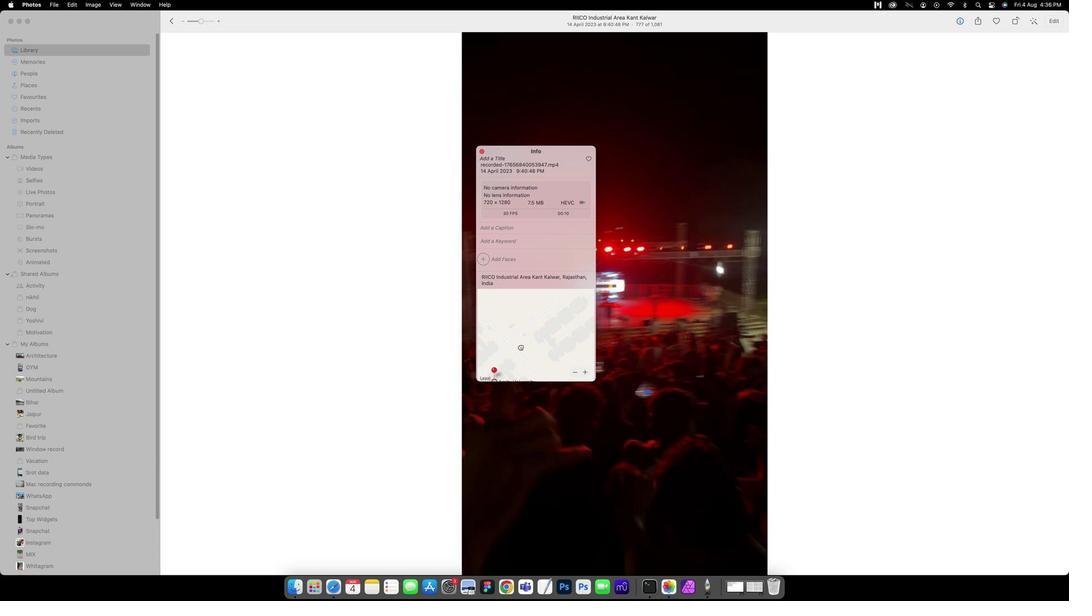 
Action: Mouse pressed left at (521, 336)
Screenshot: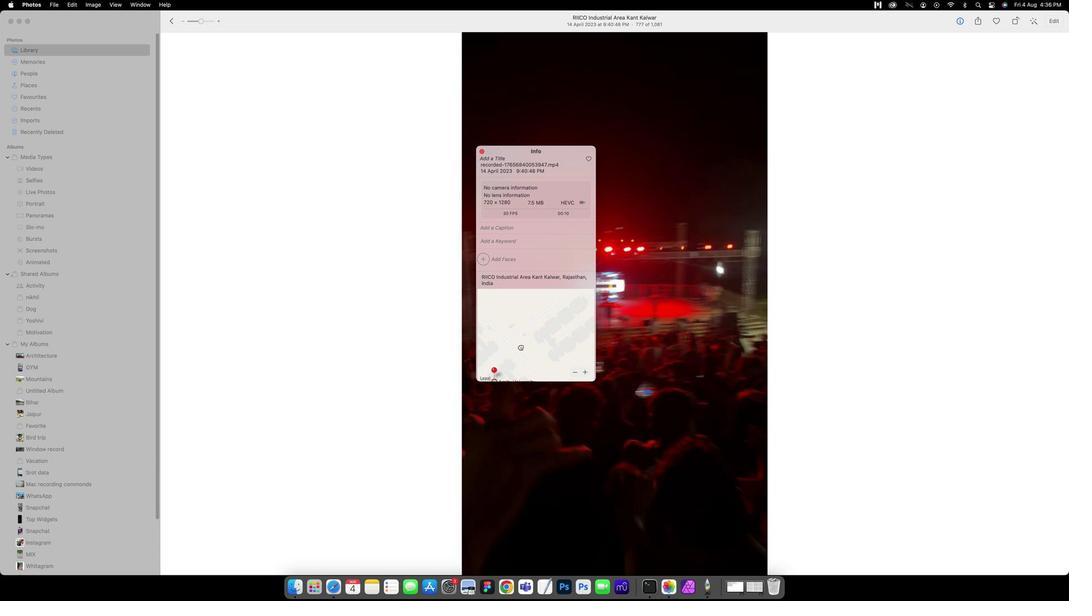 
Action: Mouse moved to (518, 346)
Screenshot: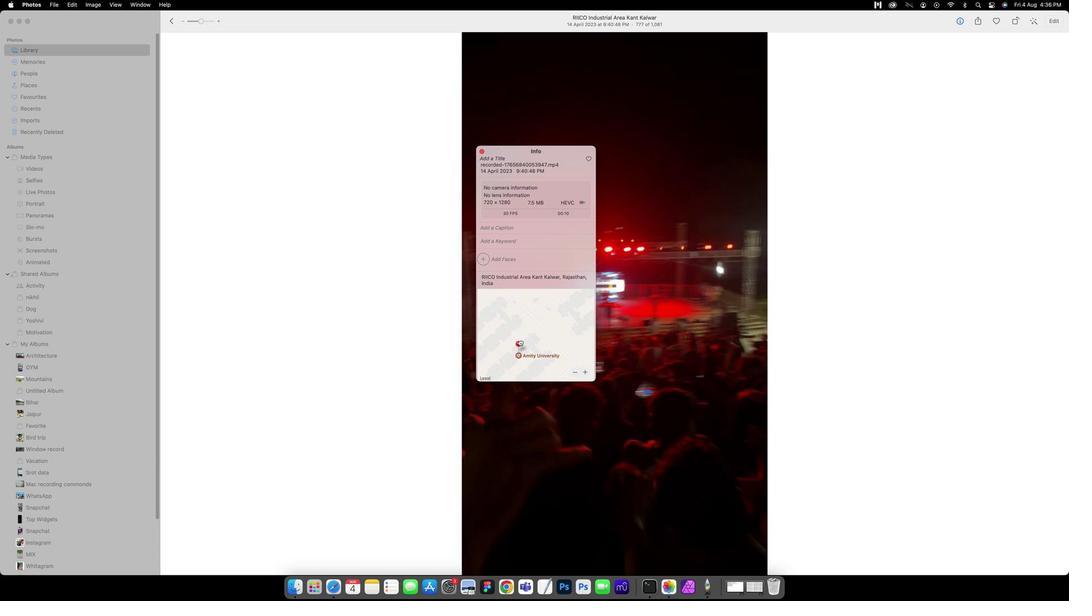 
Action: Mouse pressed left at (518, 346)
Screenshot: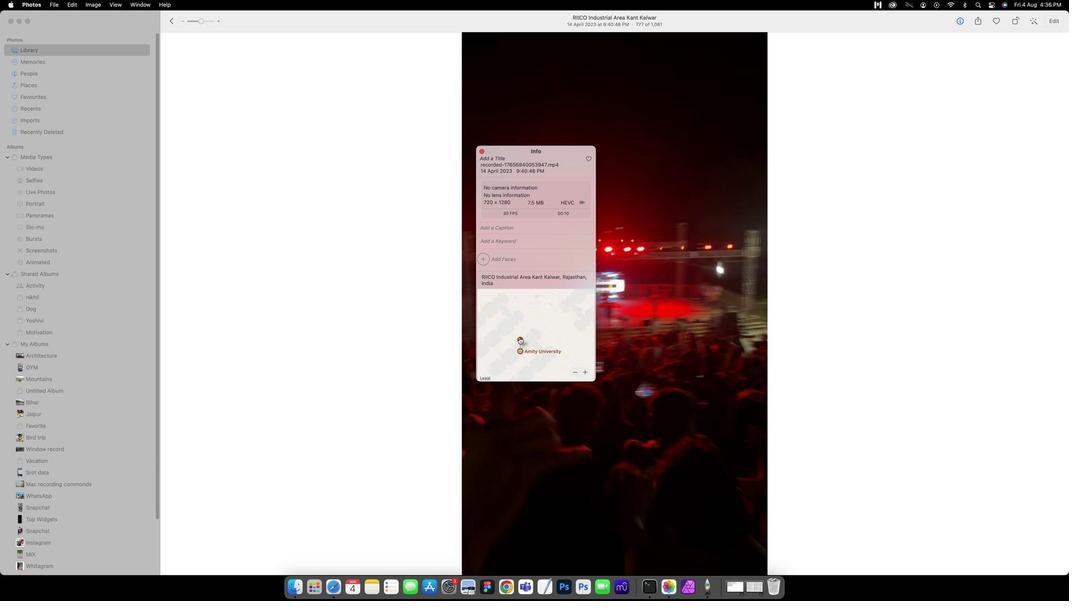 
Action: Mouse moved to (526, 332)
Screenshot: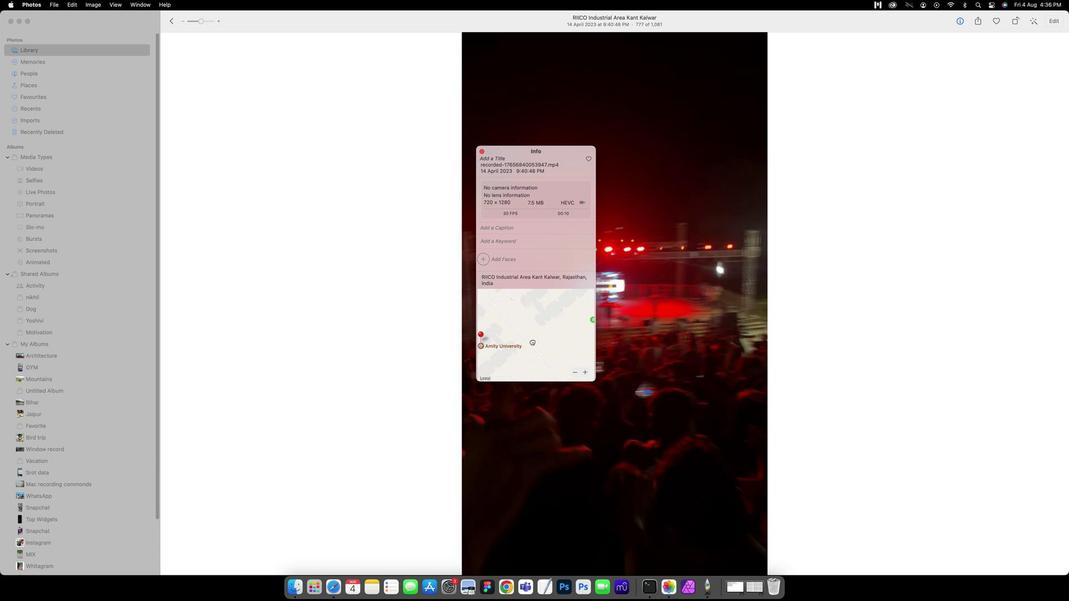 
Action: Mouse pressed left at (526, 332)
Screenshot: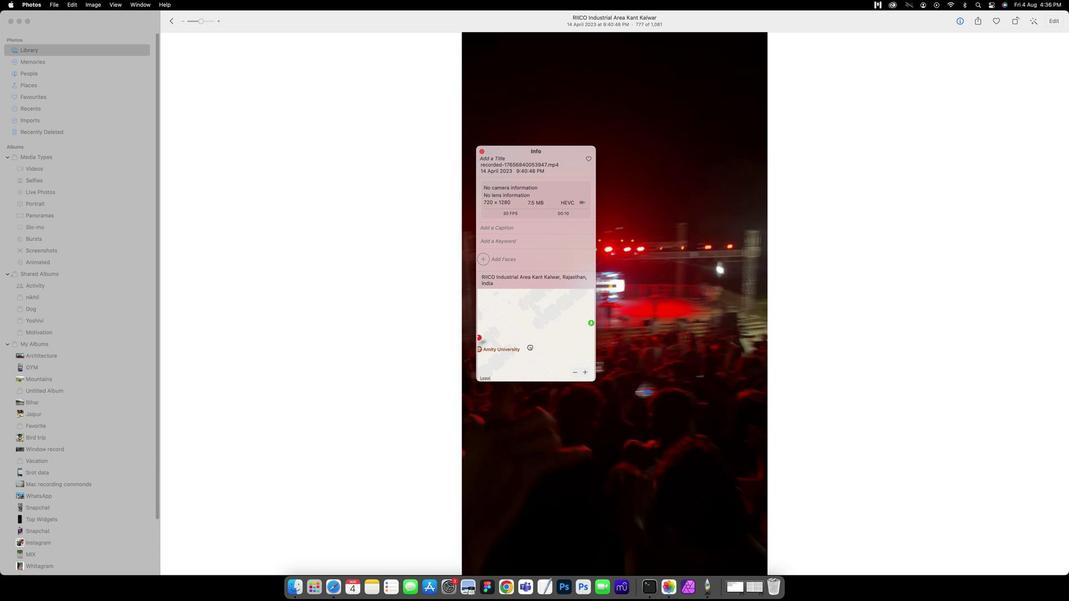 
Action: Mouse moved to (523, 333)
Screenshot: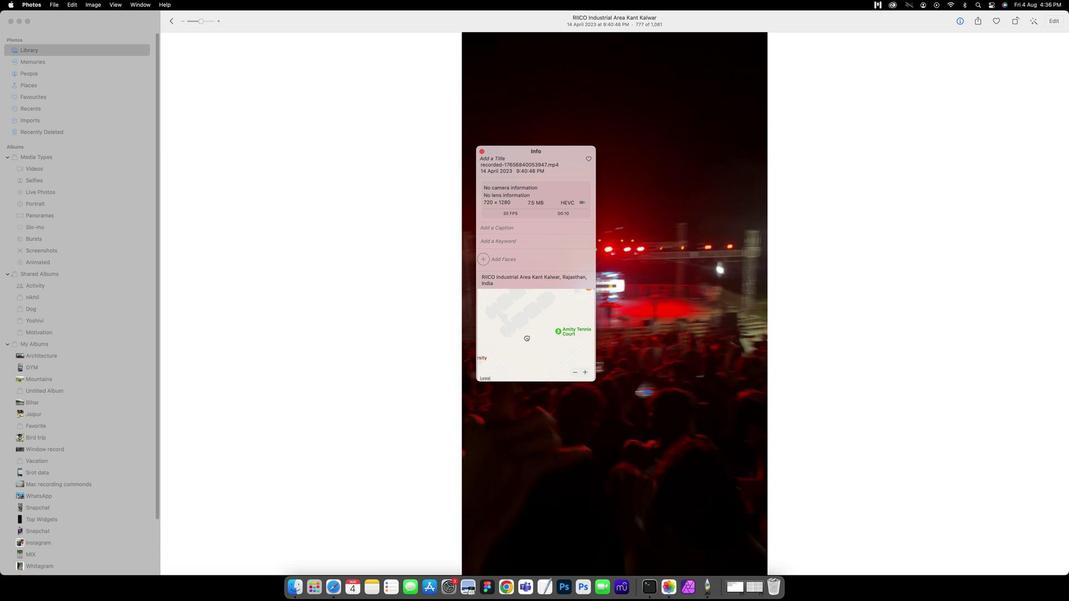 
Action: Mouse pressed left at (523, 333)
Screenshot: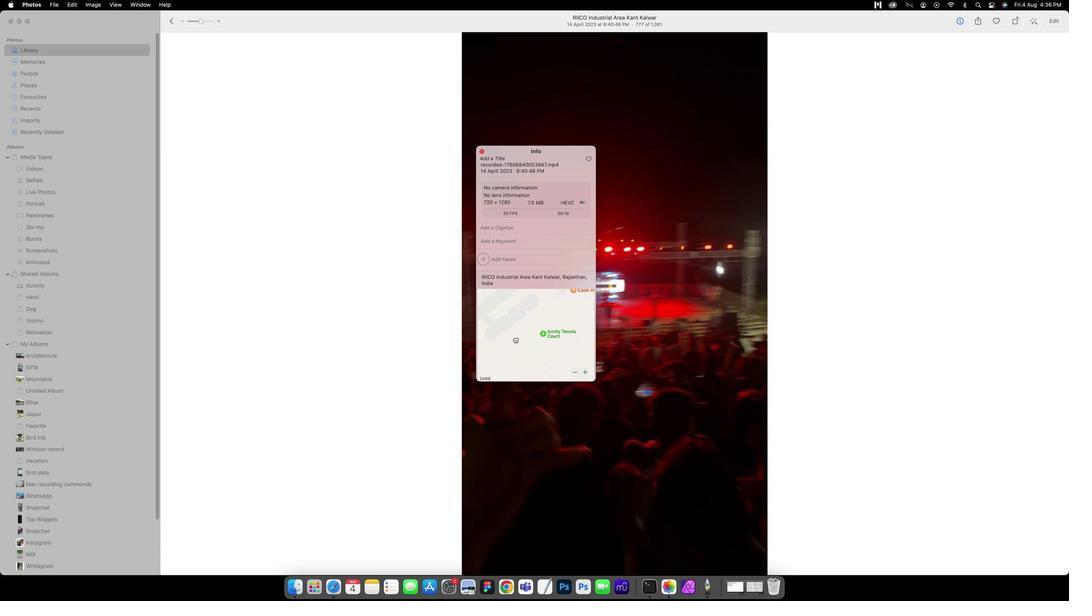 
Action: Mouse moved to (527, 329)
Screenshot: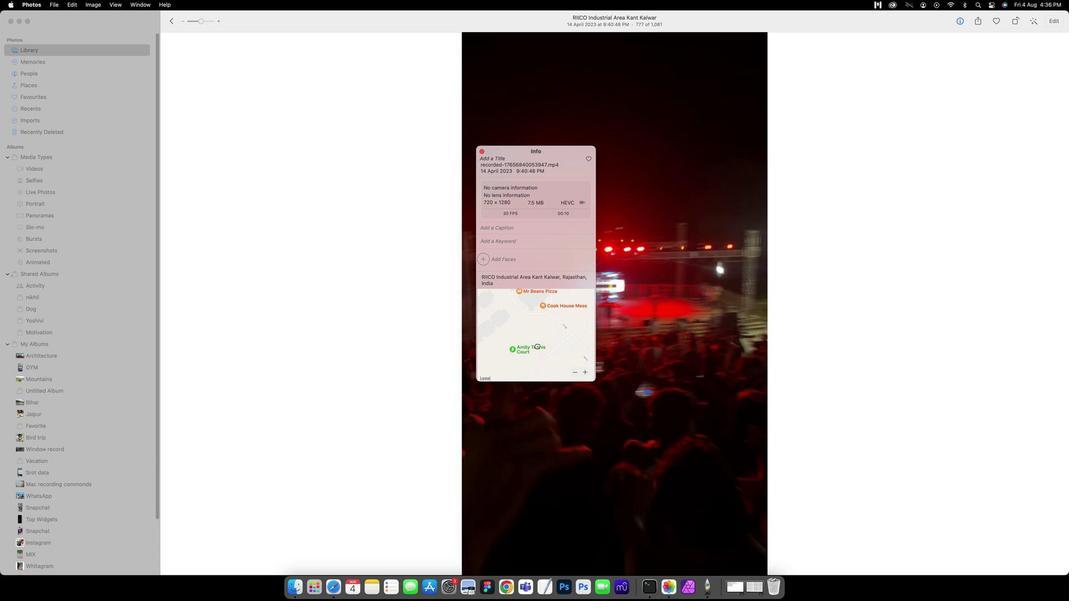 
Action: Mouse pressed left at (527, 329)
Screenshot: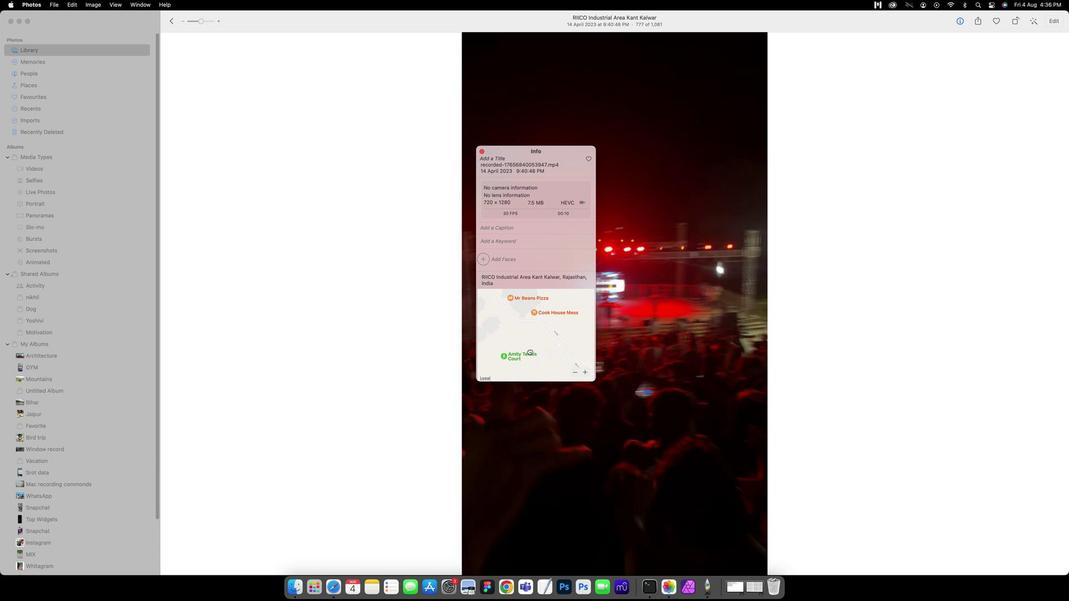 
Action: Mouse moved to (523, 343)
Screenshot: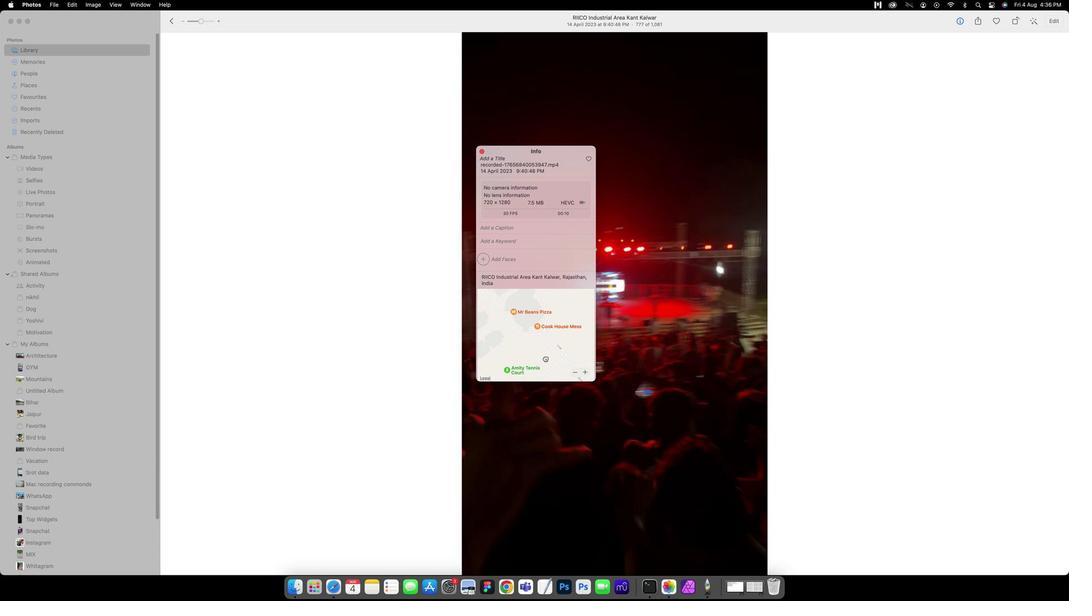 
Action: Mouse pressed left at (523, 343)
Screenshot: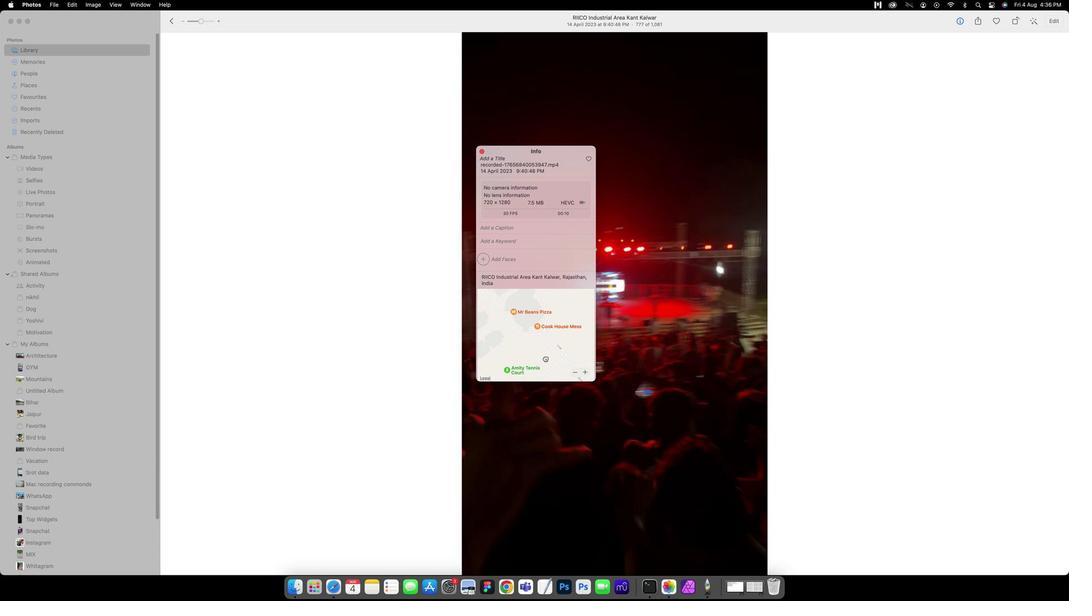 
Action: Mouse moved to (522, 334)
Screenshot: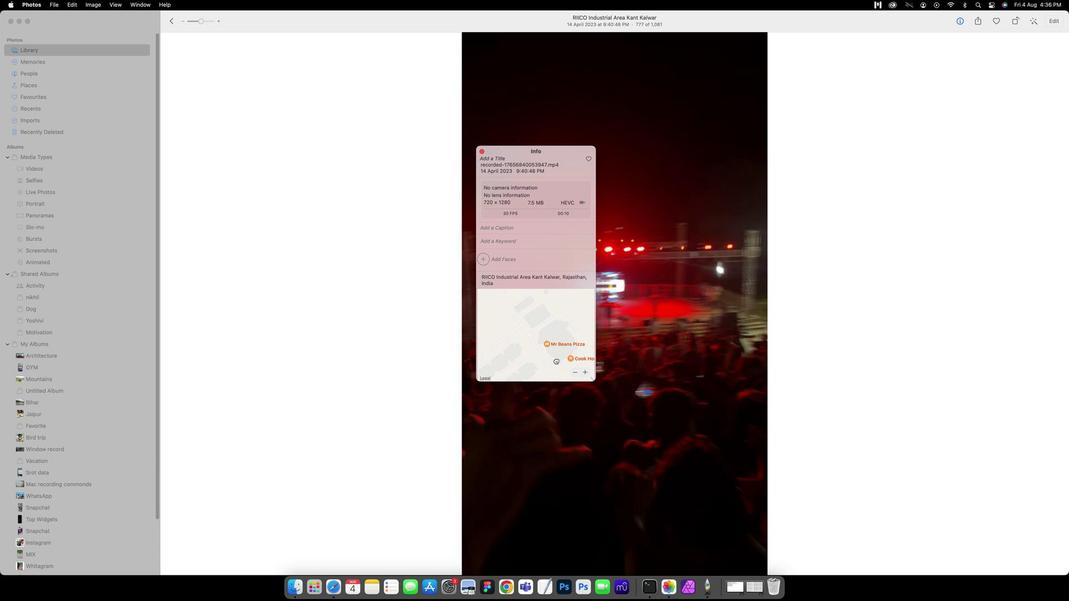 
Action: Mouse pressed left at (522, 334)
Screenshot: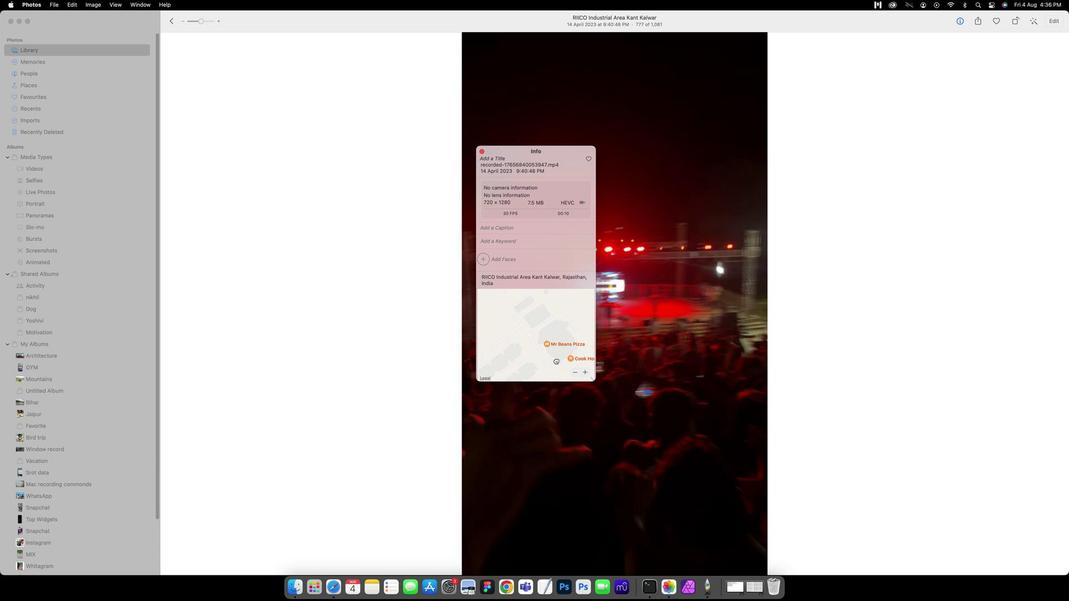 
Action: Mouse moved to (522, 330)
Screenshot: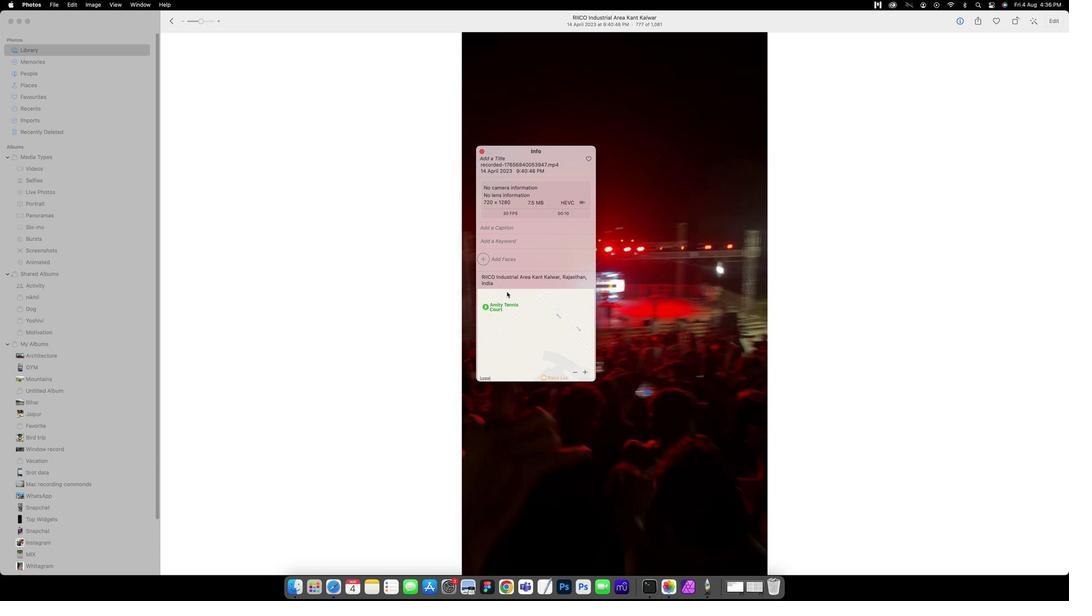 
Action: Mouse pressed left at (522, 330)
Screenshot: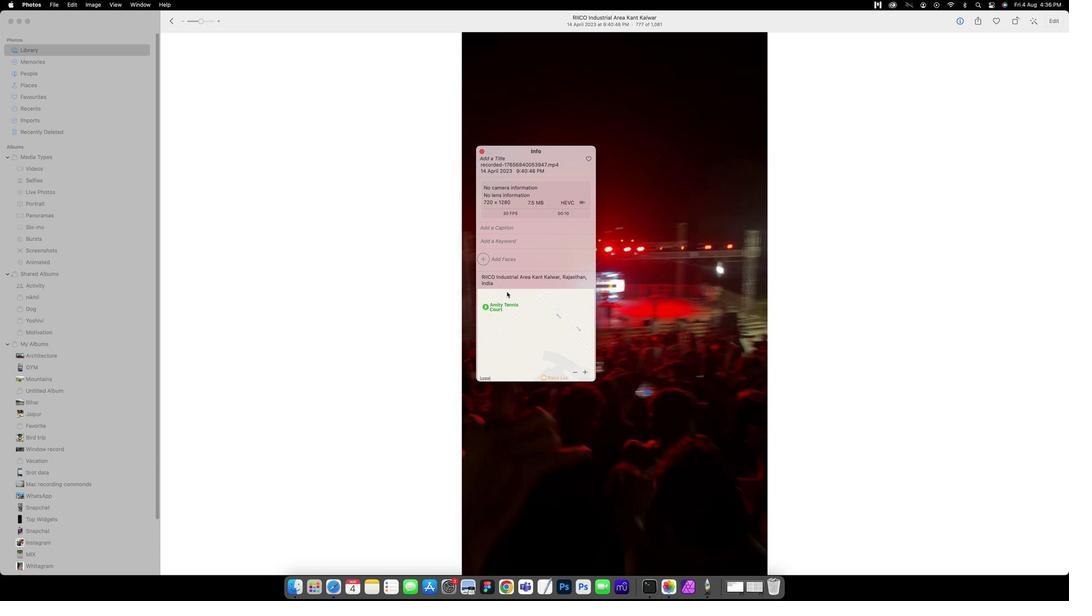 
Action: Mouse moved to (521, 324)
Screenshot: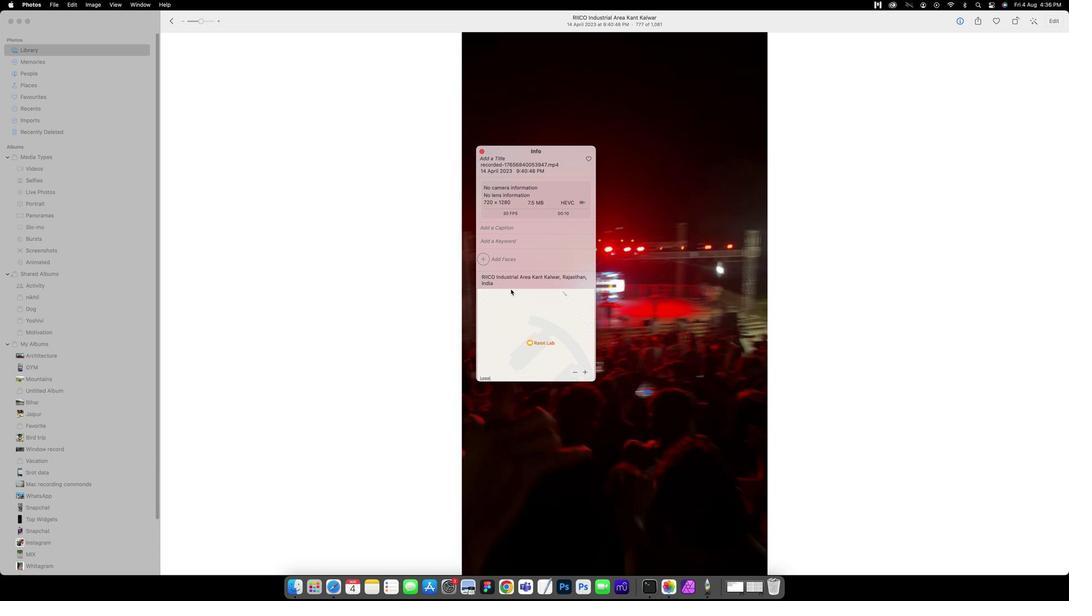 
Action: Mouse pressed left at (521, 324)
Screenshot: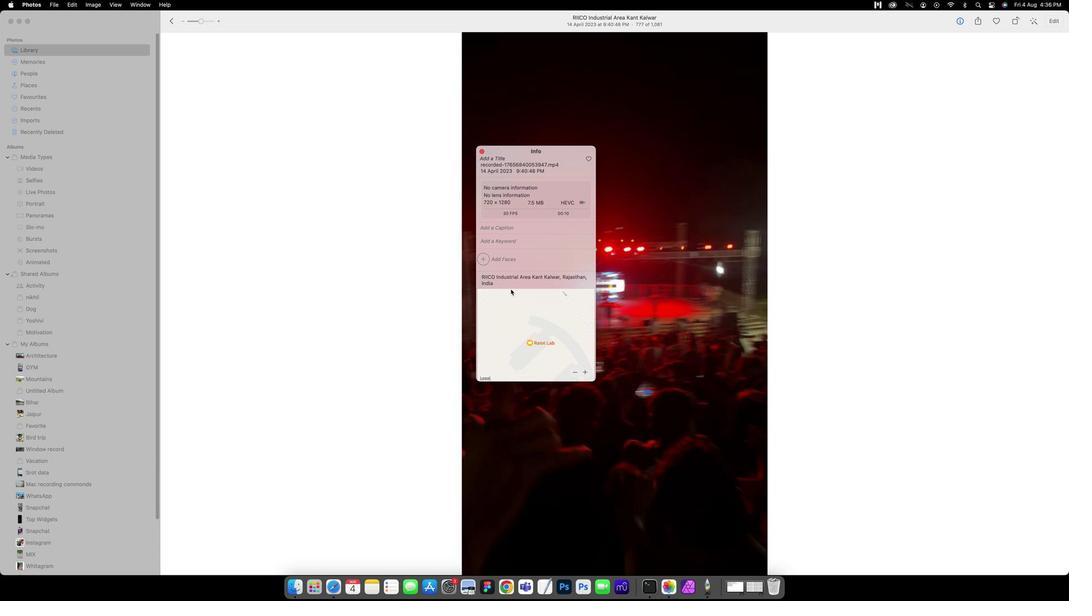 
Action: Mouse moved to (523, 337)
Screenshot: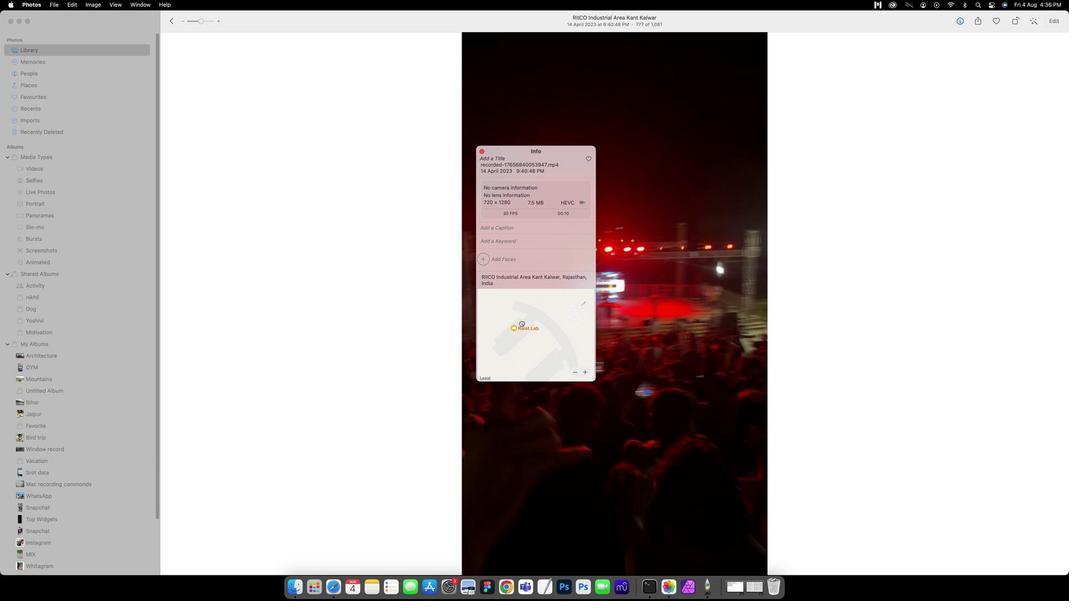
Action: Mouse pressed left at (523, 337)
Screenshot: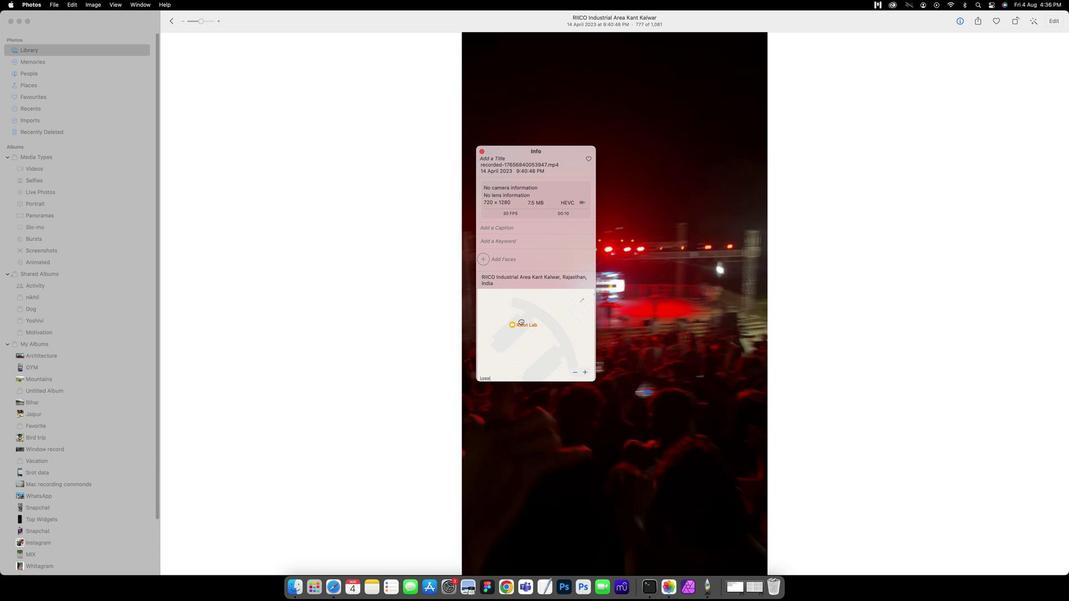 
Action: Mouse moved to (523, 332)
Screenshot: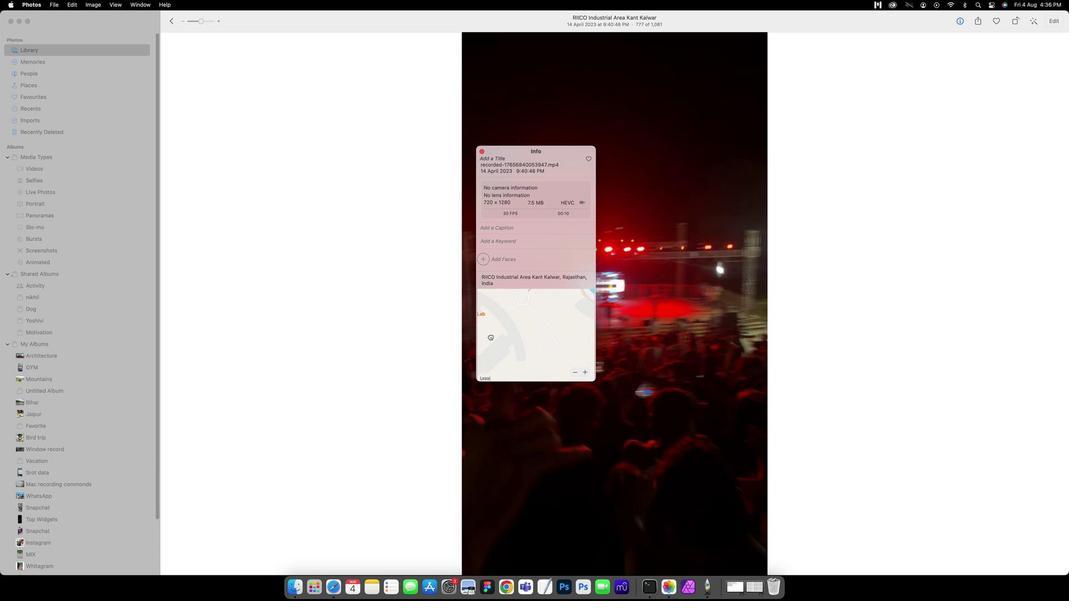 
Action: Mouse pressed left at (523, 332)
Screenshot: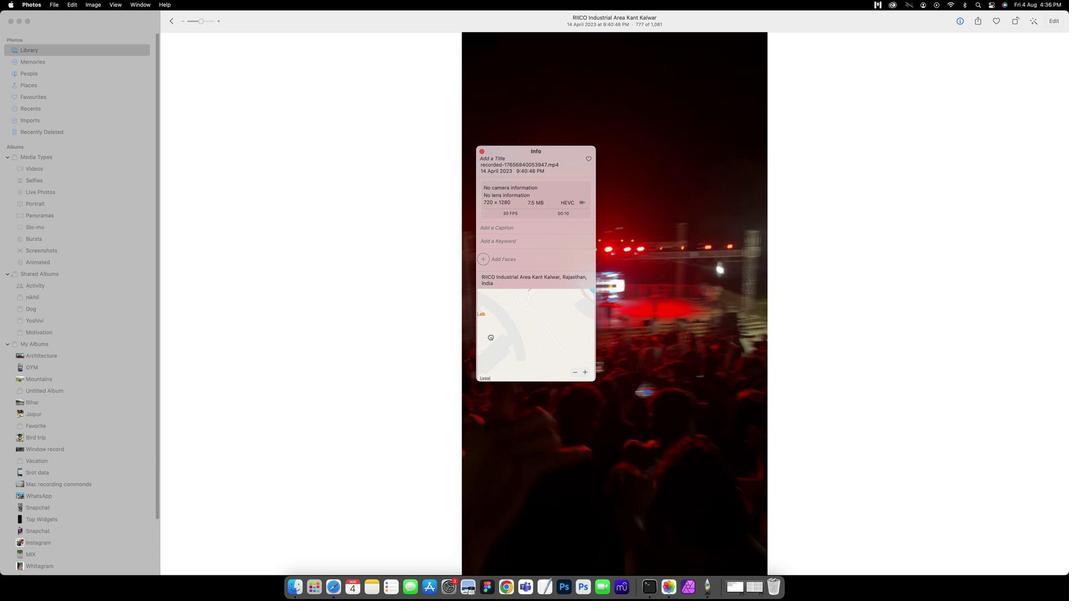 
Action: Mouse moved to (518, 334)
Screenshot: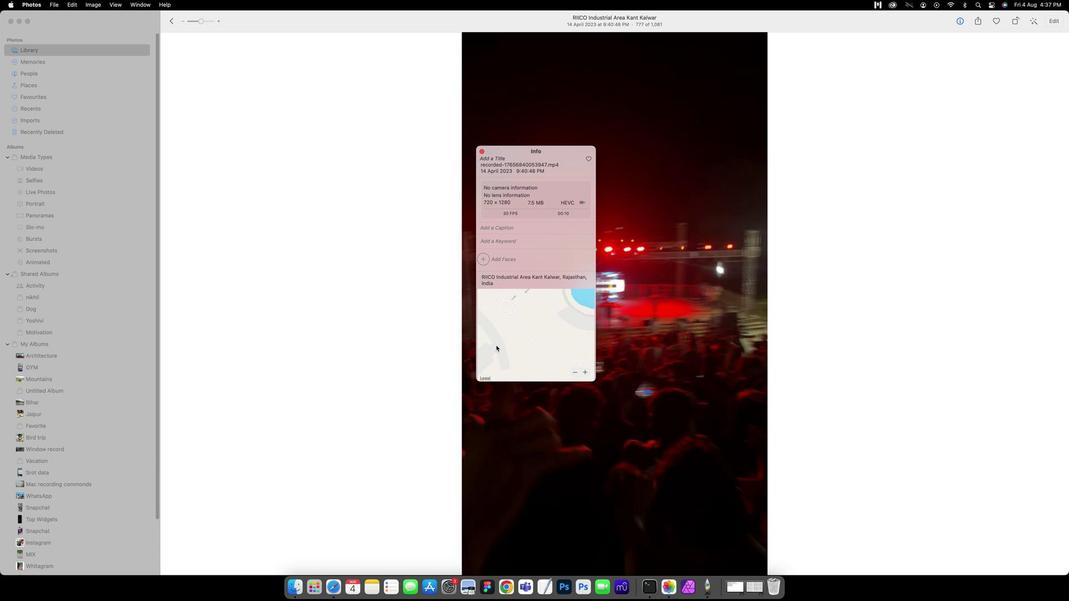 
Action: Mouse pressed left at (518, 334)
Screenshot: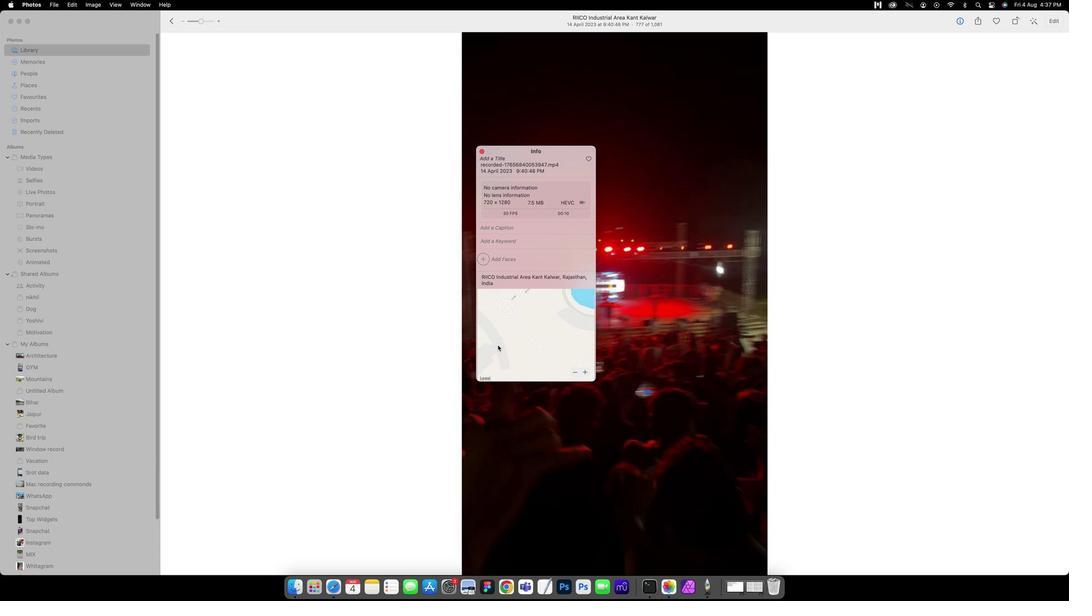 
Action: Mouse moved to (518, 328)
Screenshot: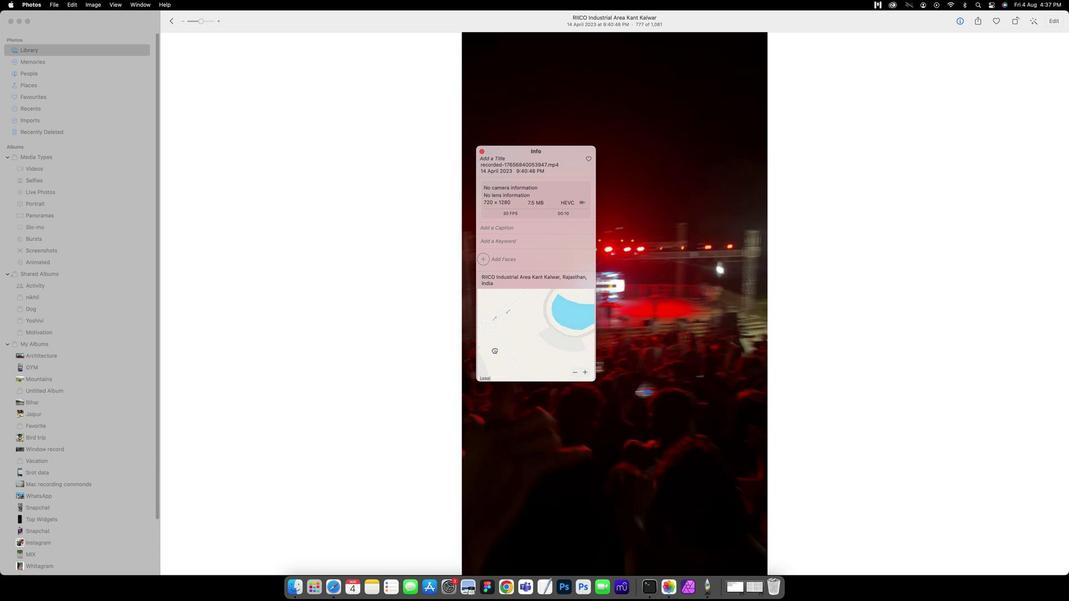 
Action: Mouse pressed left at (518, 328)
Screenshot: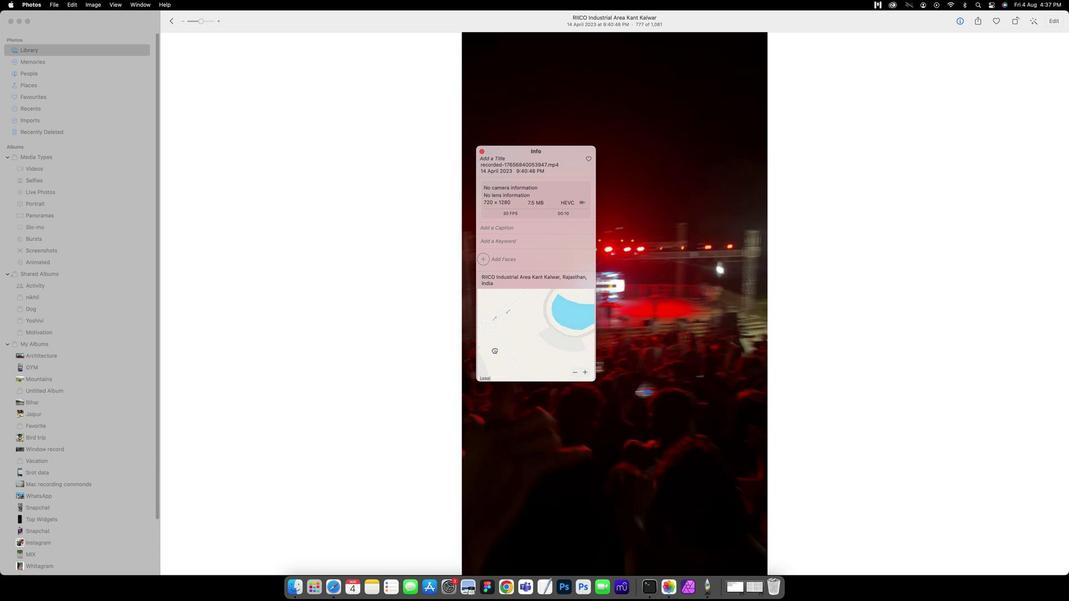 
Action: Mouse moved to (517, 340)
Screenshot: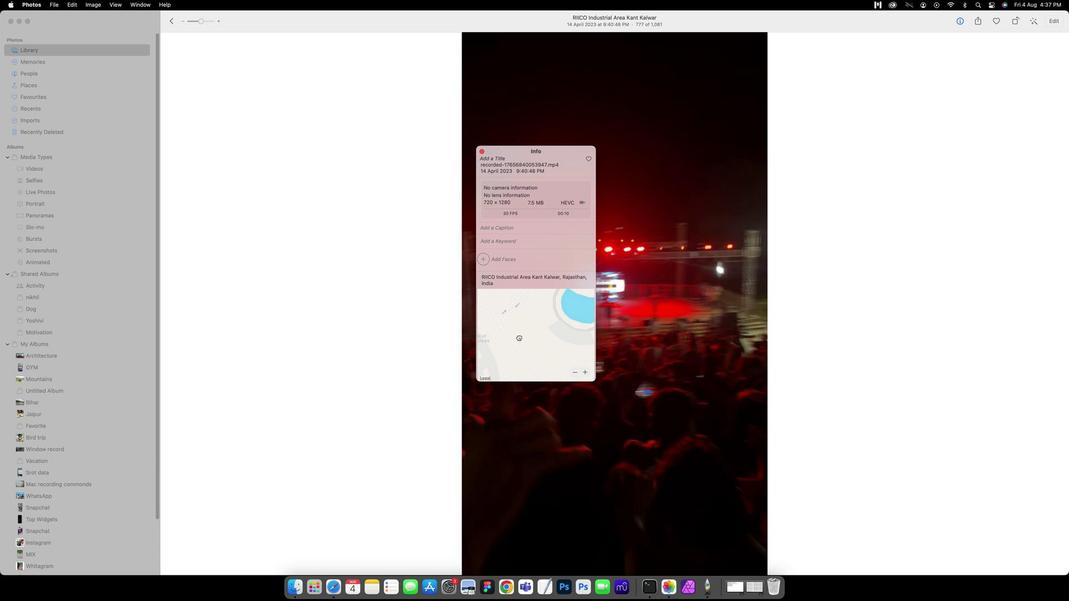 
Action: Mouse pressed left at (517, 340)
Screenshot: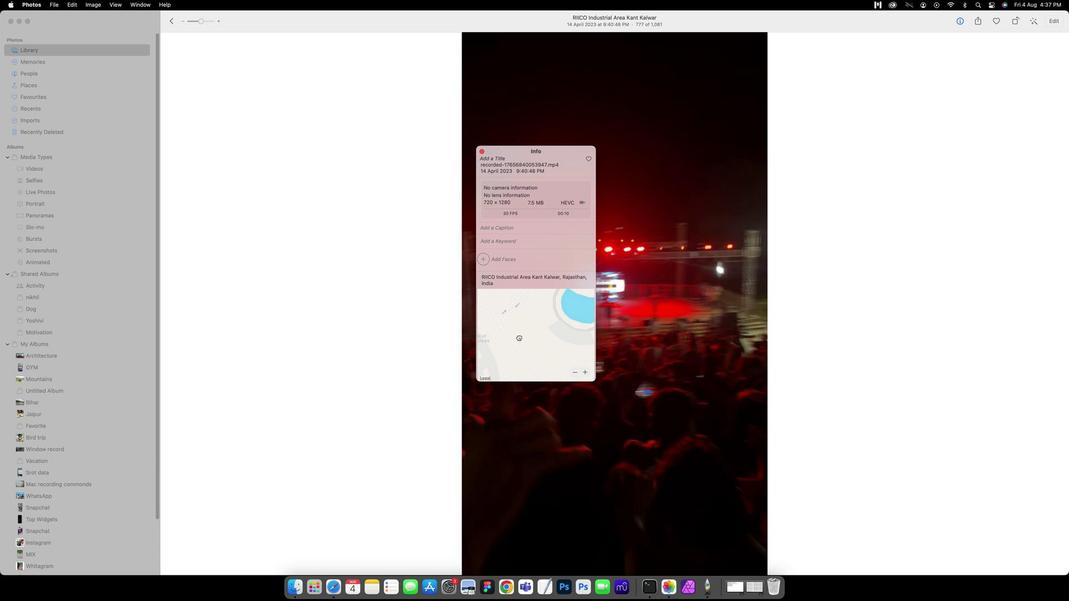 
Action: Mouse moved to (521, 343)
Screenshot: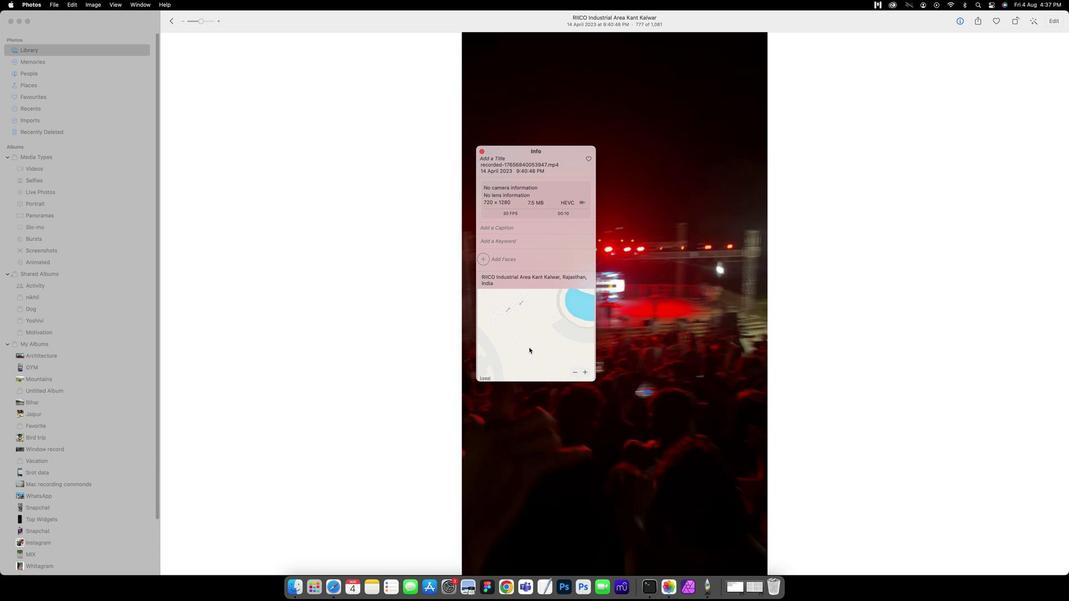 
Action: Mouse pressed left at (521, 343)
Screenshot: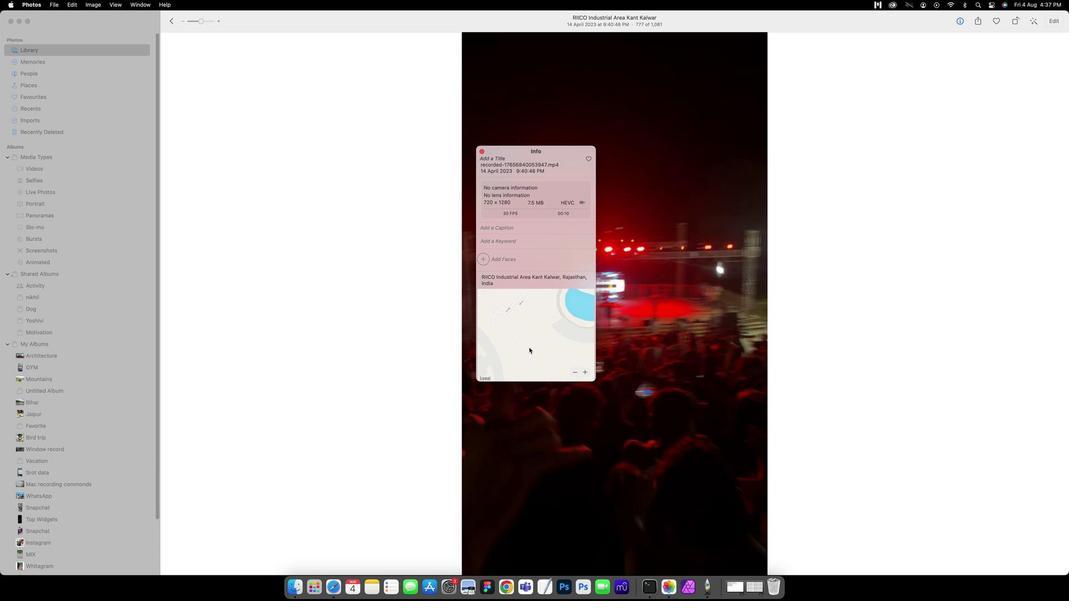
Action: Mouse moved to (523, 339)
Screenshot: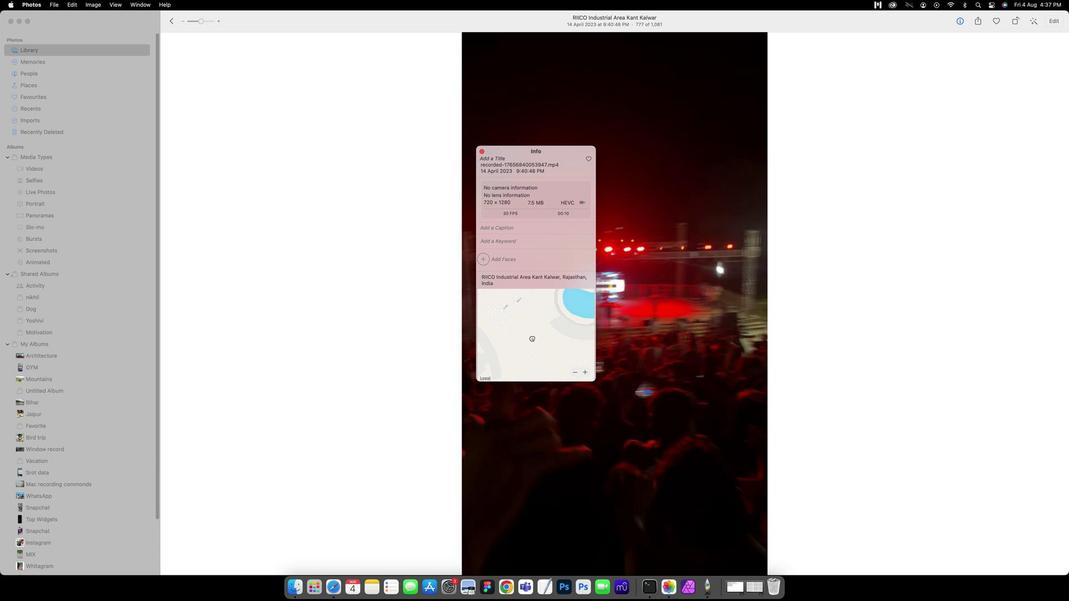 
Action: Mouse pressed left at (523, 339)
Screenshot: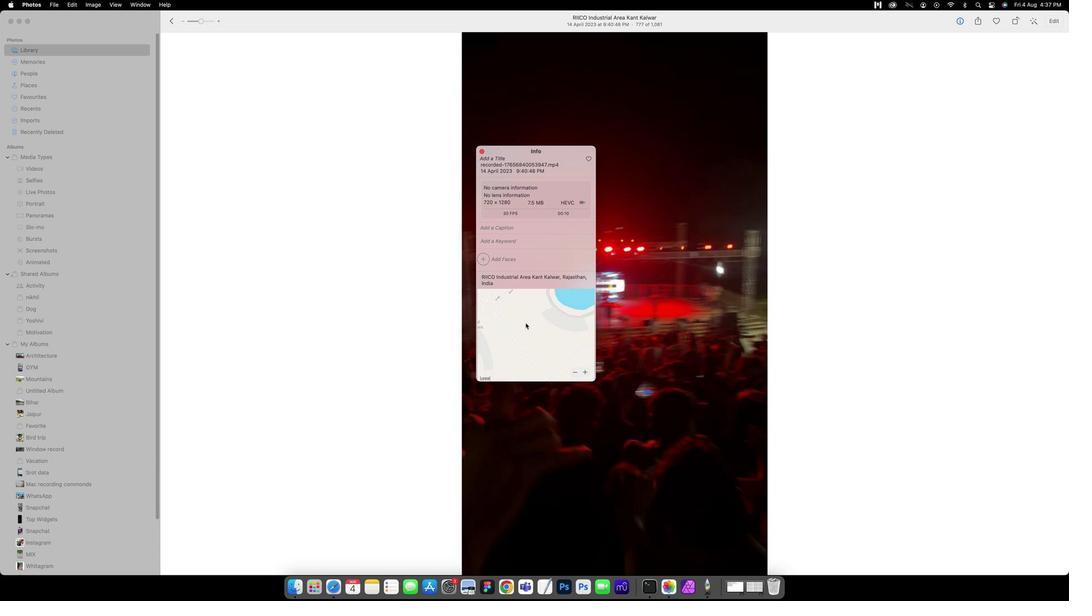 
Action: Mouse moved to (521, 326)
Screenshot: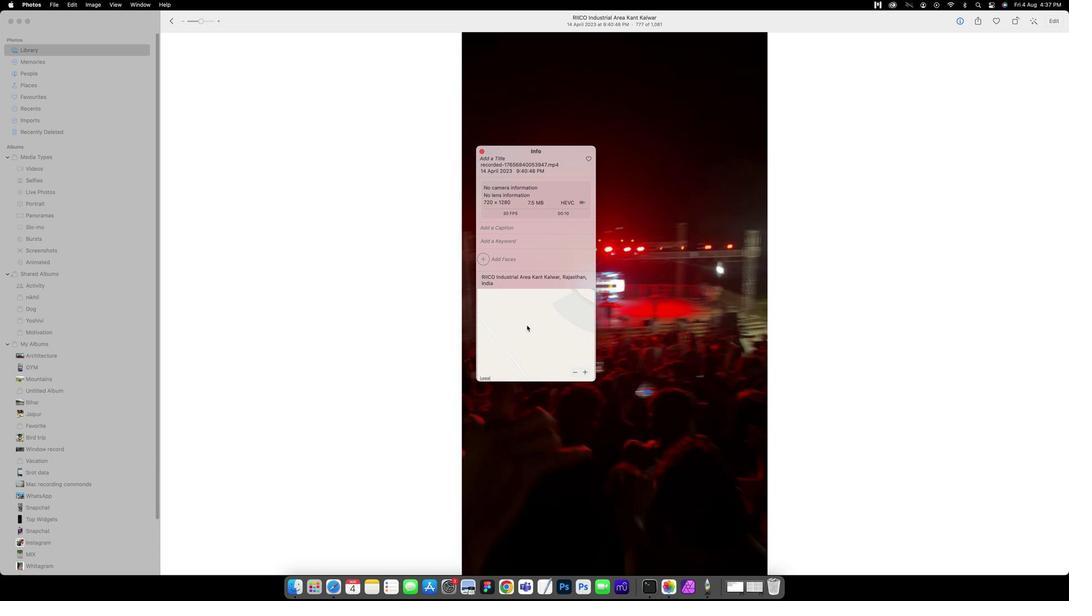 
Action: Mouse scrolled (521, 326) with delta (427, 81)
Screenshot: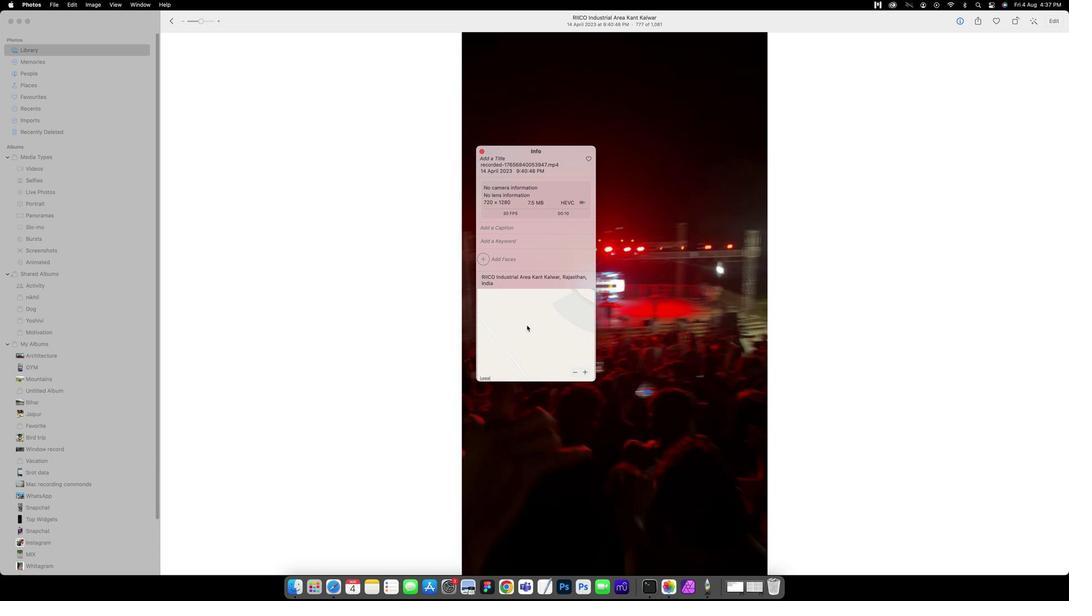 
Action: Mouse scrolled (521, 326) with delta (427, 81)
Screenshot: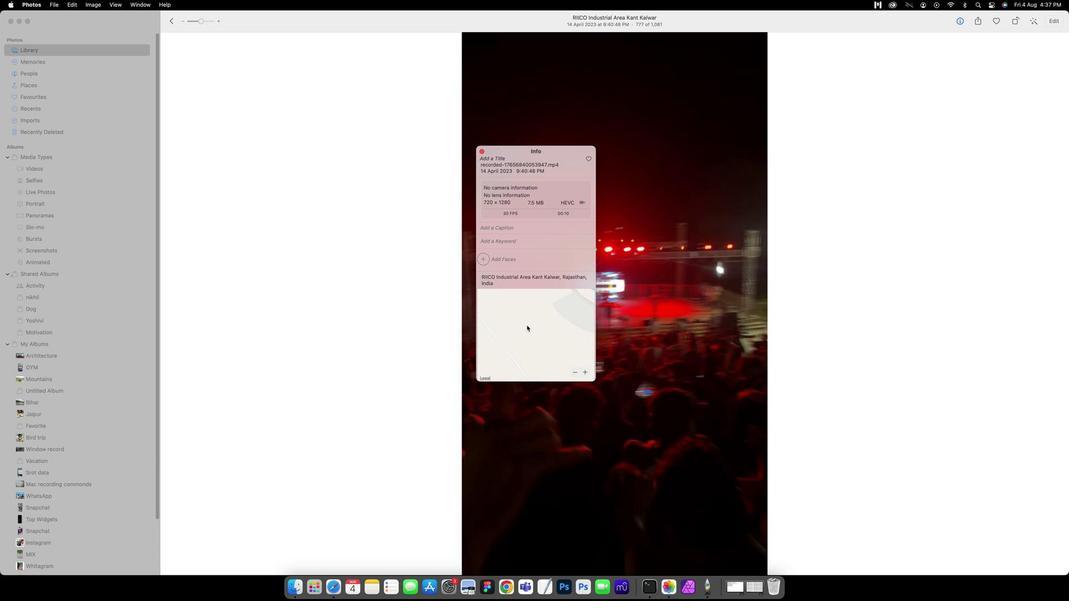 
Action: Mouse scrolled (521, 326) with delta (427, 81)
Screenshot: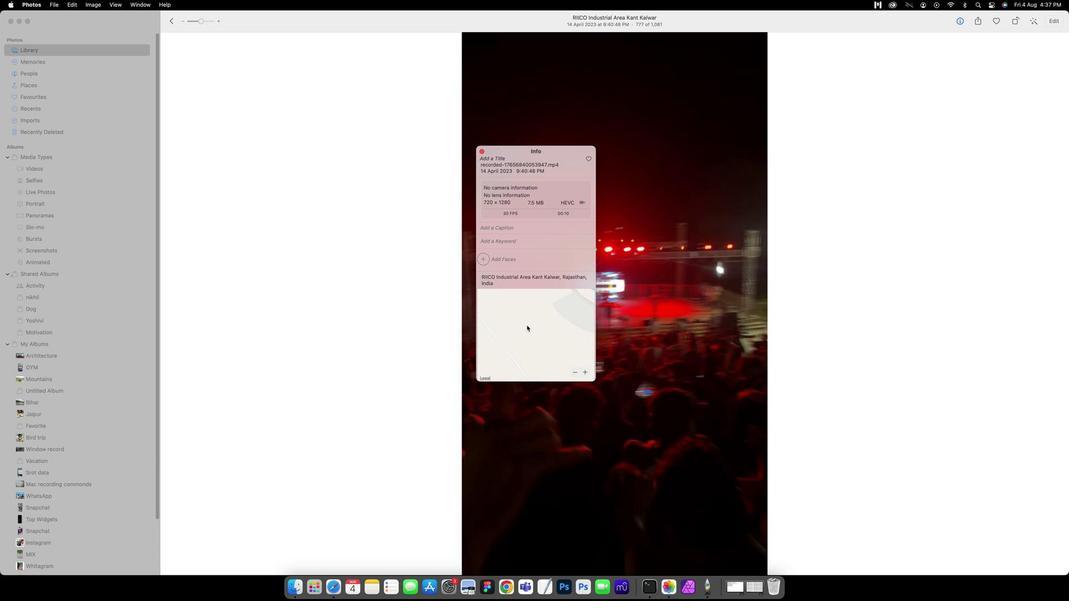 
Action: Mouse scrolled (521, 326) with delta (427, 82)
Screenshot: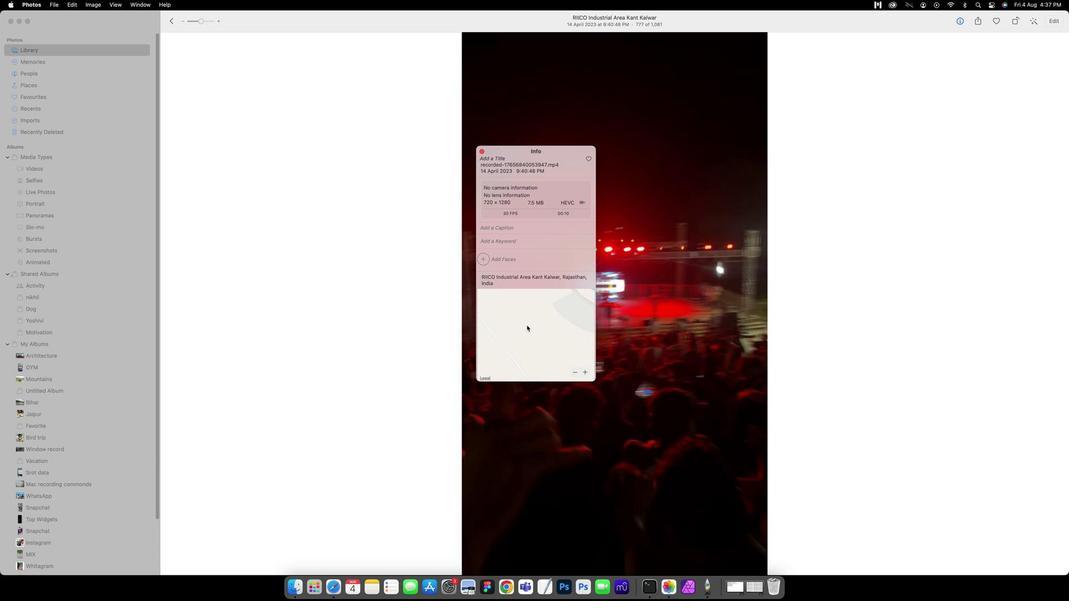
Action: Mouse scrolled (521, 326) with delta (427, 81)
Screenshot: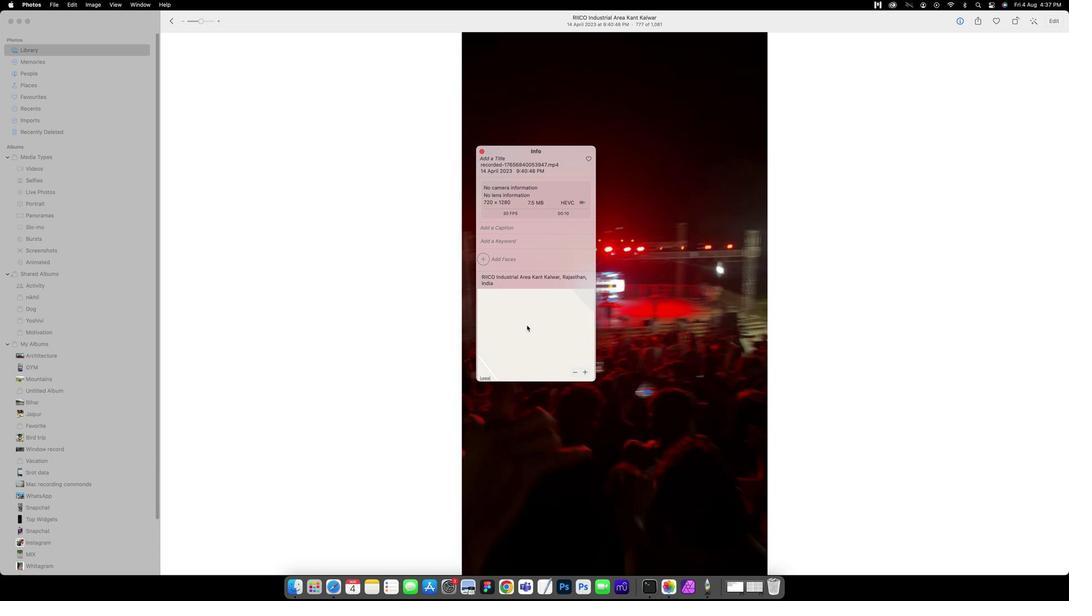 
Action: Mouse scrolled (521, 326) with delta (427, 81)
